 Task: Select the current location as Big Sur, California, United States . Now zoom - , and verify the location . Hide zoom slider
Action: Mouse moved to (473, 217)
Screenshot: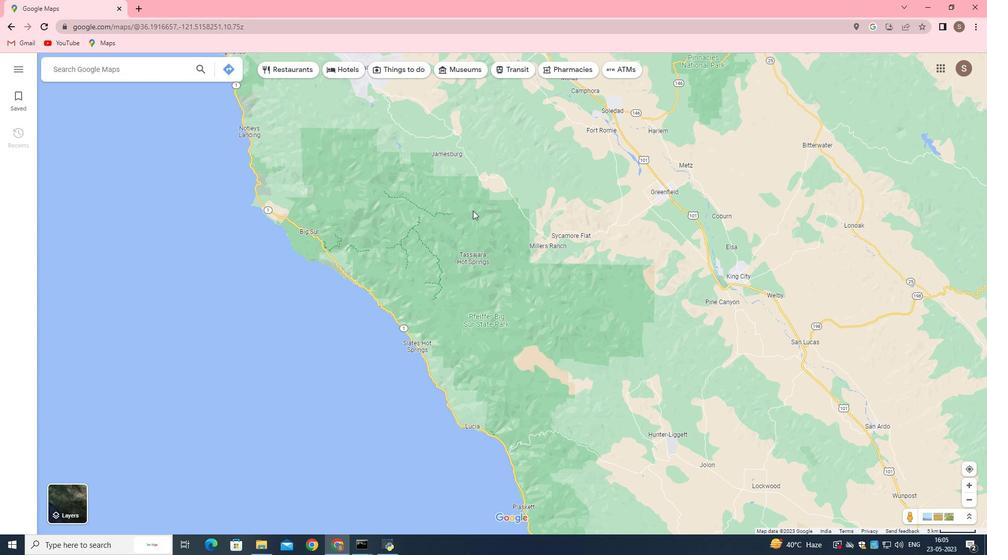 
Action: Mouse scrolled (473, 216) with delta (0, 0)
Screenshot: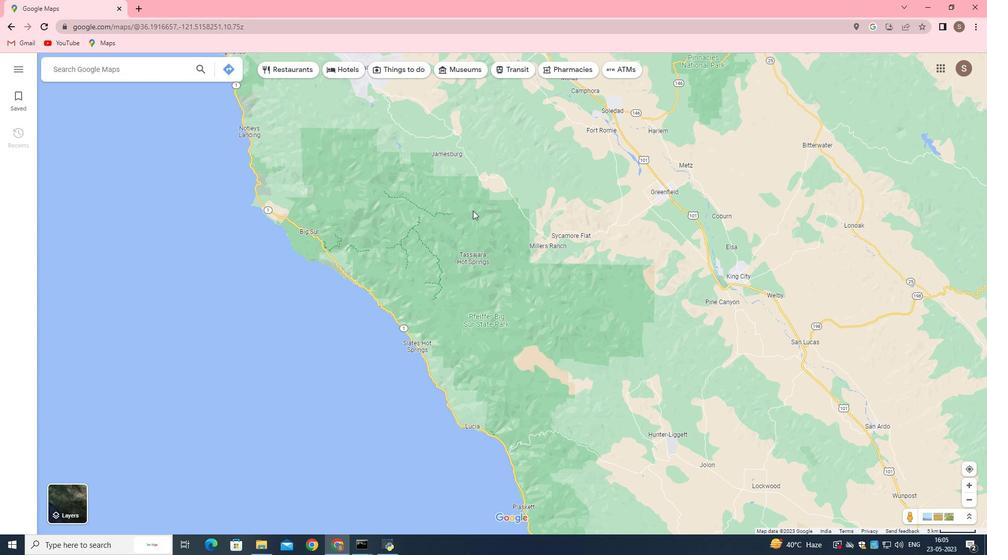
Action: Mouse moved to (475, 229)
Screenshot: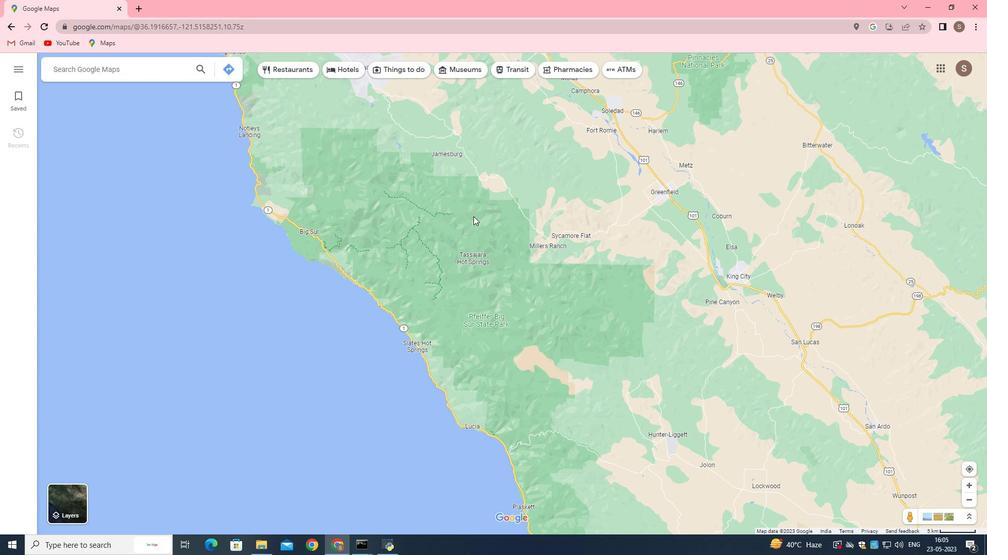 
Action: Mouse scrolled (475, 229) with delta (0, 0)
Screenshot: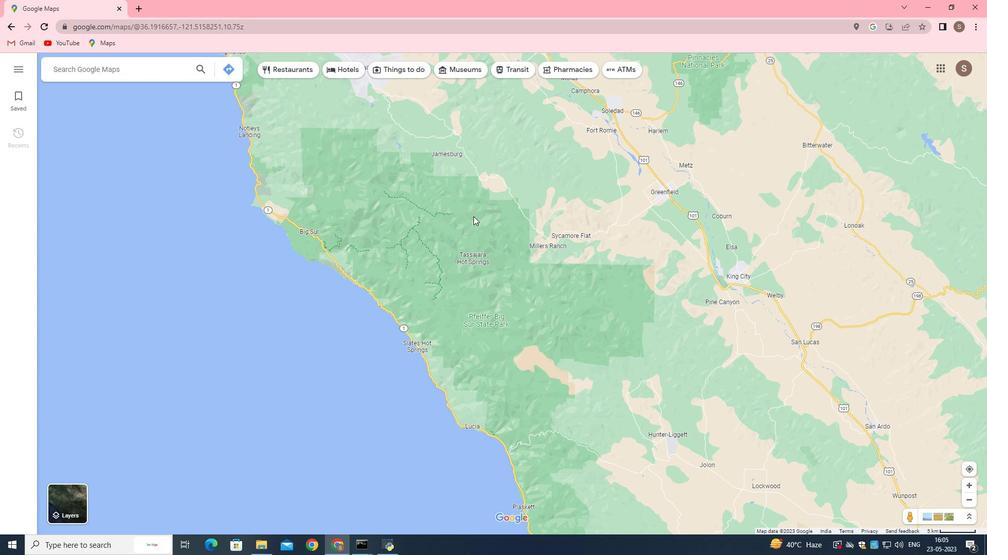 
Action: Mouse moved to (476, 233)
Screenshot: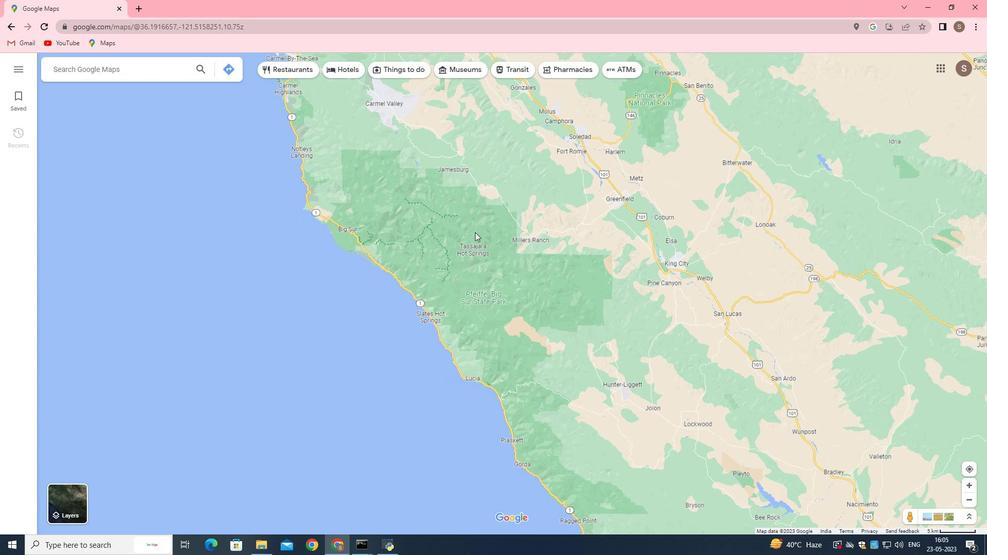 
Action: Mouse pressed left at (476, 233)
Screenshot: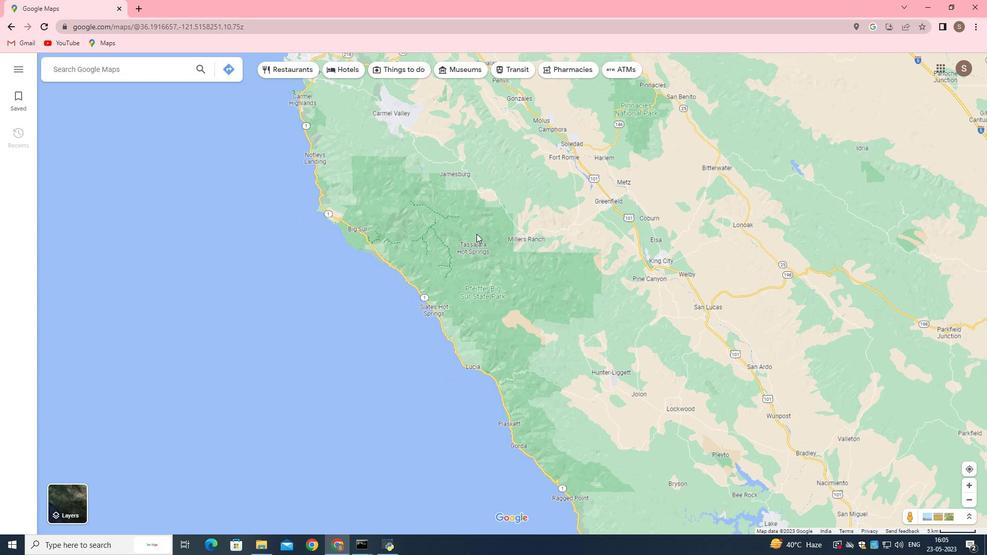 
Action: Mouse moved to (377, 261)
Screenshot: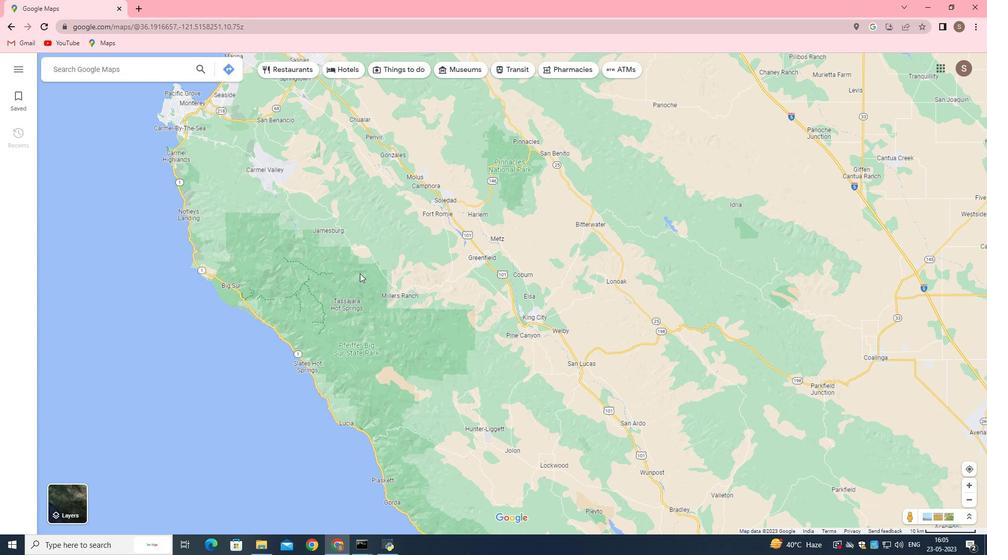 
Action: Mouse pressed left at (377, 261)
Screenshot: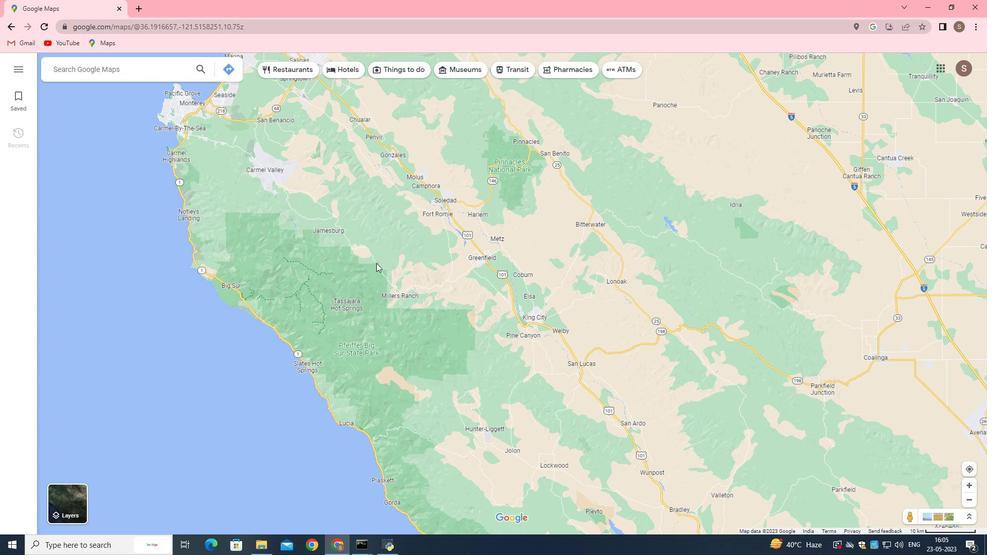 
Action: Mouse moved to (359, 259)
Screenshot: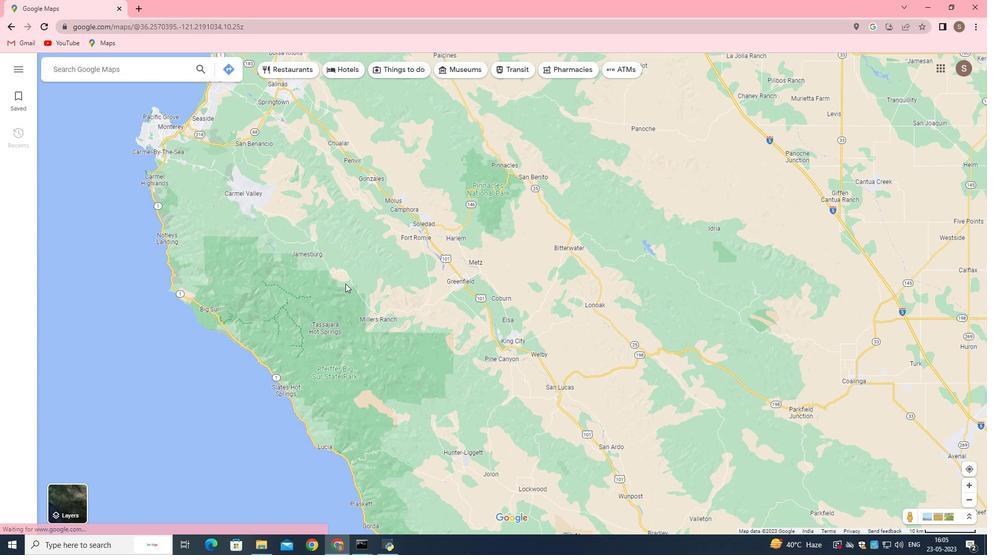 
Action: Mouse pressed left at (359, 259)
Screenshot: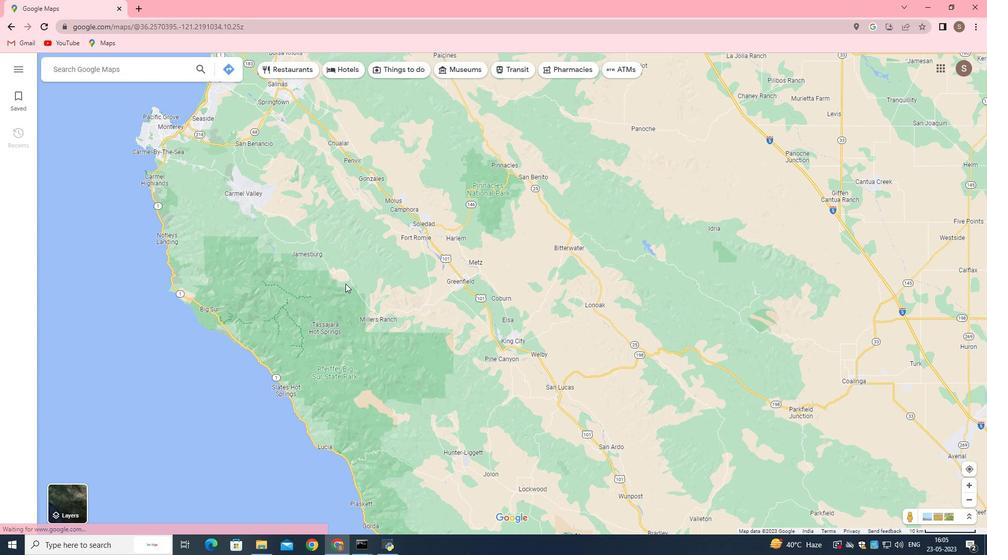 
Action: Mouse moved to (351, 276)
Screenshot: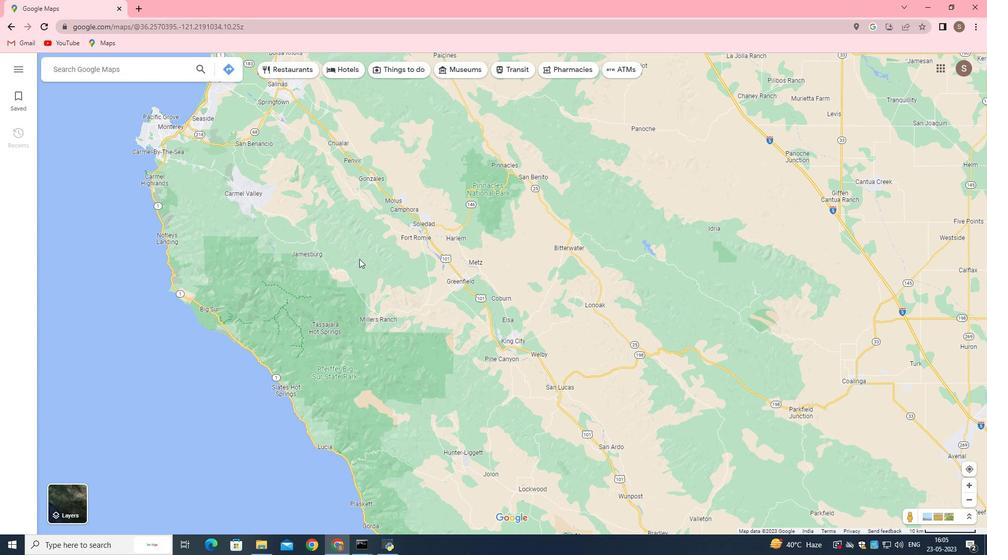 
Action: Mouse scrolled (351, 276) with delta (0, 0)
Screenshot: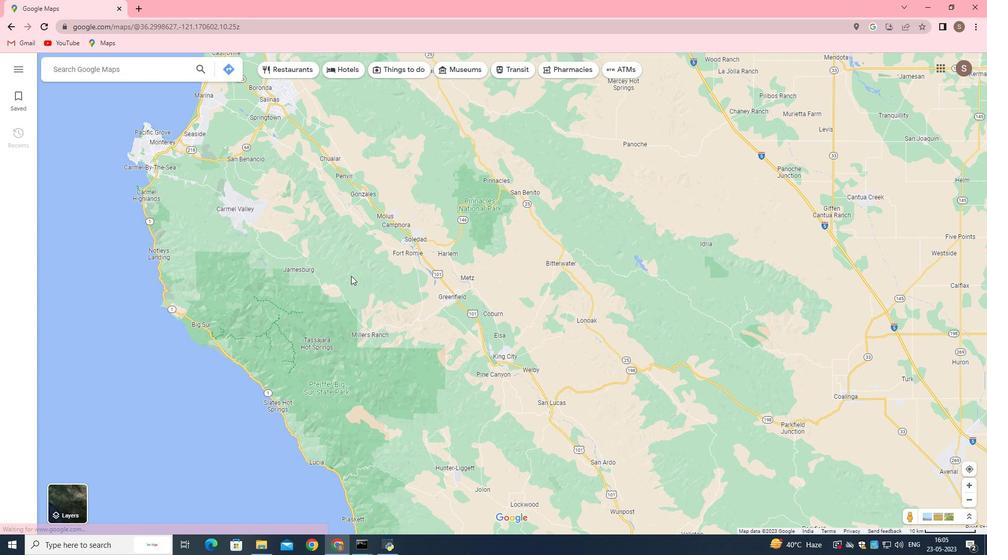 
Action: Mouse scrolled (351, 276) with delta (0, 0)
Screenshot: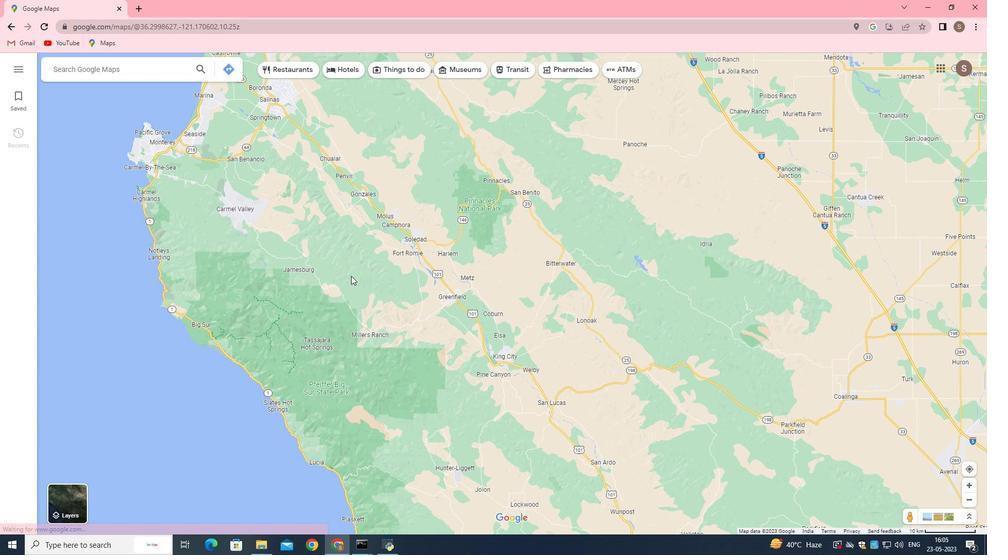 
Action: Mouse scrolled (351, 276) with delta (0, 0)
Screenshot: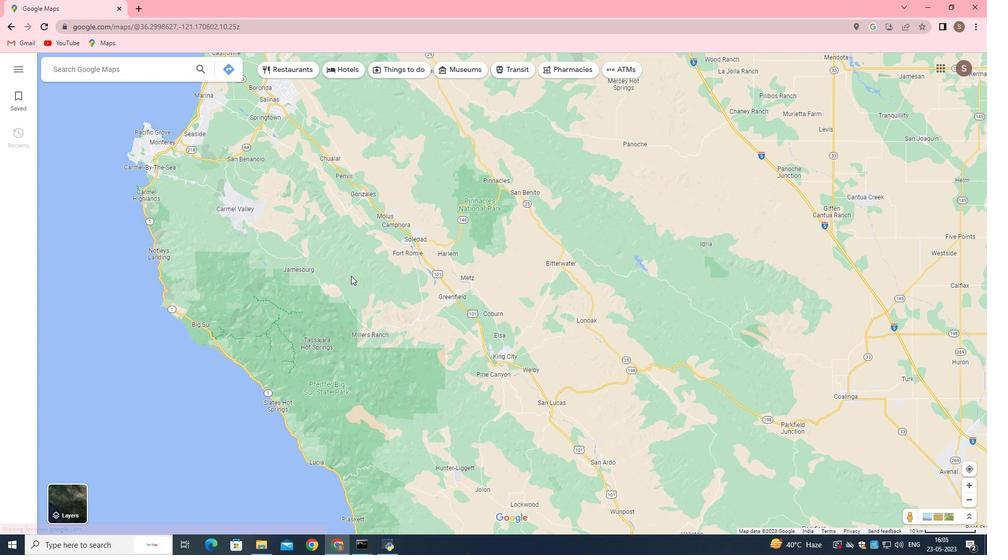
Action: Mouse moved to (350, 271)
Screenshot: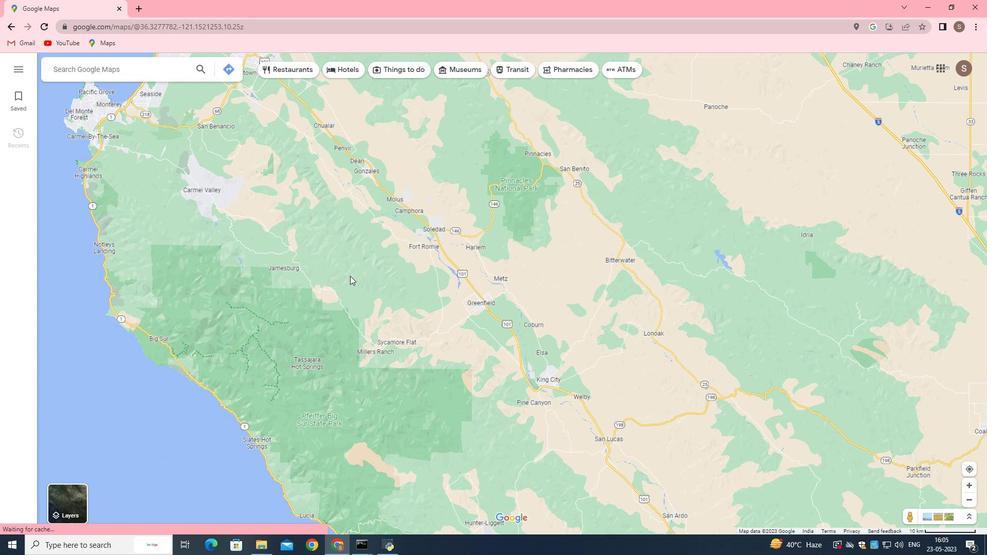 
Action: Mouse scrolled (350, 272) with delta (0, 0)
Screenshot: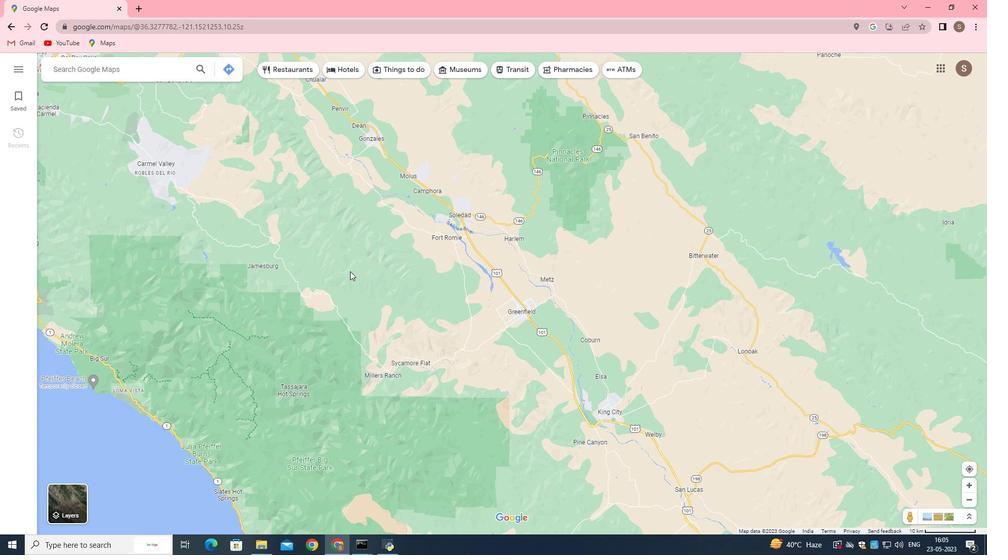 
Action: Mouse moved to (349, 270)
Screenshot: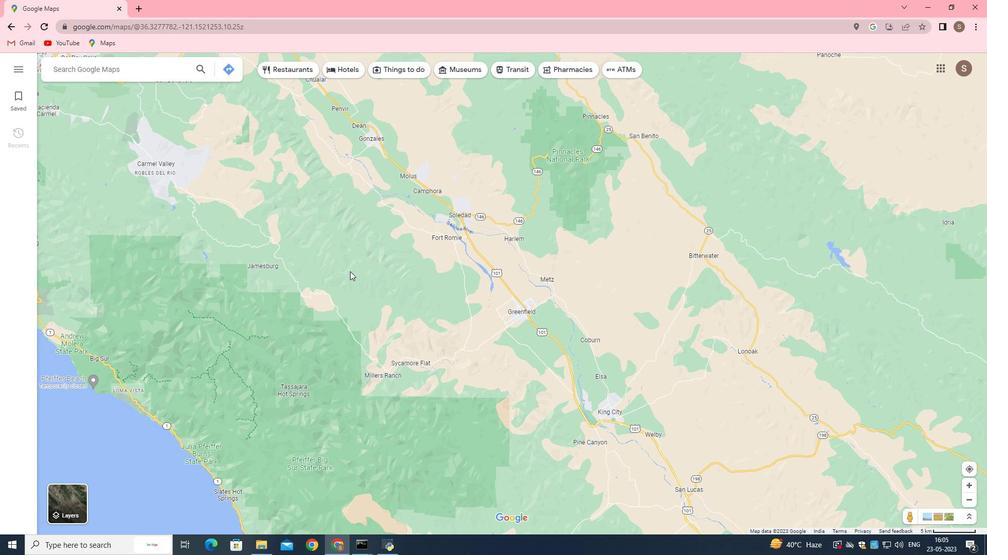
Action: Mouse scrolled (349, 270) with delta (0, 0)
Screenshot: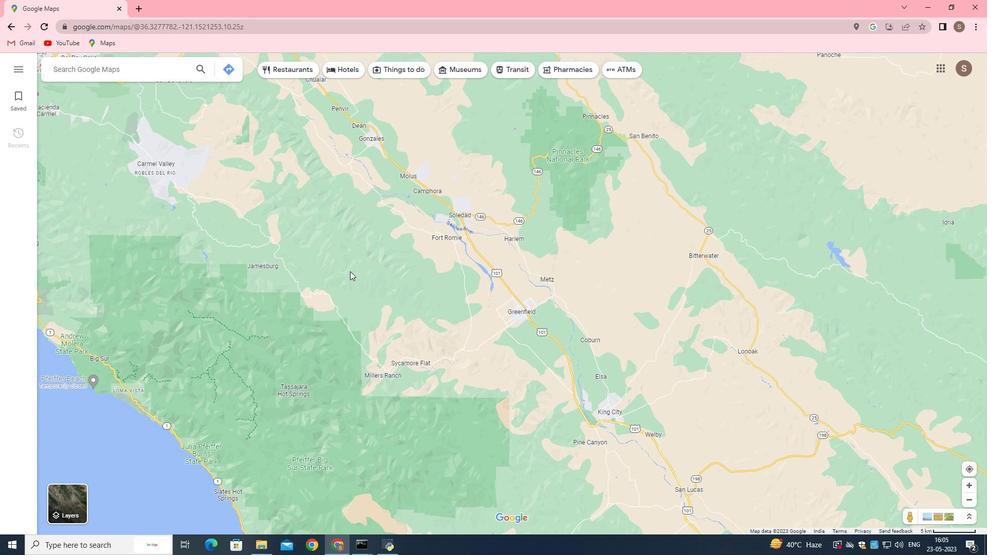 
Action: Mouse moved to (348, 271)
Screenshot: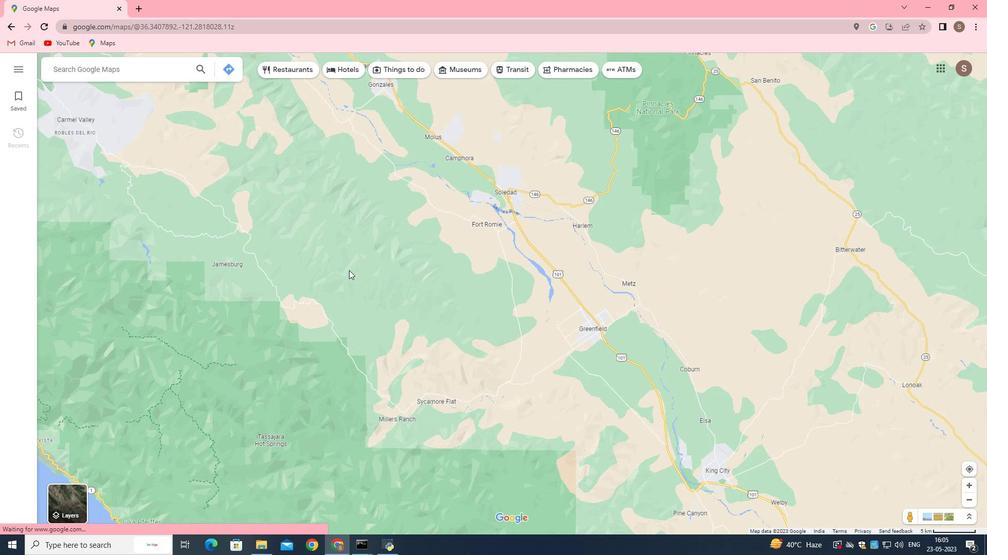 
Action: Mouse scrolled (348, 272) with delta (0, 0)
Screenshot: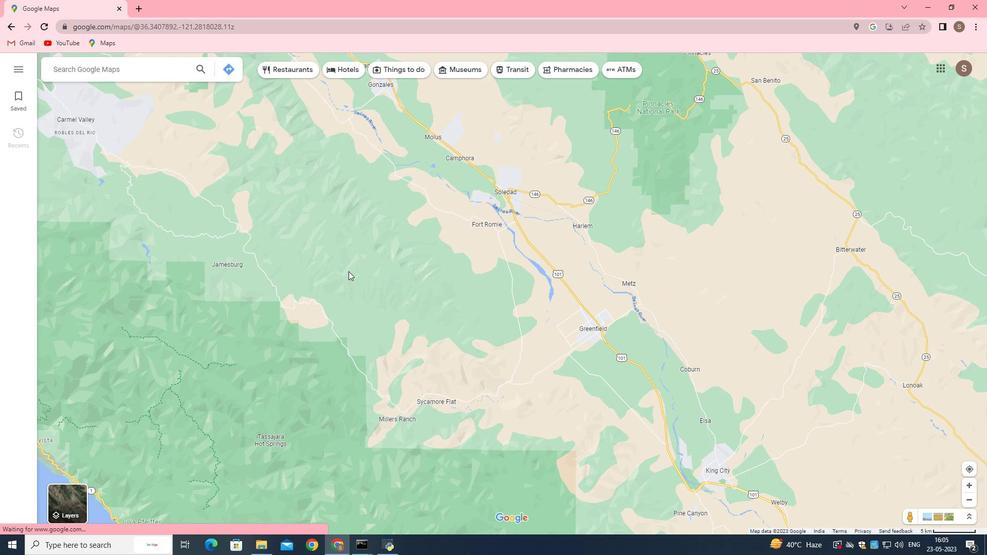 
Action: Mouse scrolled (348, 272) with delta (0, 0)
Screenshot: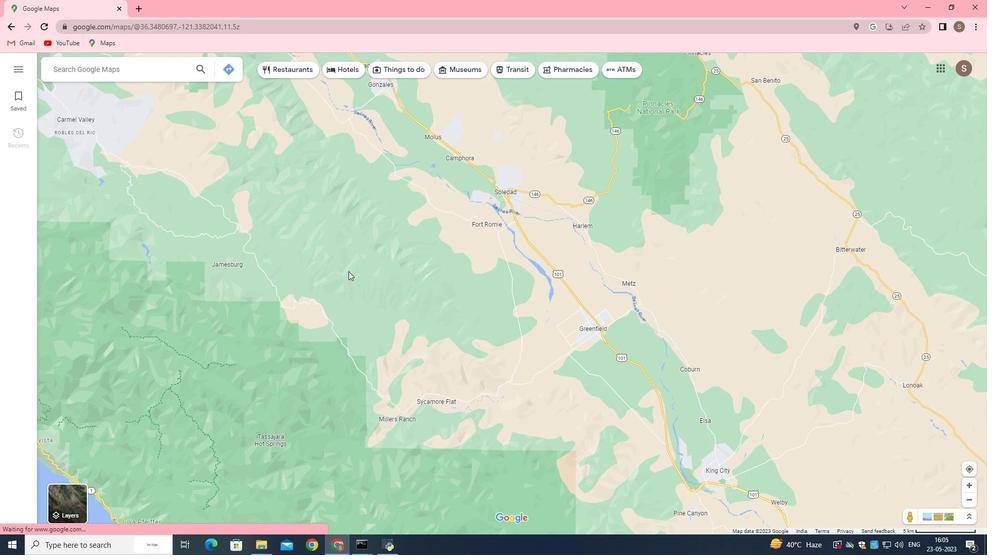 
Action: Mouse moved to (348, 277)
Screenshot: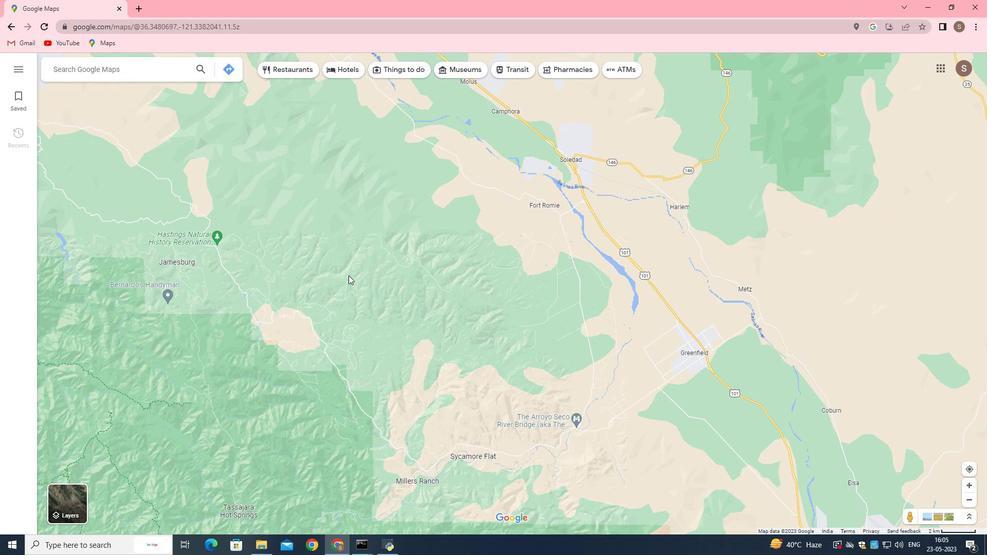 
Action: Mouse pressed left at (348, 277)
Screenshot: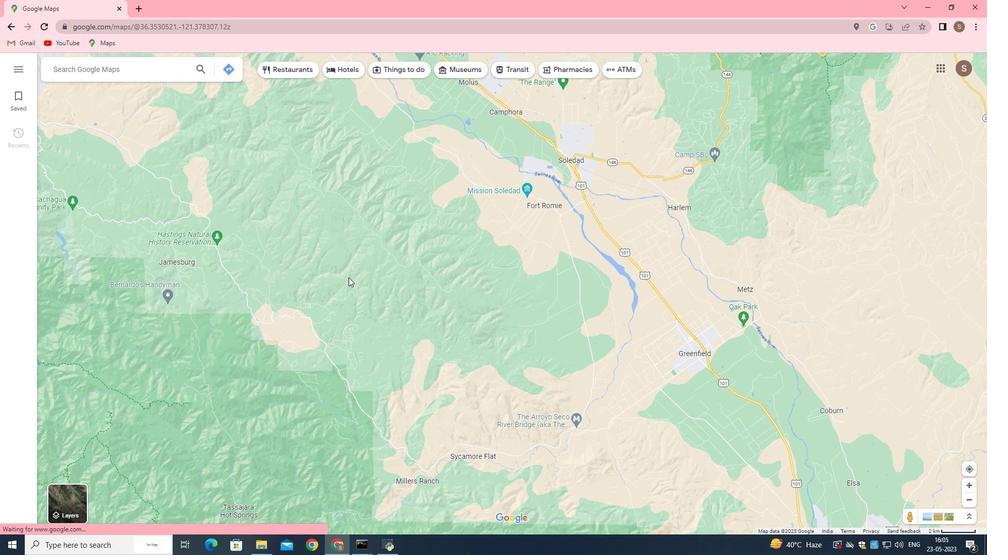 
Action: Mouse moved to (293, 369)
Screenshot: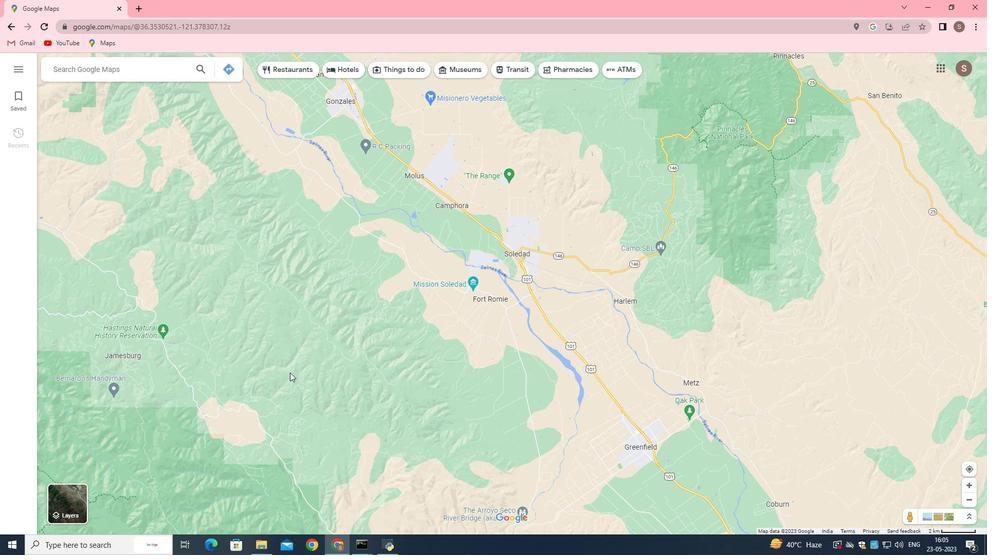 
Action: Mouse scrolled (293, 369) with delta (0, 0)
Screenshot: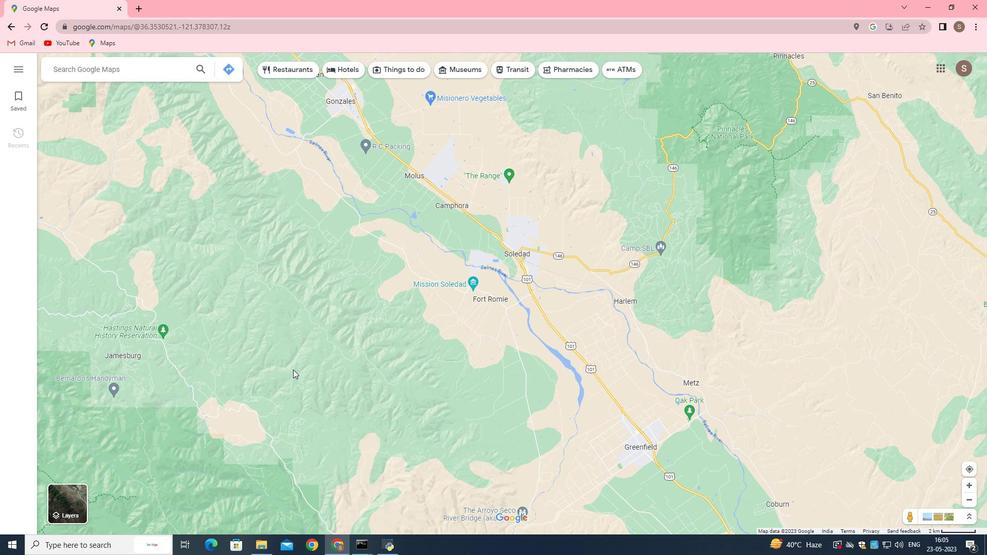 
Action: Mouse scrolled (293, 369) with delta (0, 0)
Screenshot: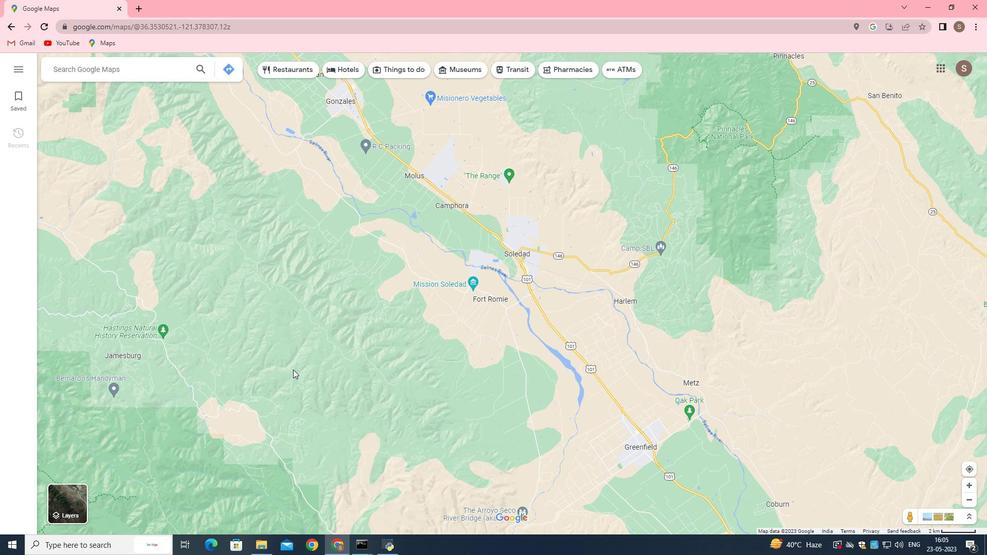 
Action: Mouse scrolled (293, 369) with delta (0, 0)
Screenshot: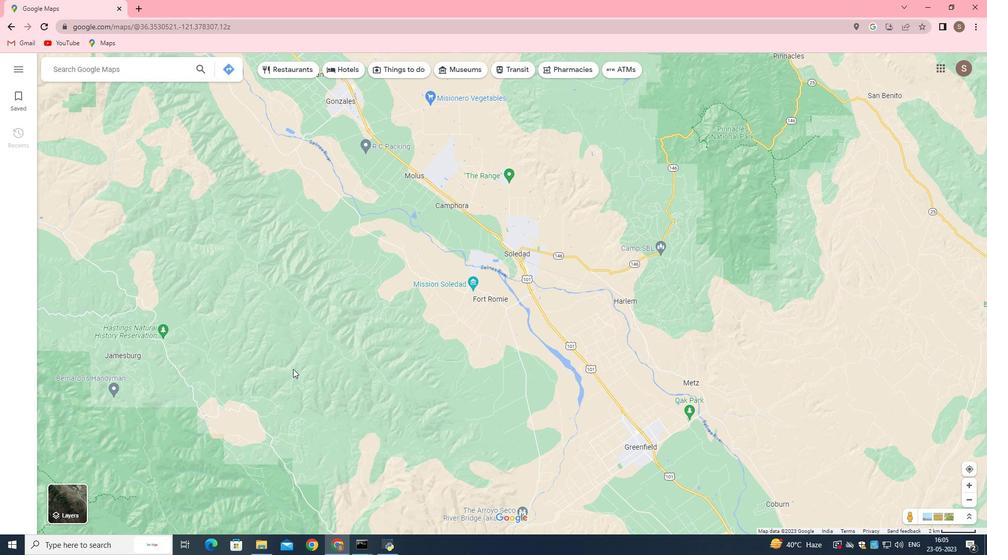 
Action: Mouse moved to (459, 311)
Screenshot: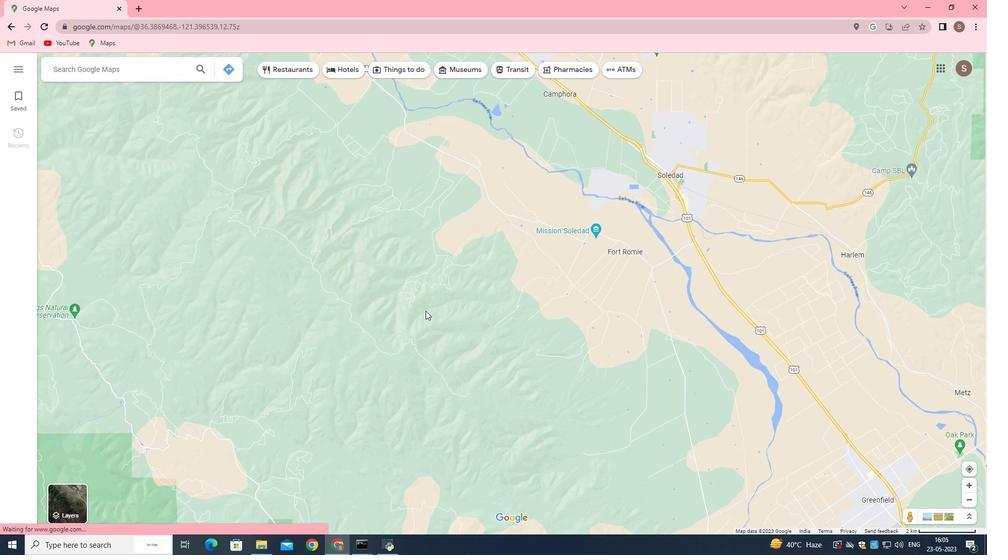 
Action: Mouse pressed left at (459, 311)
Screenshot: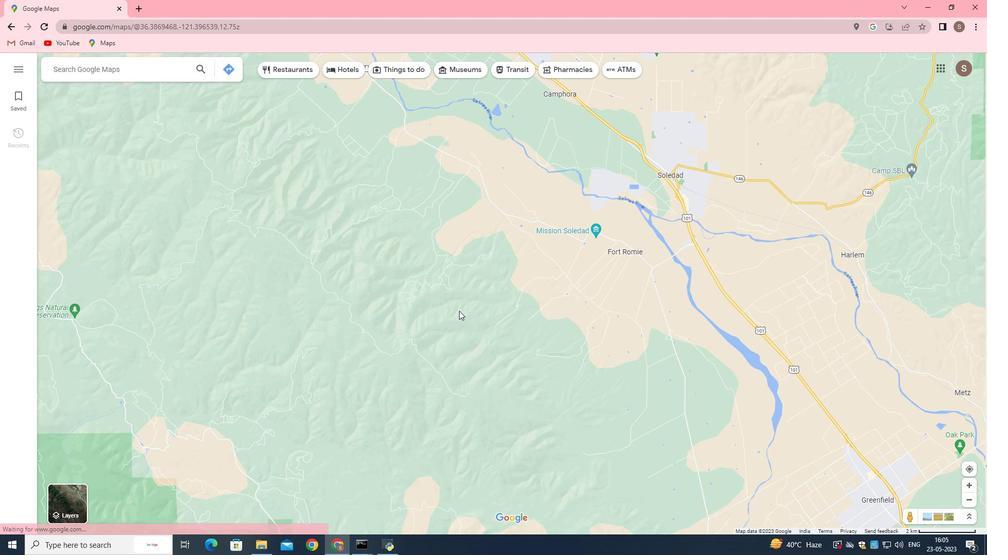 
Action: Mouse moved to (343, 353)
Screenshot: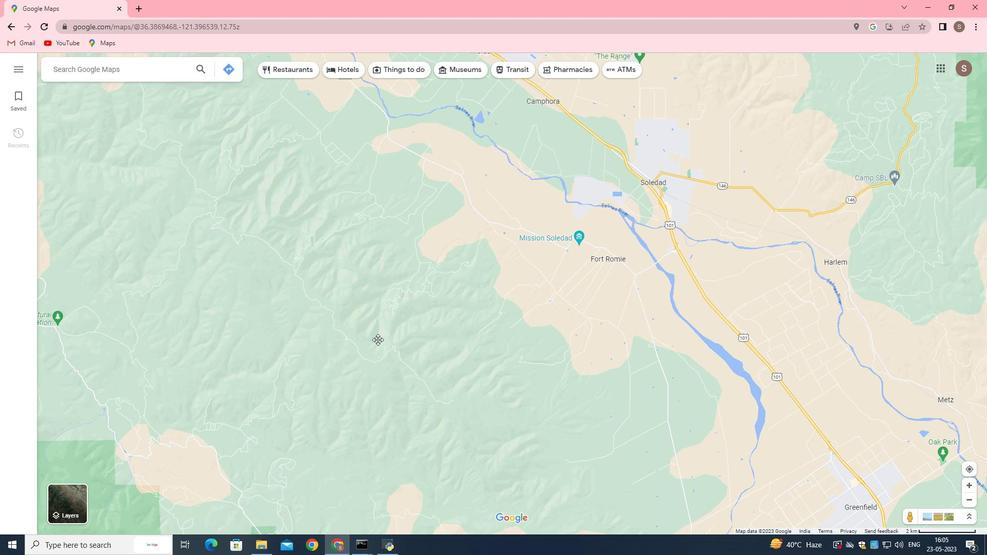 
Action: Mouse scrolled (343, 353) with delta (0, 0)
Screenshot: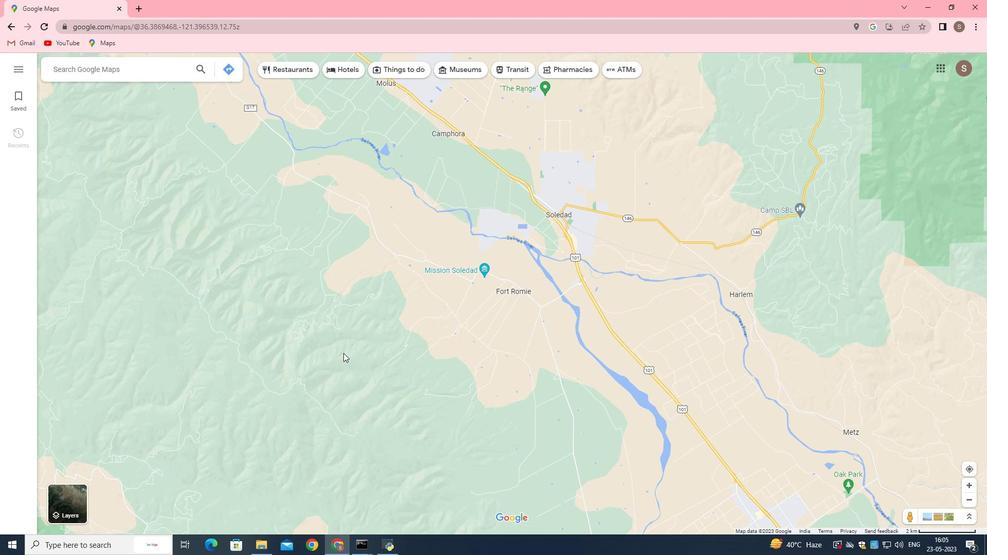 
Action: Mouse scrolled (343, 353) with delta (0, 0)
Screenshot: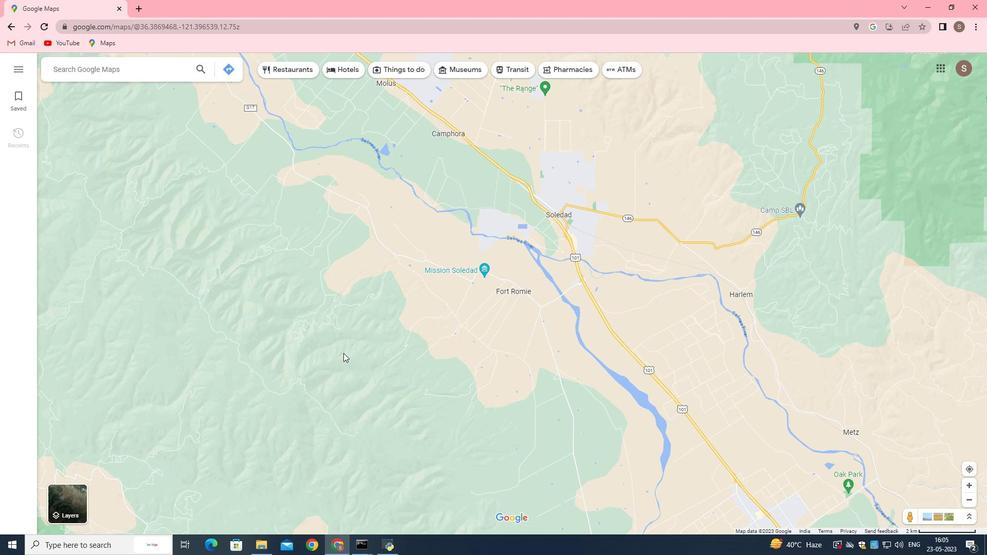 
Action: Mouse scrolled (343, 353) with delta (0, 0)
Screenshot: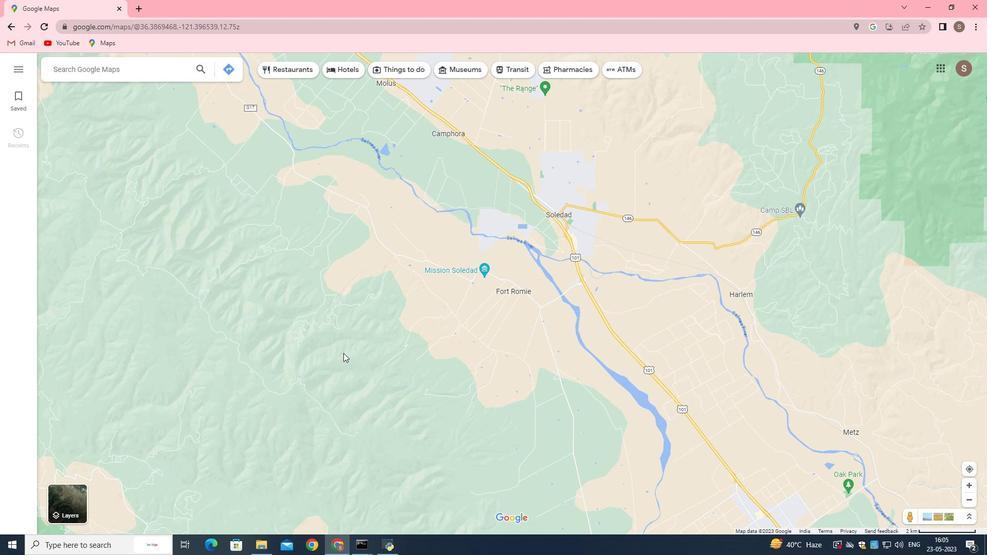 
Action: Mouse moved to (346, 355)
Screenshot: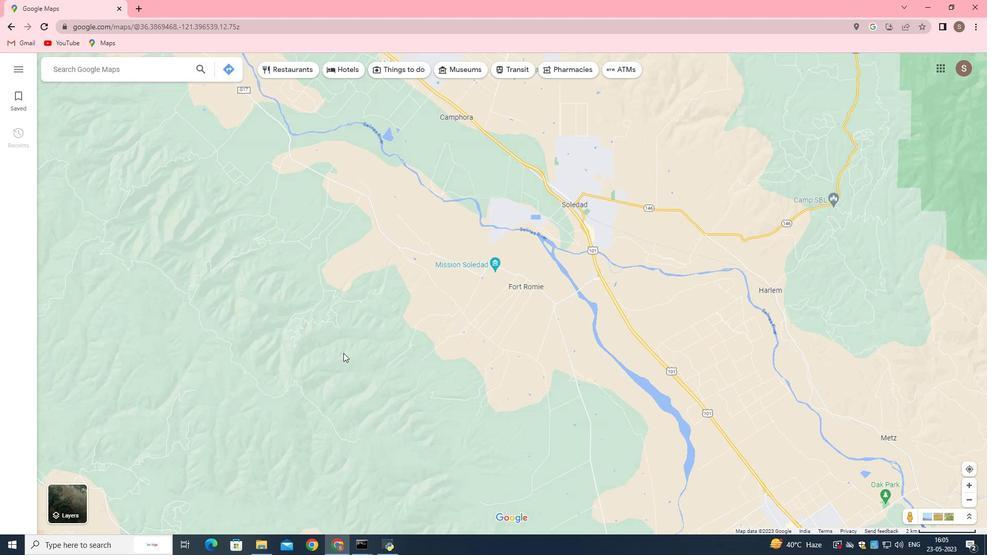
Action: Mouse scrolled (343, 354) with delta (0, 0)
Screenshot: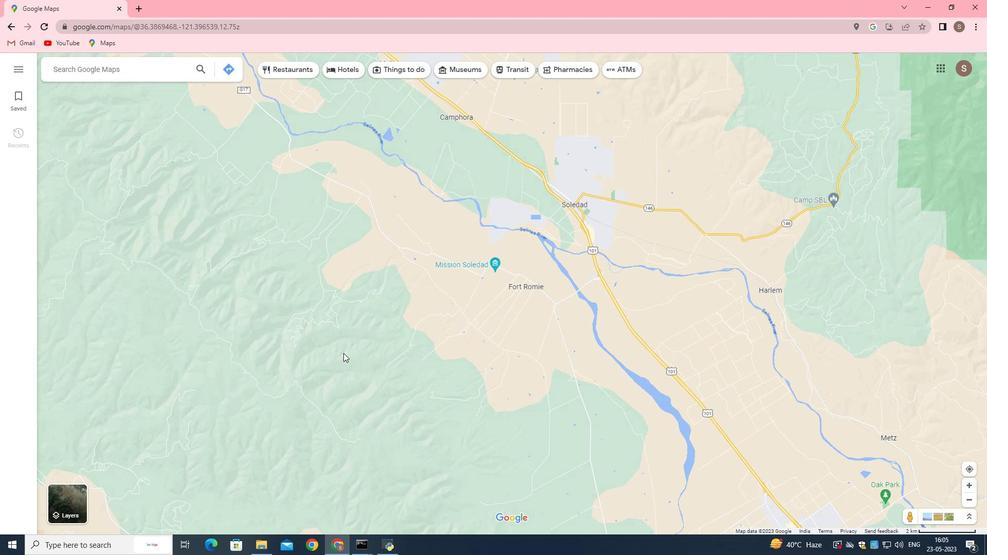 
Action: Mouse moved to (455, 337)
Screenshot: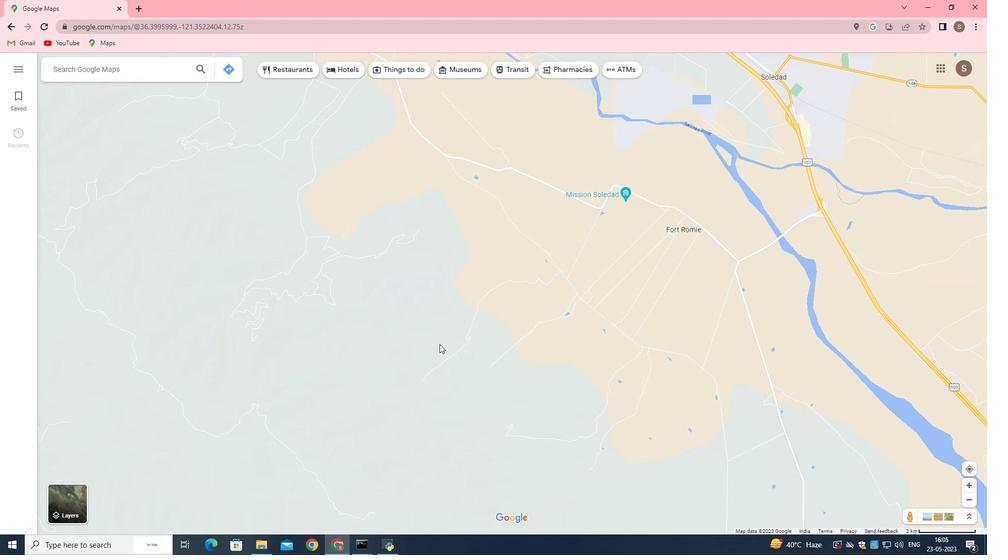 
Action: Mouse pressed left at (455, 337)
Screenshot: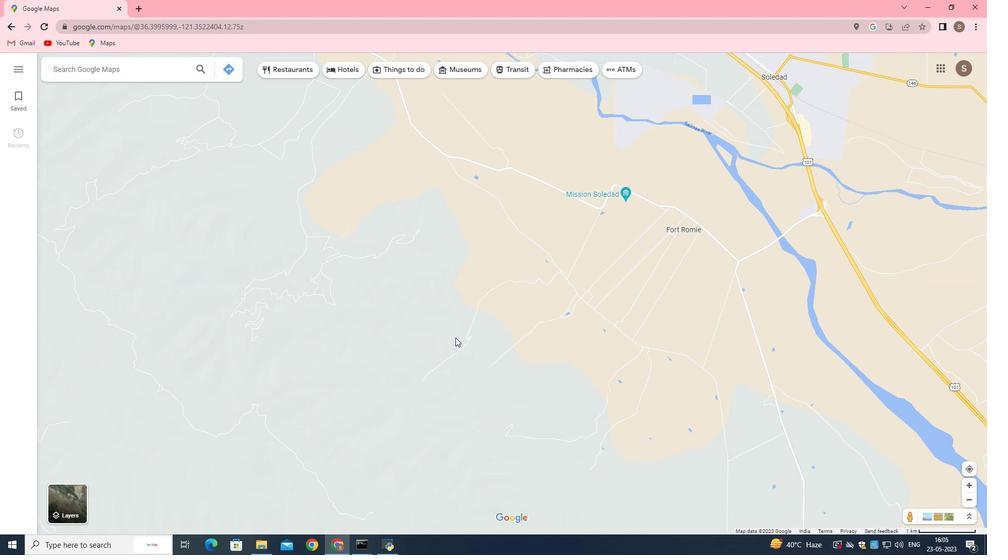 
Action: Mouse moved to (359, 373)
Screenshot: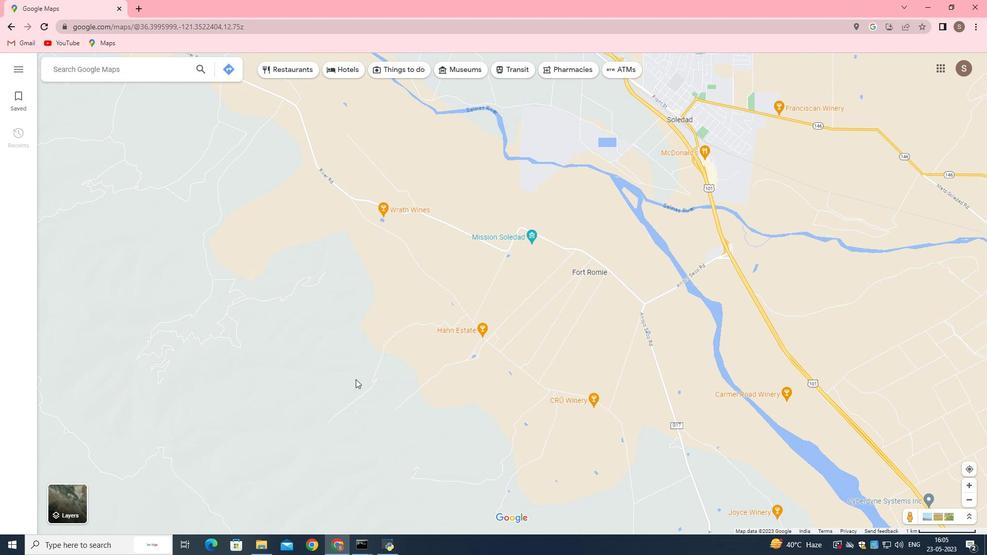 
Action: Mouse scrolled (359, 374) with delta (0, 0)
Screenshot: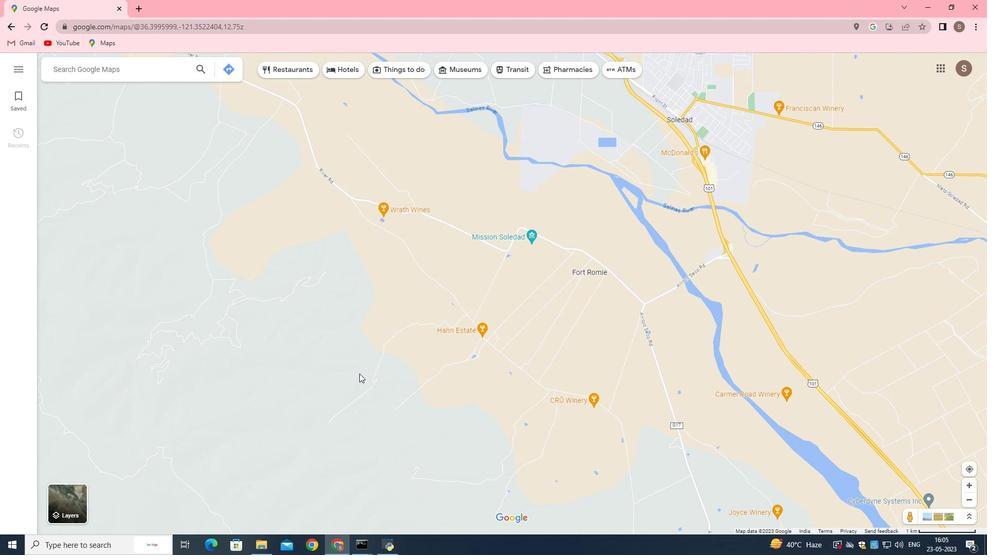 
Action: Mouse scrolled (359, 374) with delta (0, 0)
Screenshot: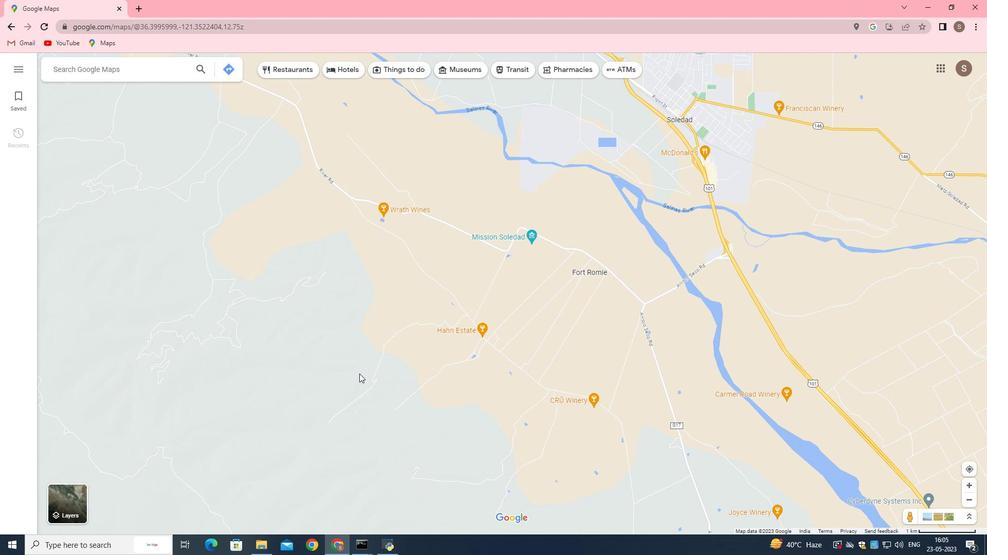 
Action: Mouse scrolled (359, 374) with delta (0, 0)
Screenshot: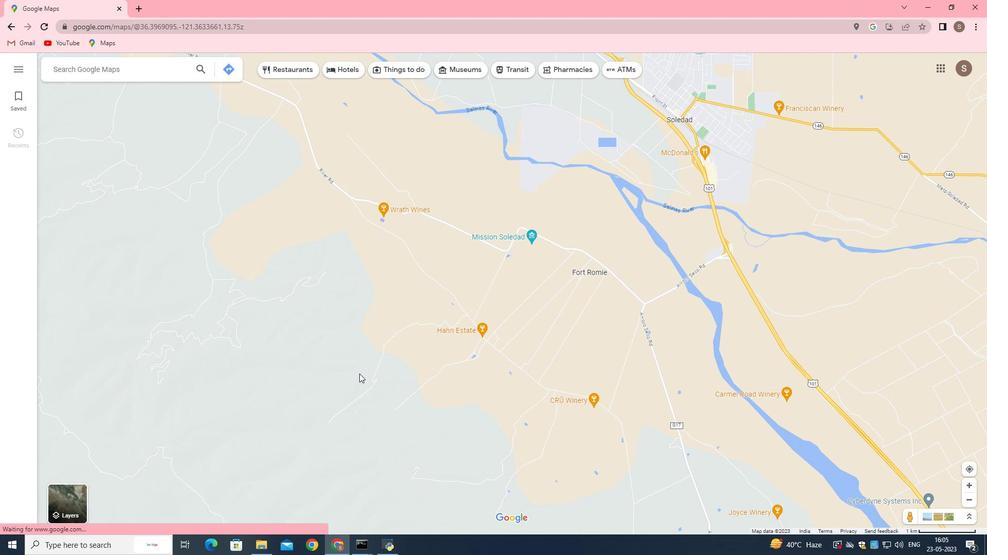 
Action: Mouse scrolled (359, 374) with delta (0, 0)
Screenshot: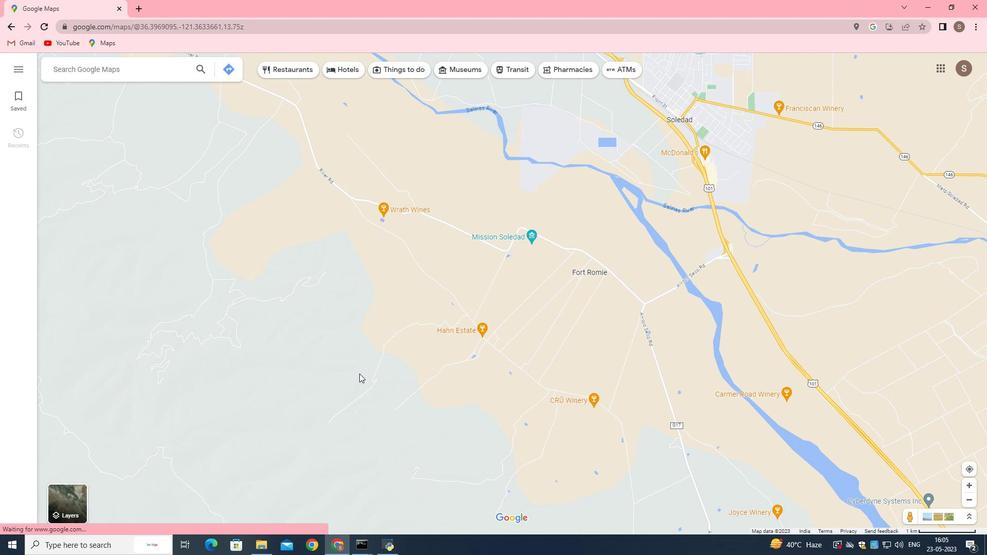 
Action: Mouse moved to (435, 352)
Screenshot: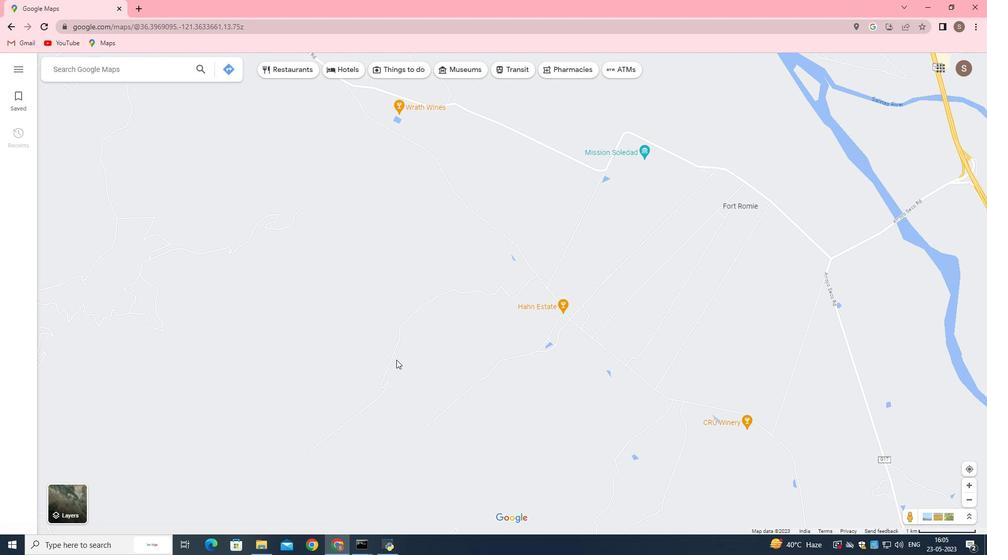 
Action: Mouse pressed left at (435, 352)
Screenshot: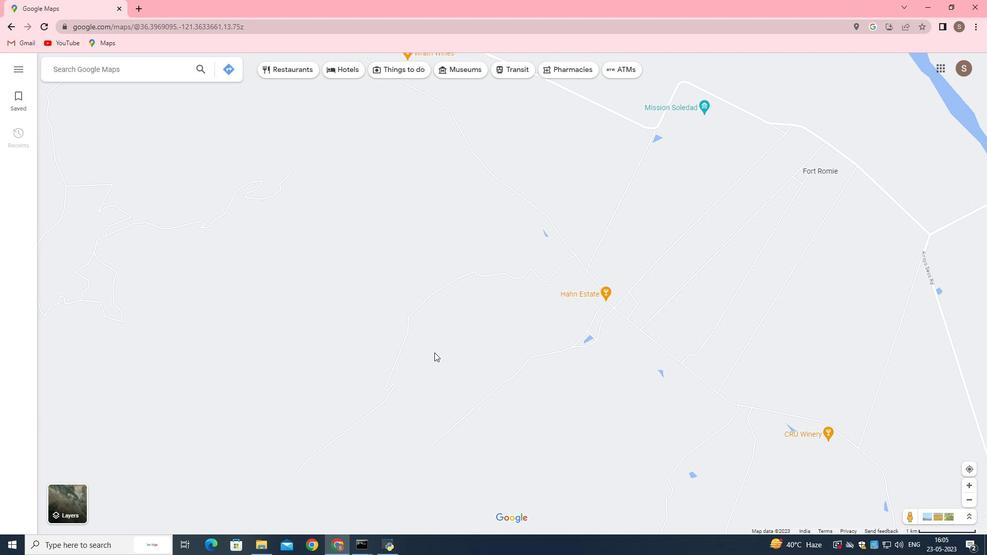 
Action: Mouse moved to (378, 332)
Screenshot: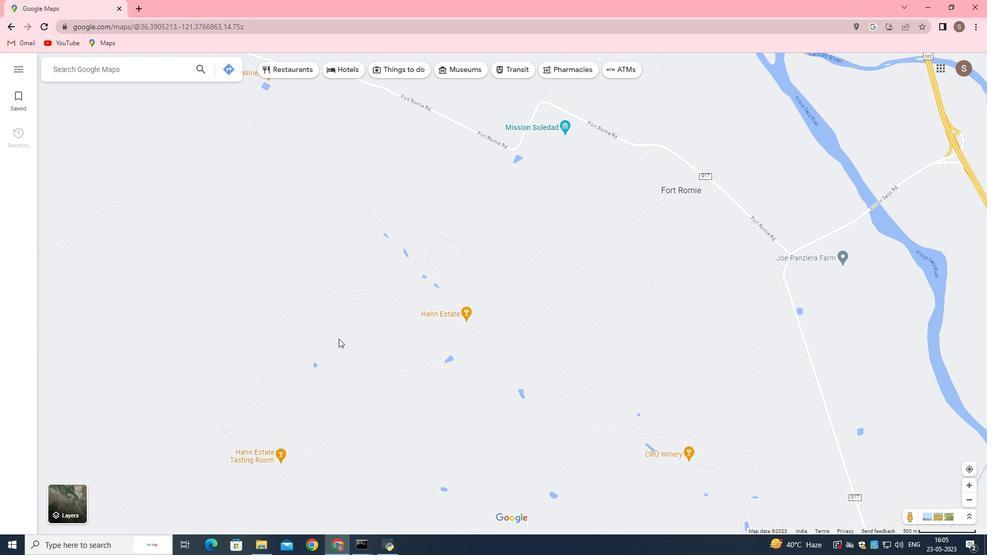 
Action: Mouse pressed left at (378, 332)
Screenshot: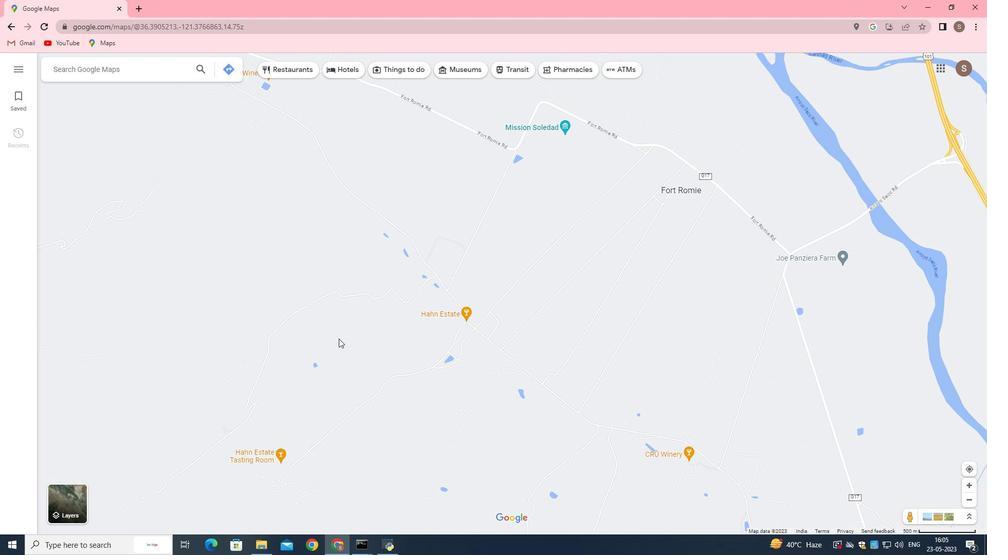 
Action: Mouse moved to (347, 365)
Screenshot: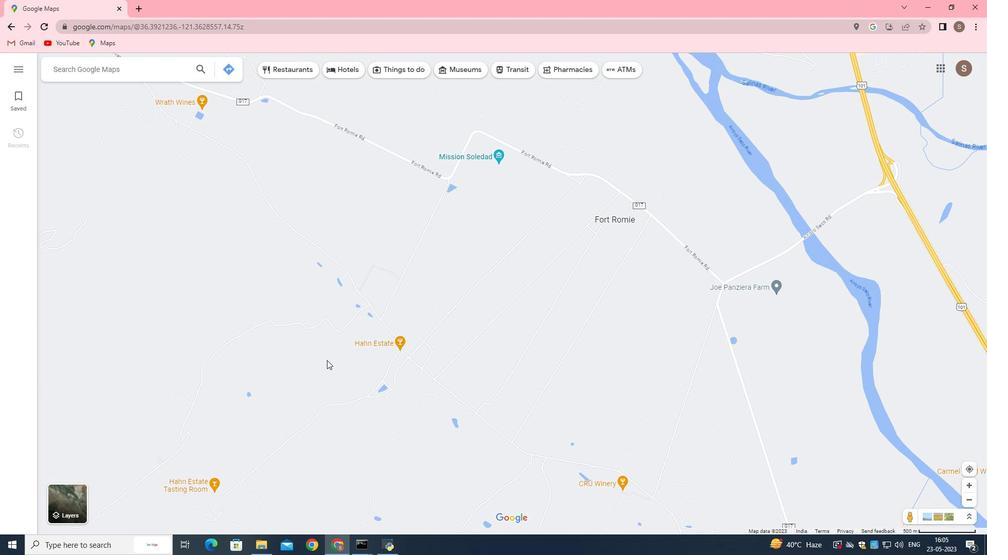 
Action: Mouse scrolled (347, 365) with delta (0, 0)
Screenshot: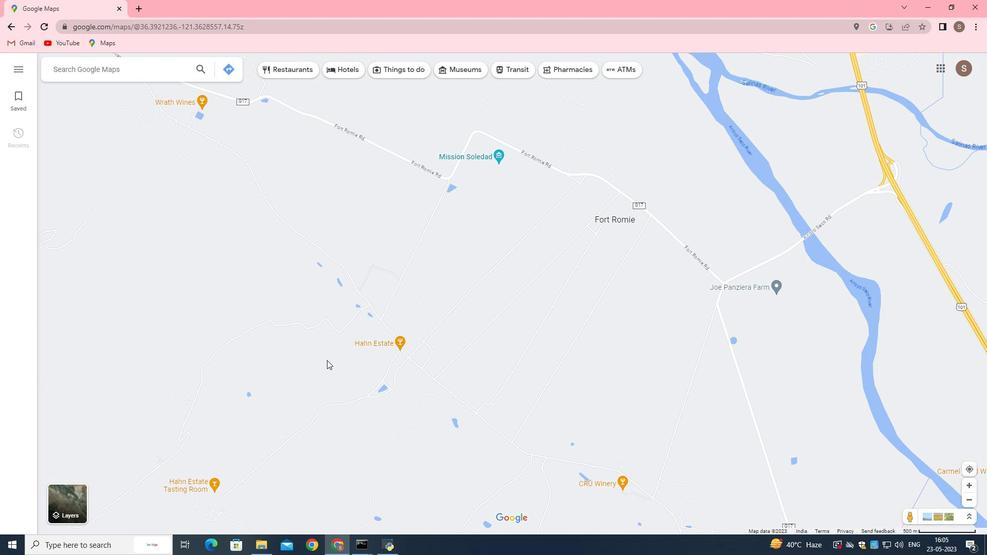 
Action: Mouse scrolled (347, 365) with delta (0, 0)
Screenshot: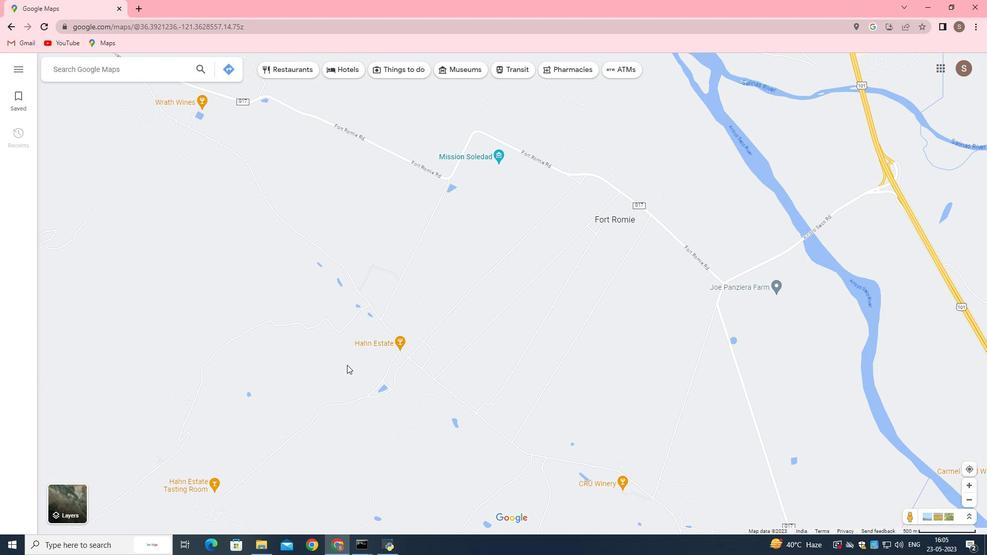 
Action: Mouse scrolled (347, 365) with delta (0, 0)
Screenshot: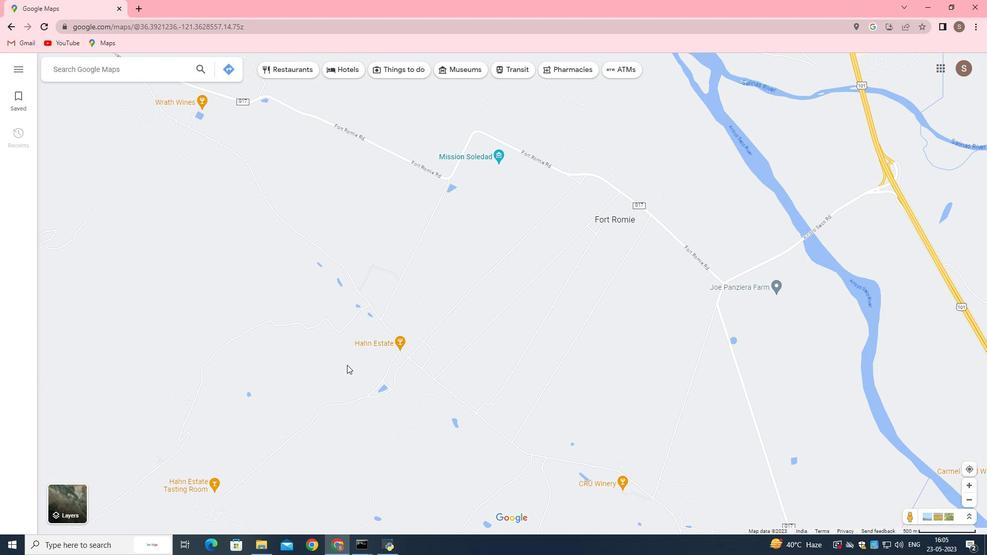 
Action: Mouse scrolled (347, 365) with delta (0, 0)
Screenshot: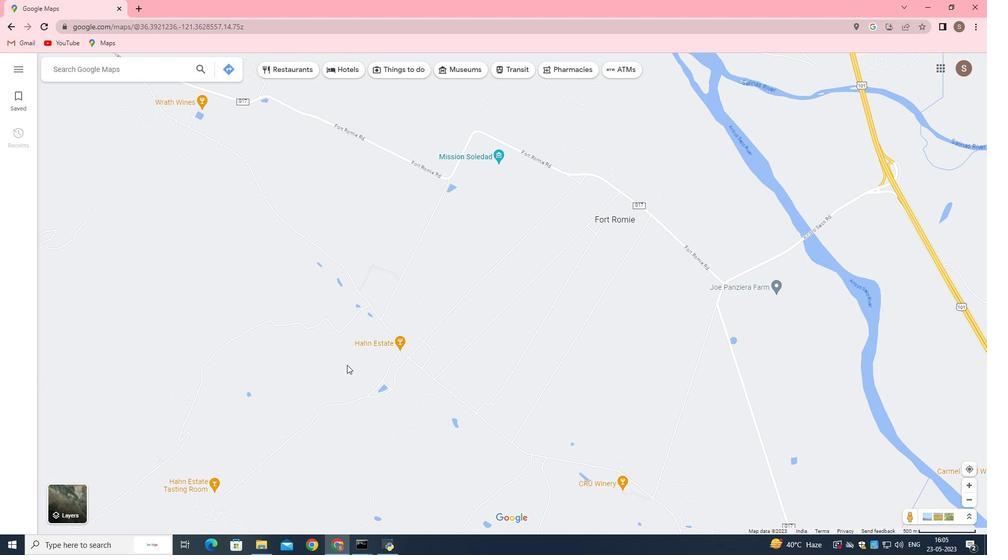 
Action: Mouse scrolled (347, 365) with delta (0, 0)
Screenshot: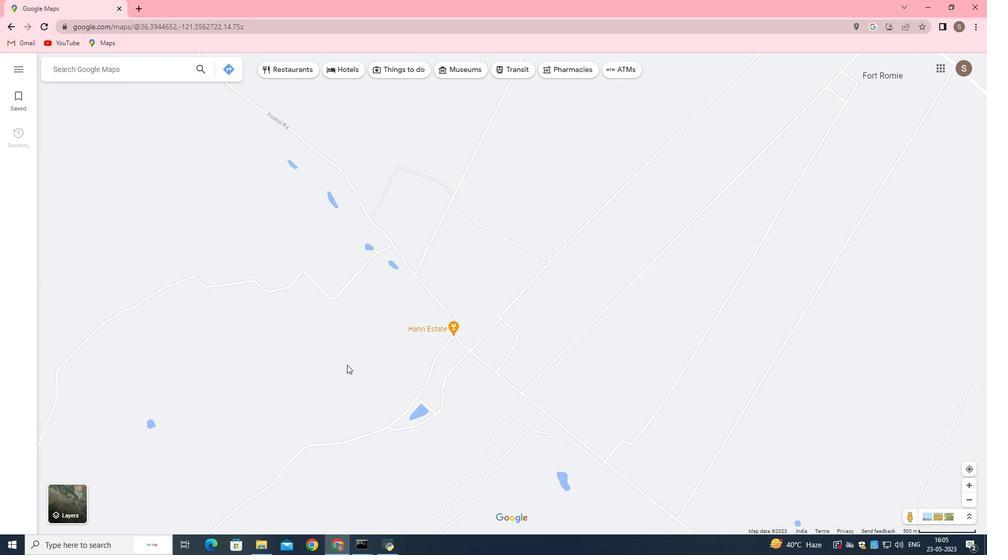 
Action: Mouse scrolled (347, 365) with delta (0, 0)
Screenshot: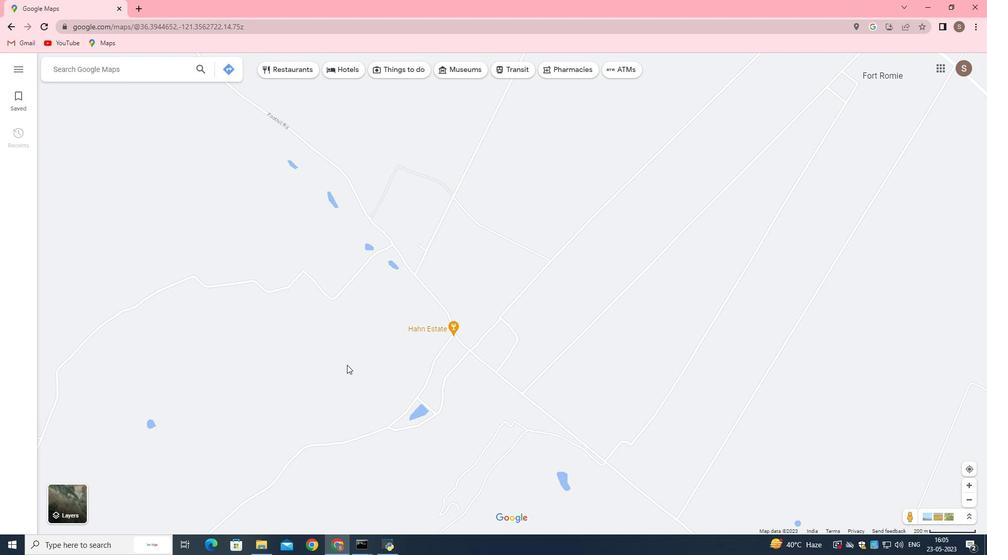 
Action: Mouse scrolled (347, 365) with delta (0, 0)
Screenshot: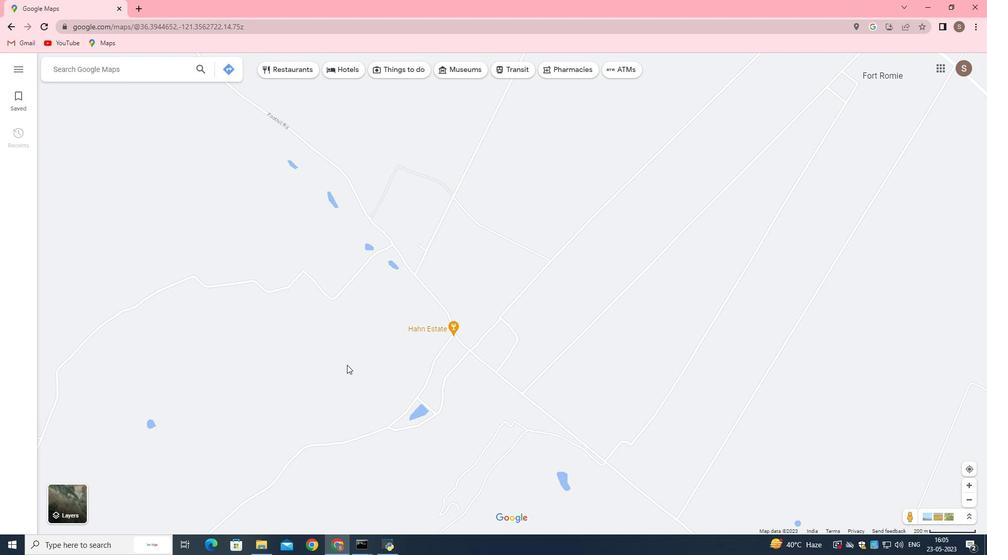 
Action: Mouse moved to (410, 354)
Screenshot: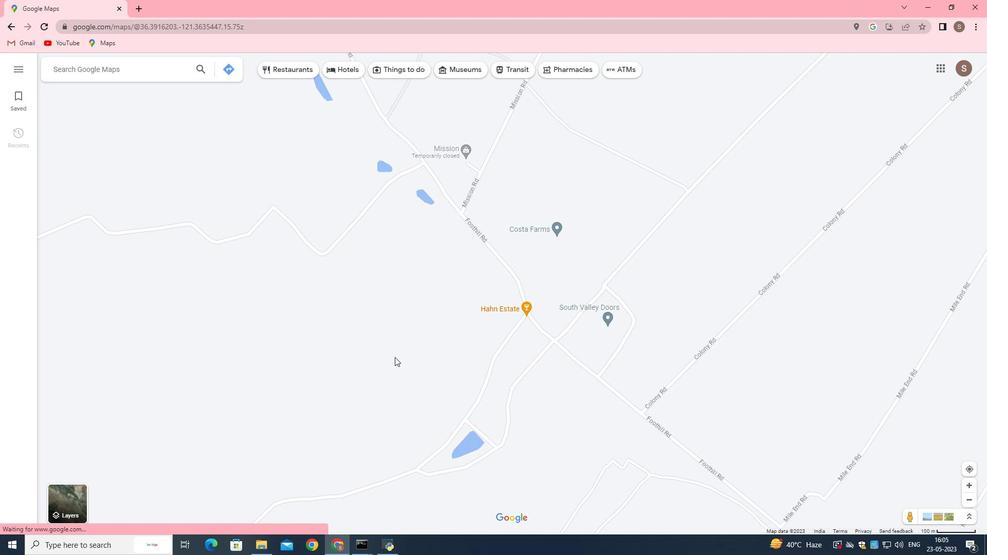 
Action: Mouse pressed left at (410, 354)
Screenshot: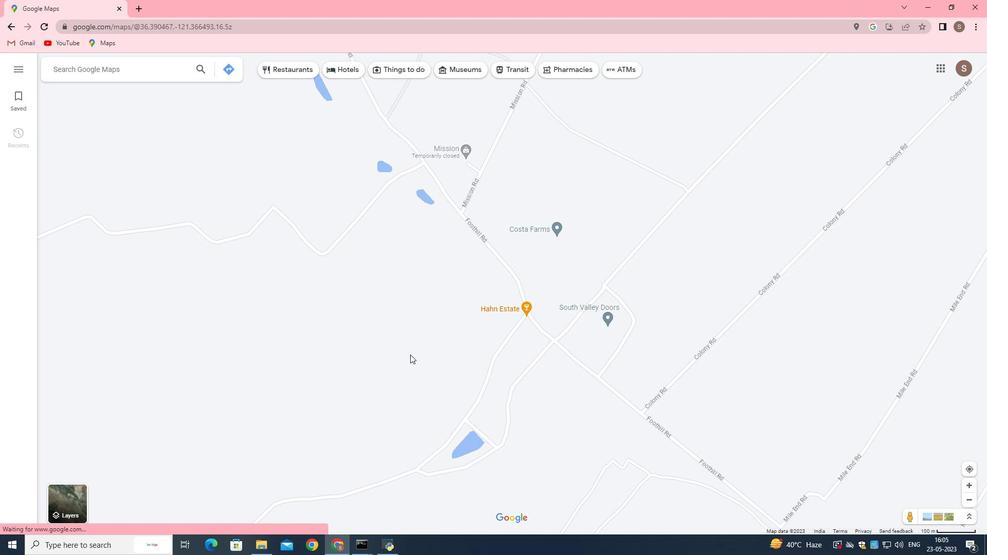 
Action: Mouse moved to (380, 357)
Screenshot: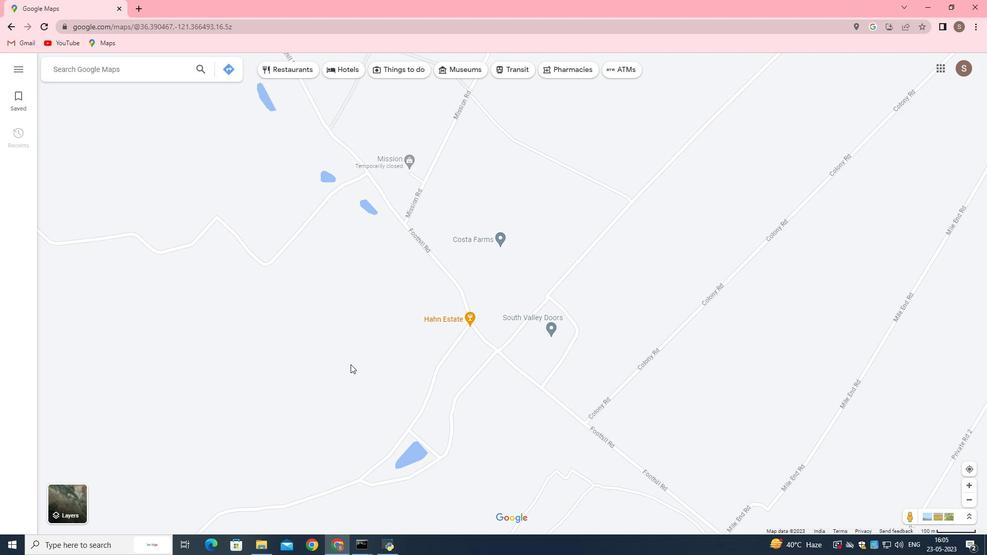 
Action: Mouse scrolled (380, 358) with delta (0, 0)
Screenshot: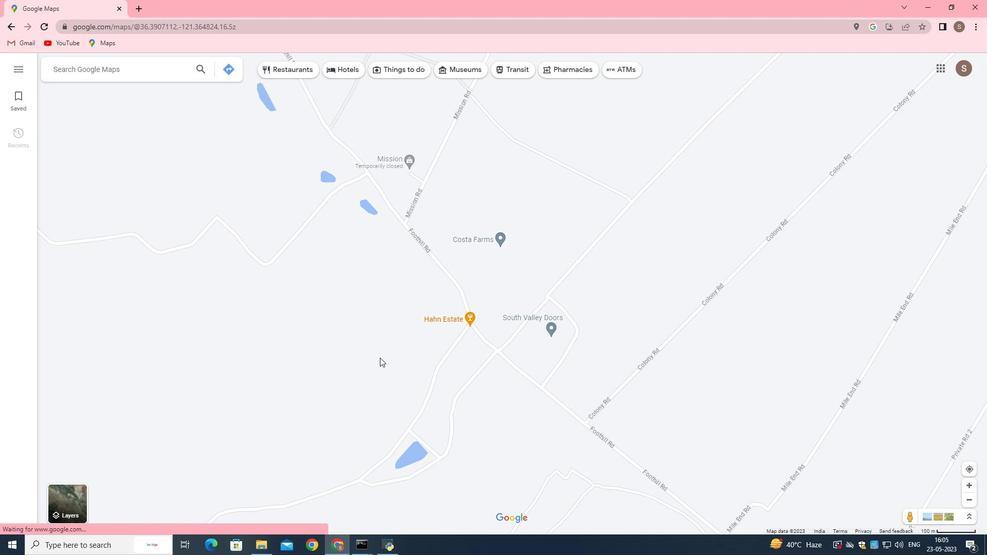 
Action: Mouse scrolled (380, 358) with delta (0, 0)
Screenshot: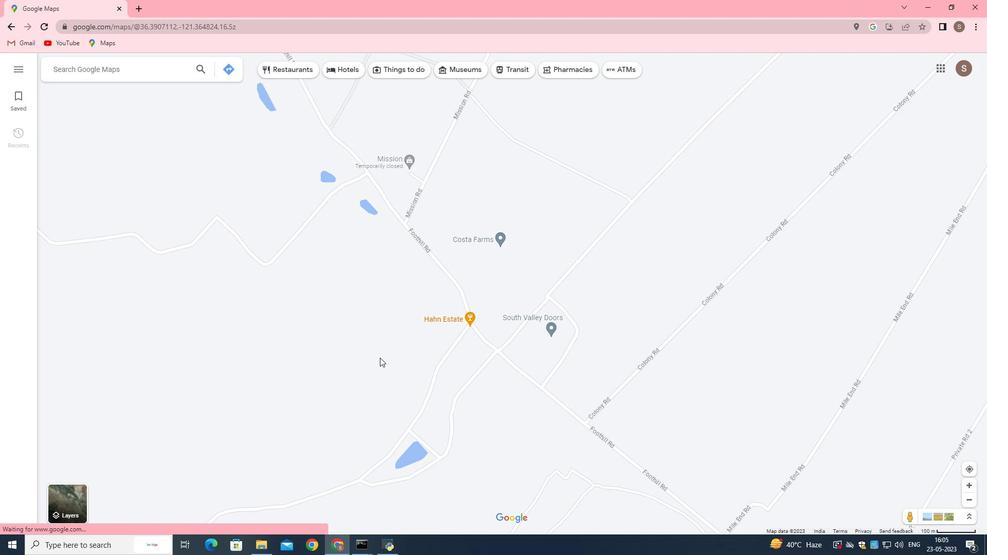 
Action: Mouse scrolled (380, 358) with delta (0, 0)
Screenshot: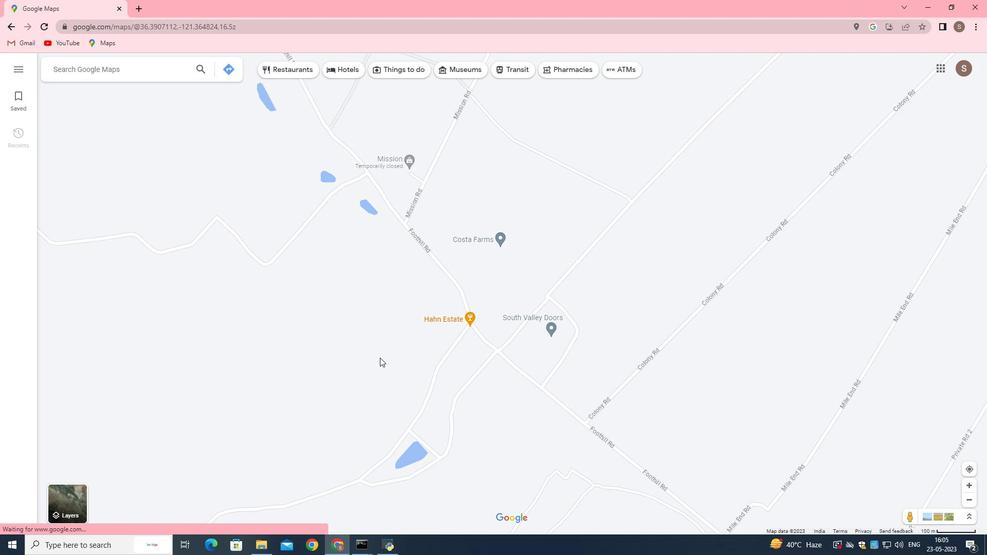 
Action: Mouse moved to (374, 346)
Screenshot: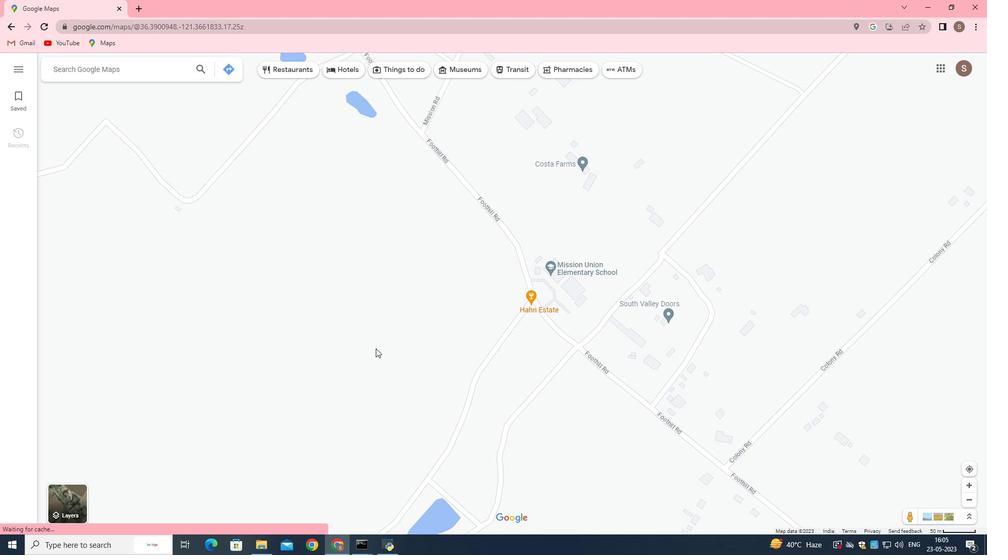 
Action: Mouse scrolled (374, 346) with delta (0, 0)
Screenshot: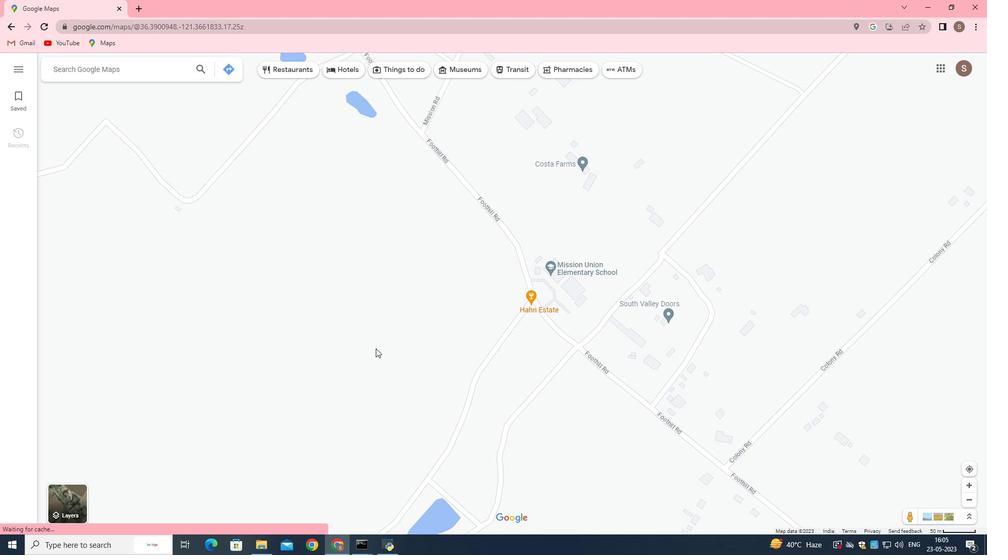 
Action: Mouse scrolled (374, 346) with delta (0, 0)
Screenshot: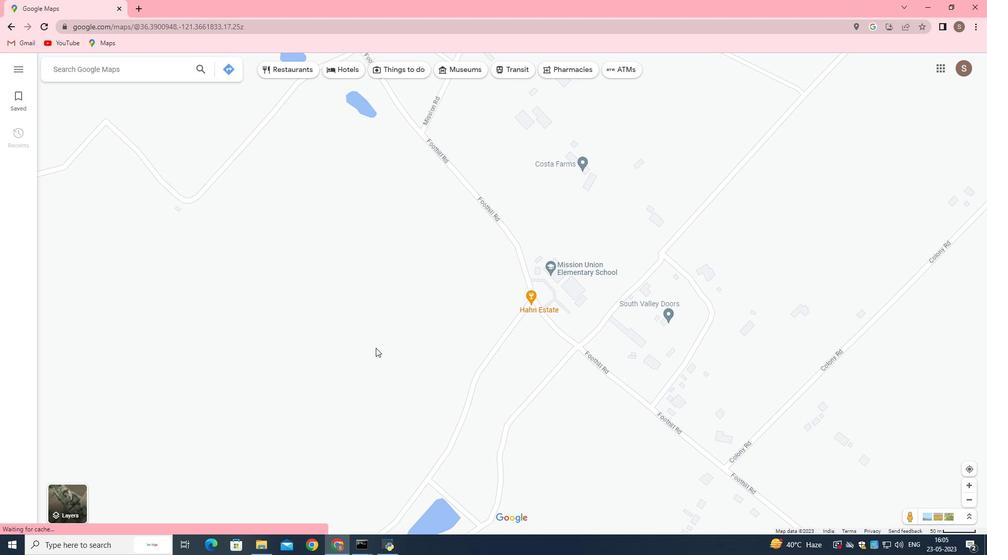 
Action: Mouse moved to (374, 345)
Screenshot: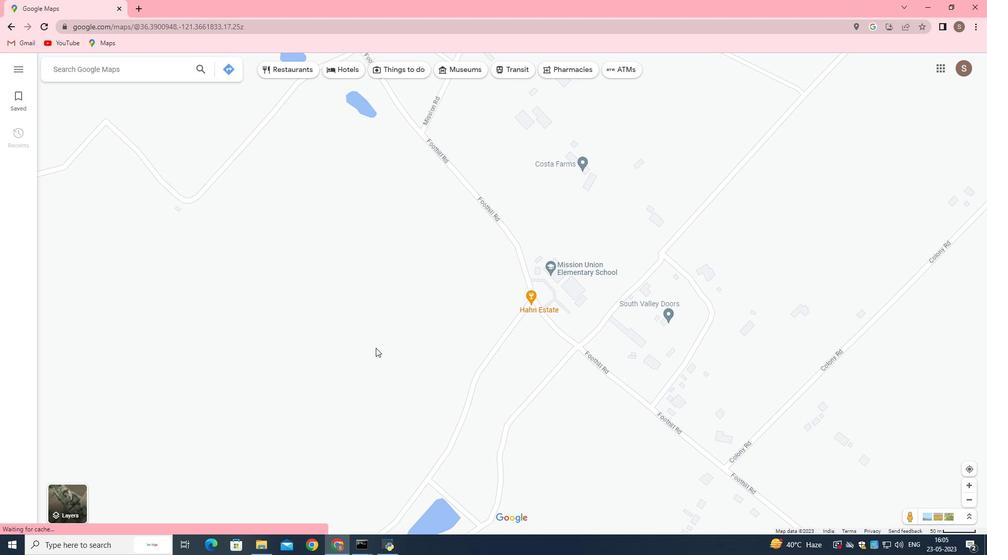 
Action: Mouse scrolled (374, 346) with delta (0, 0)
Screenshot: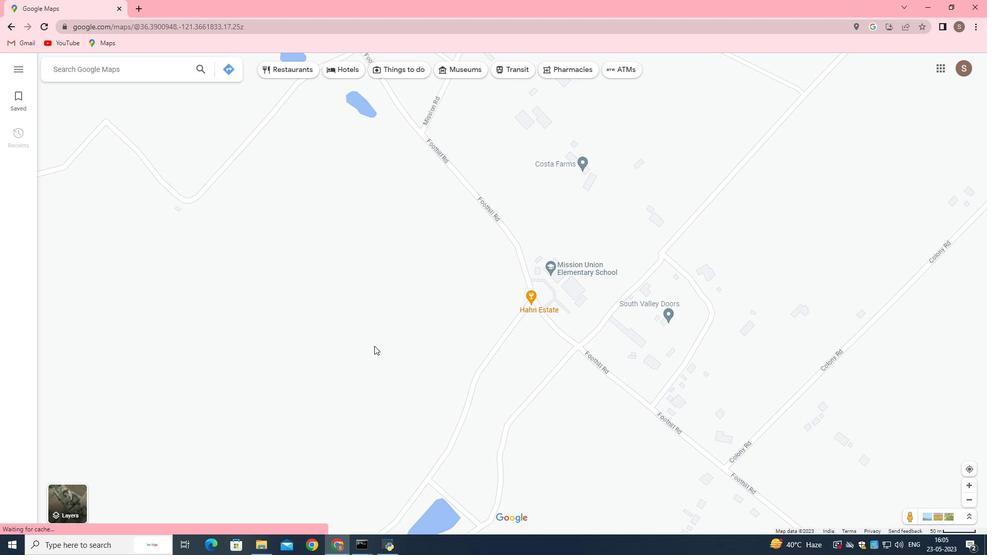
Action: Mouse moved to (374, 342)
Screenshot: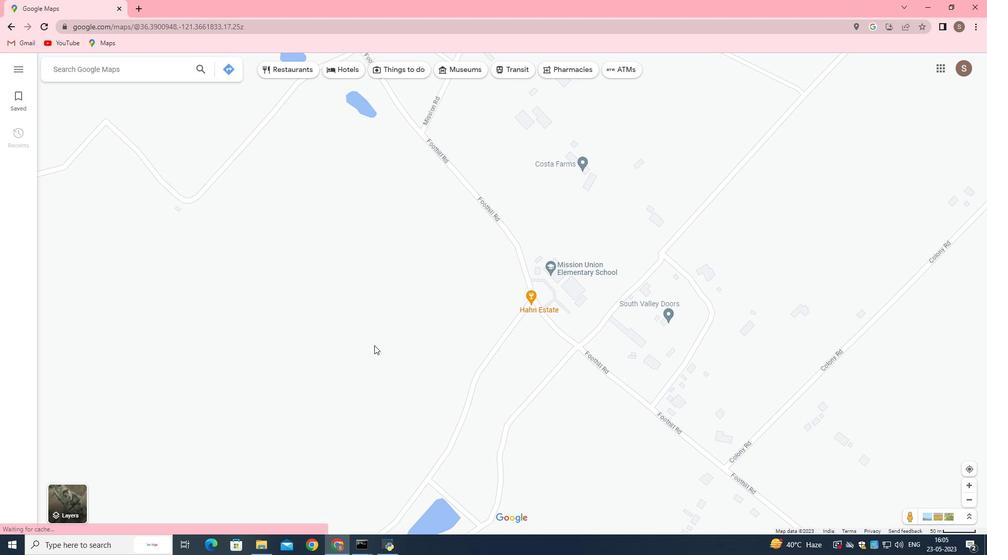 
Action: Mouse scrolled (374, 343) with delta (0, 0)
Screenshot: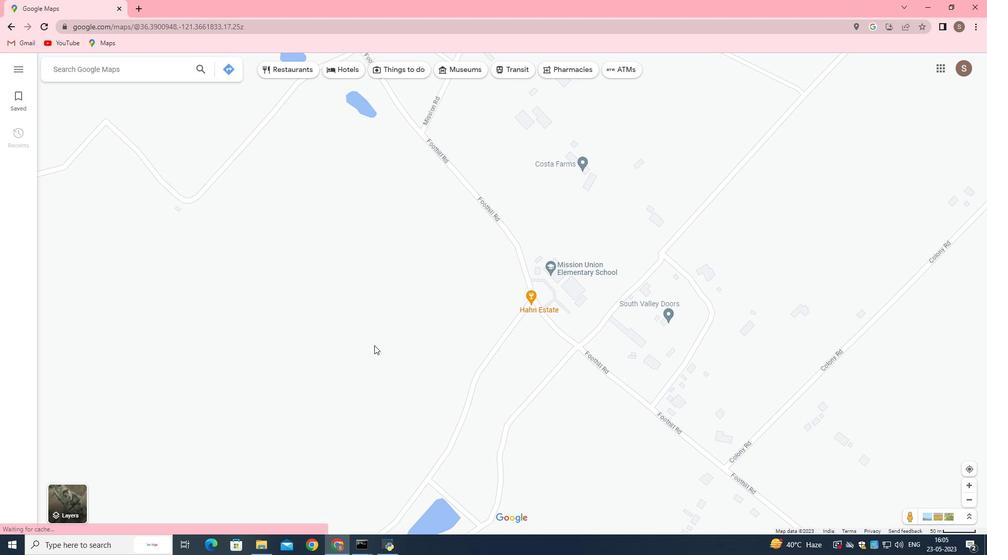 
Action: Mouse moved to (523, 323)
Screenshot: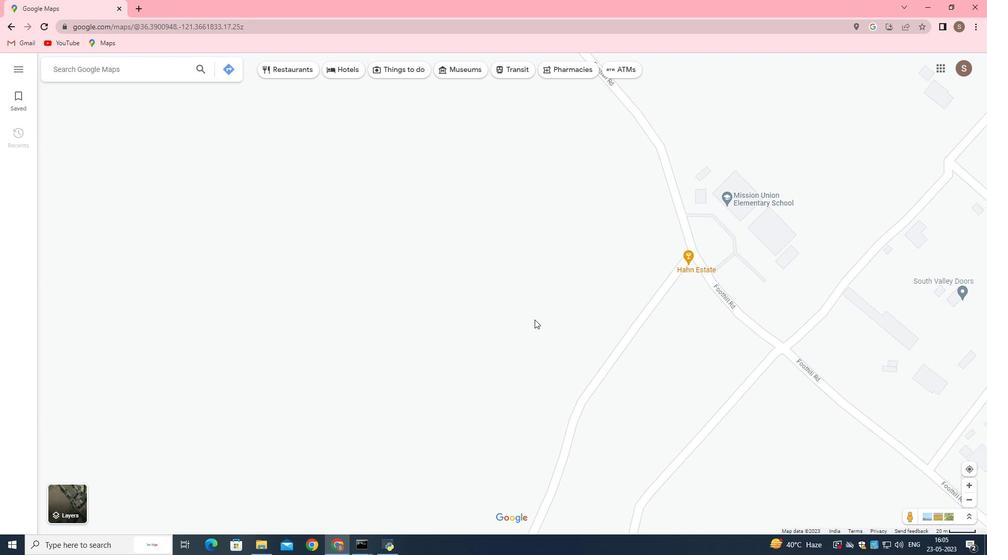 
Action: Mouse pressed left at (529, 320)
Screenshot: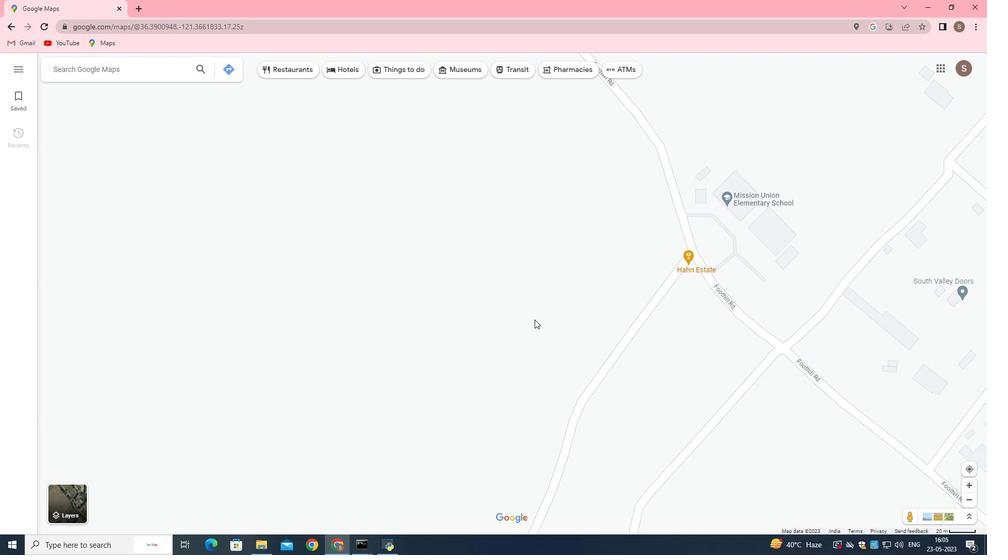 
Action: Mouse moved to (324, 353)
Screenshot: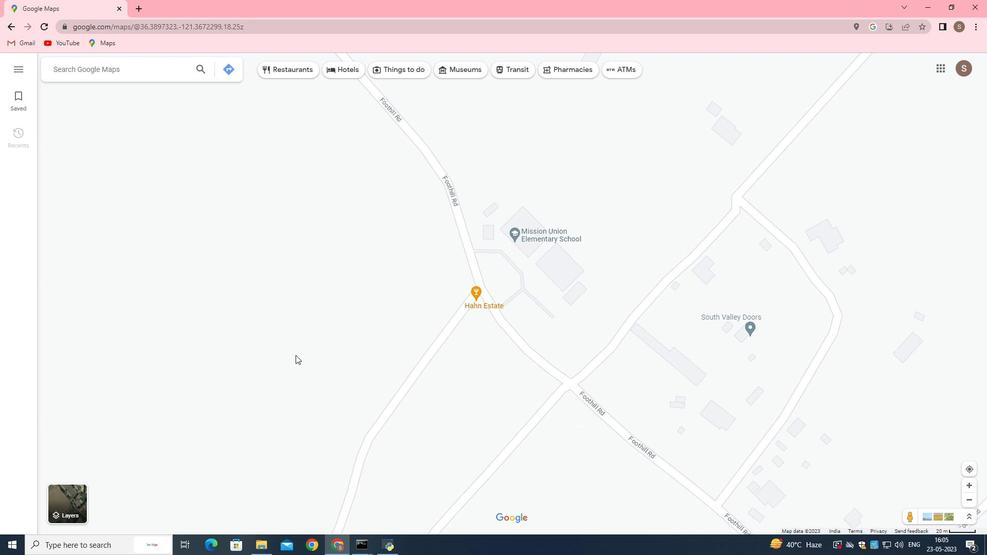 
Action: Mouse scrolled (324, 354) with delta (0, 0)
Screenshot: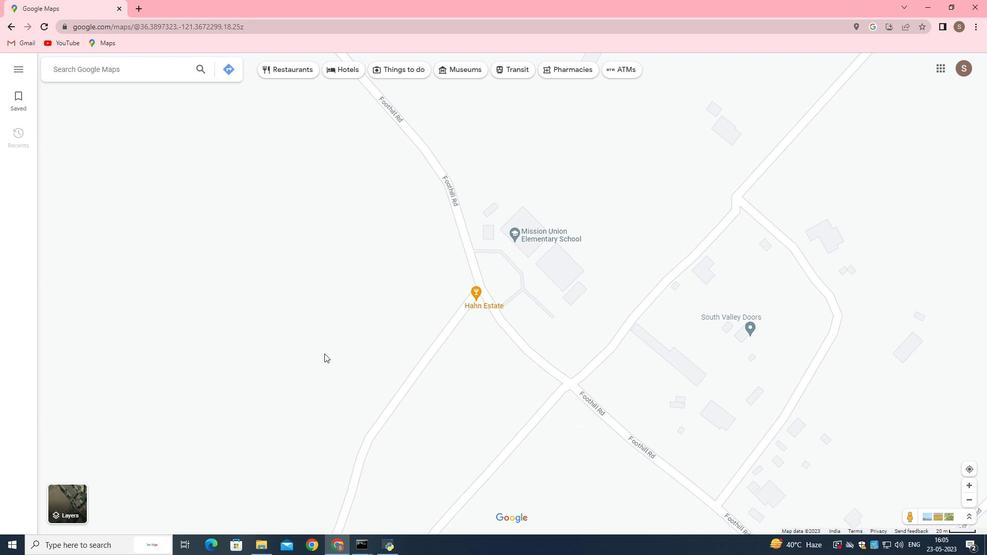 
Action: Mouse scrolled (324, 354) with delta (0, 0)
Screenshot: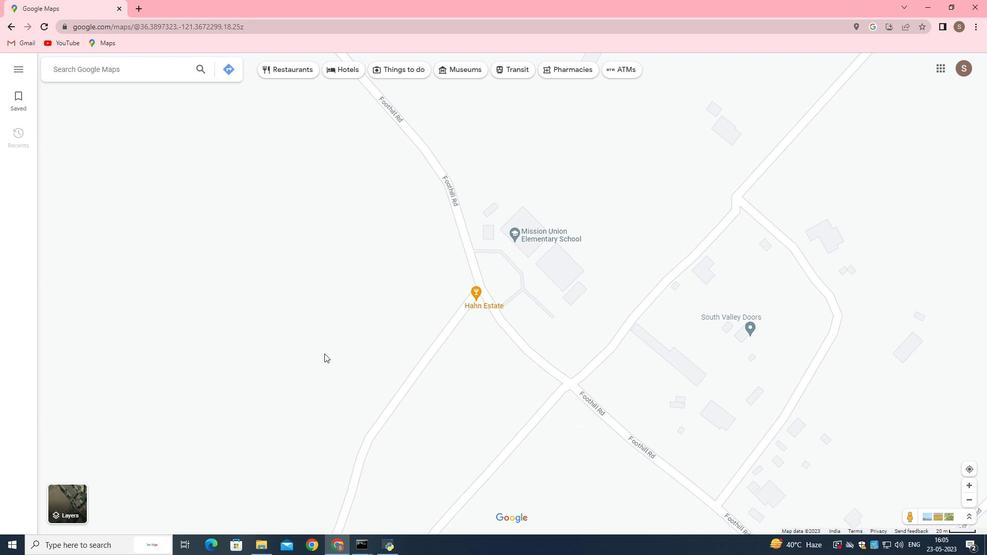 
Action: Mouse scrolled (324, 354) with delta (0, 0)
Screenshot: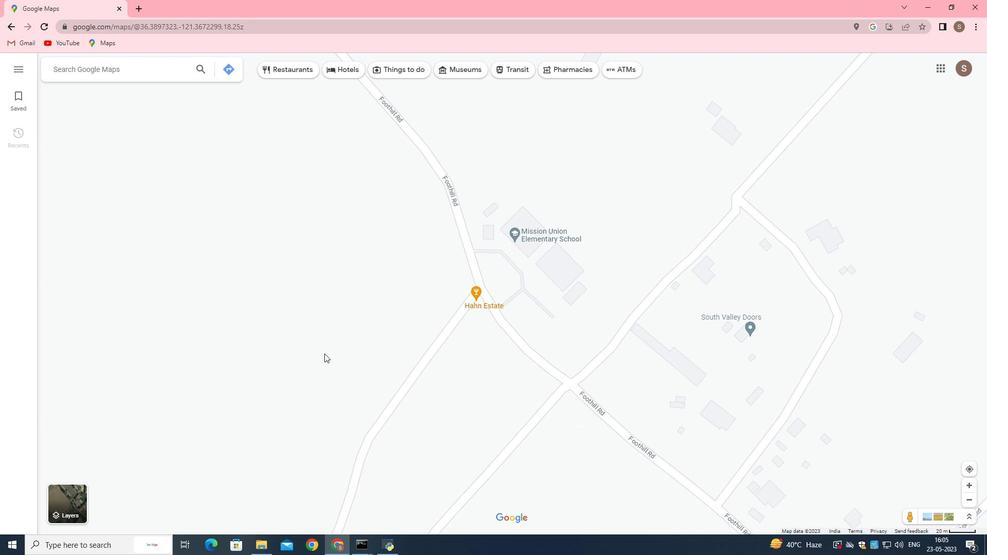 
Action: Mouse moved to (116, 72)
Screenshot: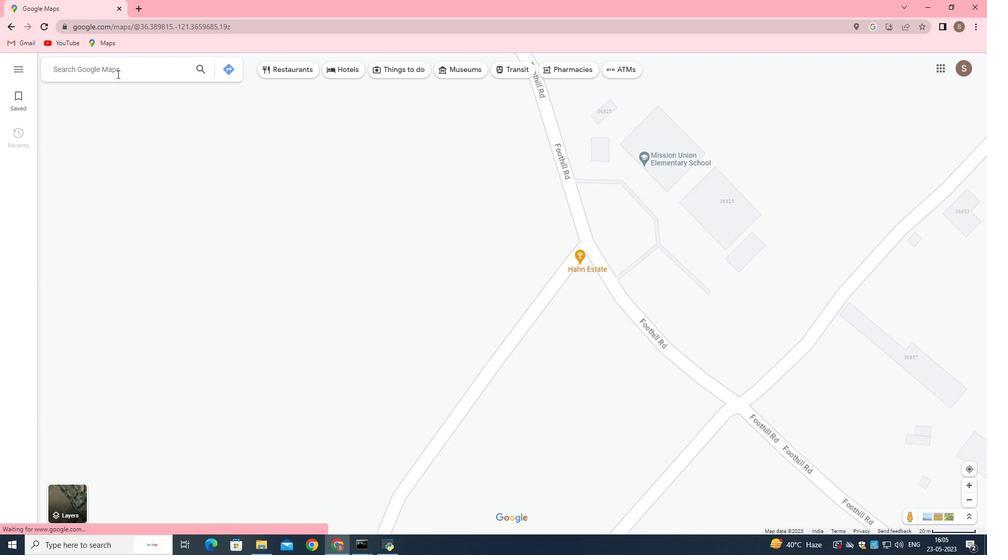 
Action: Mouse pressed left at (116, 72)
Screenshot: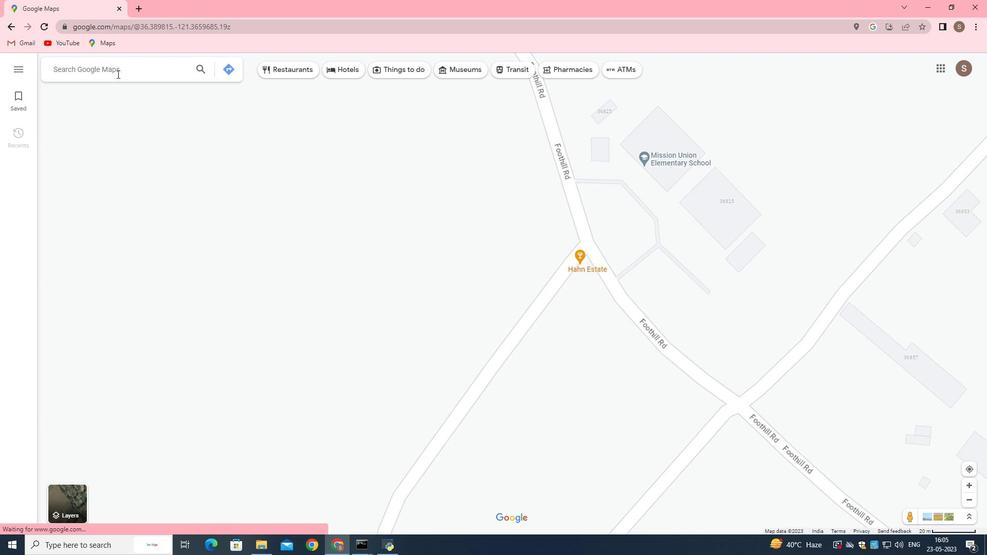 
Action: Mouse moved to (184, 132)
Screenshot: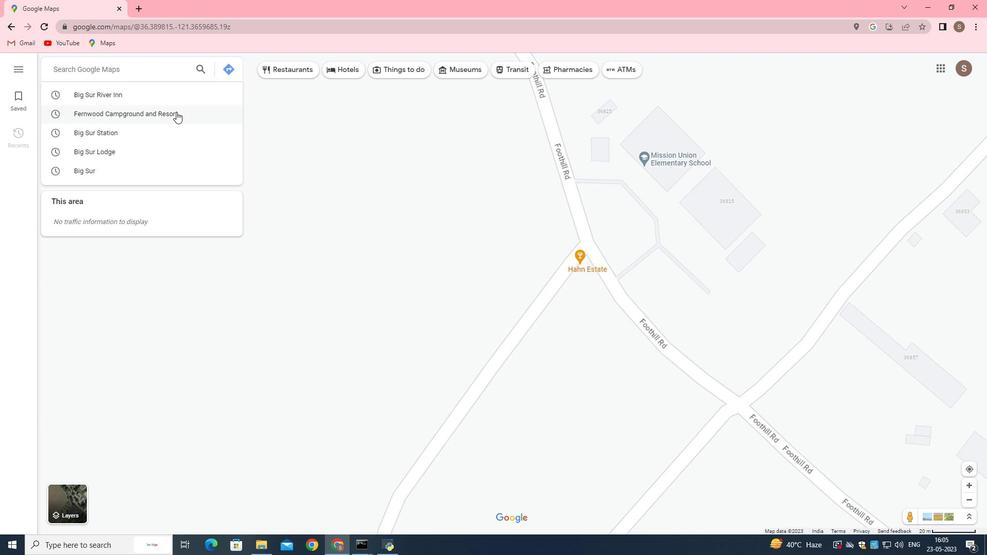 
Action: Key pressed big<Key.space>sur,<Key.space>califoria,<Key.space>united<Key.space>state<Key.enter>
Screenshot: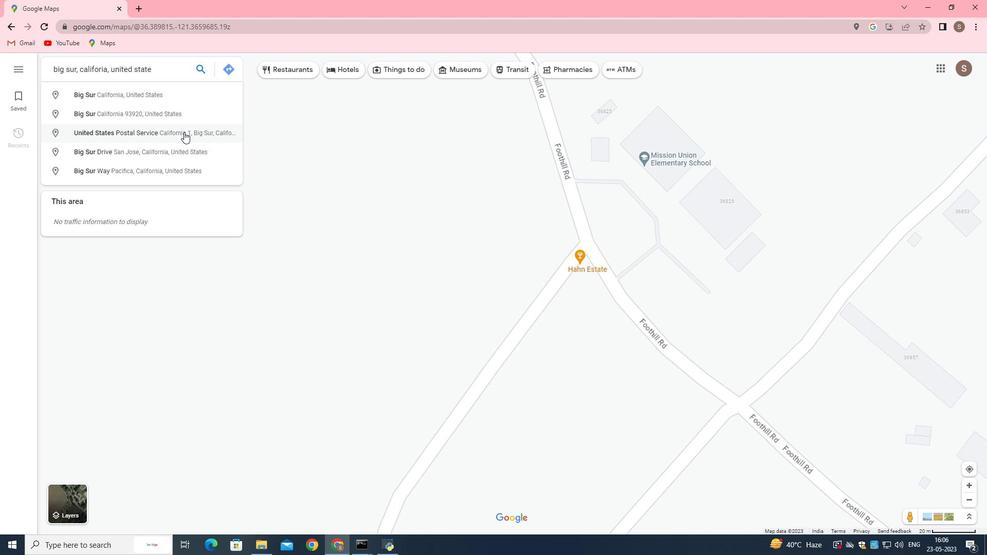 
Action: Mouse moved to (139, 248)
Screenshot: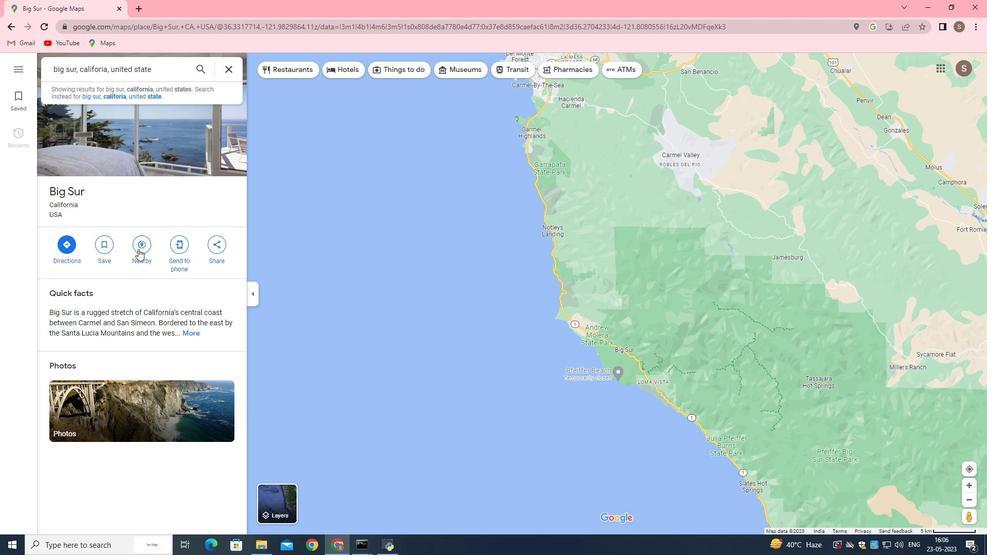 
Action: Mouse pressed left at (139, 248)
Screenshot: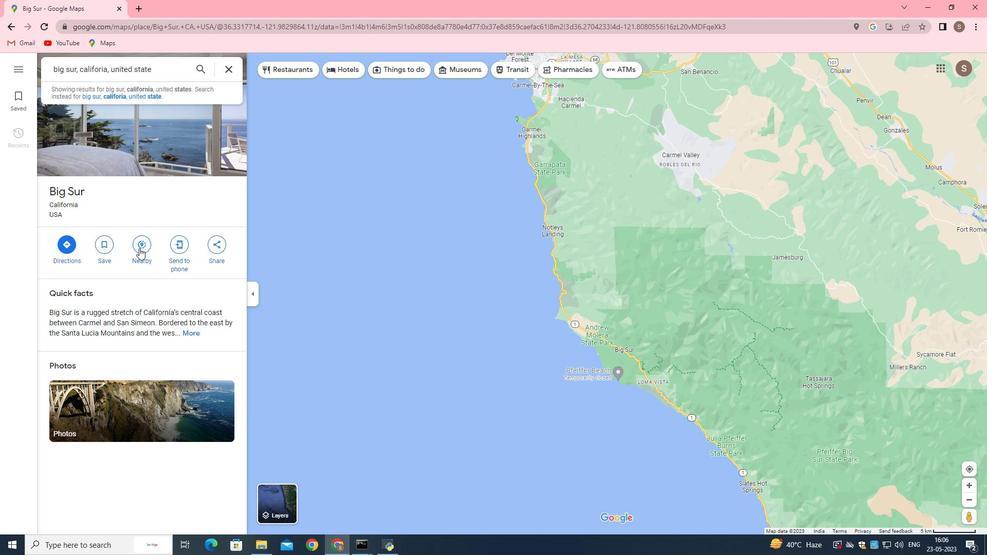 
Action: Mouse moved to (122, 103)
Screenshot: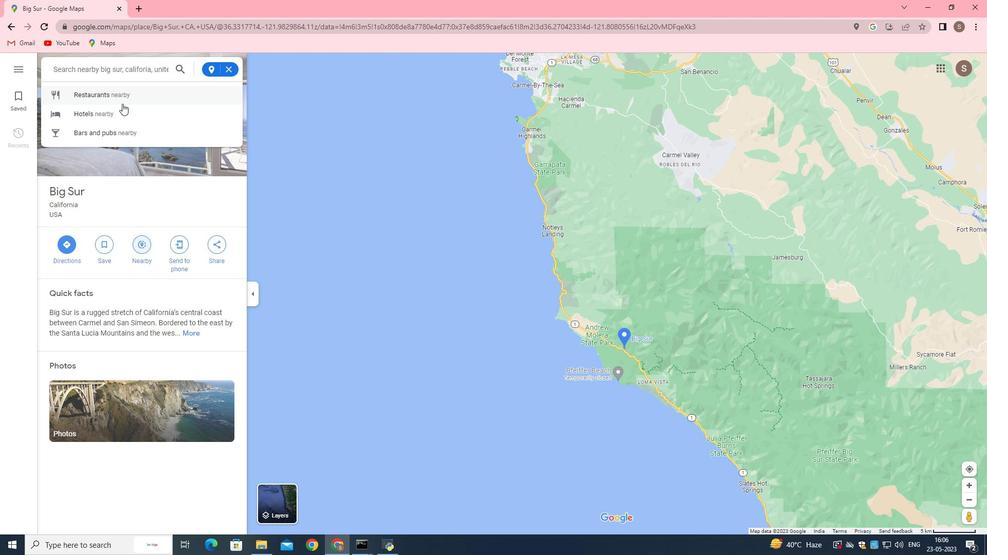 
Action: Key pressed location<Key.enter>
Screenshot: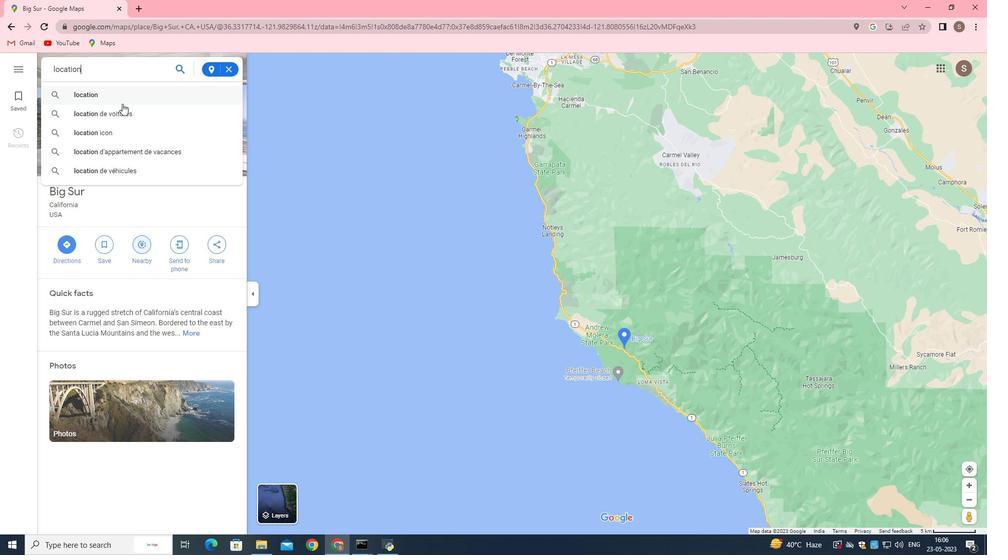 
Action: Mouse moved to (164, 139)
Screenshot: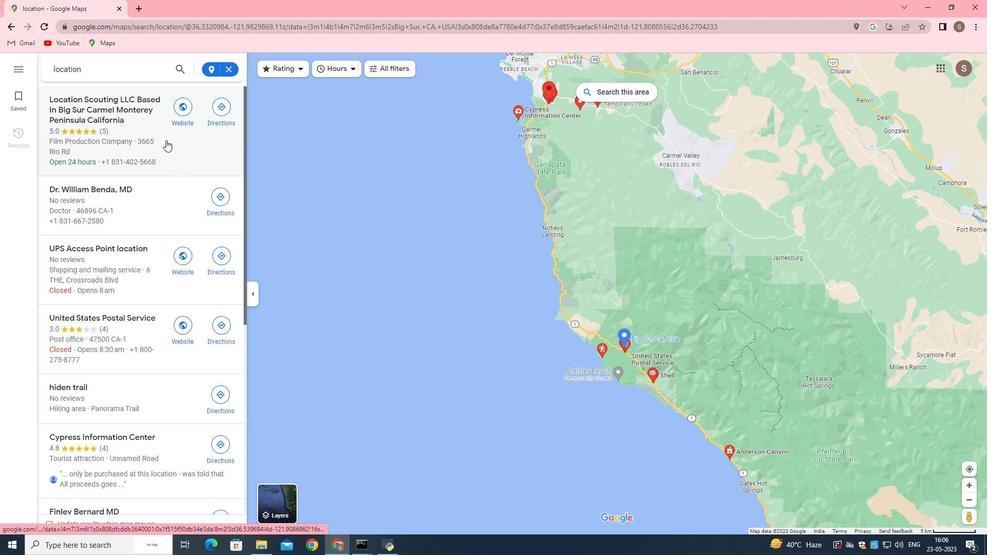 
Action: Mouse pressed left at (164, 139)
Screenshot: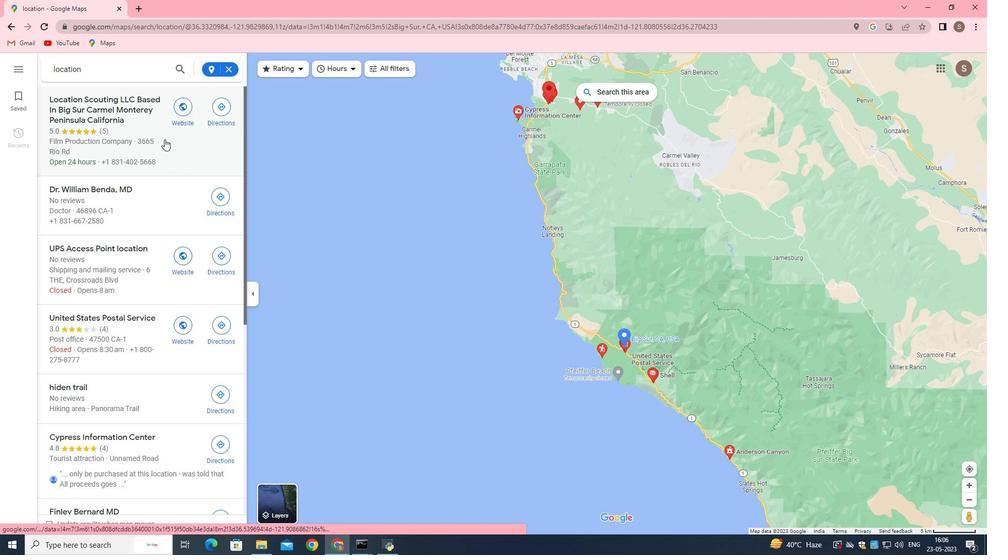
Action: Mouse moved to (393, 165)
Screenshot: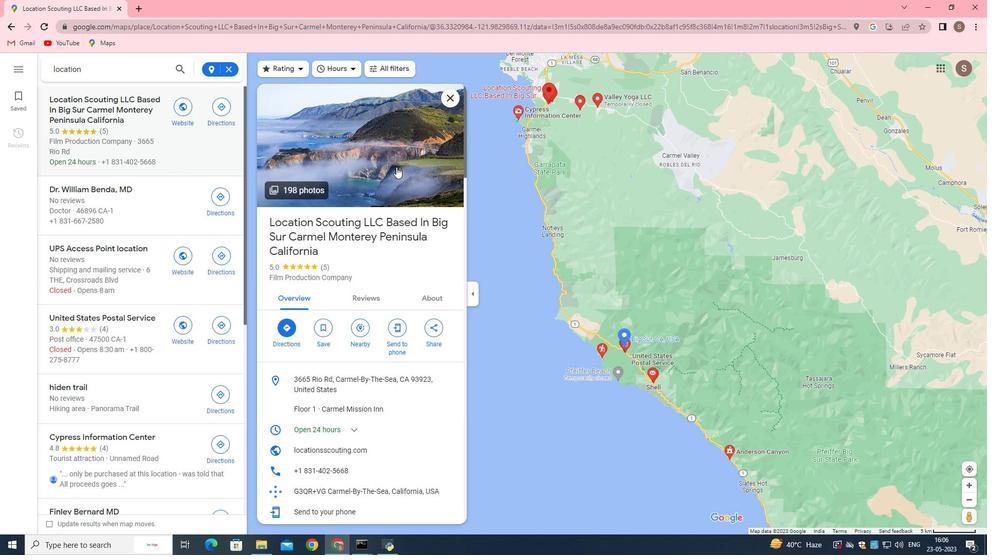 
Action: Mouse pressed left at (393, 165)
Screenshot: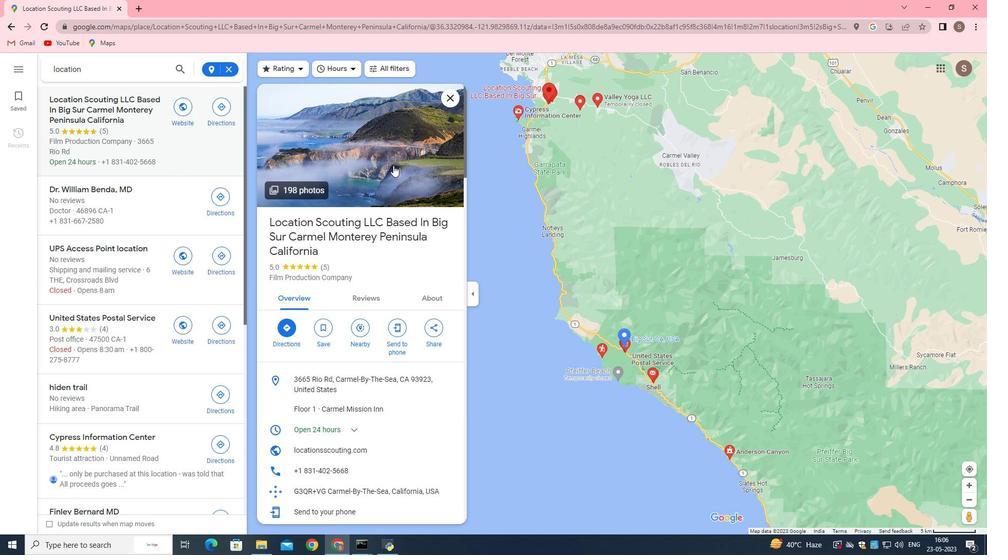 
Action: Mouse moved to (630, 458)
Screenshot: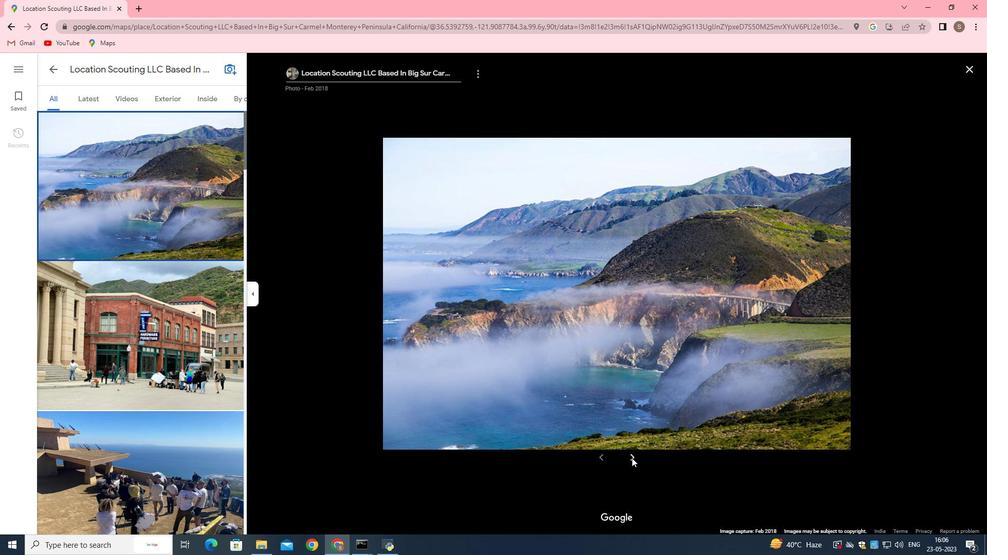 
Action: Mouse pressed left at (630, 458)
Screenshot: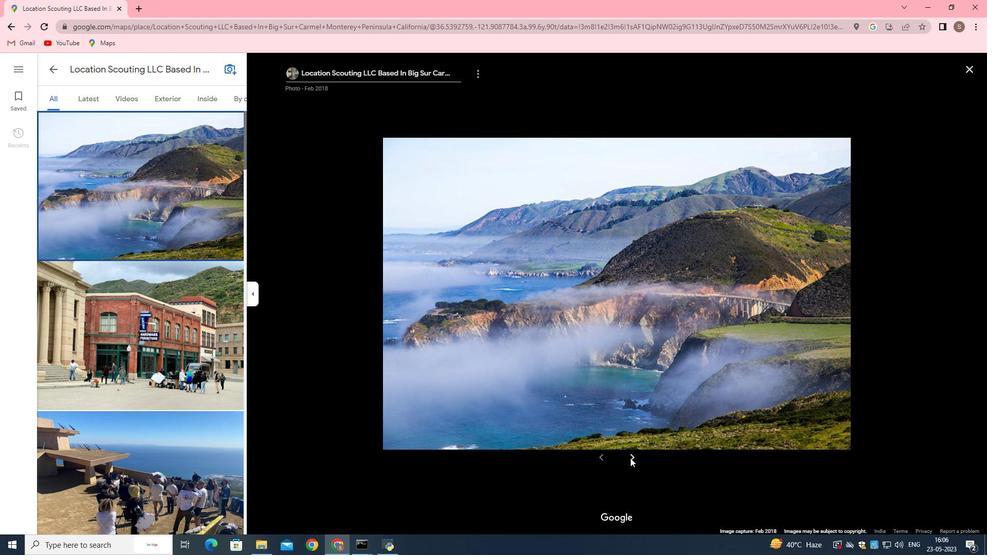 
Action: Mouse pressed left at (630, 458)
Screenshot: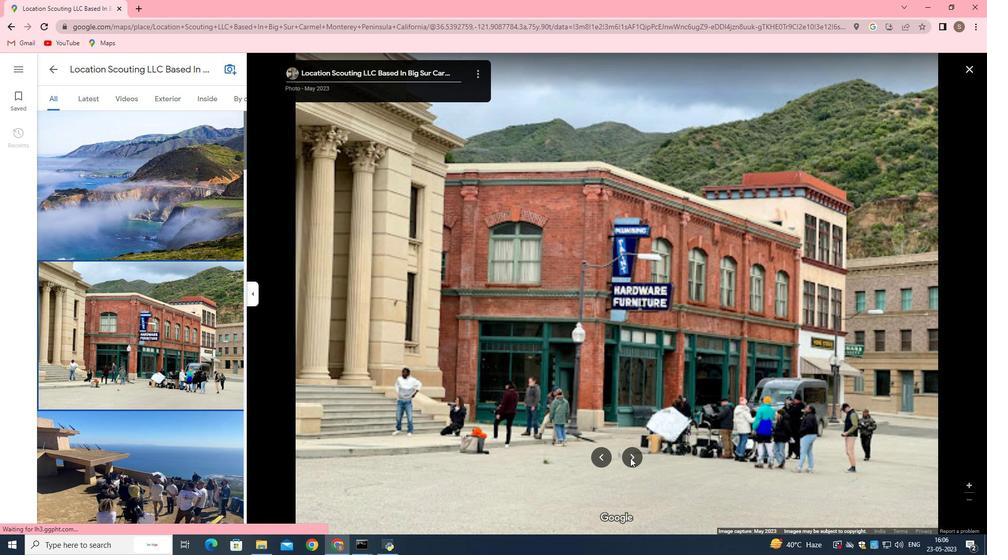 
Action: Mouse pressed left at (630, 458)
Screenshot: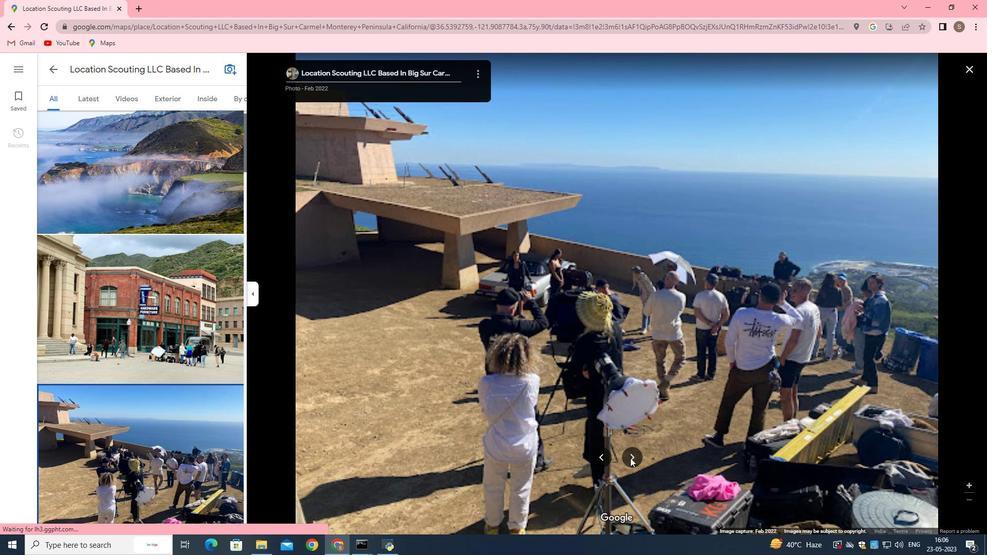 
Action: Mouse pressed left at (630, 458)
Screenshot: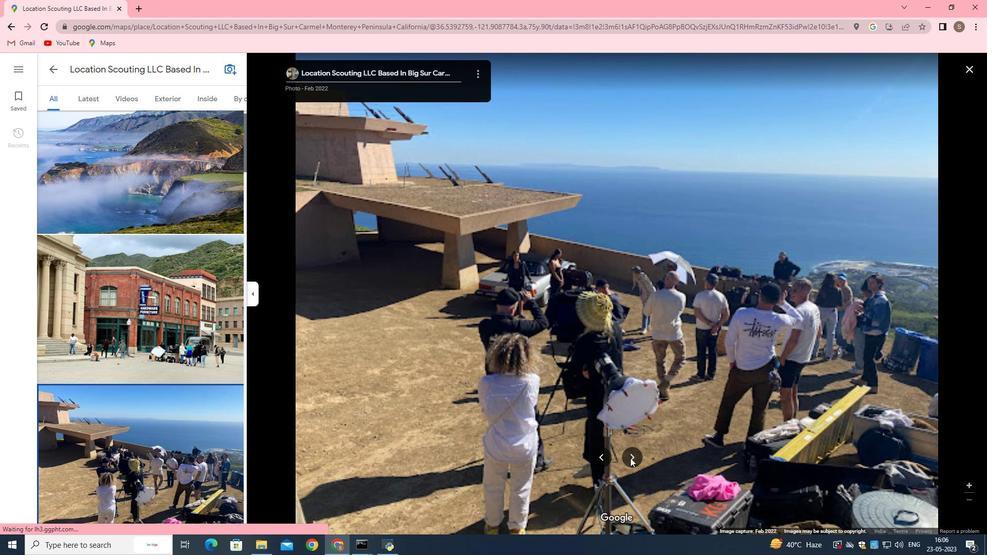 
Action: Mouse moved to (626, 456)
Screenshot: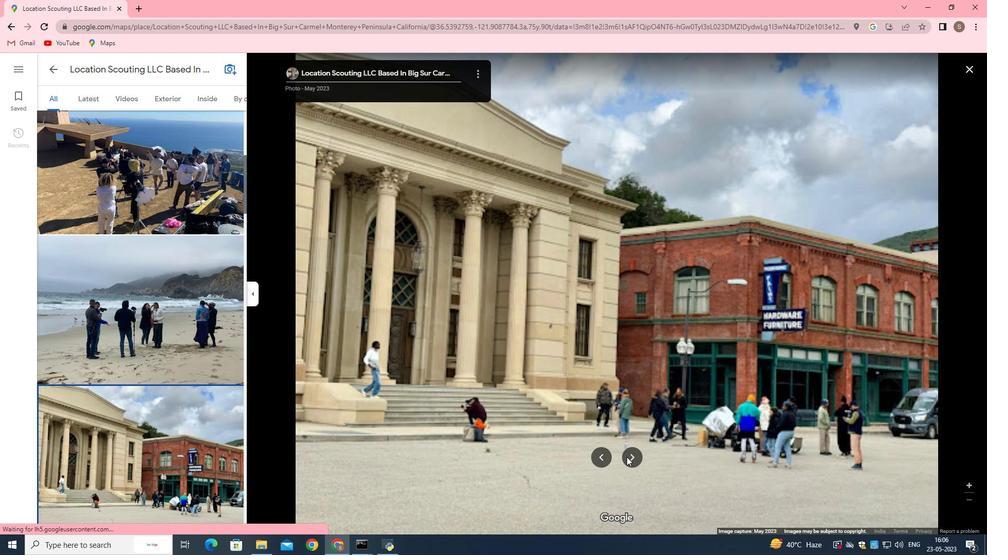 
Action: Mouse pressed left at (626, 456)
Screenshot: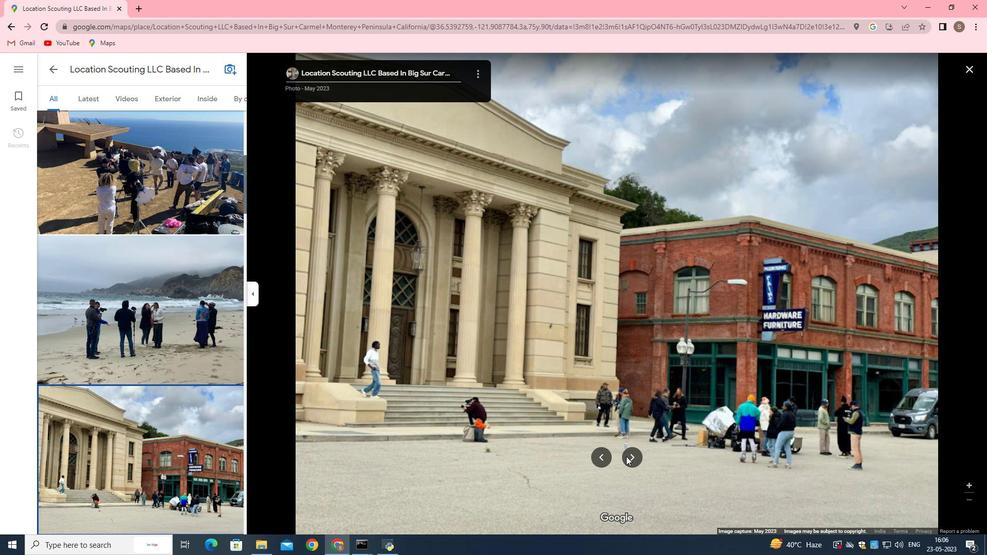 
Action: Mouse moved to (629, 458)
Screenshot: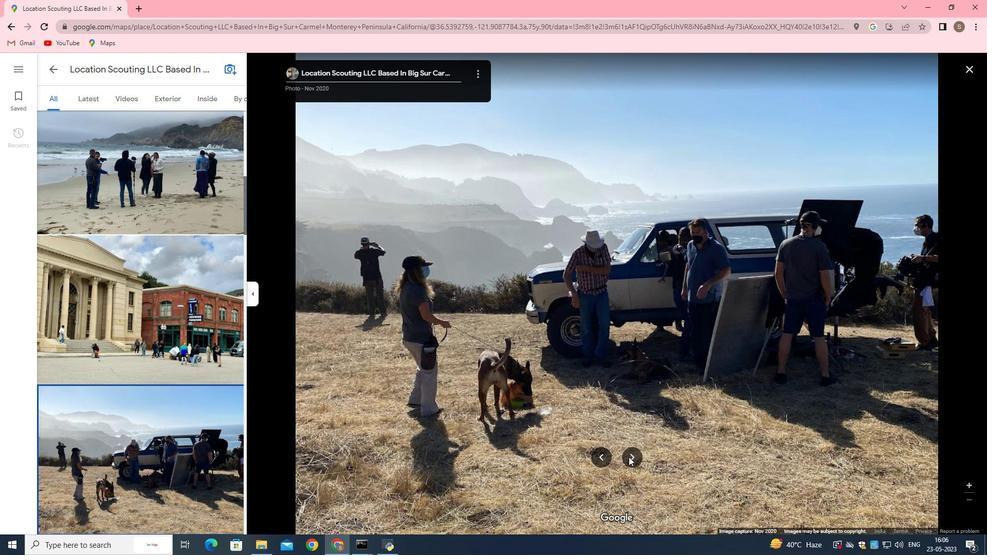 
Action: Mouse pressed left at (629, 458)
Screenshot: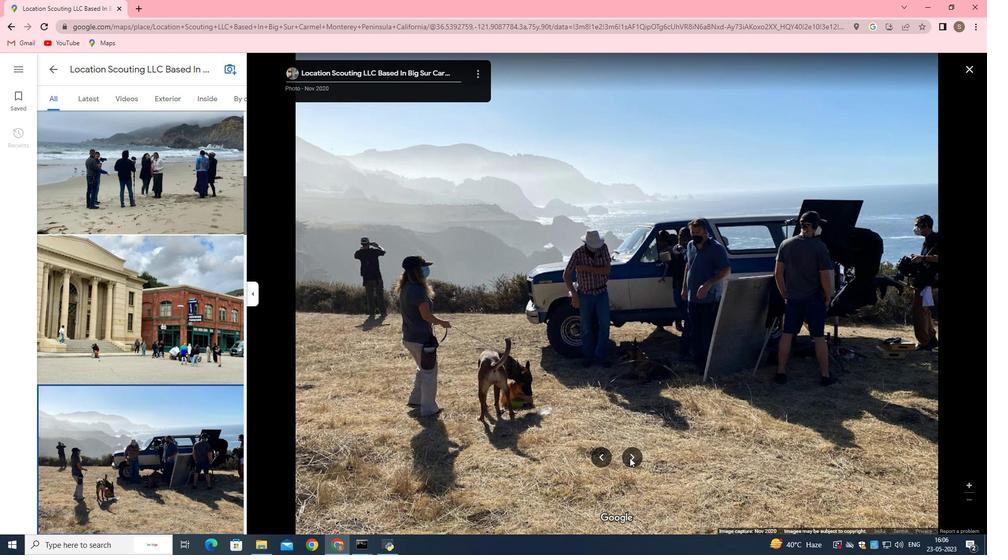 
Action: Mouse pressed left at (629, 458)
Screenshot: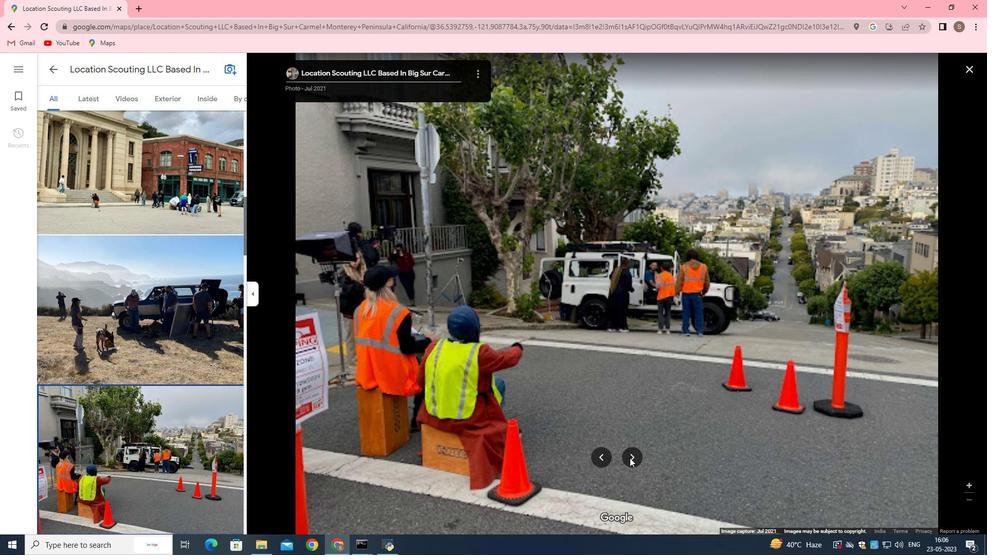 
Action: Mouse pressed left at (629, 458)
Screenshot: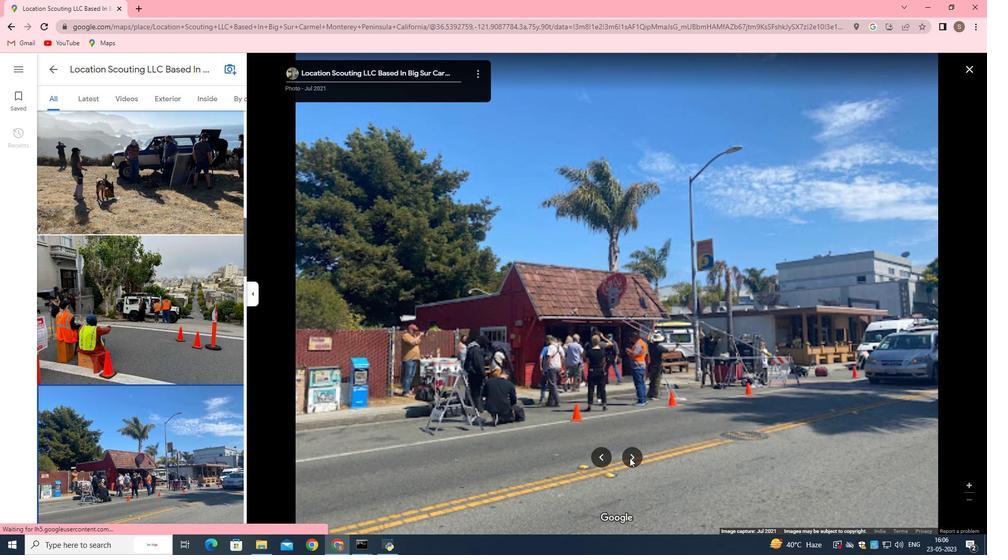 
Action: Mouse moved to (629, 458)
Screenshot: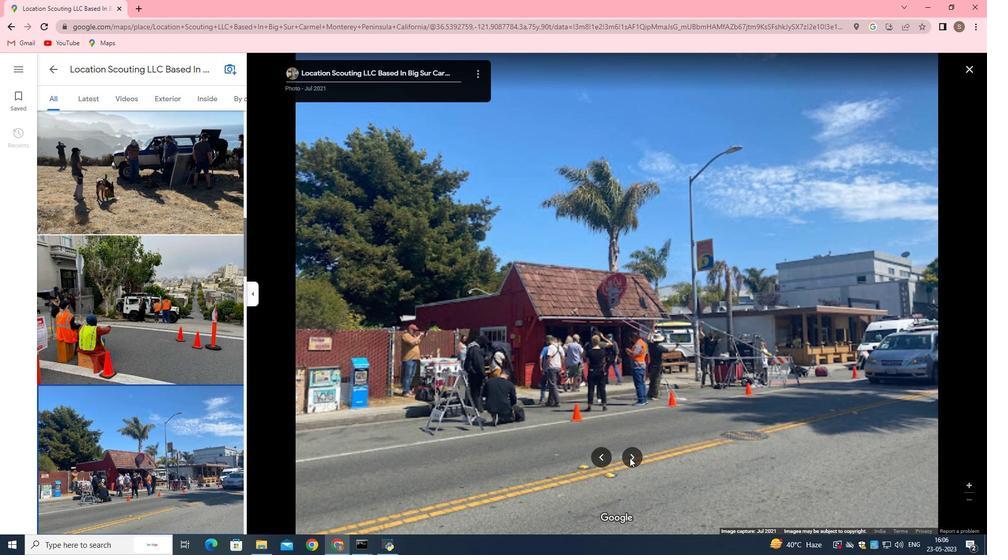 
Action: Mouse pressed left at (629, 458)
Screenshot: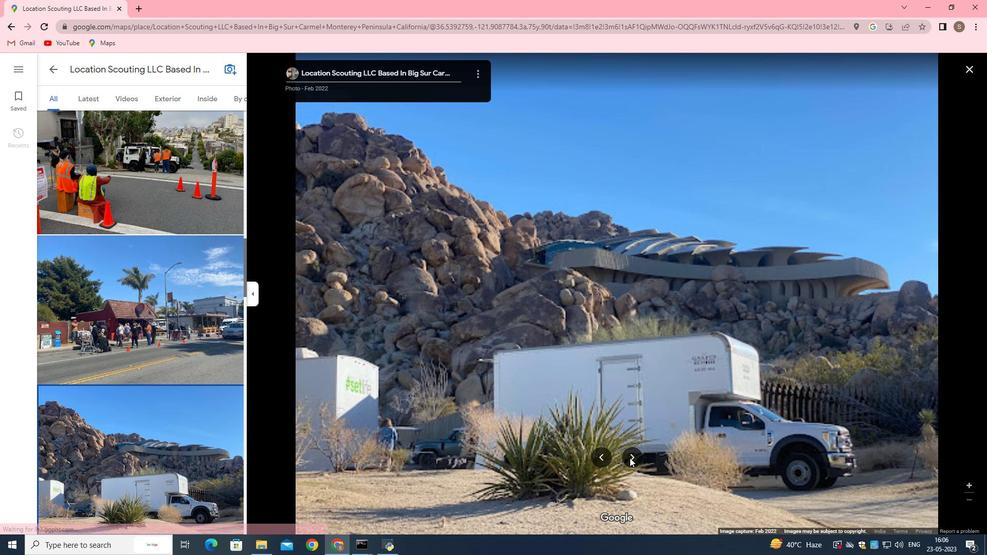 
Action: Mouse pressed left at (629, 458)
Screenshot: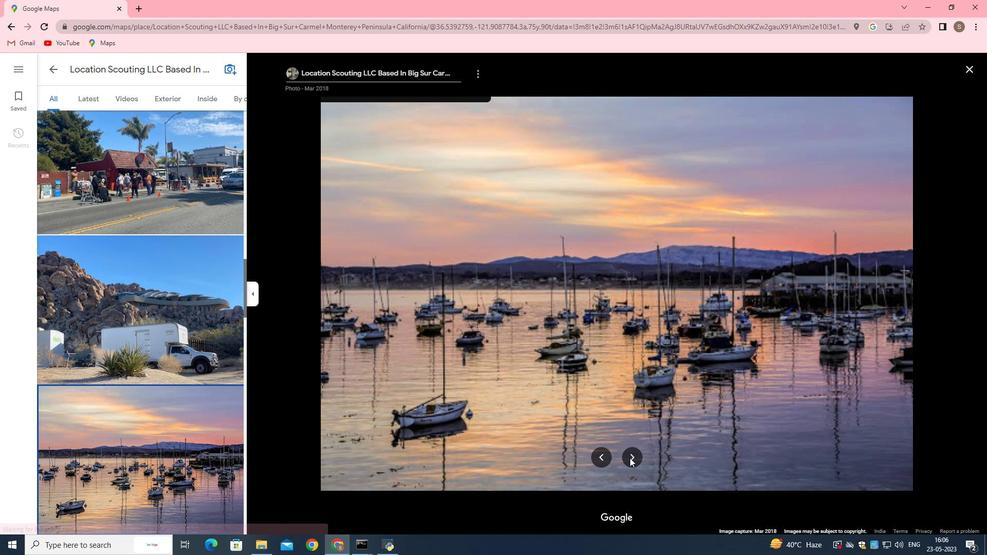 
Action: Mouse moved to (629, 458)
Screenshot: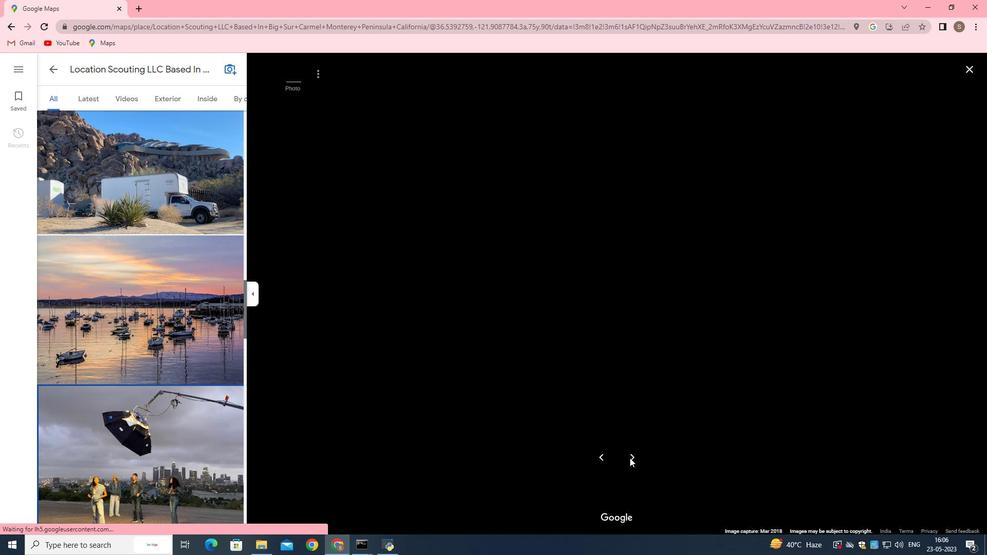 
Action: Mouse pressed left at (629, 458)
Screenshot: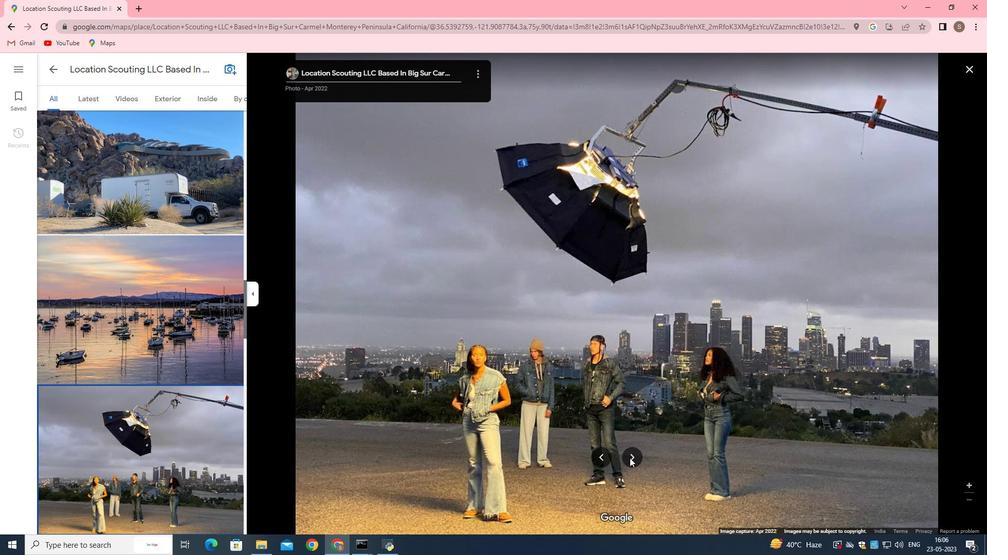 
Action: Mouse pressed left at (629, 458)
Screenshot: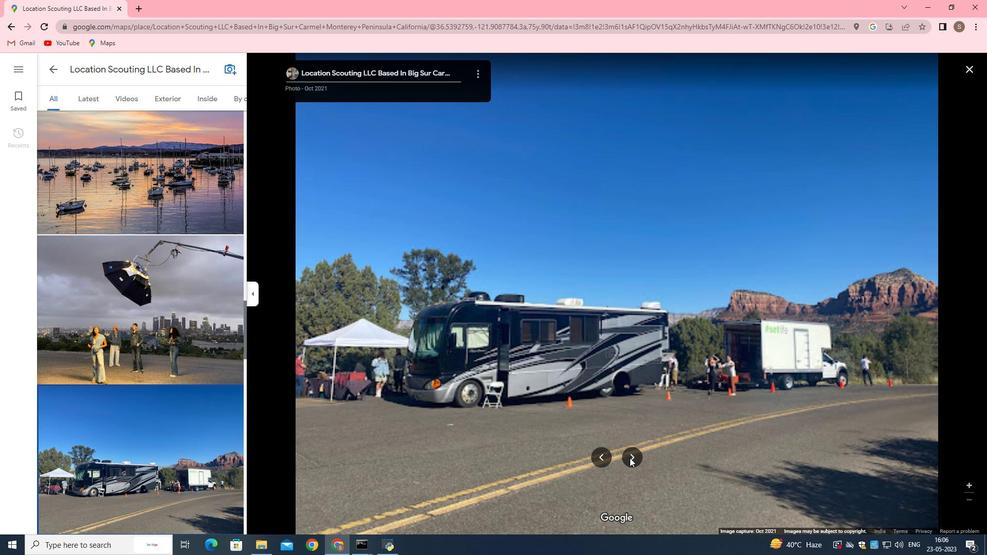 
Action: Mouse moved to (121, 103)
Screenshot: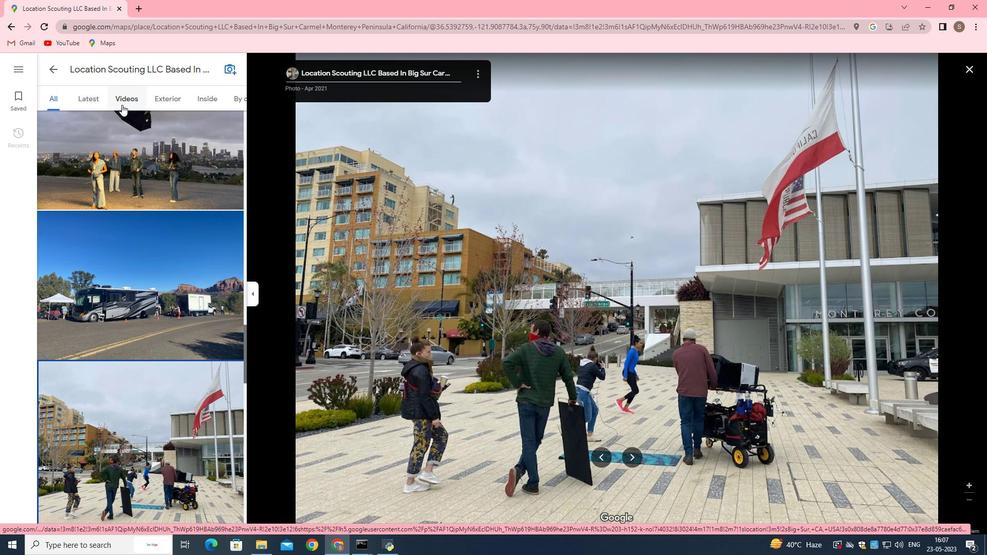 
Action: Mouse pressed left at (121, 103)
Screenshot: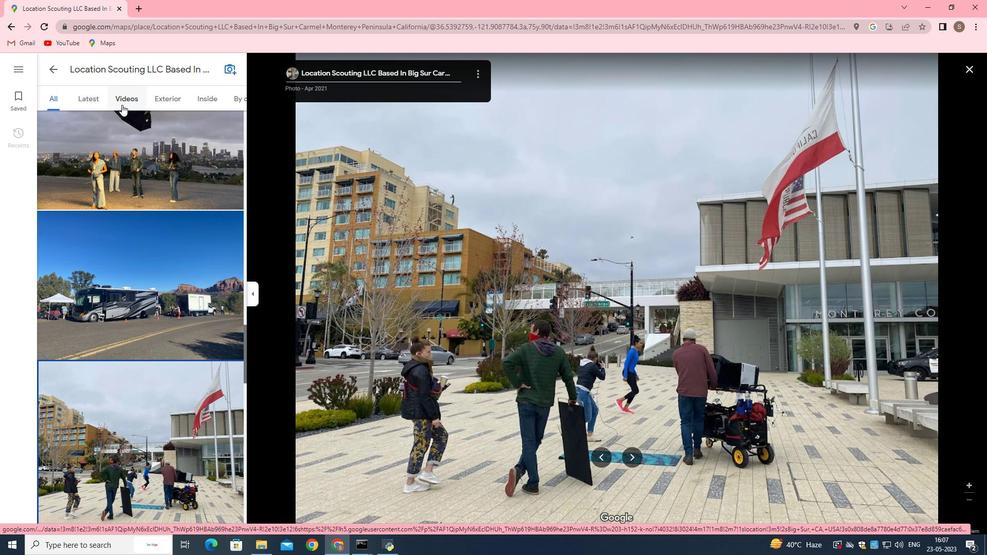
Action: Mouse moved to (90, 364)
Screenshot: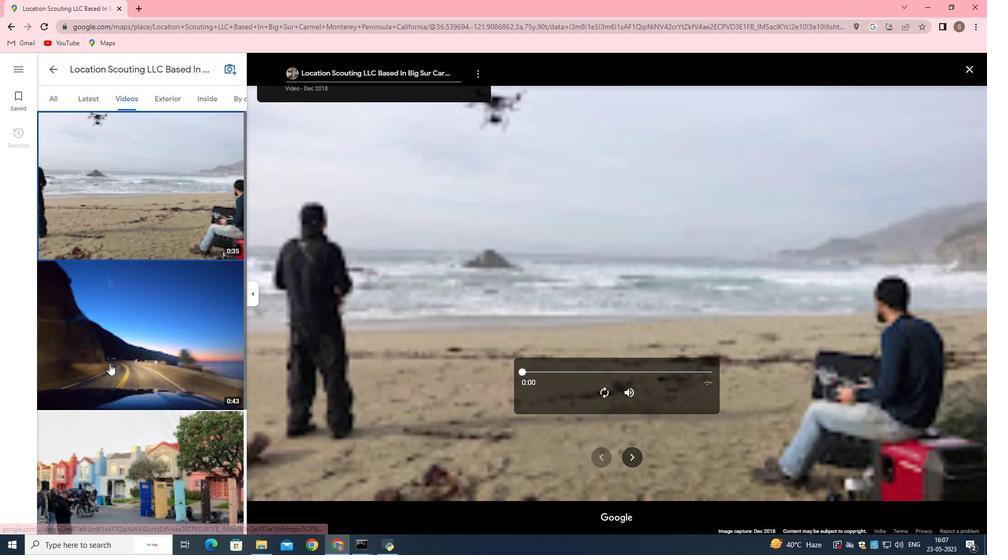 
Action: Mouse pressed left at (90, 364)
Screenshot: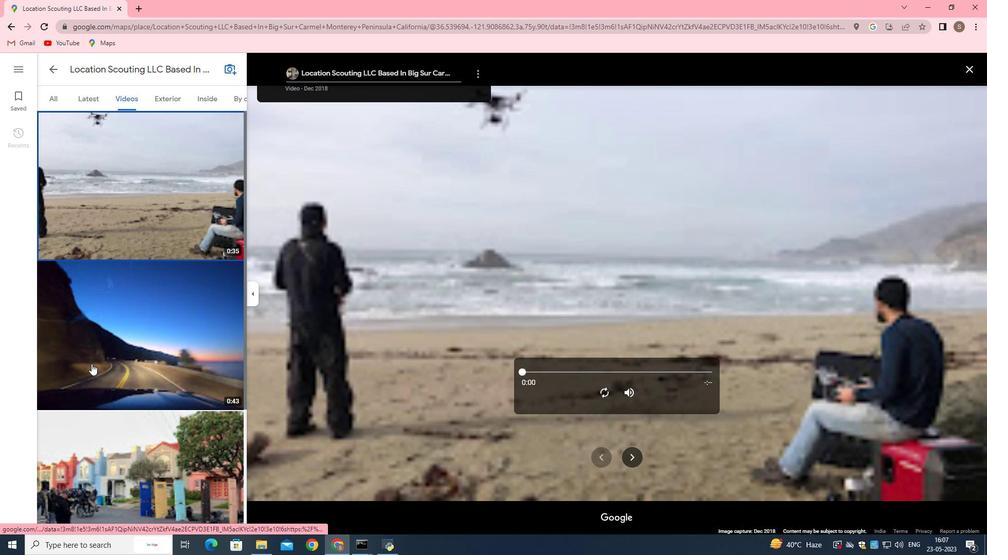 
Action: Mouse moved to (599, 388)
Screenshot: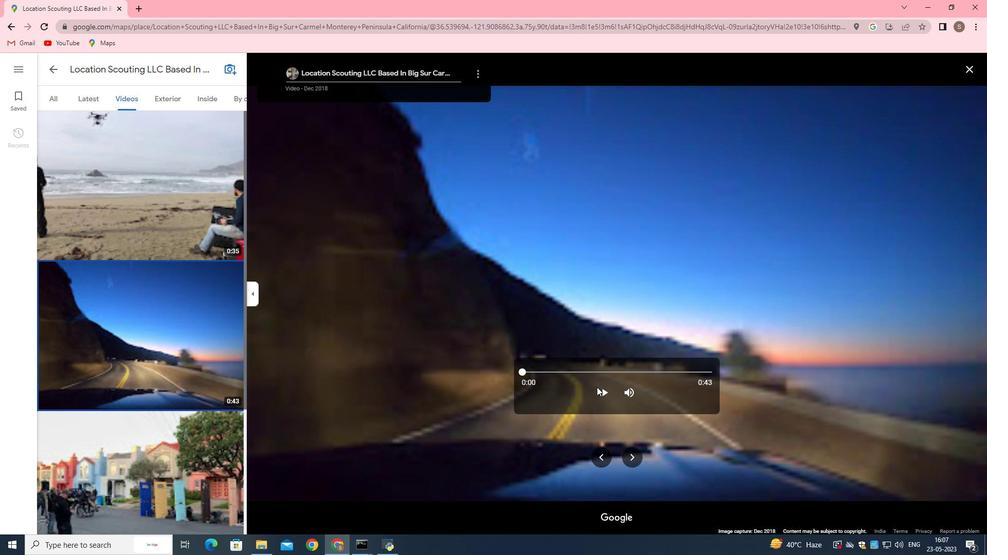
Action: Mouse pressed left at (599, 388)
Screenshot: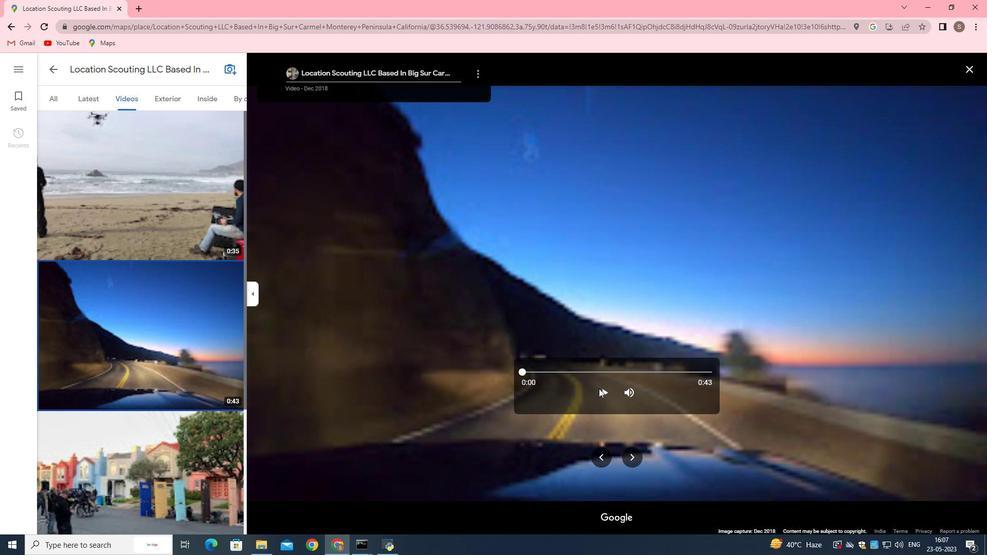 
Action: Mouse moved to (184, 373)
Screenshot: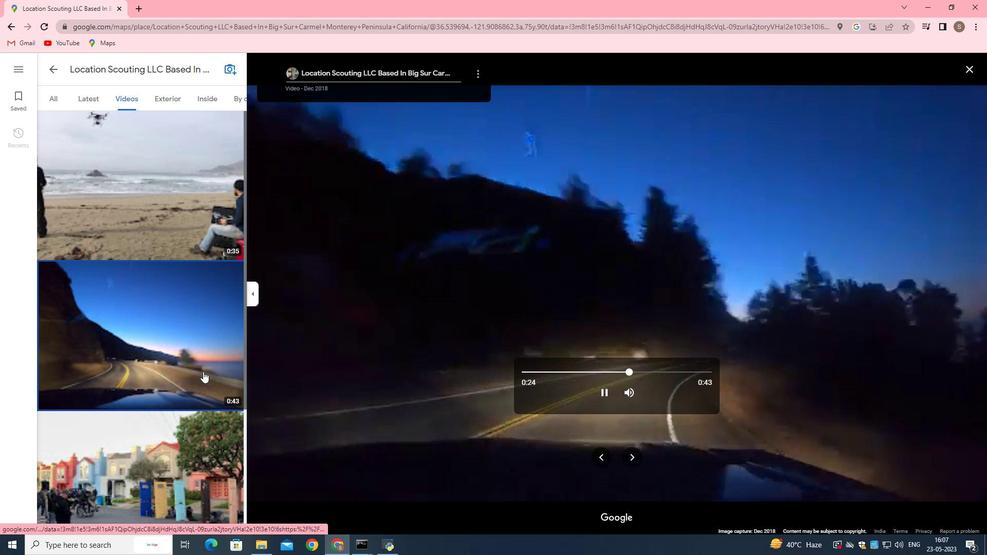 
Action: Mouse scrolled (184, 372) with delta (0, 0)
Screenshot: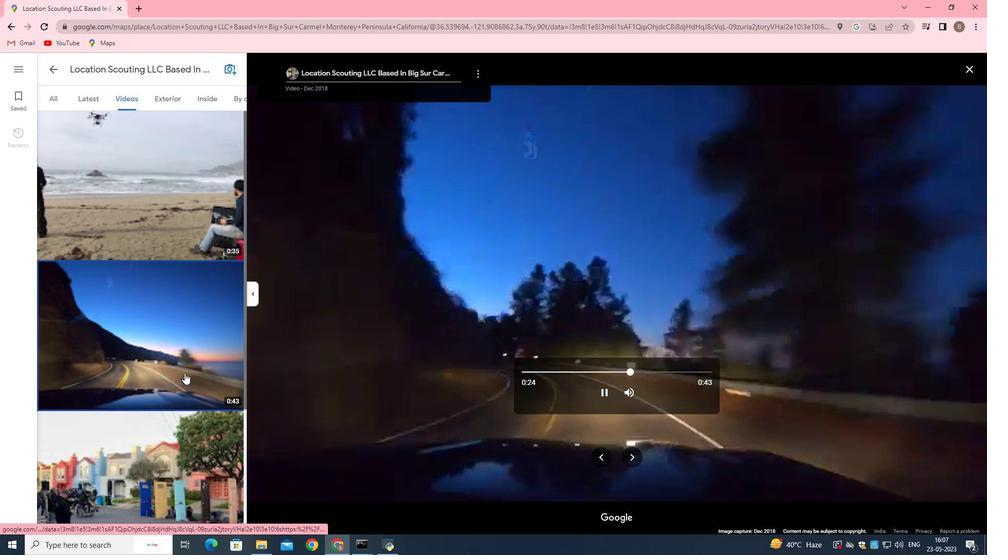 
Action: Mouse scrolled (184, 372) with delta (0, 0)
Screenshot: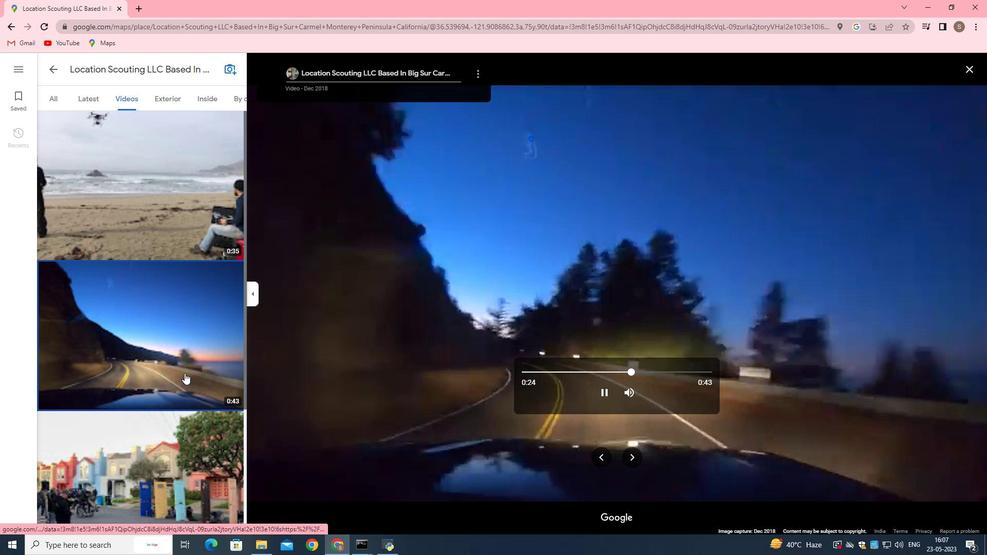 
Action: Mouse scrolled (184, 372) with delta (0, 0)
Screenshot: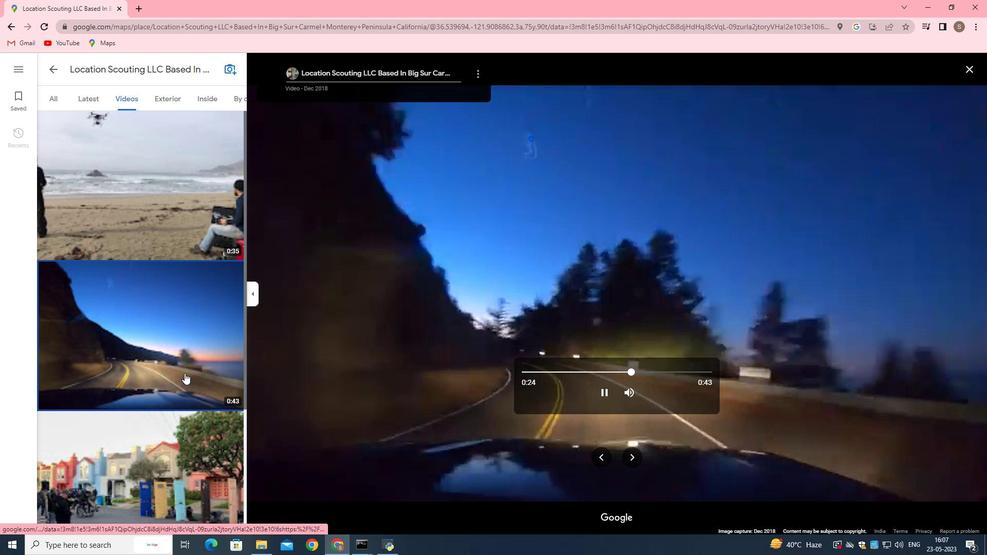 
Action: Mouse moved to (184, 373)
Screenshot: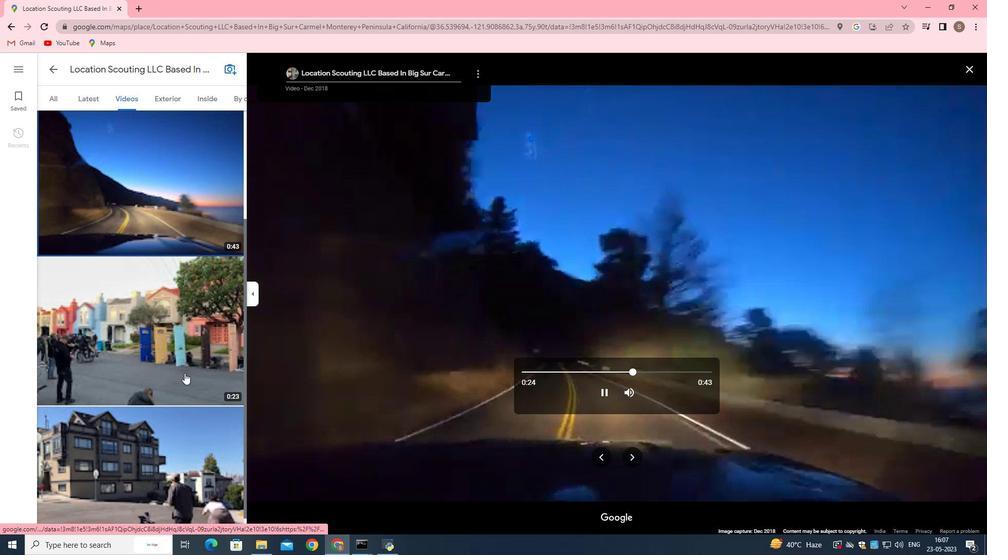 
Action: Mouse scrolled (184, 372) with delta (0, 0)
Screenshot: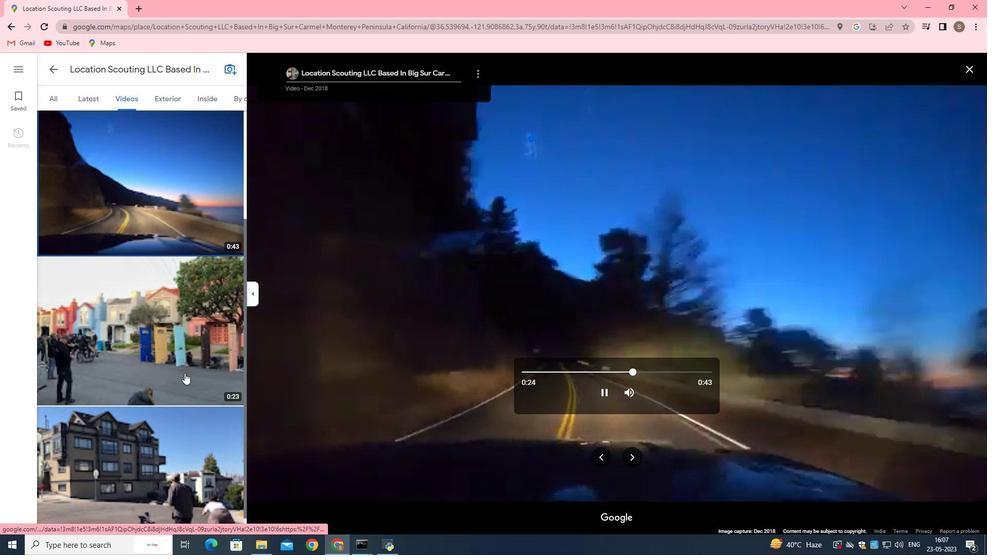 
Action: Mouse scrolled (184, 372) with delta (0, 0)
Screenshot: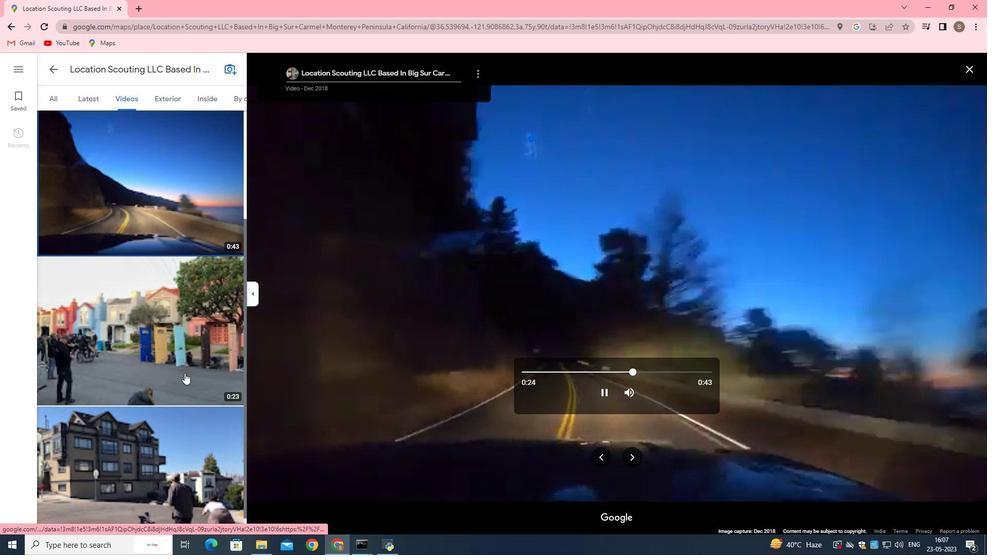 
Action: Mouse scrolled (184, 372) with delta (0, 0)
Screenshot: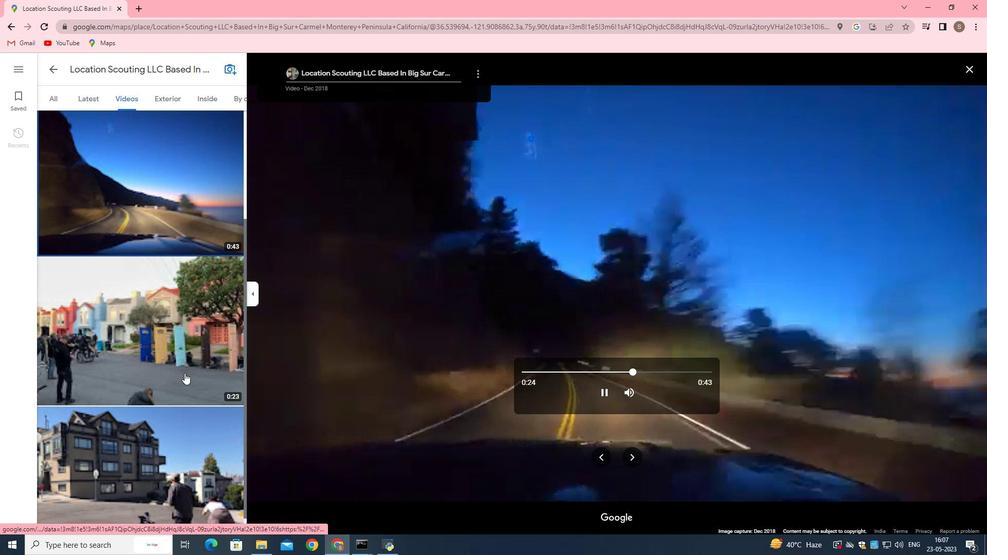 
Action: Mouse scrolled (184, 372) with delta (0, 0)
Screenshot: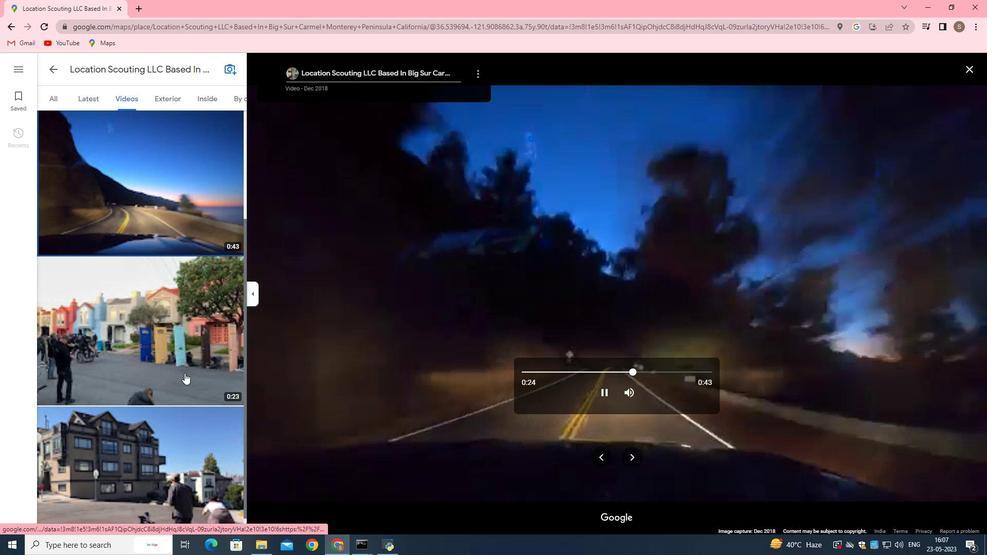 
Action: Mouse moved to (184, 369)
Screenshot: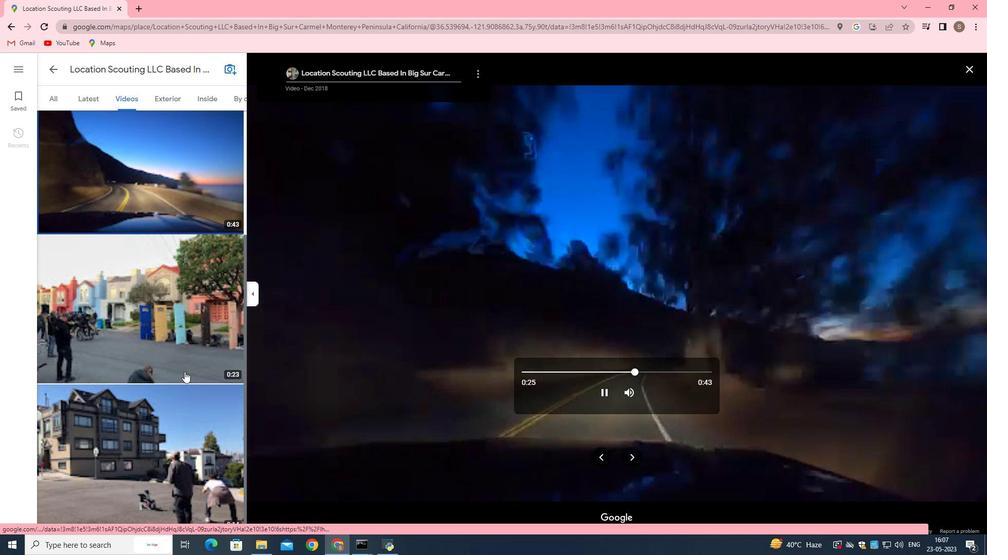 
Action: Mouse scrolled (184, 369) with delta (0, 0)
Screenshot: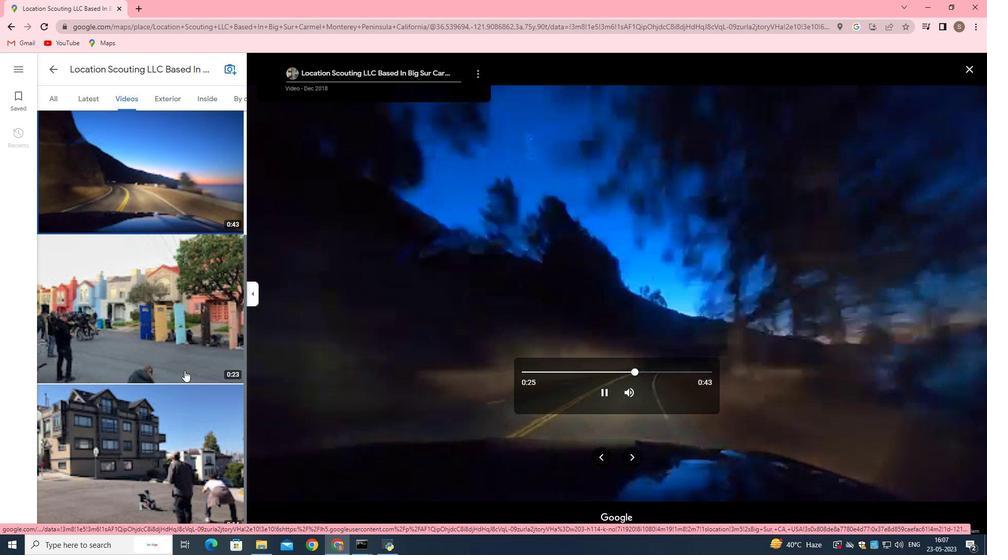 
Action: Mouse scrolled (184, 369) with delta (0, 0)
Screenshot: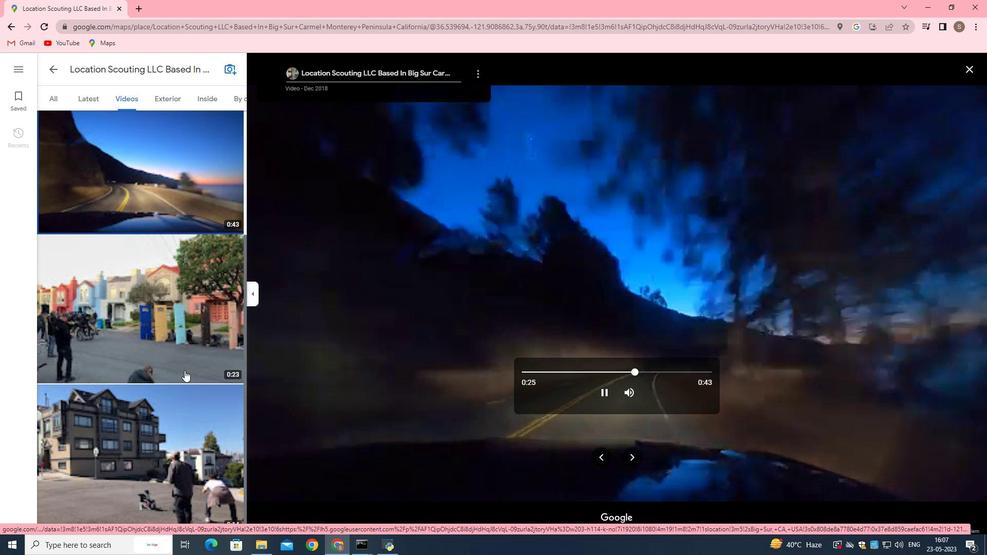 
Action: Mouse scrolled (184, 369) with delta (0, 0)
Screenshot: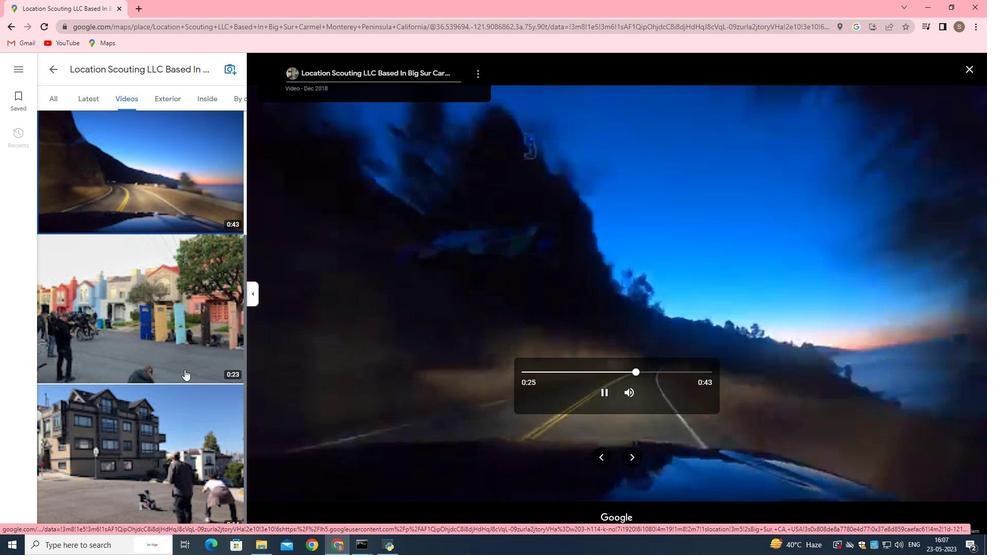 
Action: Mouse scrolled (184, 369) with delta (0, 0)
Screenshot: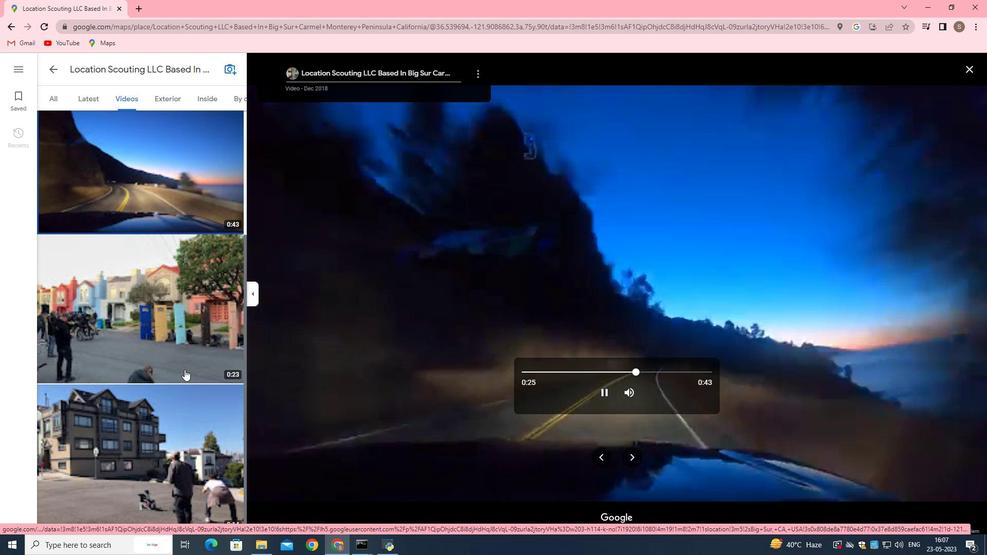 
Action: Mouse moved to (185, 368)
Screenshot: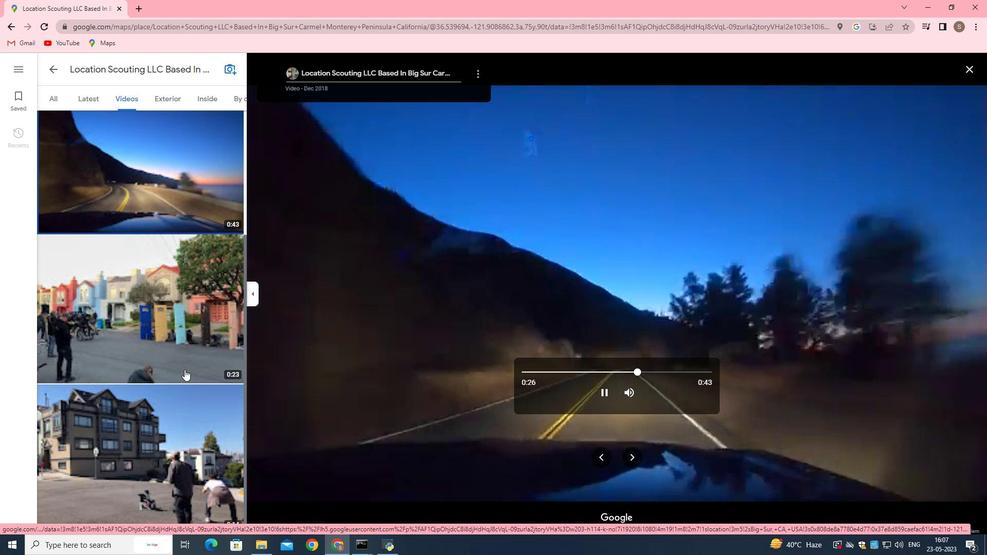 
Action: Mouse scrolled (185, 367) with delta (0, 0)
Screenshot: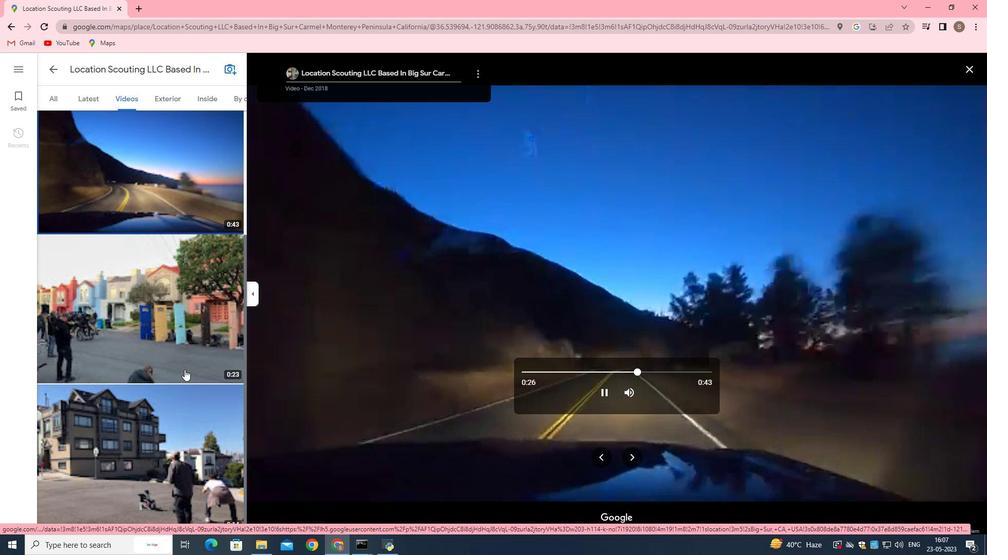 
Action: Mouse scrolled (185, 367) with delta (0, 0)
Screenshot: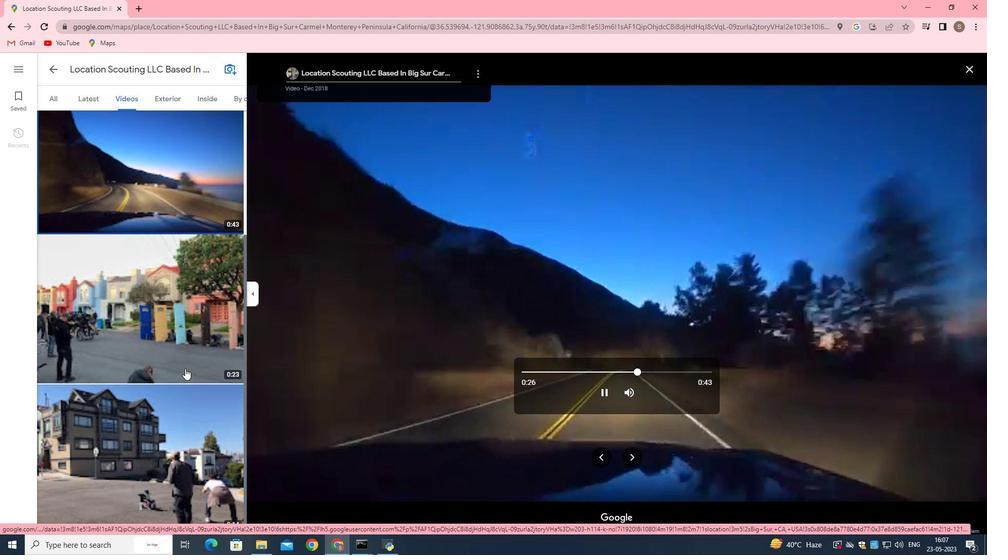 
Action: Mouse moved to (173, 209)
Screenshot: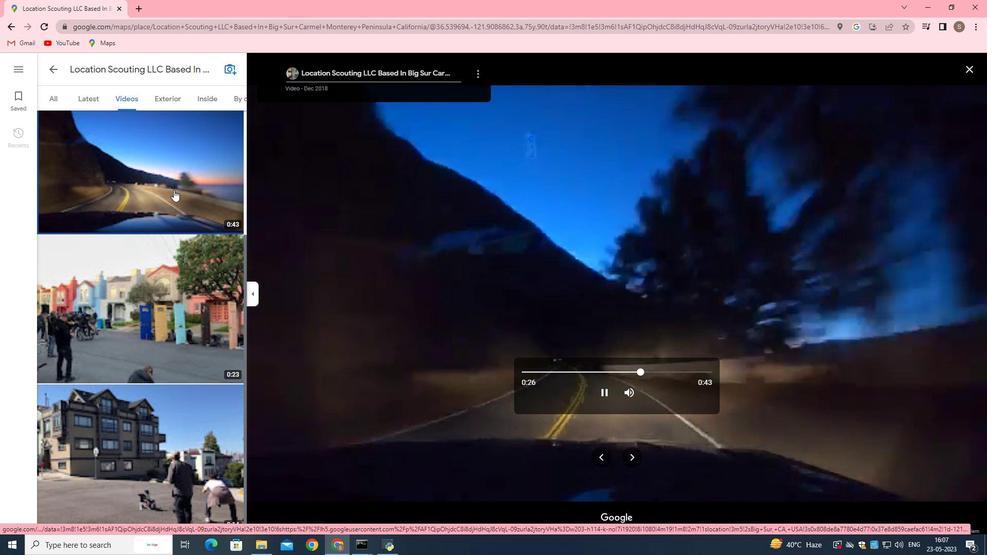 
Action: Mouse scrolled (173, 209) with delta (0, 0)
Screenshot: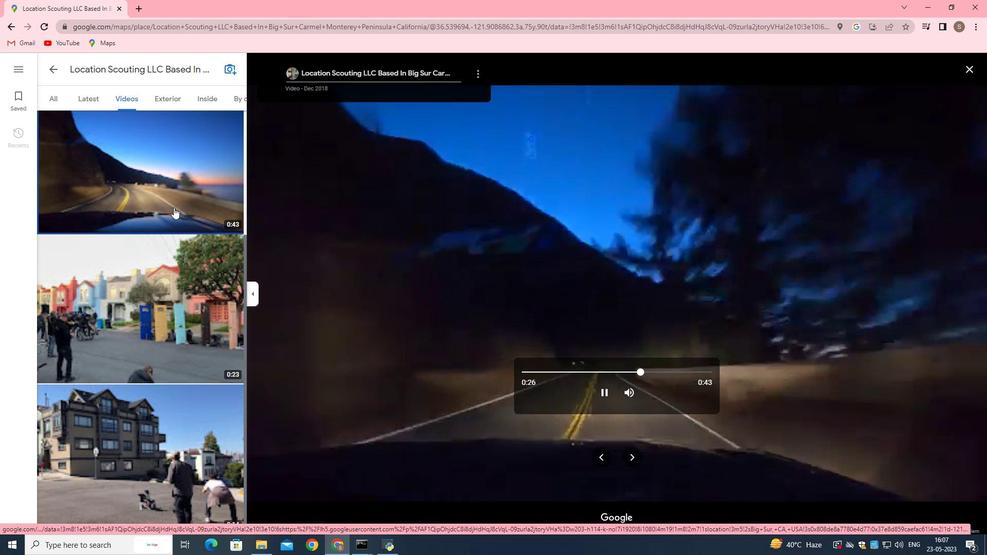 
Action: Mouse scrolled (173, 209) with delta (0, 0)
Screenshot: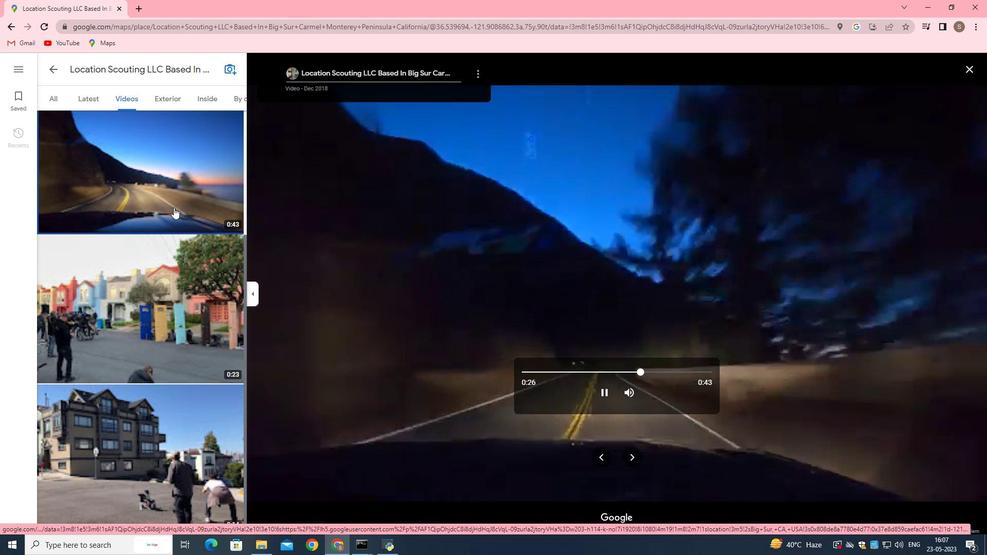 
Action: Mouse scrolled (173, 209) with delta (0, 0)
Screenshot: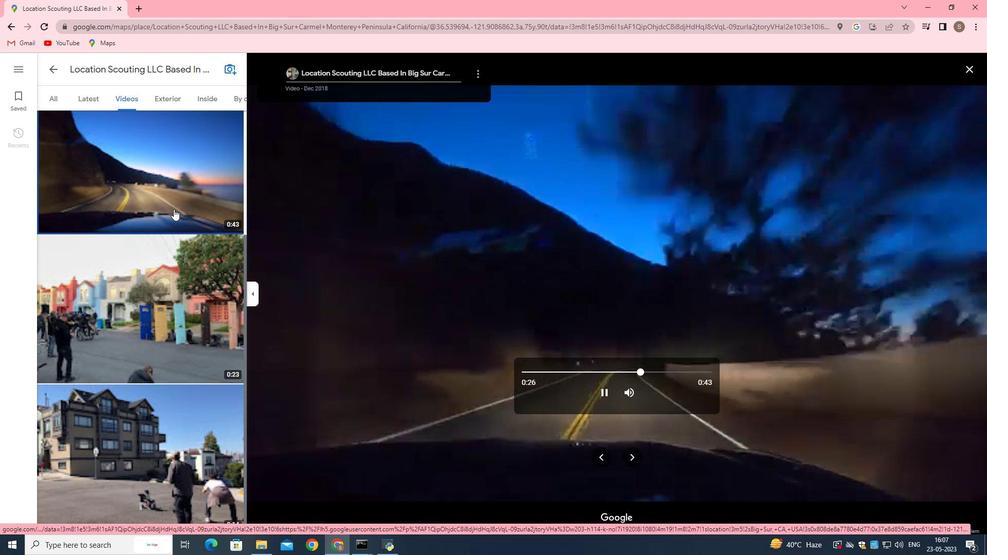 
Action: Mouse scrolled (173, 209) with delta (0, 0)
Screenshot: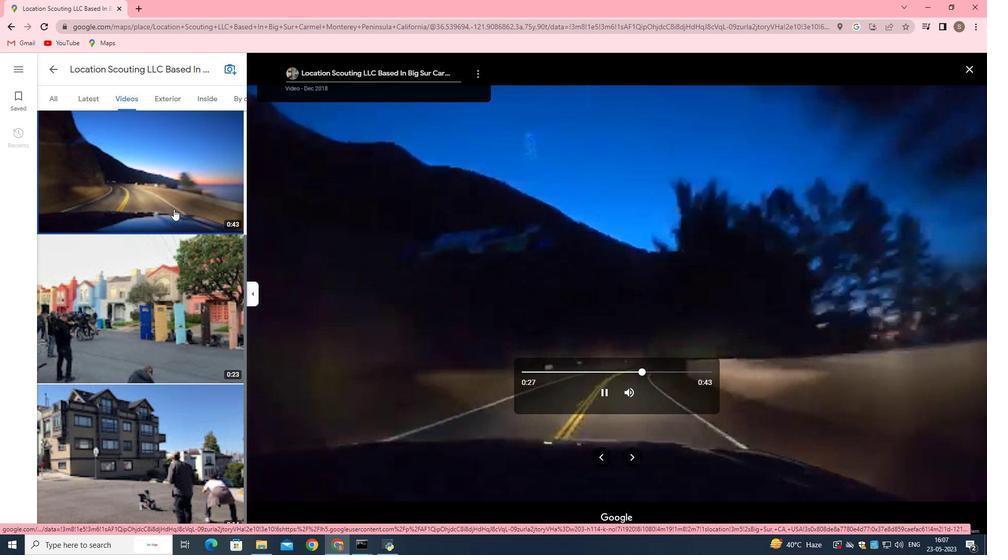 
Action: Mouse moved to (173, 209)
Screenshot: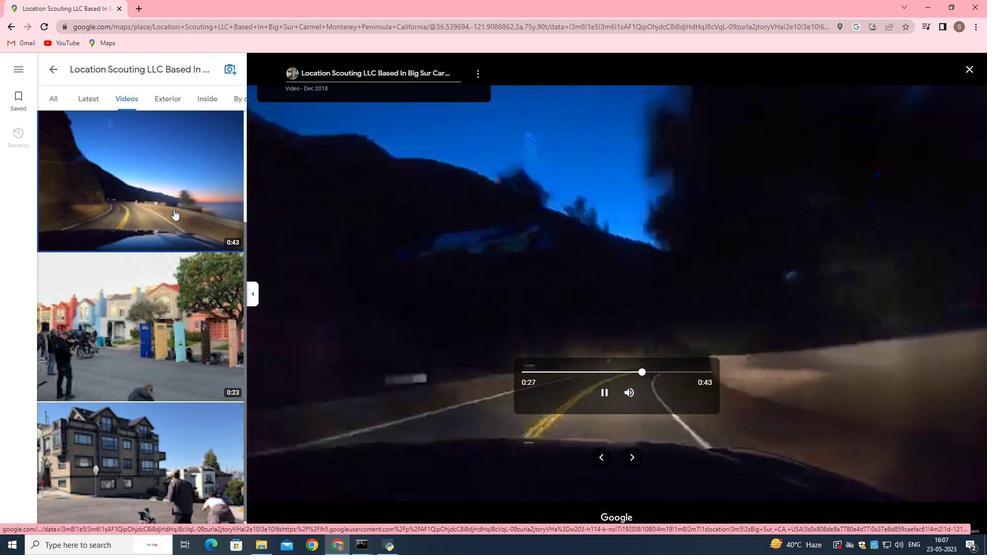 
Action: Mouse scrolled (173, 210) with delta (0, 0)
Screenshot: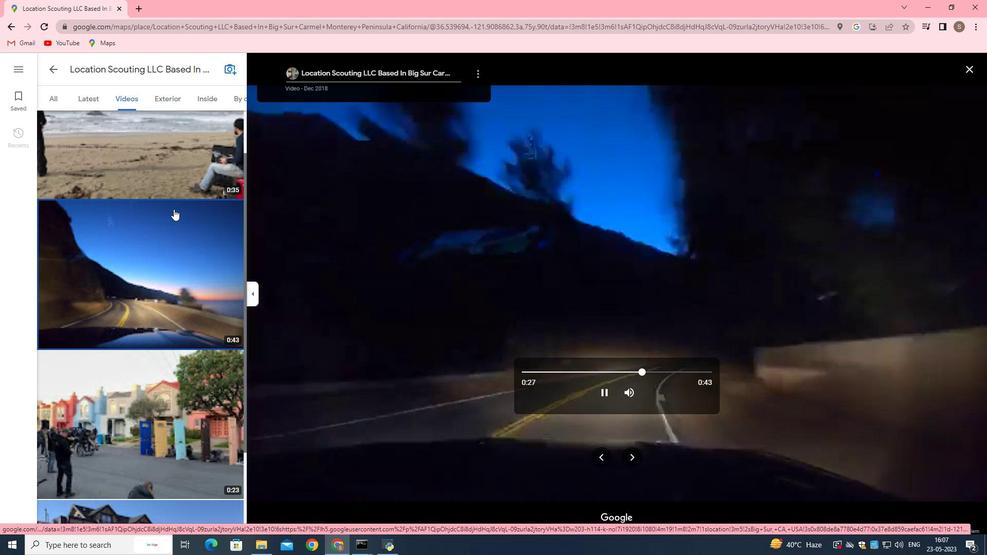 
Action: Mouse scrolled (173, 210) with delta (0, 0)
Screenshot: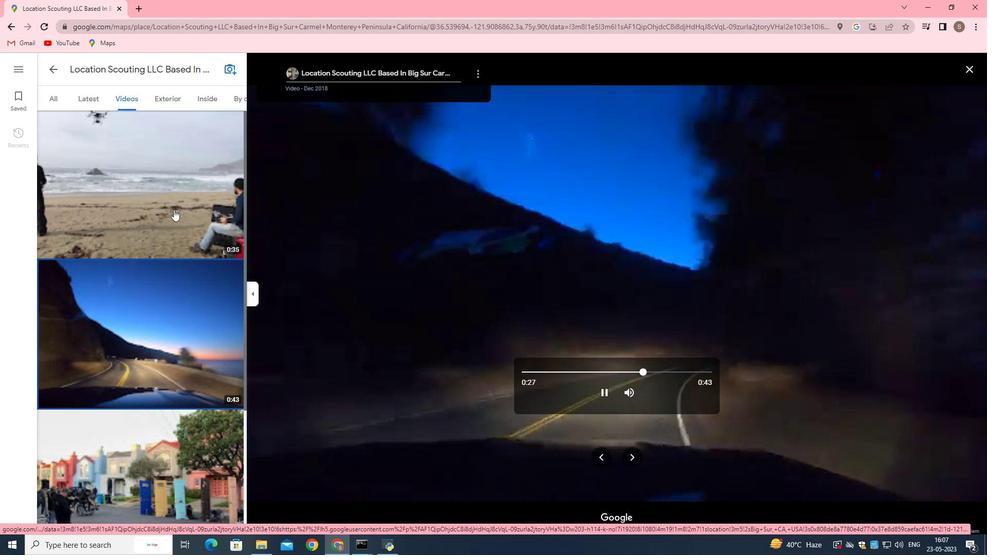 
Action: Mouse scrolled (173, 210) with delta (0, 0)
Screenshot: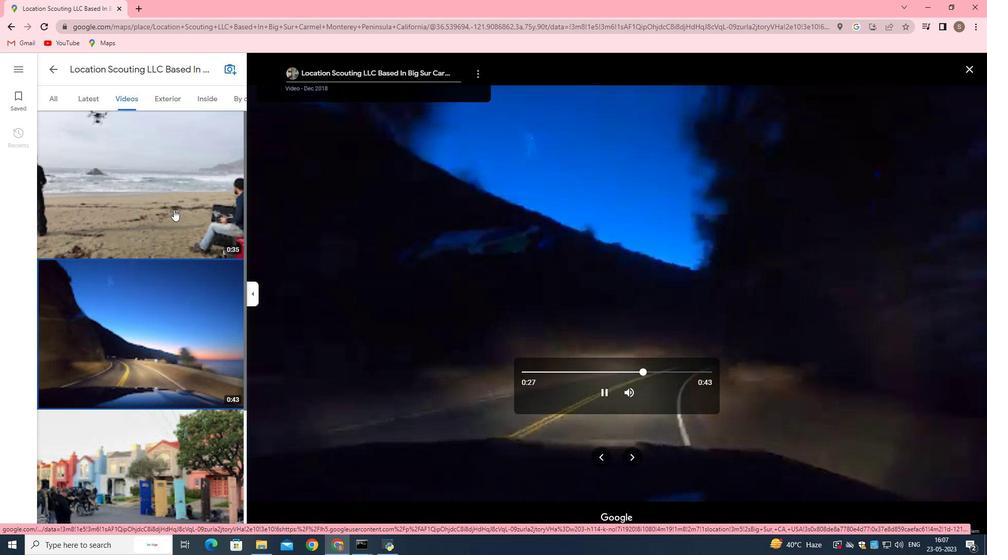 
Action: Mouse moved to (172, 208)
Screenshot: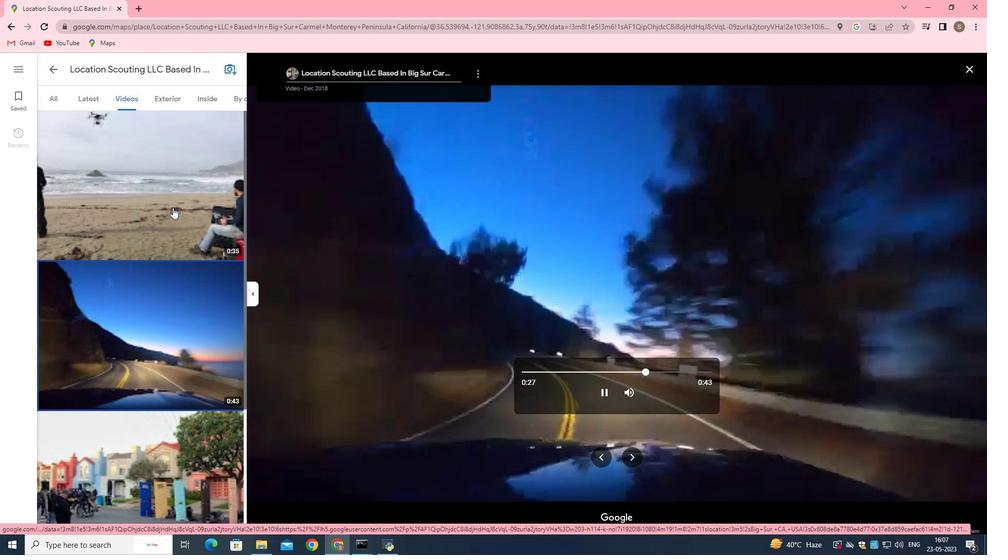 
Action: Mouse pressed left at (172, 207)
Screenshot: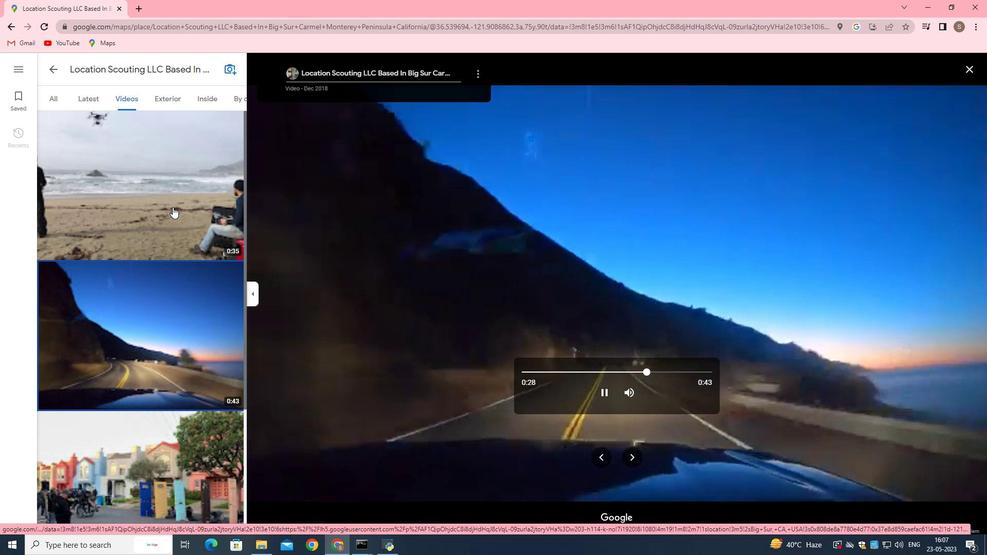 
Action: Mouse moved to (606, 392)
Screenshot: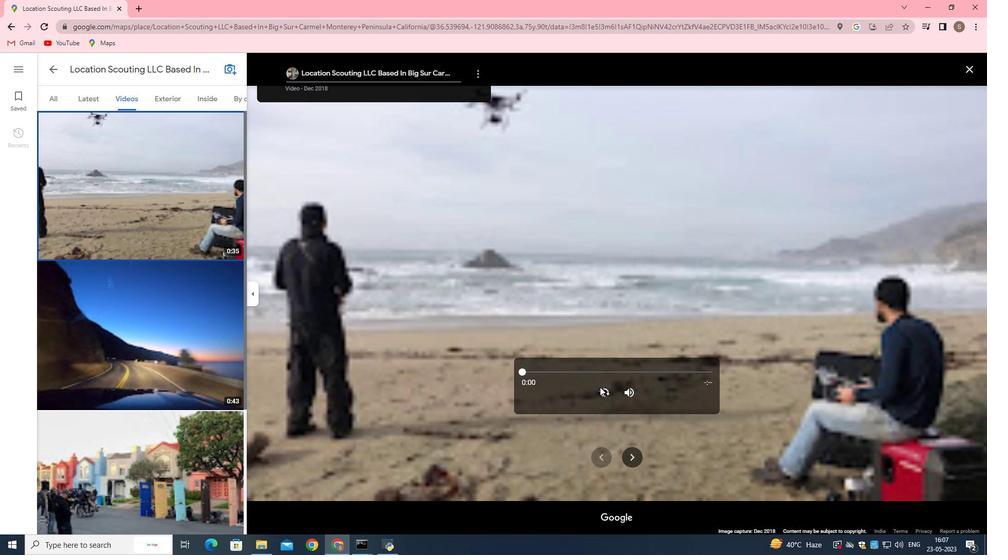
Action: Mouse pressed left at (606, 392)
Screenshot: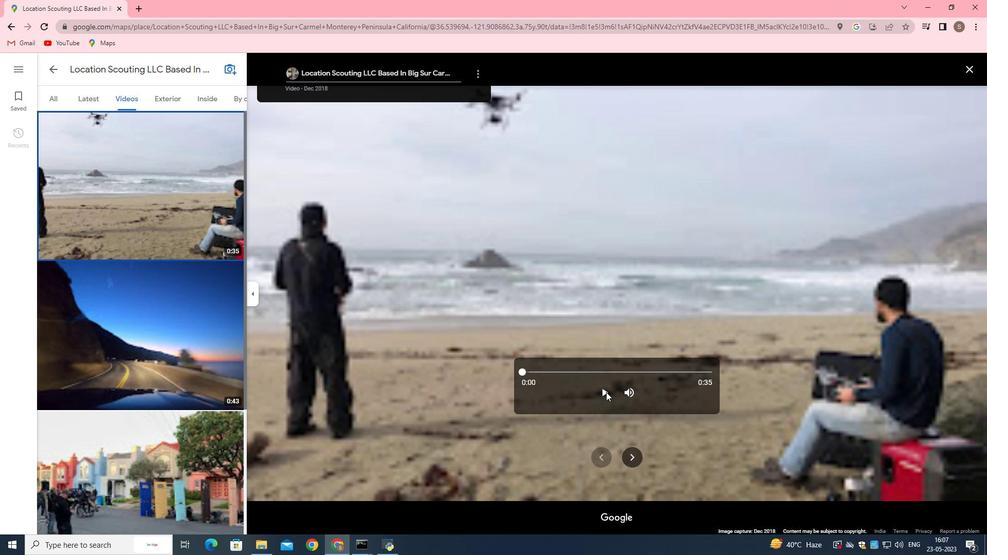 
Action: Mouse moved to (167, 104)
Screenshot: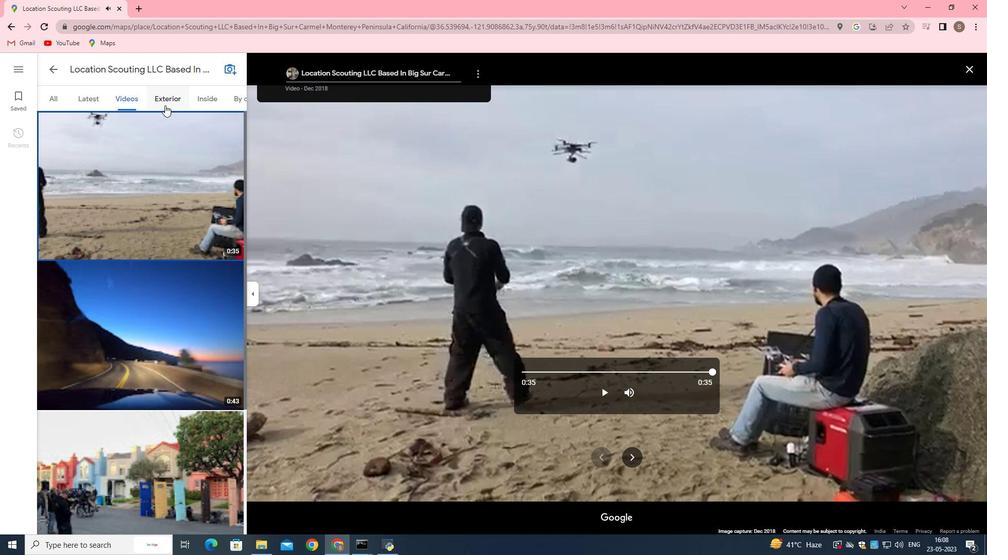 
Action: Mouse pressed left at (167, 104)
Screenshot: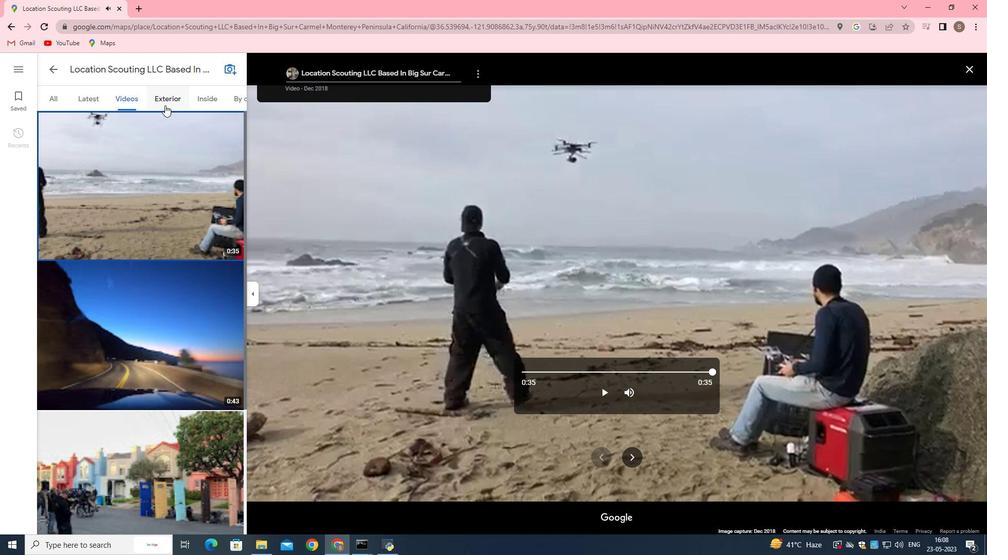 
Action: Mouse moved to (175, 201)
Screenshot: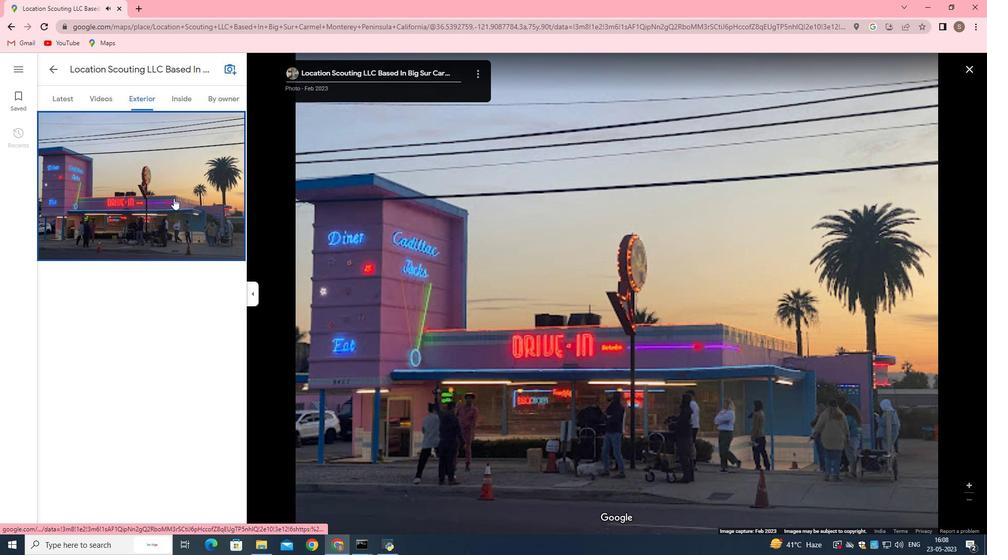 
Action: Mouse scrolled (175, 201) with delta (0, 0)
Screenshot: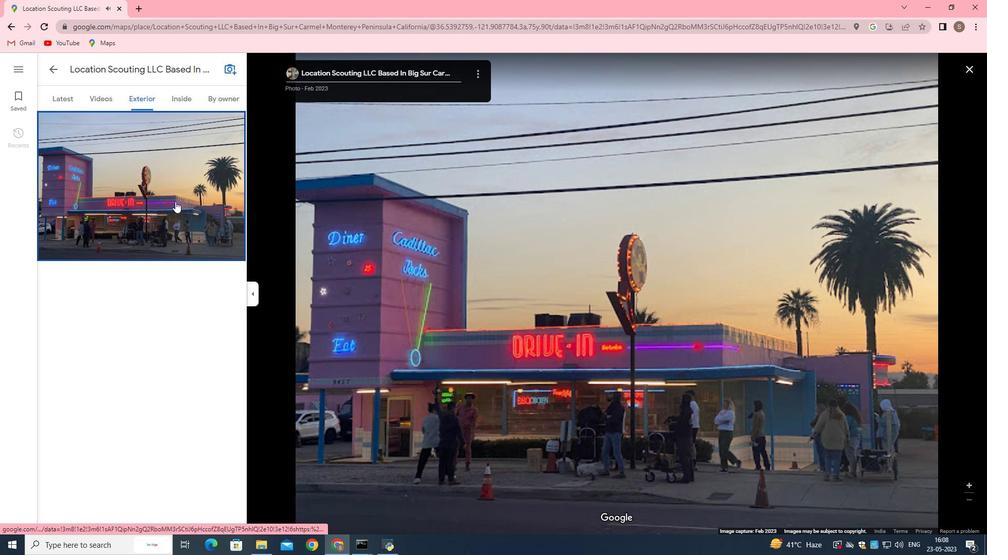 
Action: Mouse moved to (468, 261)
Screenshot: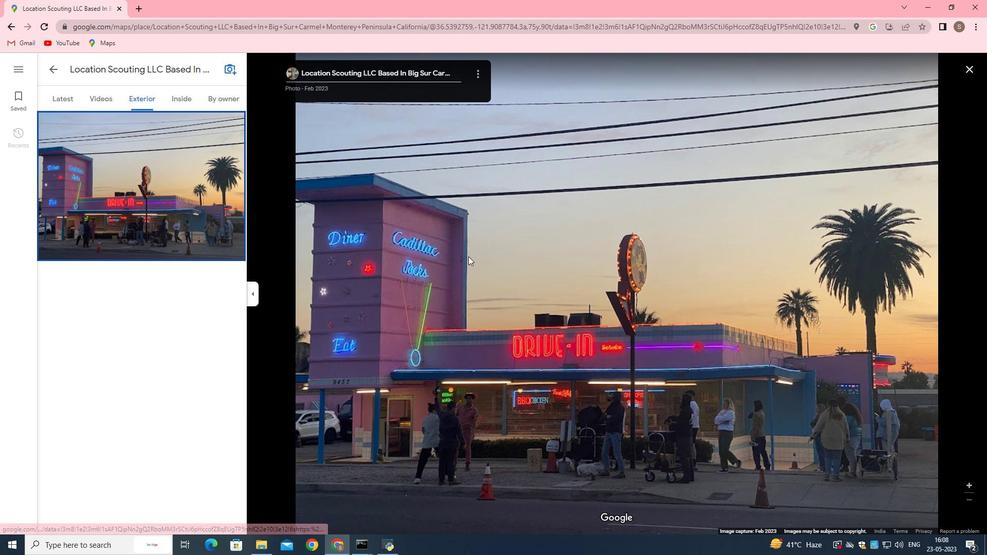 
Action: Mouse pressed left at (468, 261)
Screenshot: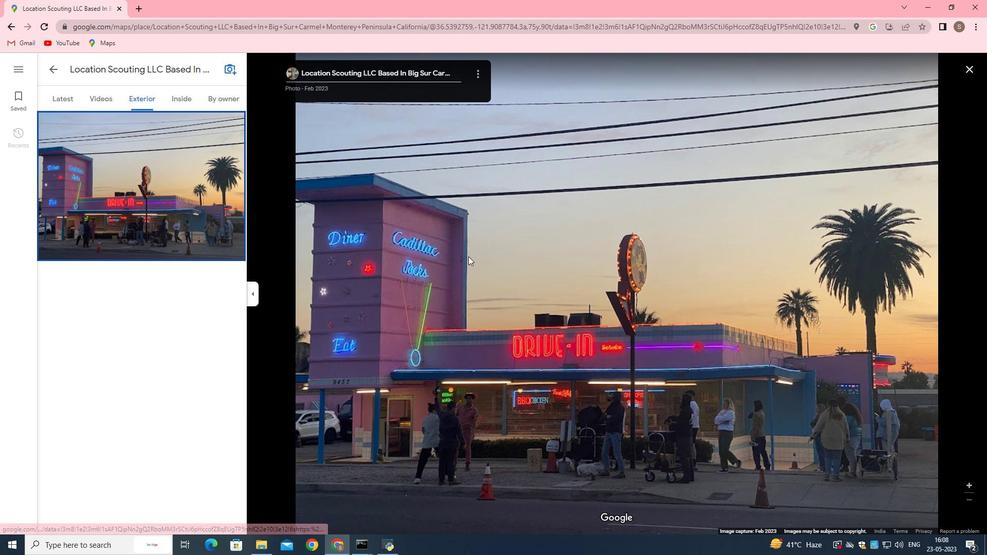 
Action: Mouse moved to (170, 97)
Screenshot: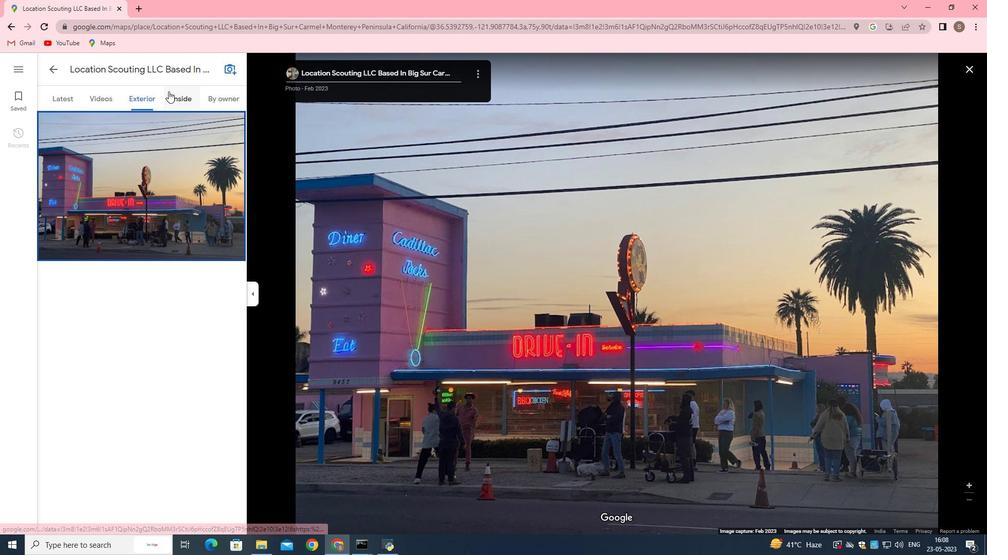 
Action: Mouse pressed left at (170, 97)
Screenshot: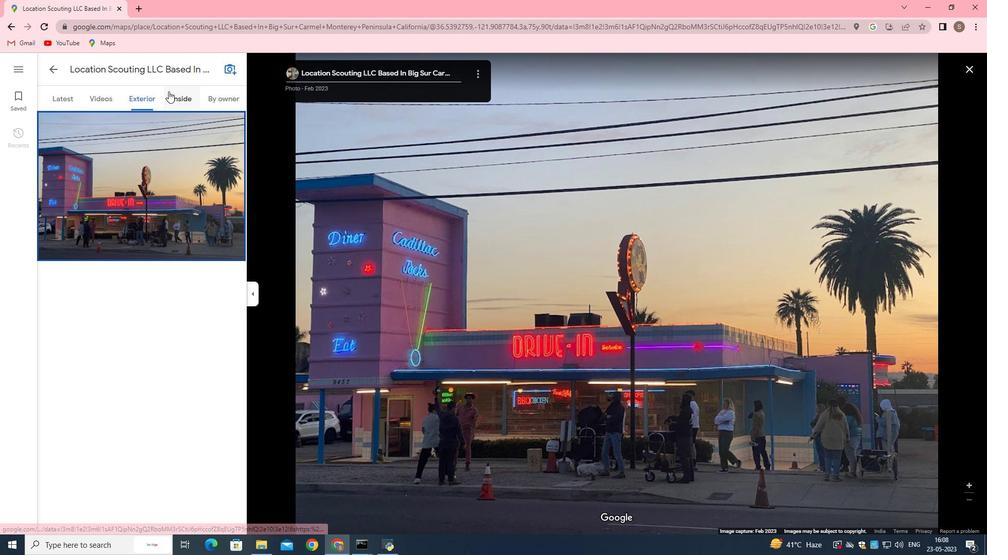 
Action: Mouse moved to (141, 219)
Screenshot: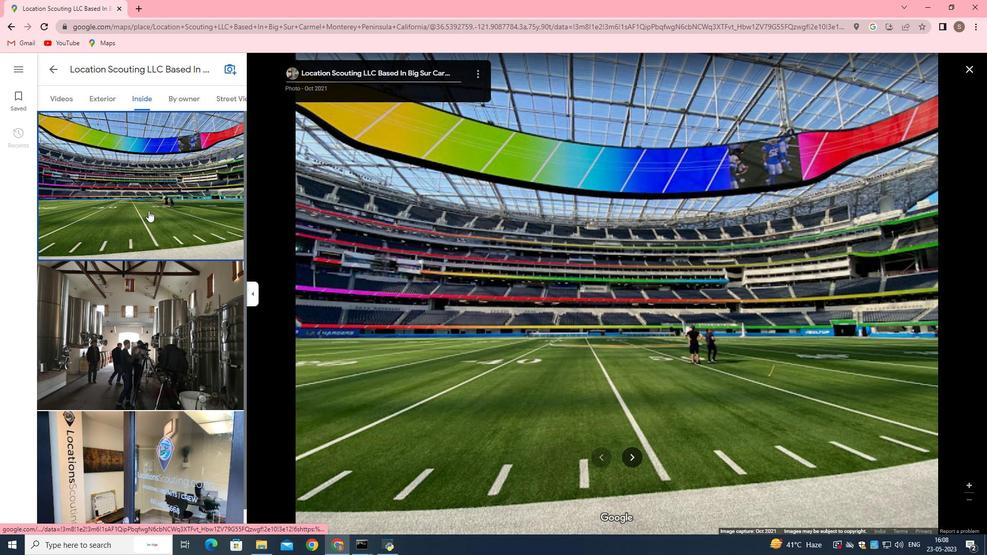 
Action: Mouse scrolled (141, 219) with delta (0, 0)
Screenshot: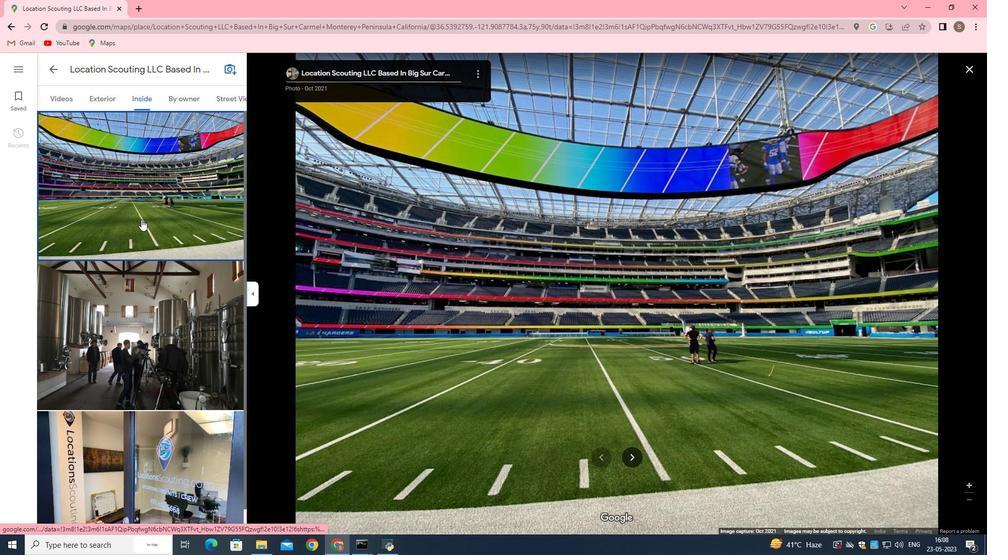 
Action: Mouse scrolled (141, 219) with delta (0, 0)
Screenshot: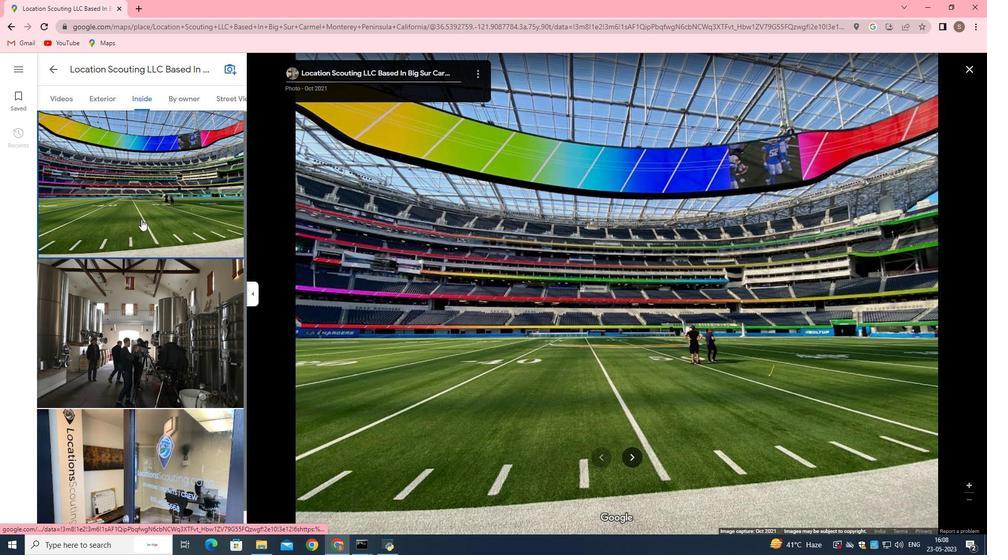 
Action: Mouse moved to (139, 245)
Screenshot: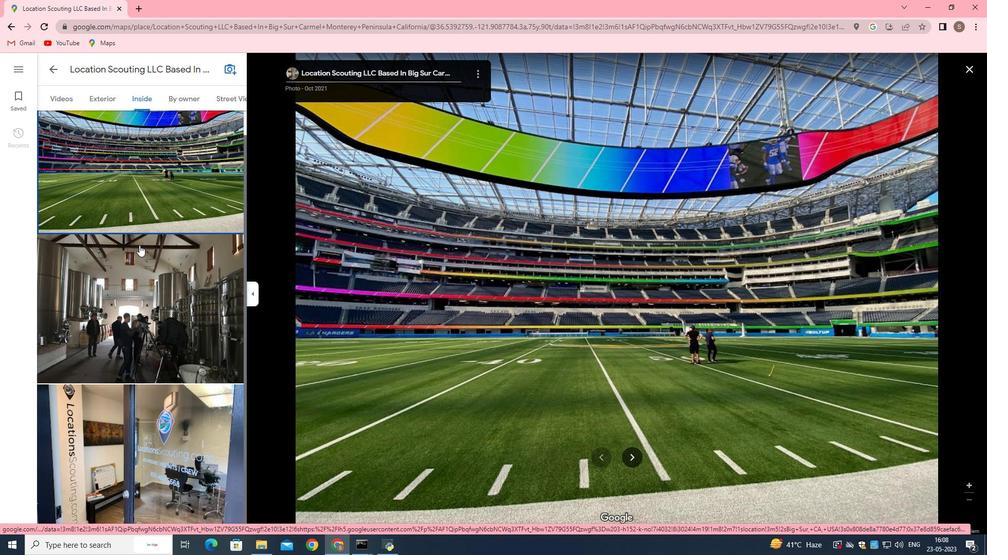
Action: Mouse pressed left at (139, 245)
Screenshot: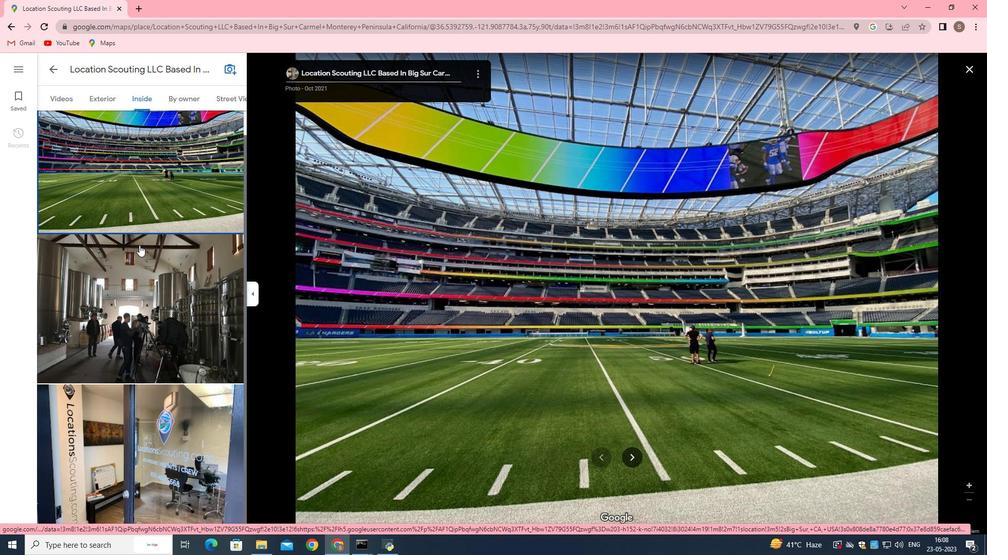 
Action: Mouse moved to (138, 241)
Screenshot: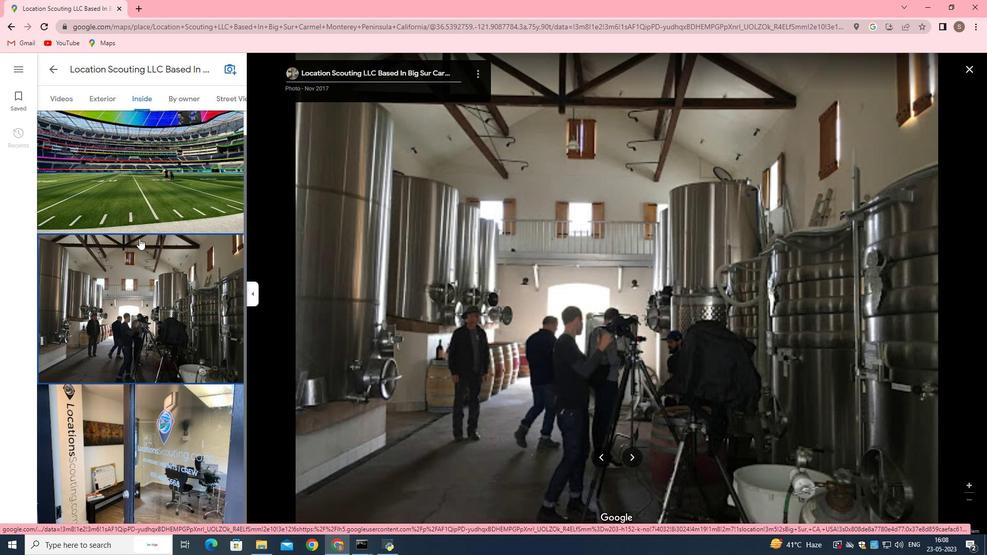 
Action: Mouse scrolled (138, 241) with delta (0, 0)
Screenshot: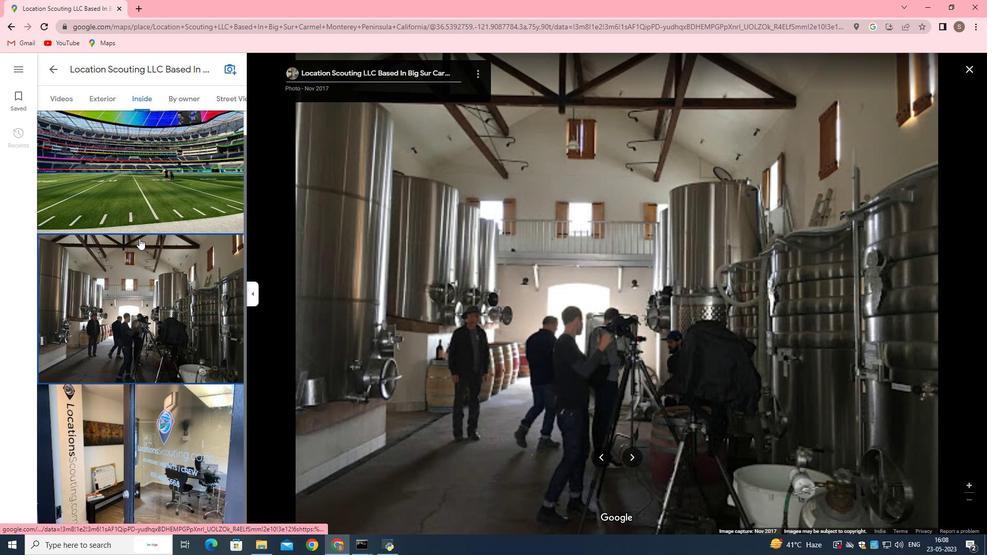
Action: Mouse moved to (138, 244)
Screenshot: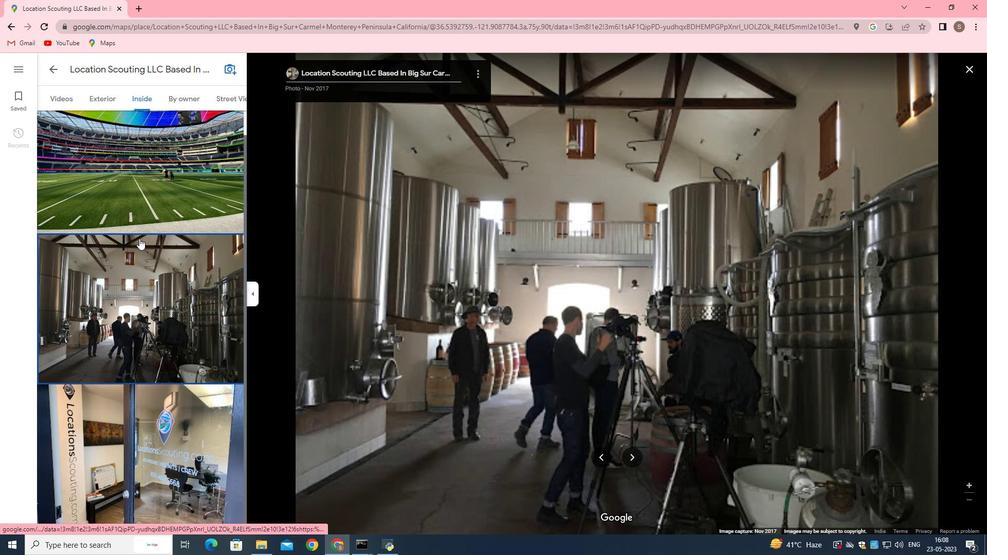 
Action: Mouse scrolled (138, 244) with delta (0, 0)
Screenshot: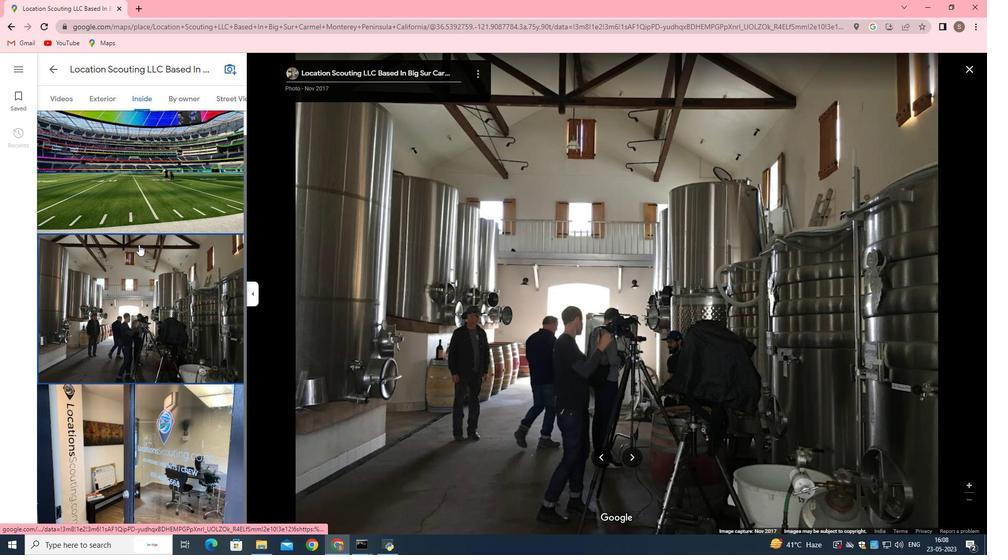 
Action: Mouse scrolled (138, 244) with delta (0, 0)
Screenshot: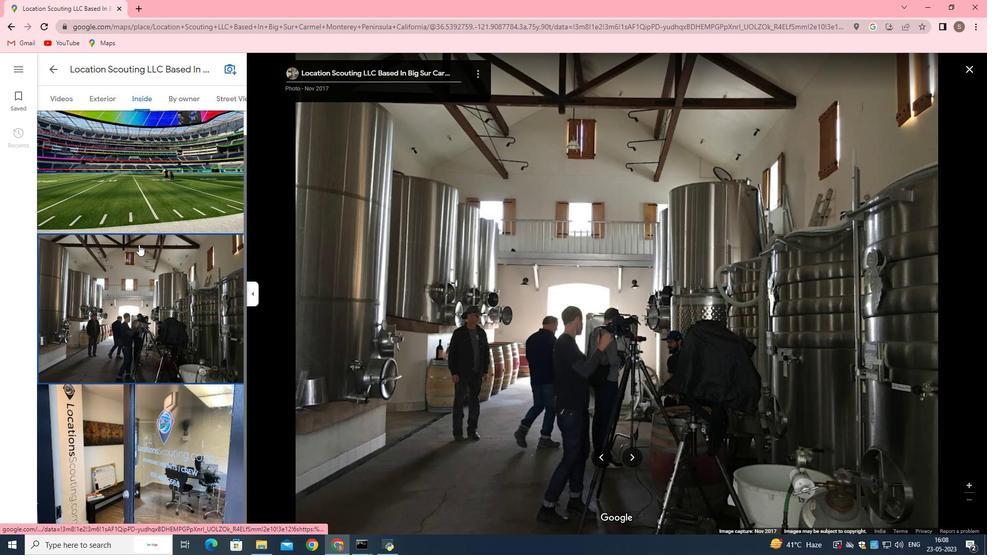 
Action: Mouse scrolled (138, 244) with delta (0, 0)
Screenshot: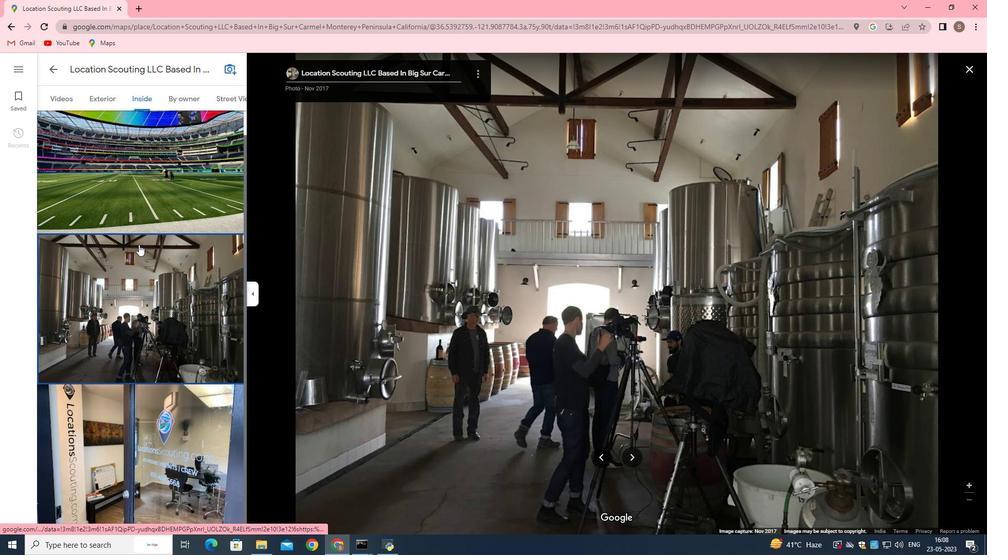 
Action: Mouse moved to (137, 241)
Screenshot: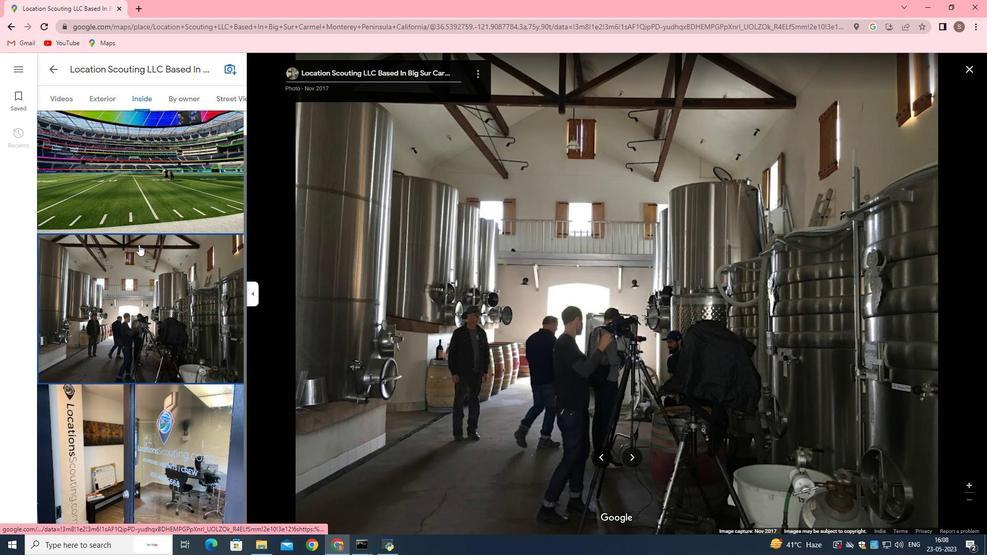 
Action: Mouse scrolled (137, 241) with delta (0, 0)
Screenshot: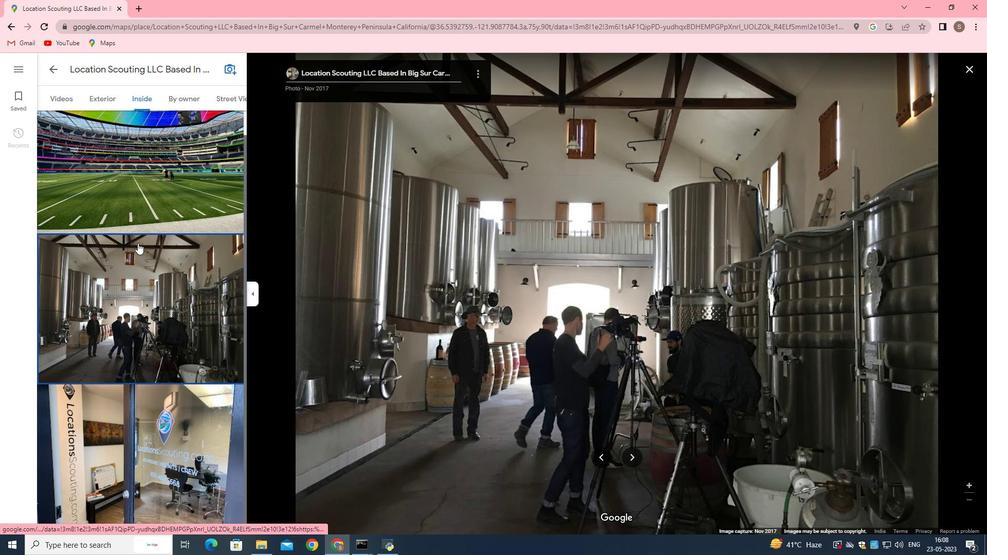
Action: Mouse scrolled (137, 241) with delta (0, 0)
Screenshot: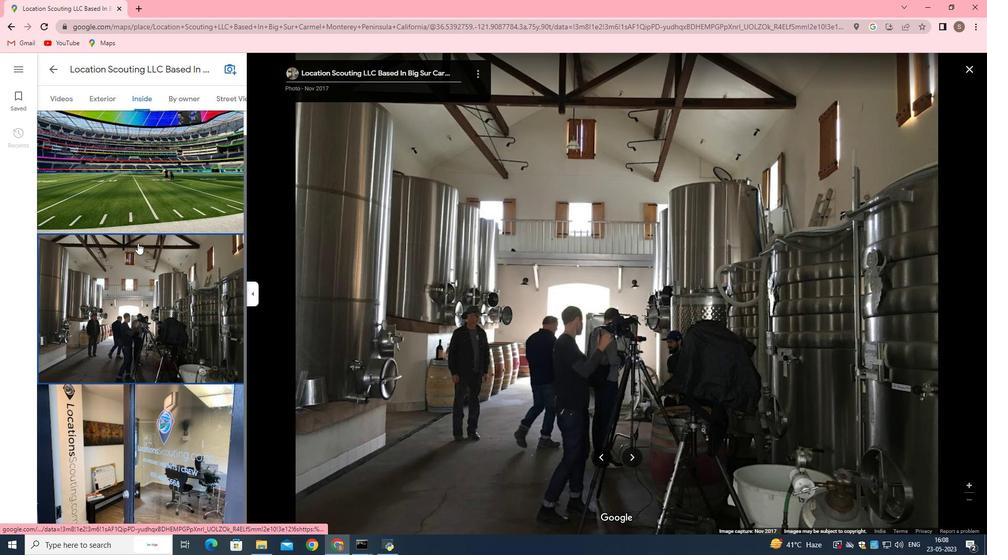 
Action: Mouse scrolled (137, 241) with delta (0, 0)
Screenshot: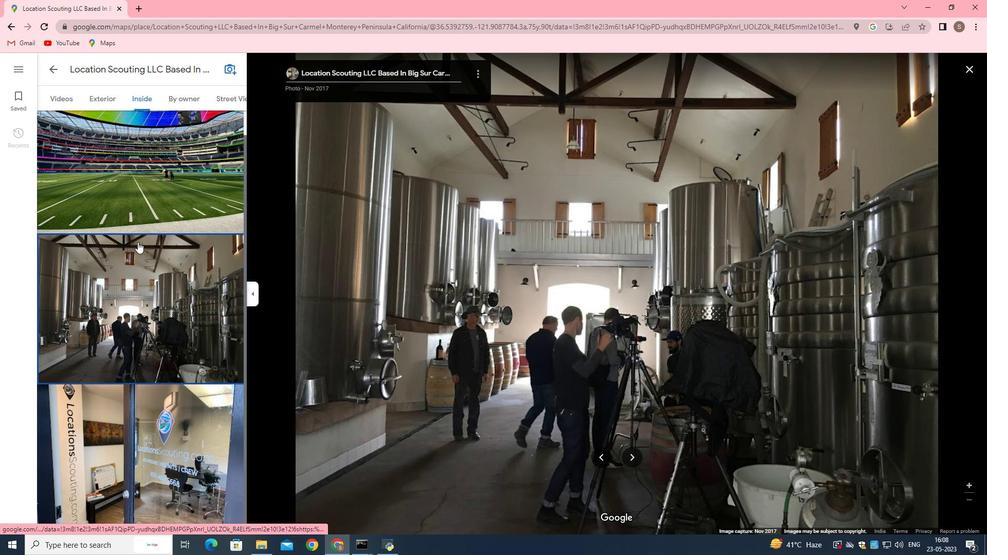 
Action: Mouse moved to (185, 88)
Screenshot: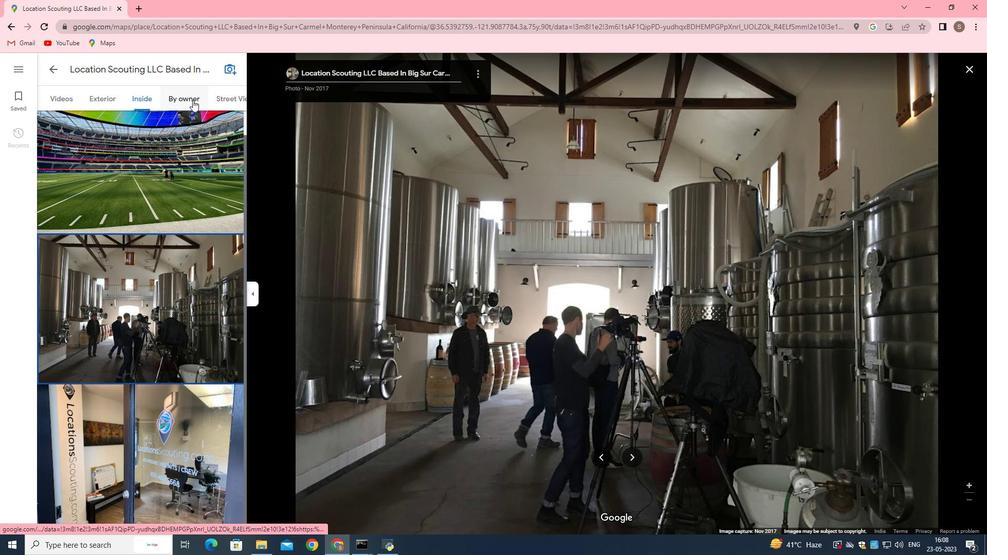 
Action: Mouse pressed left at (185, 88)
Screenshot: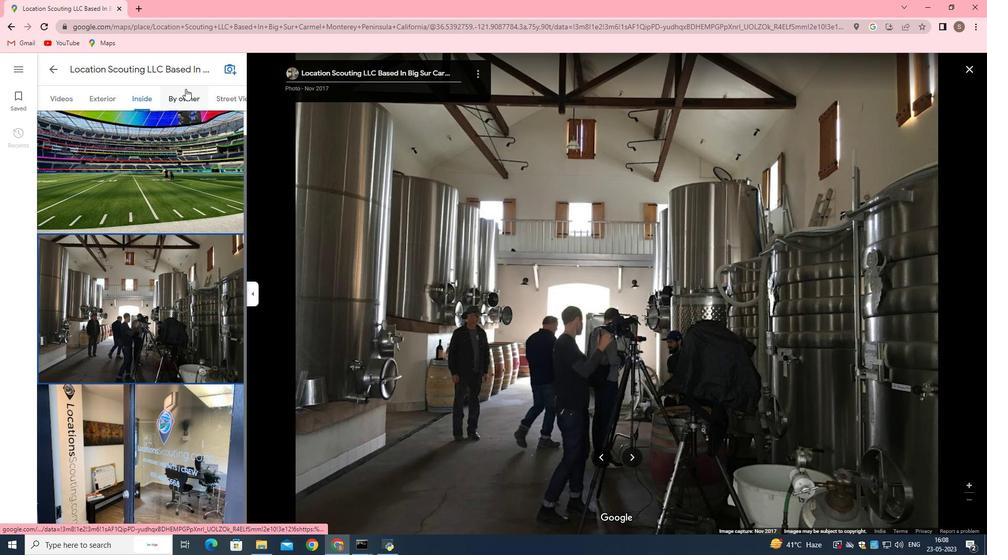 
Action: Mouse moved to (175, 161)
Screenshot: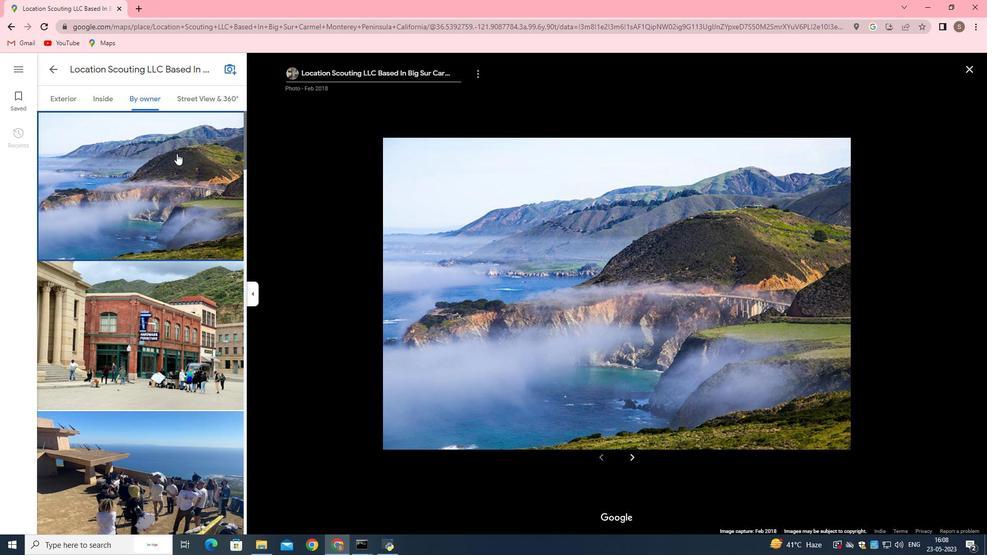 
Action: Mouse pressed left at (175, 161)
Screenshot: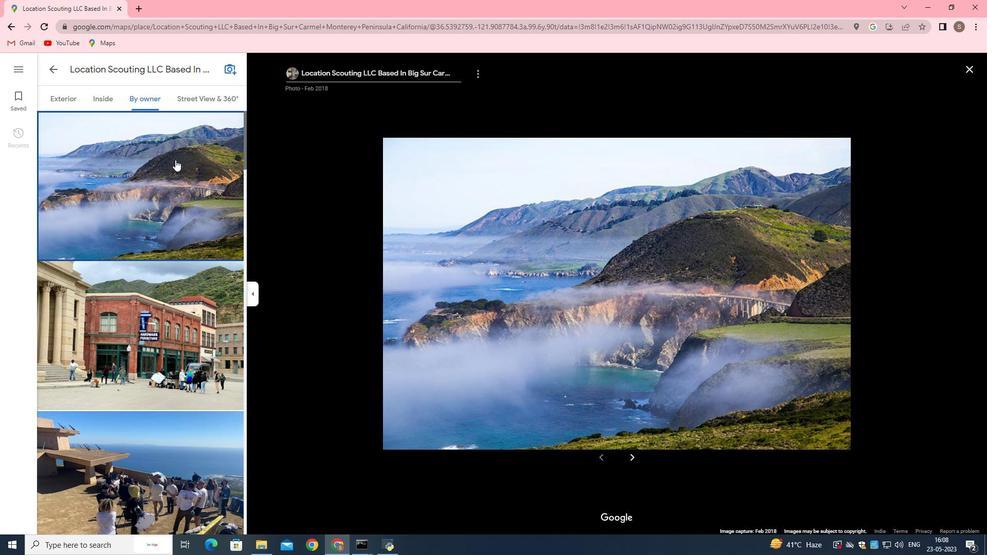 
Action: Mouse moved to (146, 312)
Screenshot: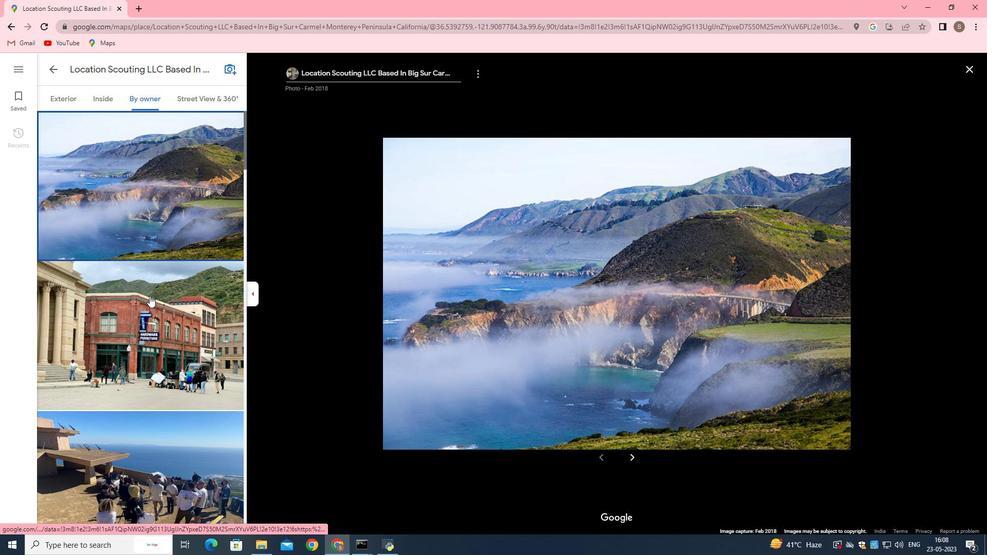 
Action: Mouse pressed left at (146, 312)
Screenshot: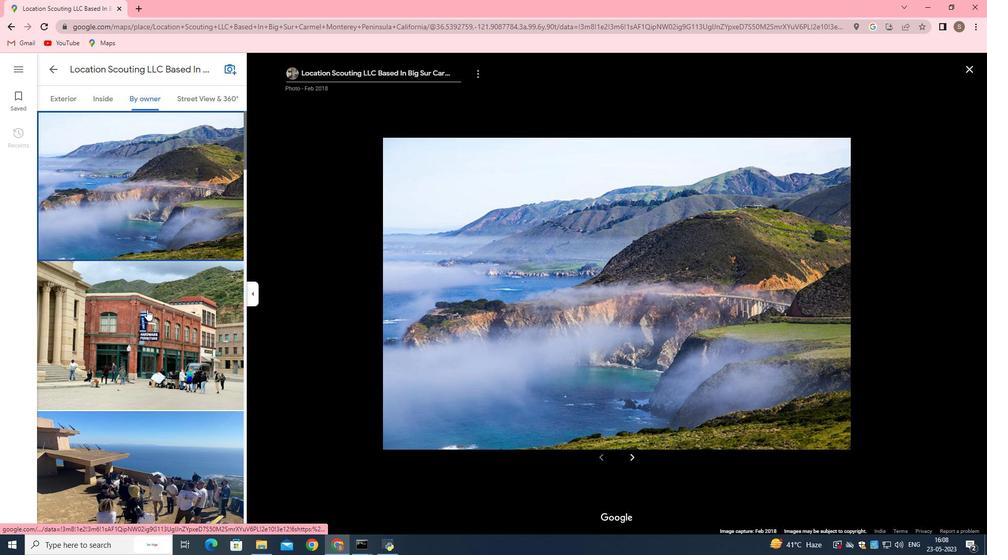 
Action: Mouse moved to (146, 291)
Screenshot: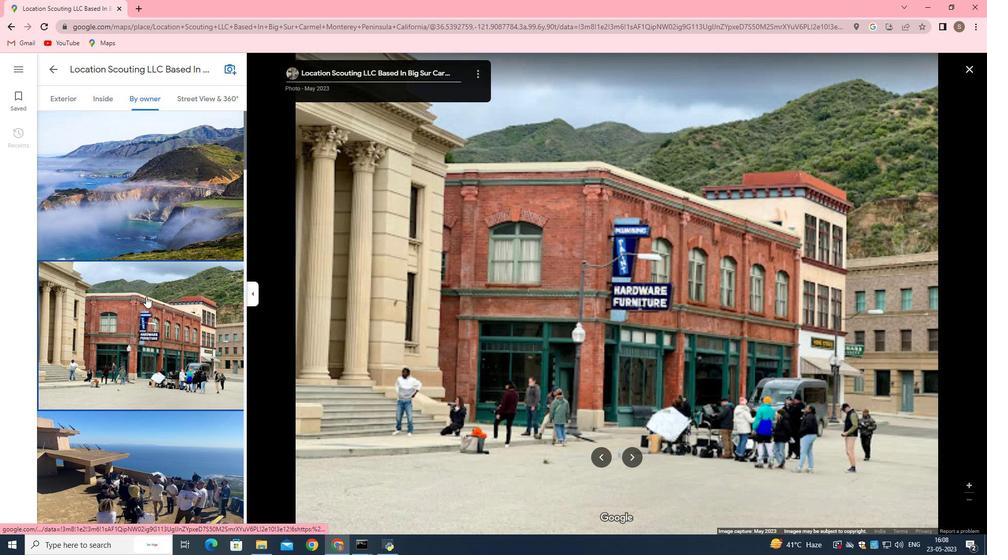 
Action: Mouse scrolled (146, 291) with delta (0, 0)
Screenshot: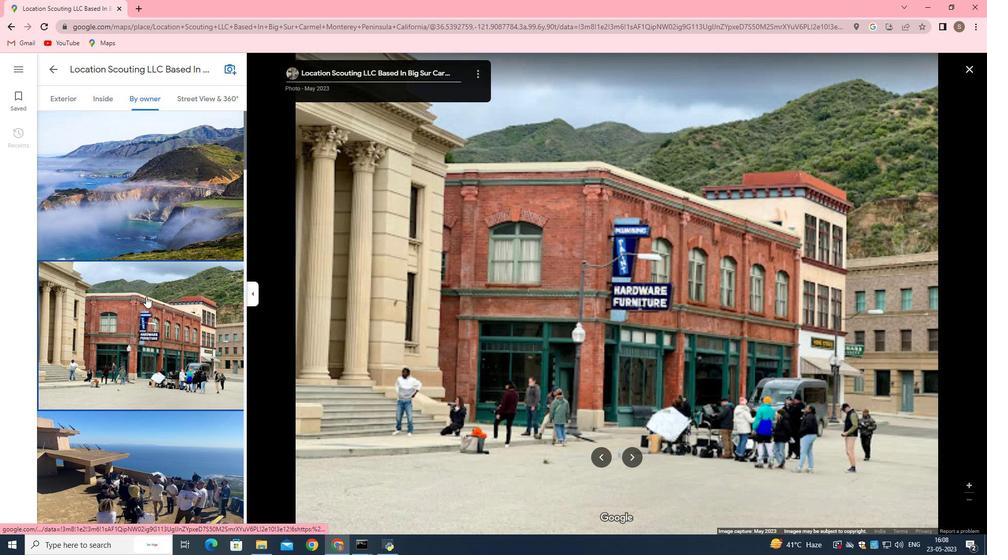 
Action: Mouse scrolled (146, 291) with delta (0, 0)
Screenshot: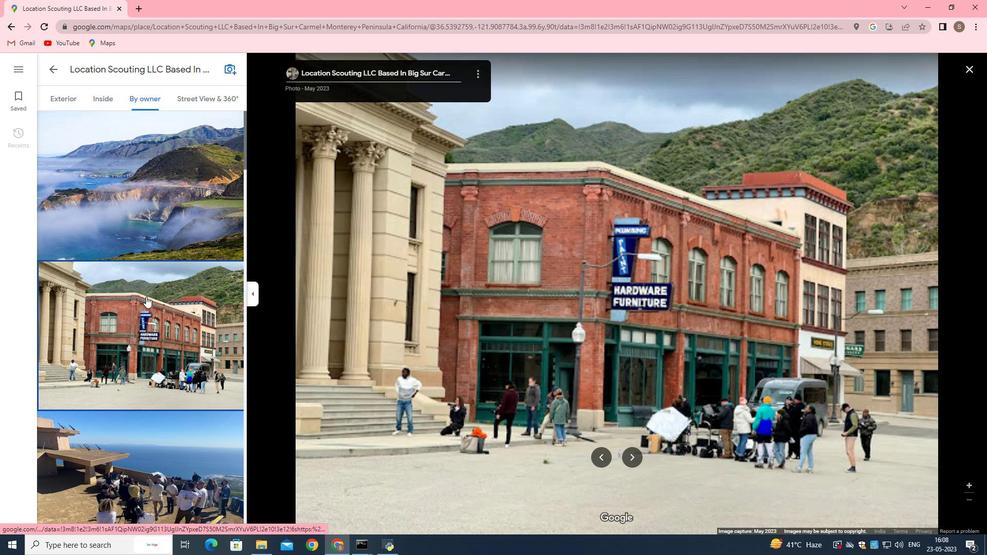 
Action: Mouse scrolled (146, 291) with delta (0, 0)
Screenshot: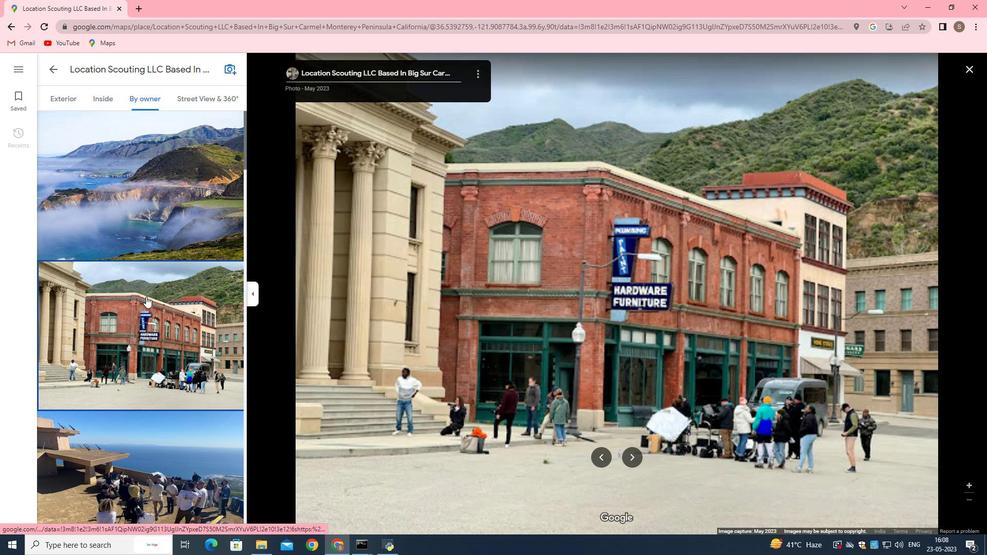 
Action: Mouse scrolled (146, 291) with delta (0, 0)
Screenshot: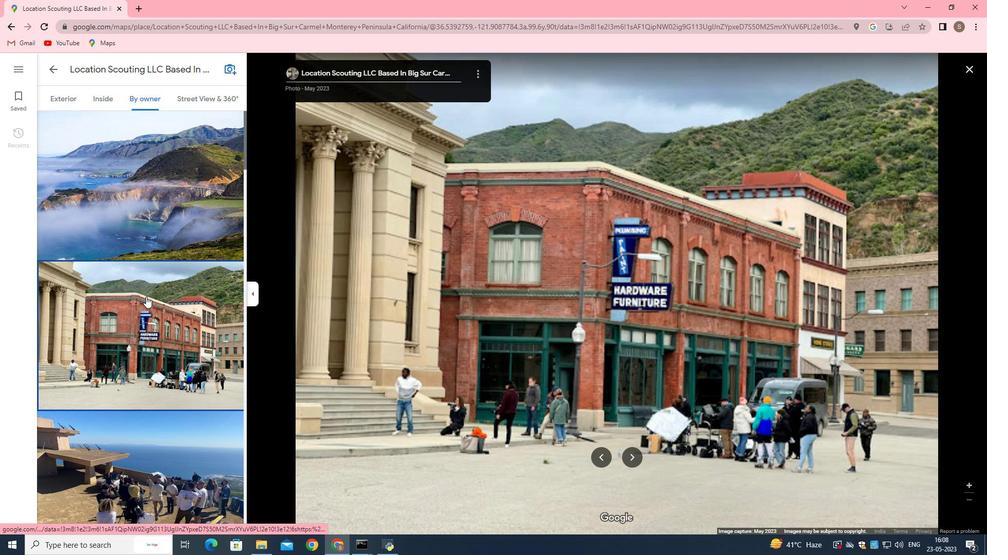
Action: Mouse scrolled (146, 291) with delta (0, 0)
Screenshot: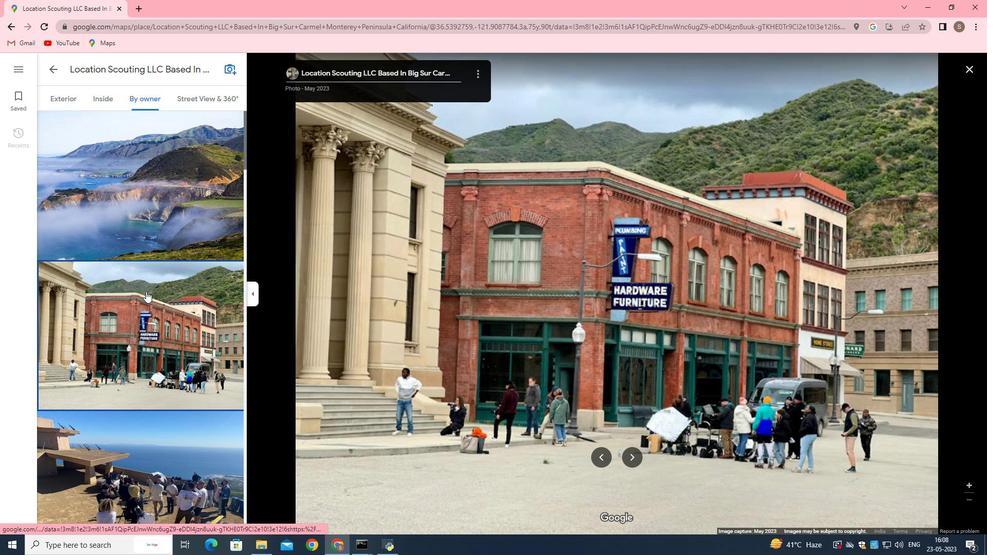 
Action: Mouse moved to (147, 264)
Screenshot: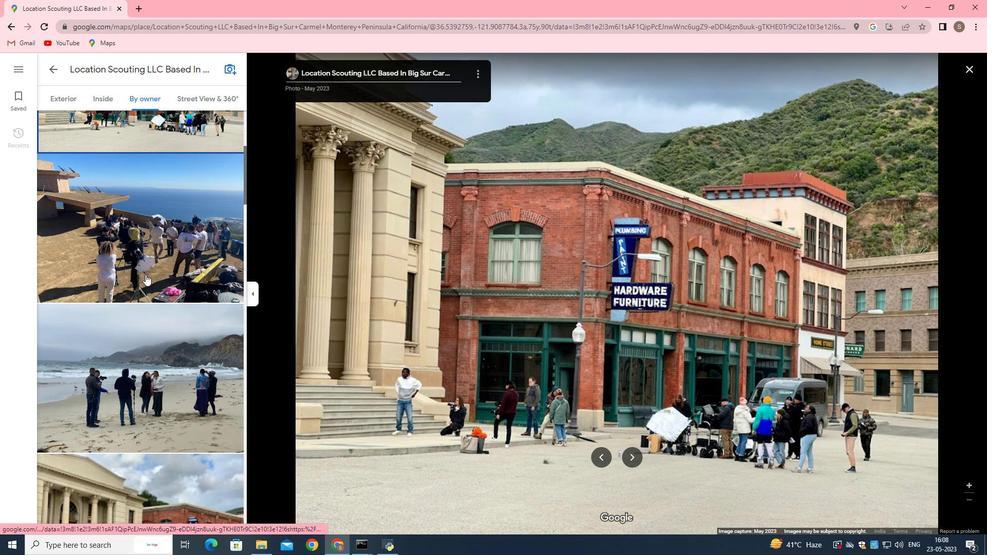 
Action: Mouse pressed left at (147, 264)
Screenshot: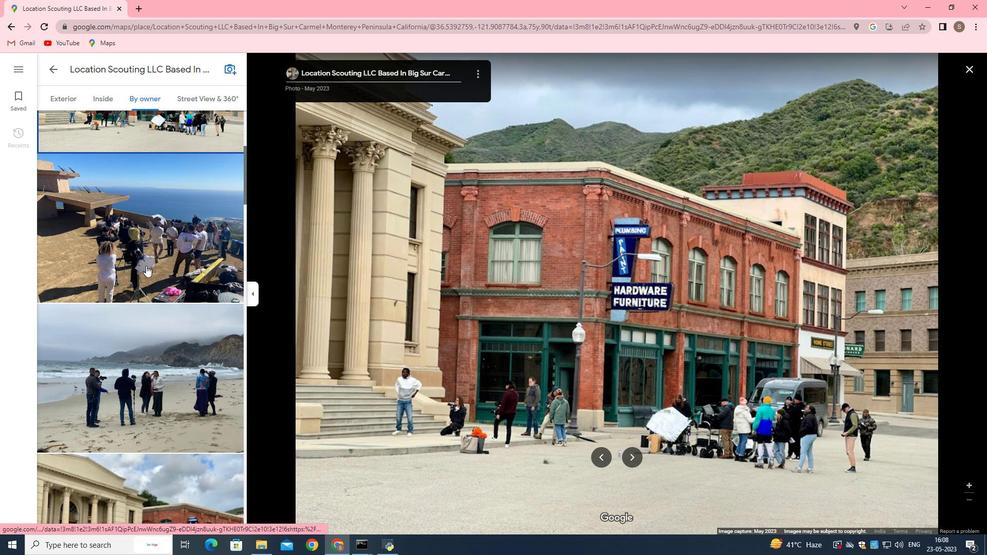 
Action: Mouse moved to (147, 262)
Screenshot: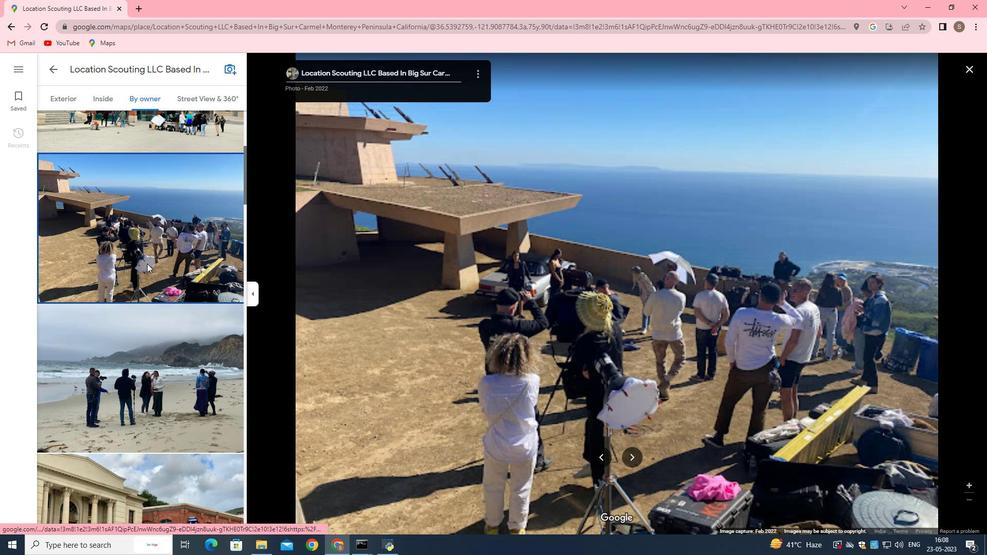 
Action: Mouse scrolled (147, 261) with delta (0, 0)
Screenshot: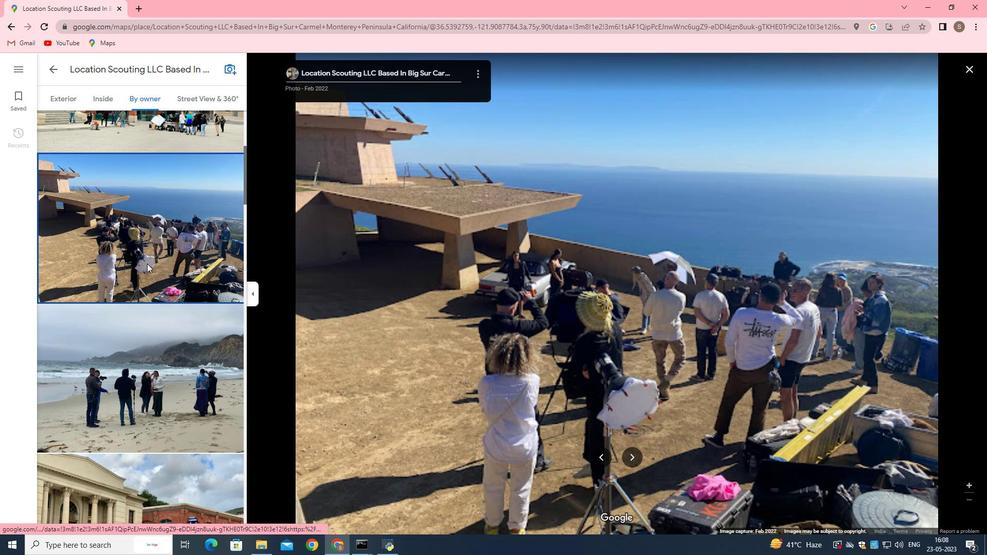 
Action: Mouse scrolled (147, 261) with delta (0, 0)
Screenshot: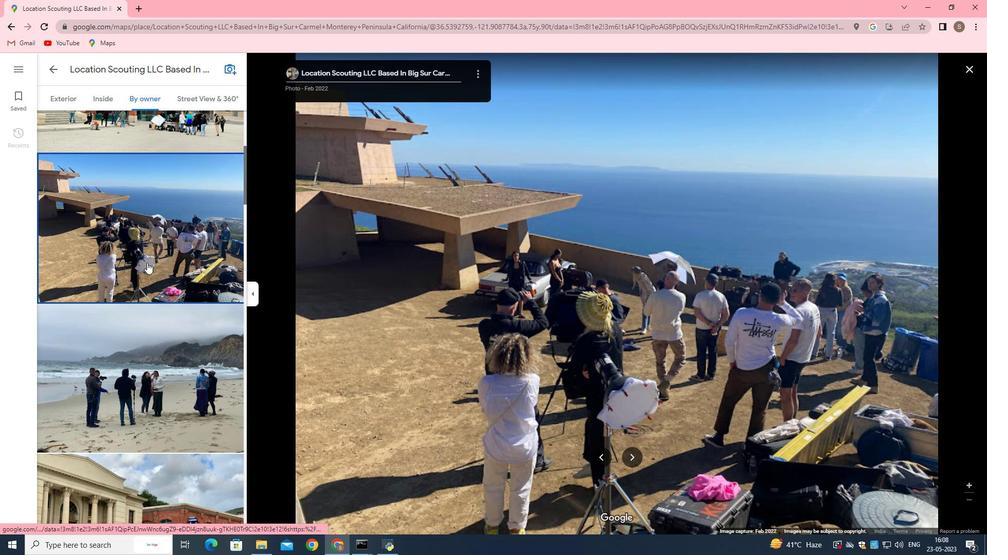 
Action: Mouse scrolled (147, 261) with delta (0, 0)
Screenshot: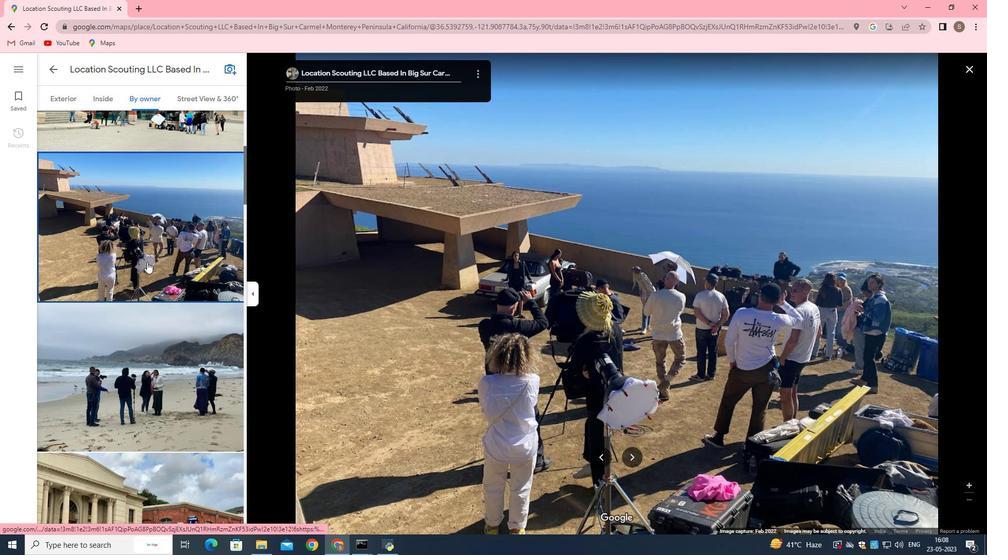 
Action: Mouse pressed left at (147, 262)
Screenshot: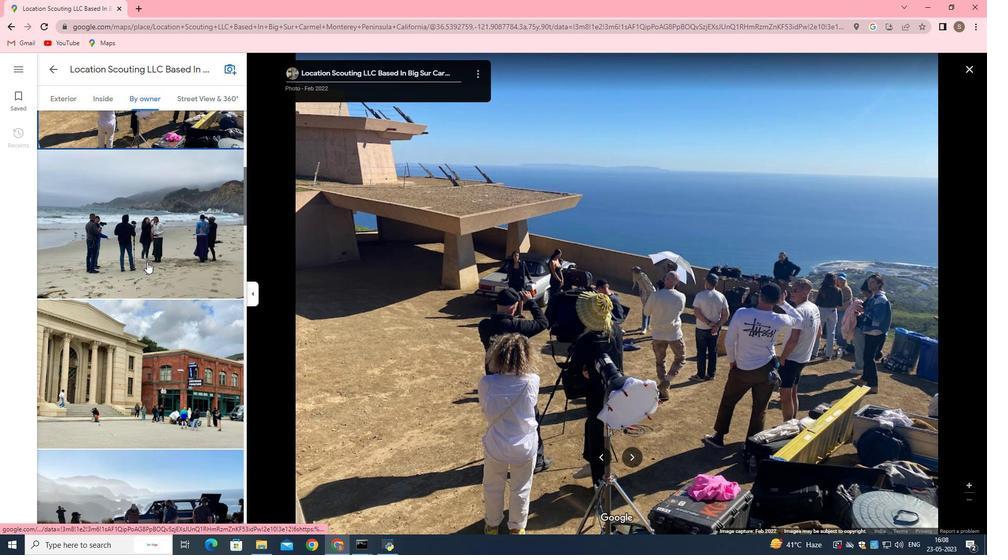 
Action: Mouse moved to (145, 262)
Screenshot: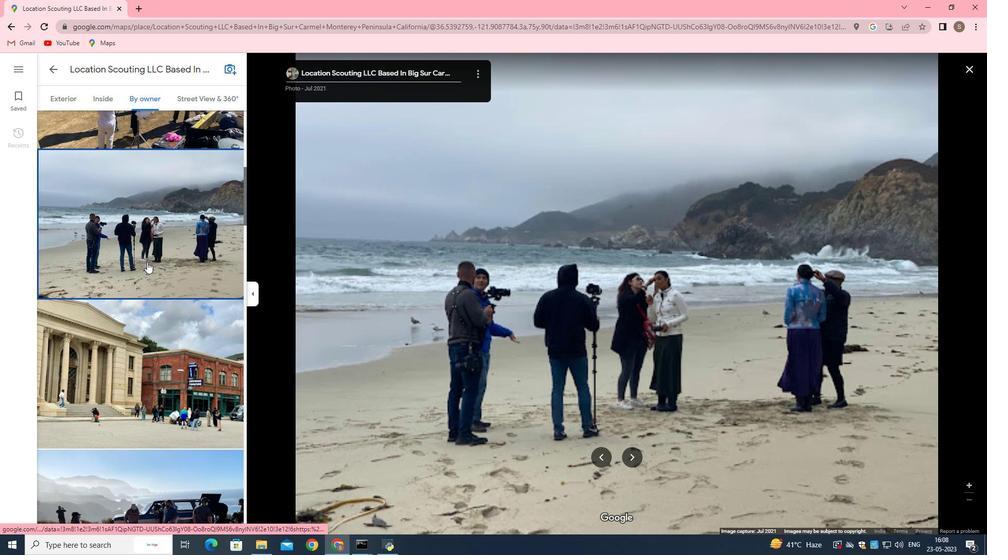 
Action: Mouse scrolled (146, 261) with delta (0, 0)
Screenshot: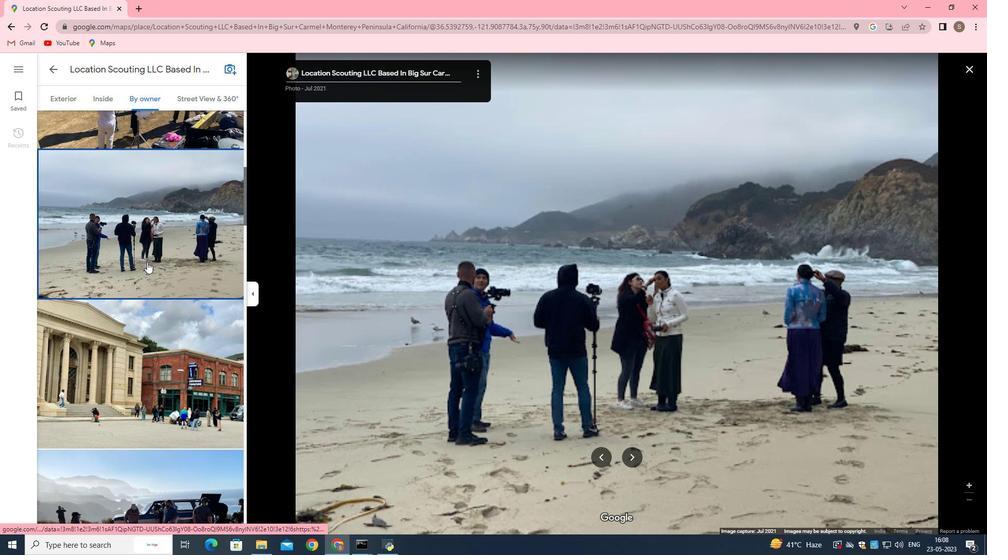 
Action: Mouse moved to (145, 263)
Screenshot: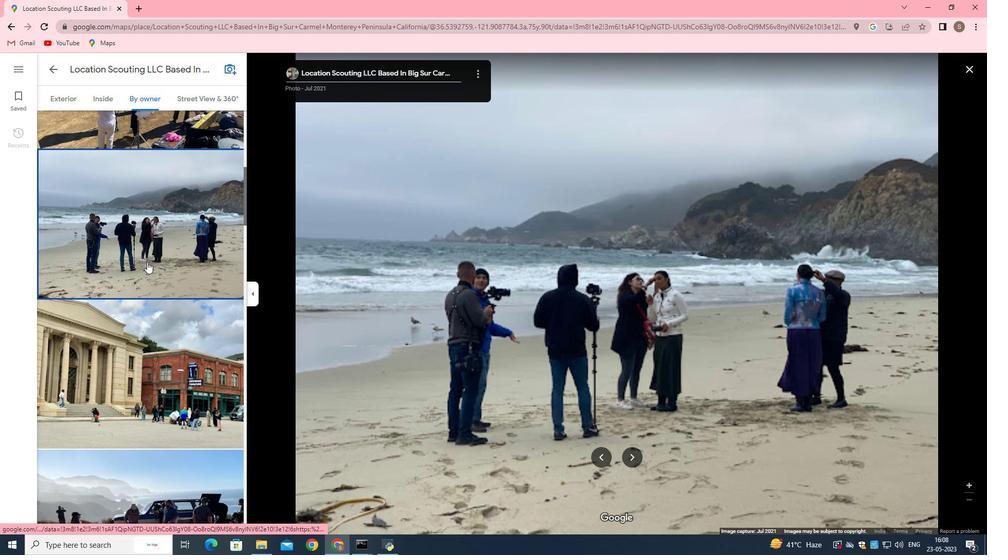 
Action: Mouse scrolled (145, 262) with delta (0, 0)
Screenshot: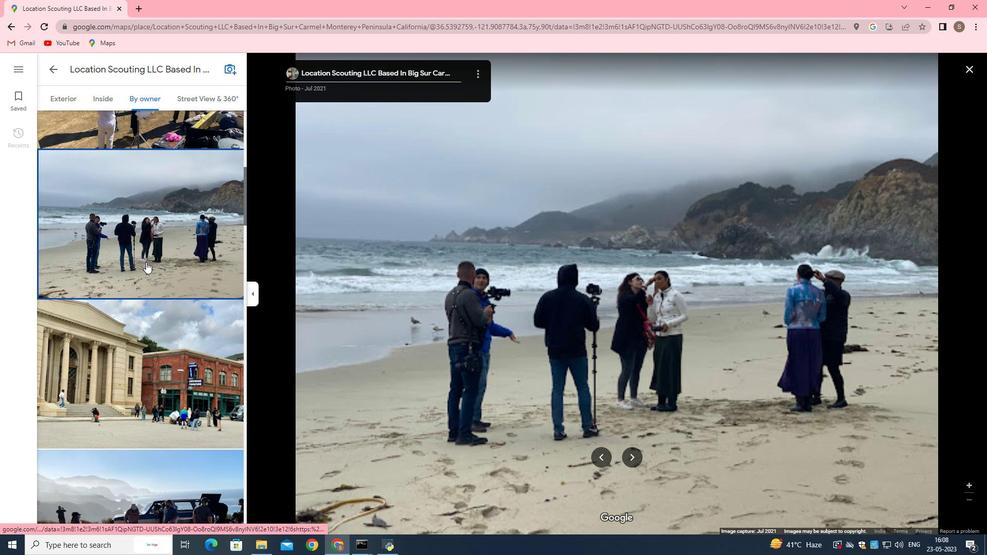 
Action: Mouse moved to (144, 264)
Screenshot: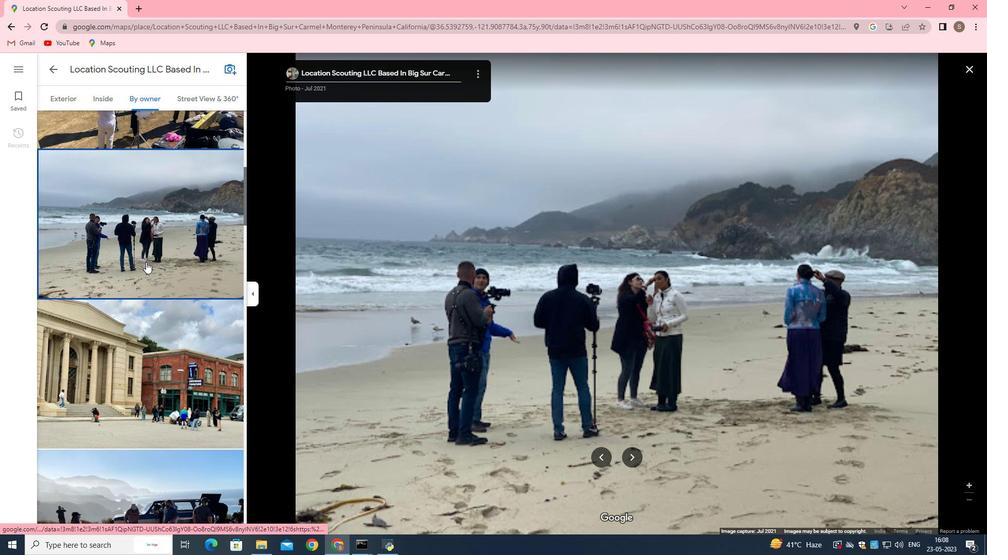 
Action: Mouse pressed left at (144, 264)
Screenshot: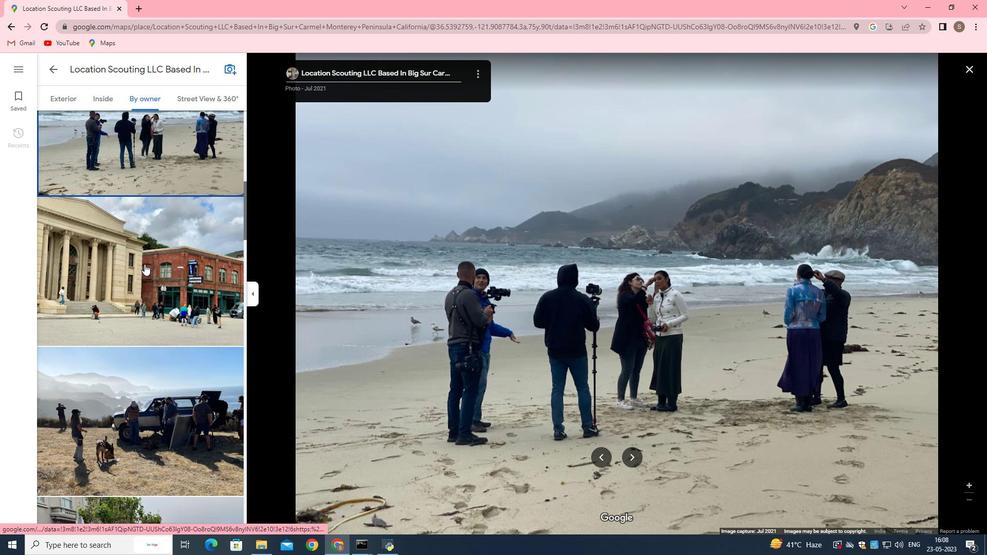 
Action: Mouse scrolled (144, 263) with delta (0, 0)
Screenshot: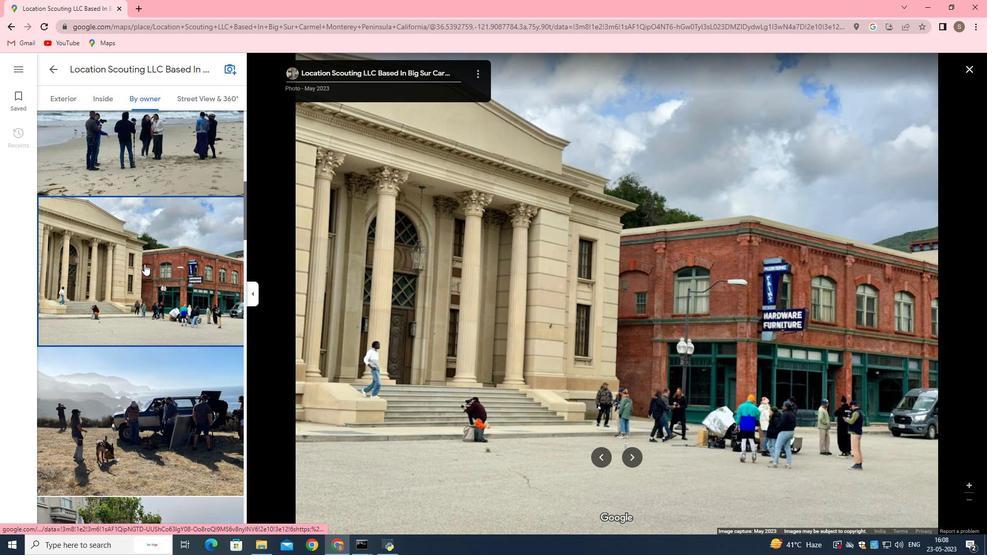 
Action: Mouse scrolled (144, 263) with delta (0, 0)
Screenshot: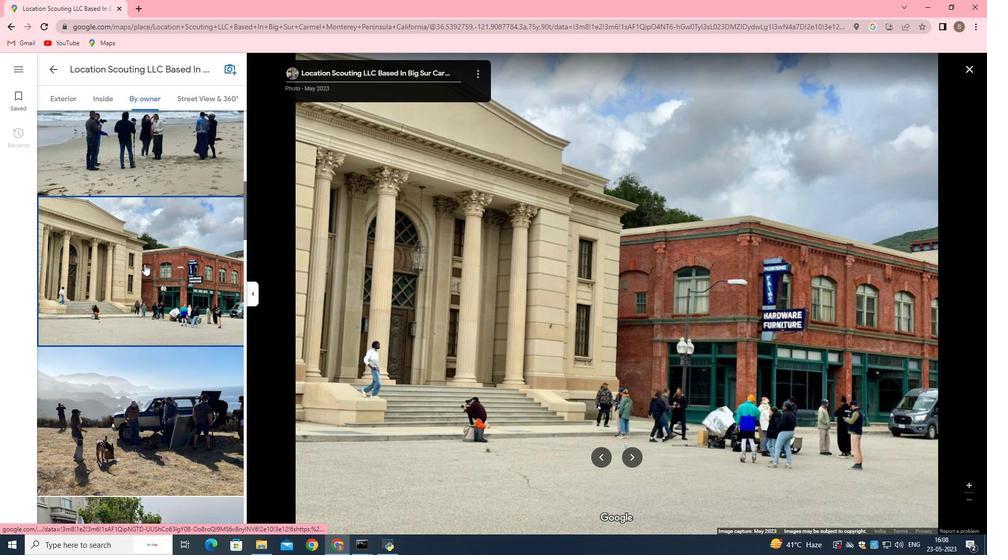 
Action: Mouse scrolled (144, 263) with delta (0, 0)
Screenshot: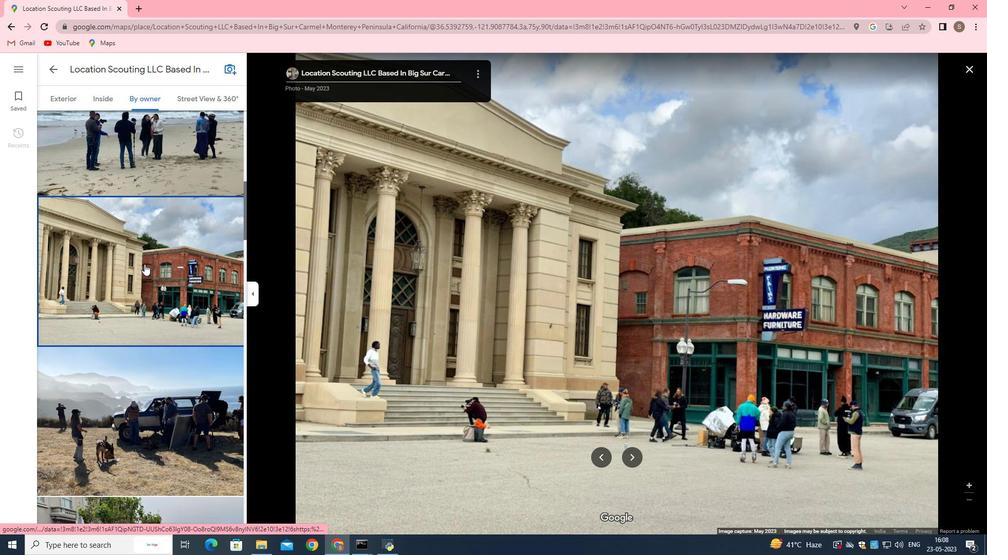 
Action: Mouse pressed left at (144, 264)
Screenshot: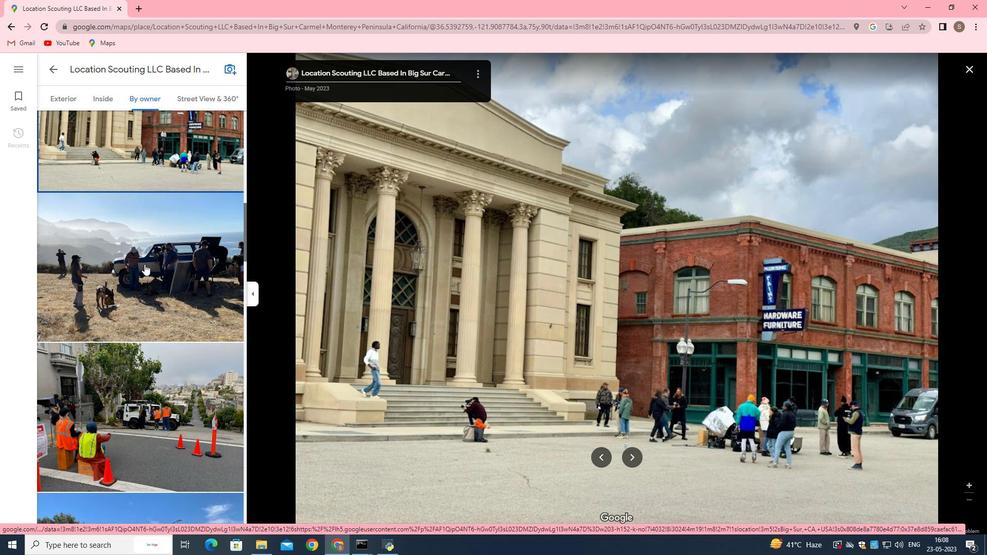 
Action: Mouse moved to (144, 264)
Screenshot: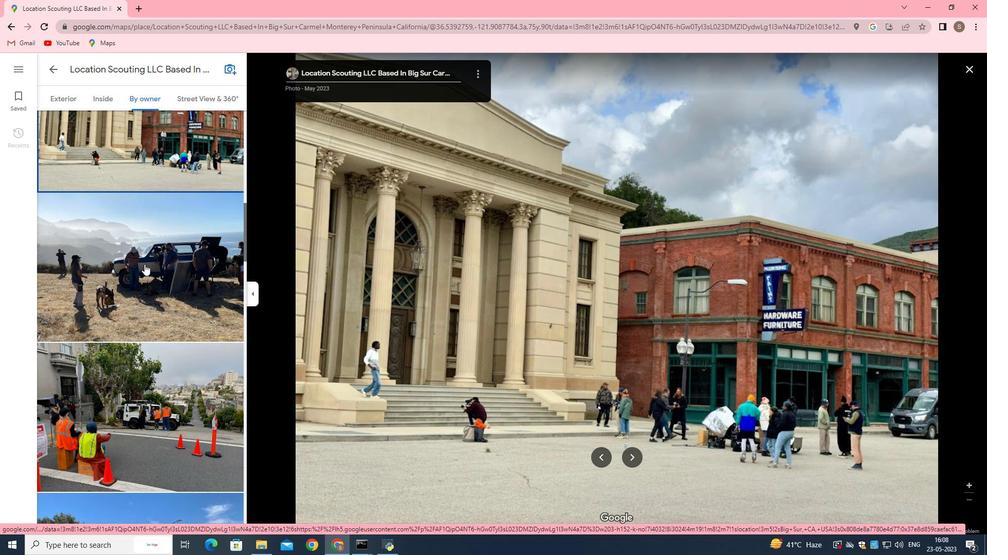 
Action: Mouse scrolled (144, 263) with delta (0, 0)
Screenshot: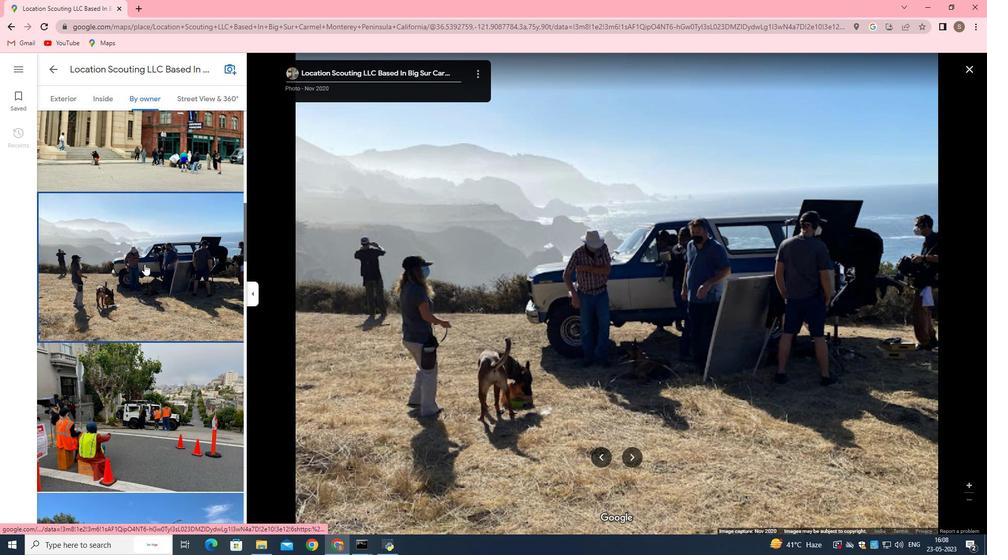 
Action: Mouse scrolled (144, 263) with delta (0, 0)
Screenshot: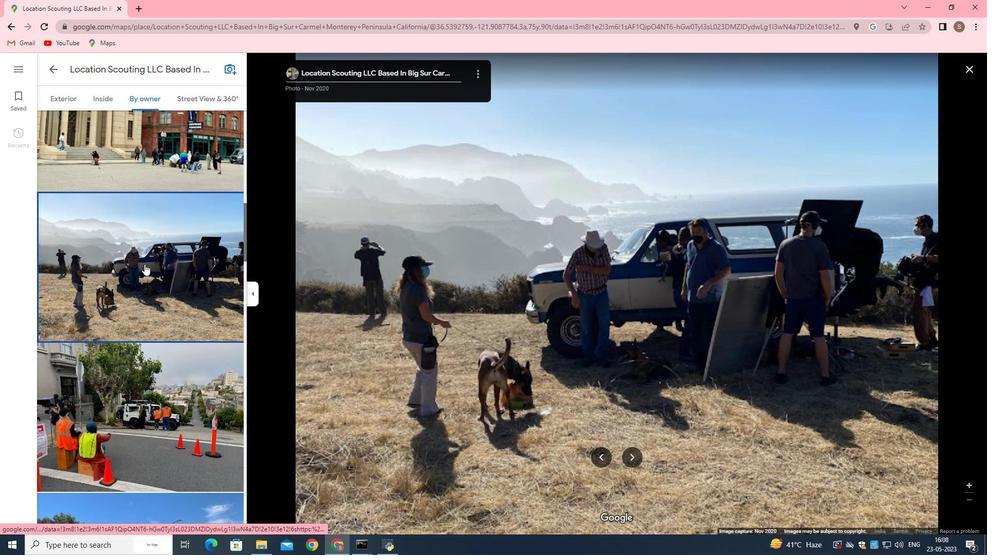 
Action: Mouse scrolled (144, 263) with delta (0, 0)
Screenshot: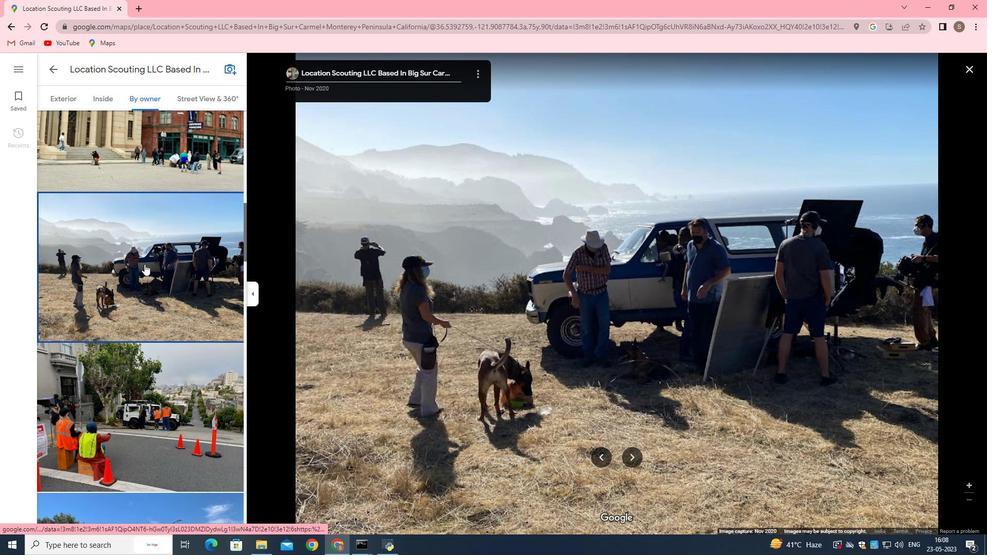 
Action: Mouse scrolled (144, 263) with delta (0, 0)
Screenshot: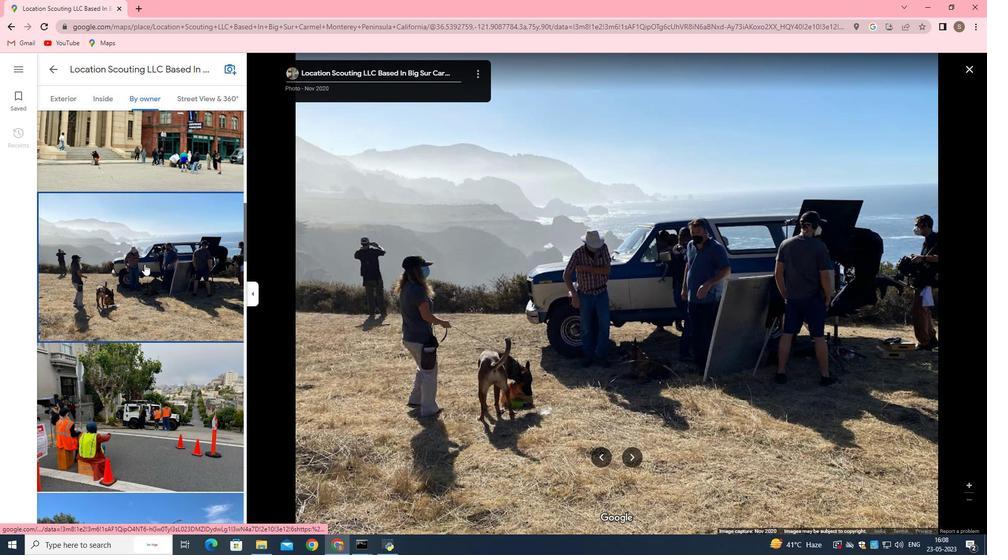 
Action: Mouse pressed left at (144, 264)
Screenshot: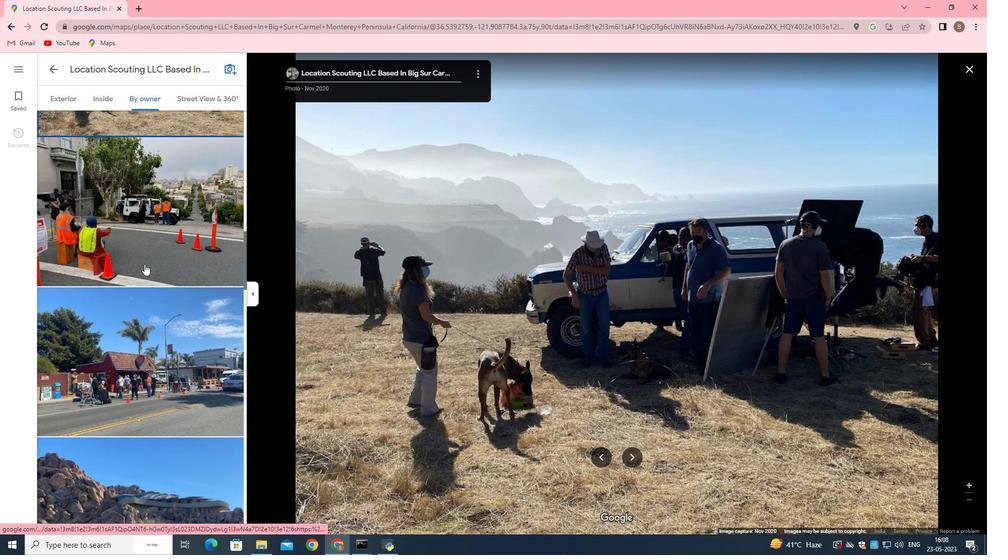 
Action: Mouse moved to (199, 93)
Screenshot: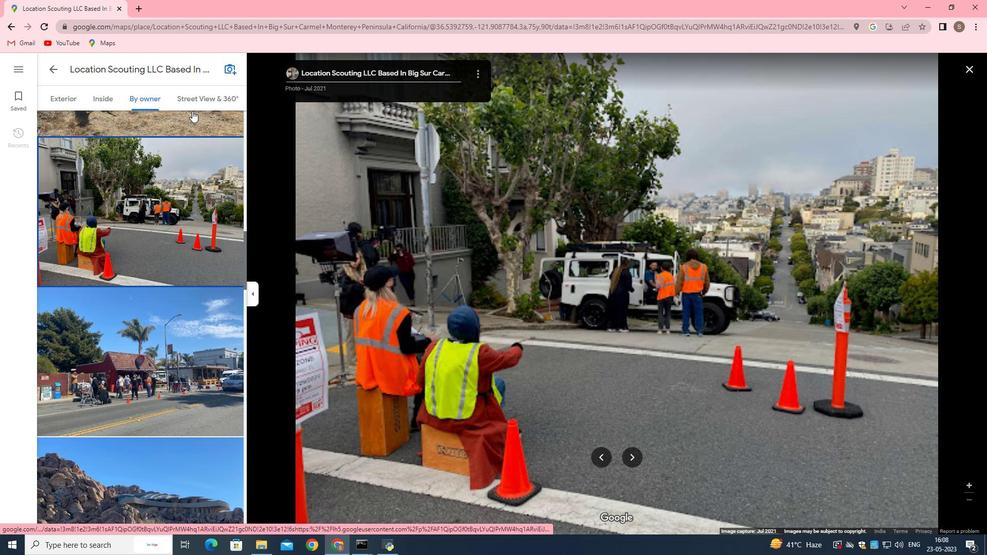 
Action: Mouse pressed left at (199, 93)
Screenshot: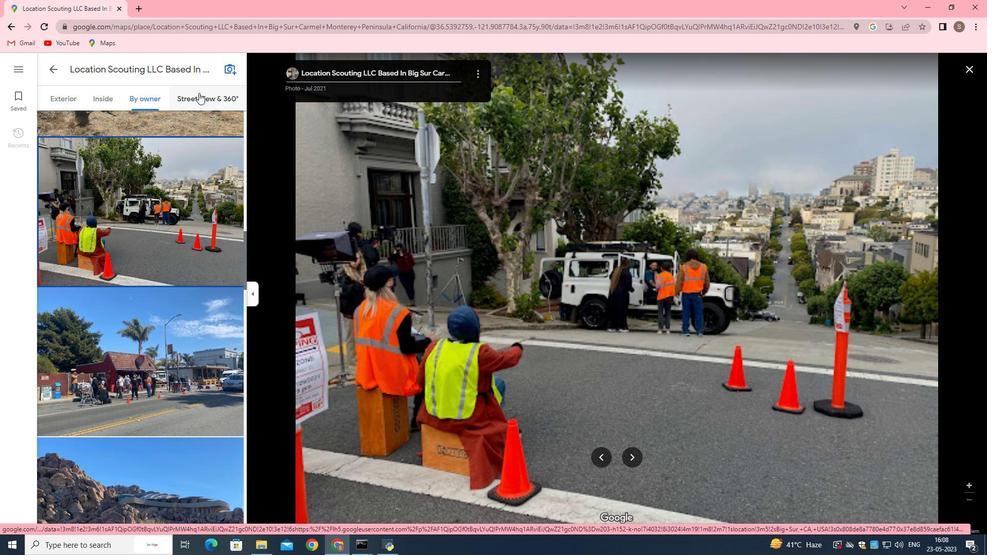 
Action: Mouse moved to (338, 262)
Screenshot: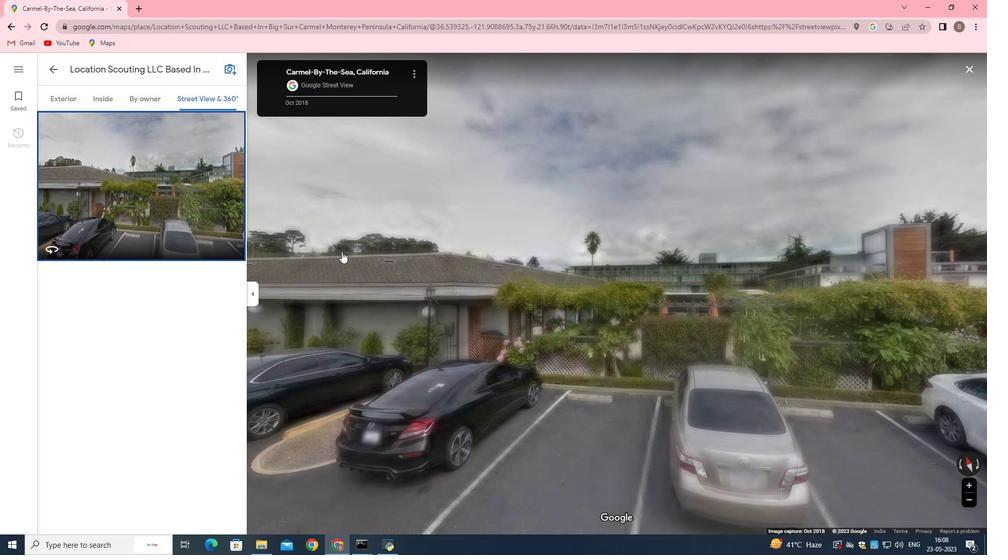 
Action: Mouse pressed left at (338, 262)
Screenshot: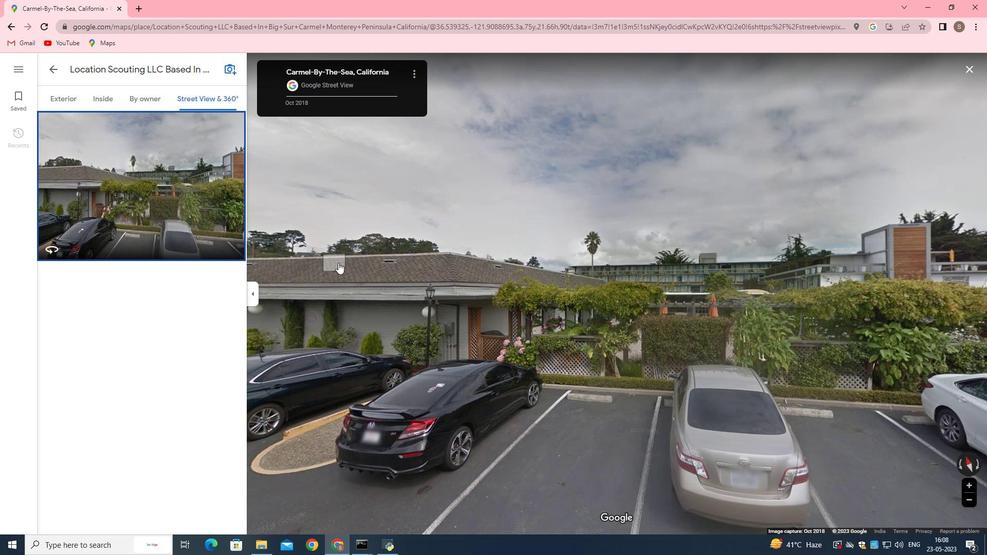 
Action: Mouse moved to (363, 222)
Screenshot: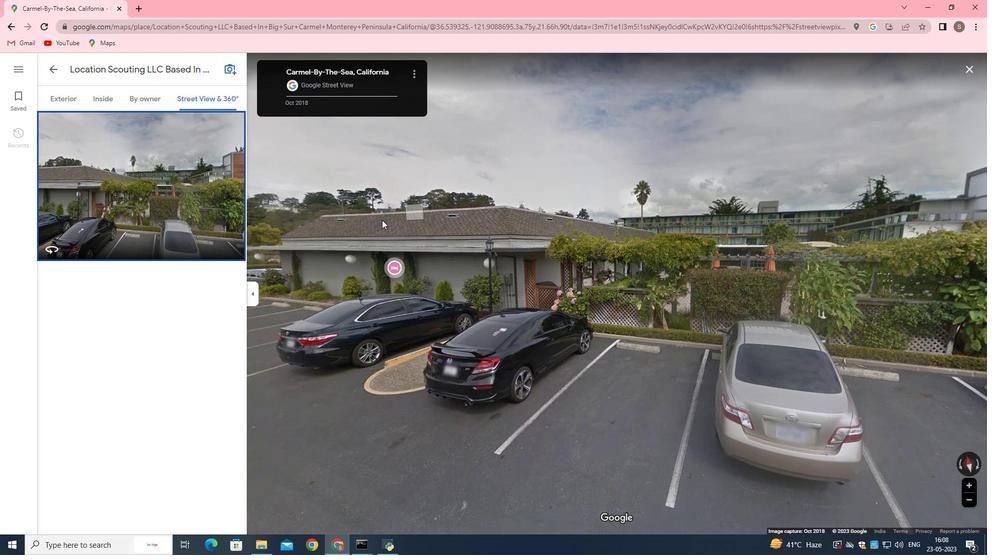 
Action: Mouse pressed left at (363, 222)
Screenshot: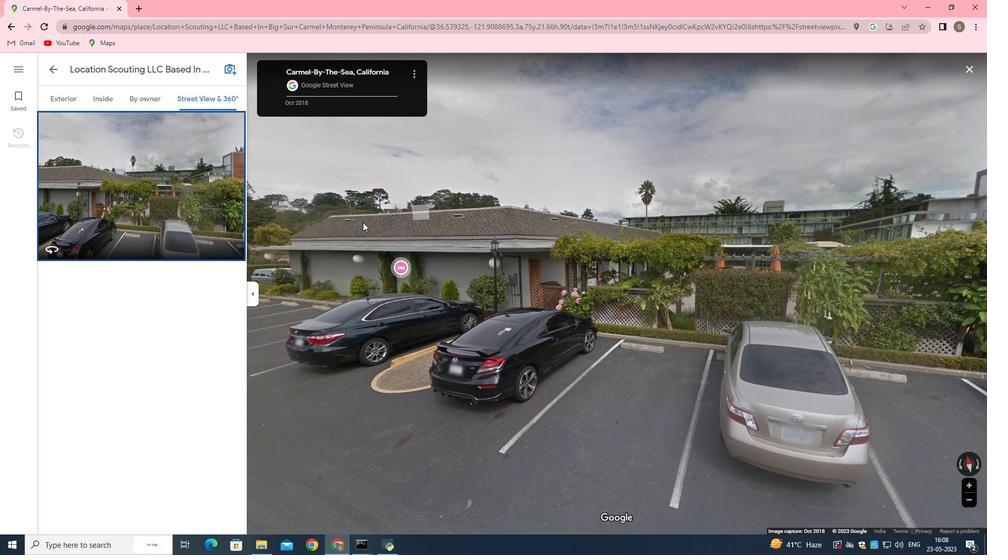 
Action: Mouse moved to (475, 279)
Screenshot: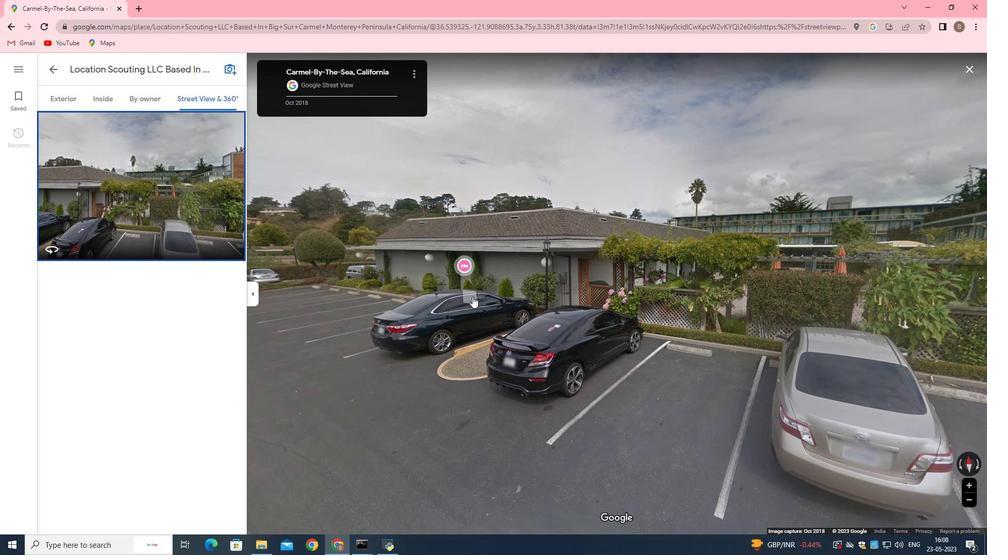 
Action: Mouse scrolled (475, 280) with delta (0, 0)
Screenshot: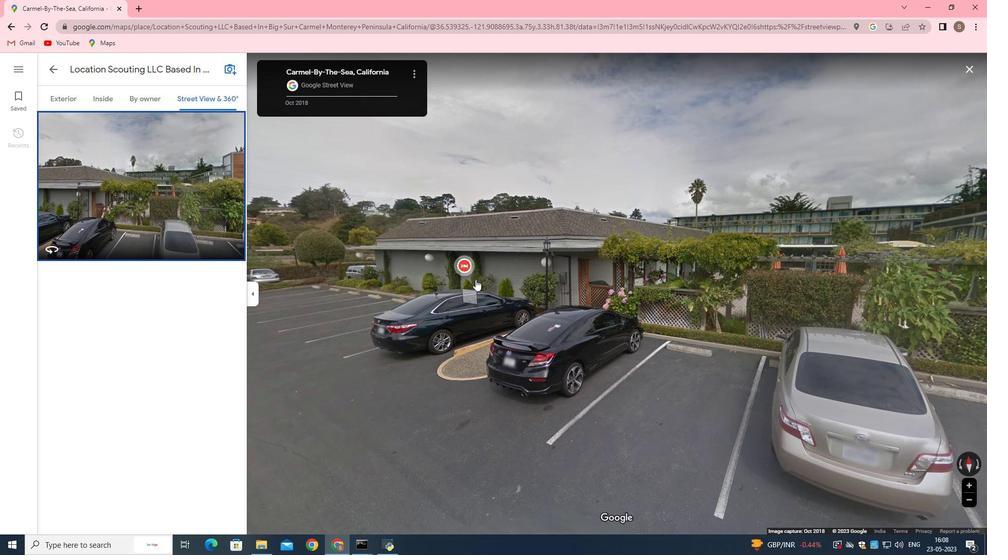 
Action: Mouse scrolled (475, 280) with delta (0, 0)
Screenshot: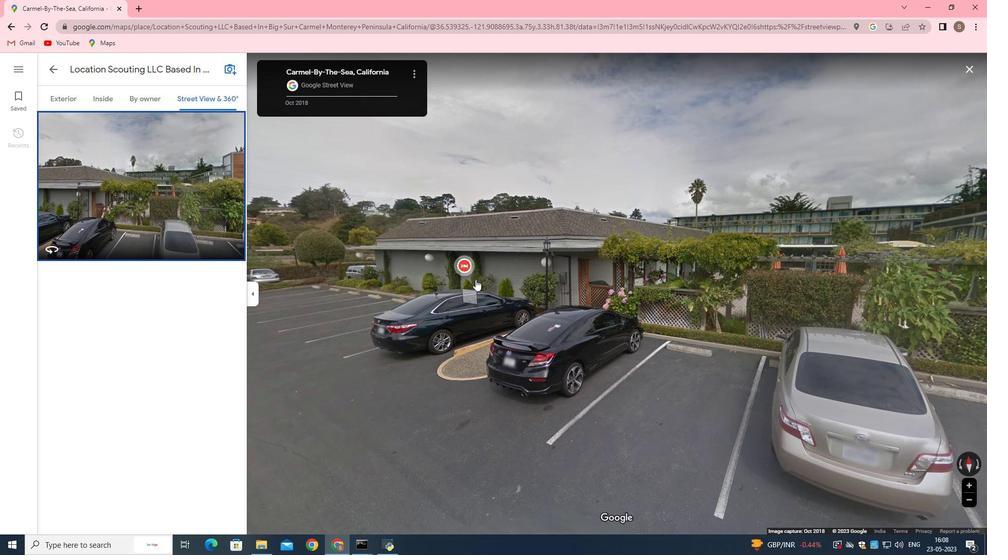 
Action: Mouse scrolled (475, 280) with delta (0, 0)
Screenshot: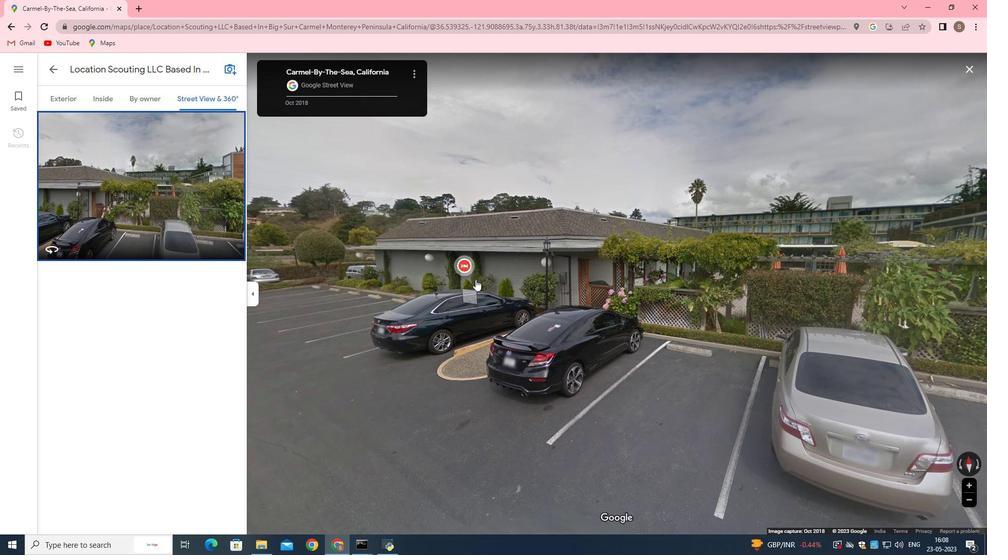 
Action: Mouse moved to (475, 279)
Screenshot: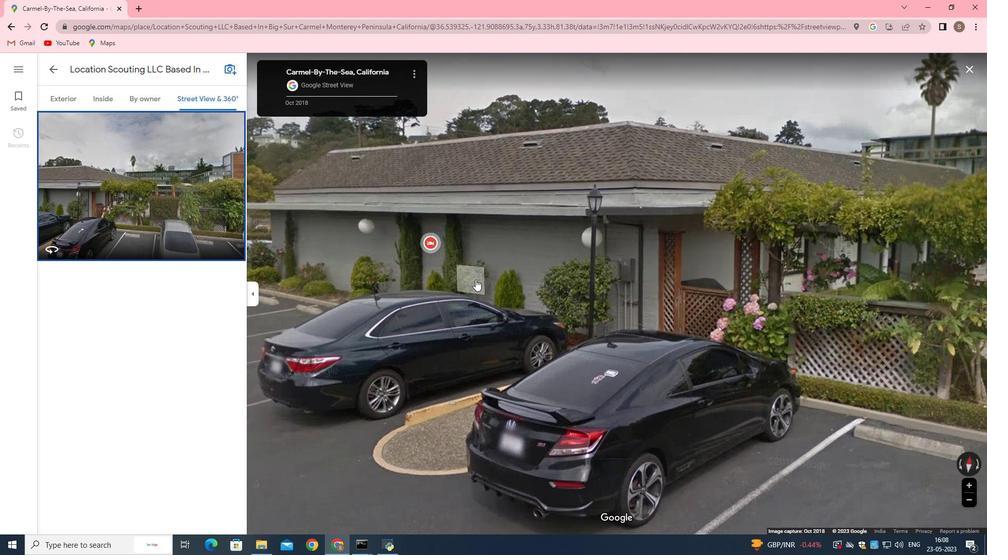 
Action: Mouse scrolled (475, 279) with delta (0, 0)
Screenshot: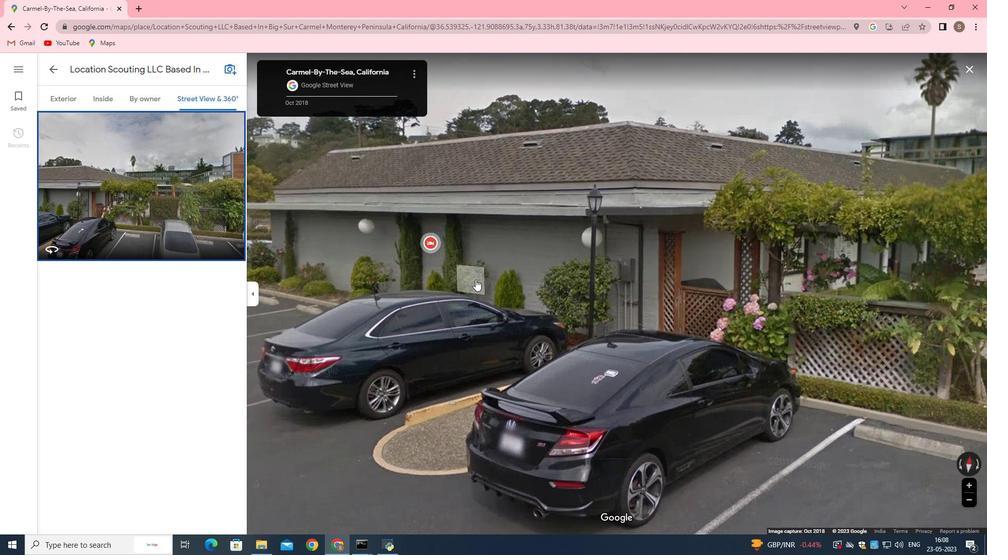 
Action: Mouse moved to (475, 279)
Screenshot: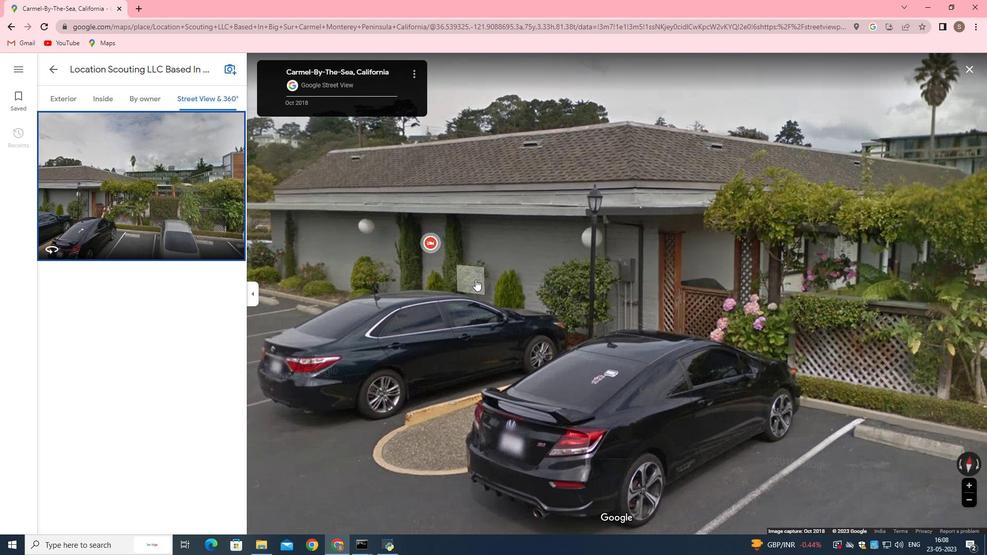 
Action: Mouse scrolled (475, 279) with delta (0, 0)
Screenshot: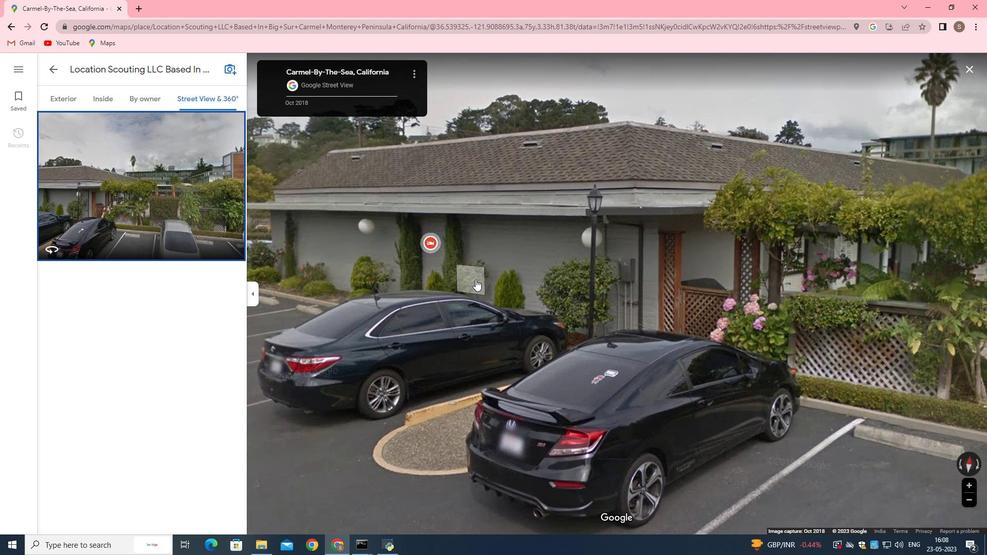 
Action: Mouse moved to (376, 246)
Screenshot: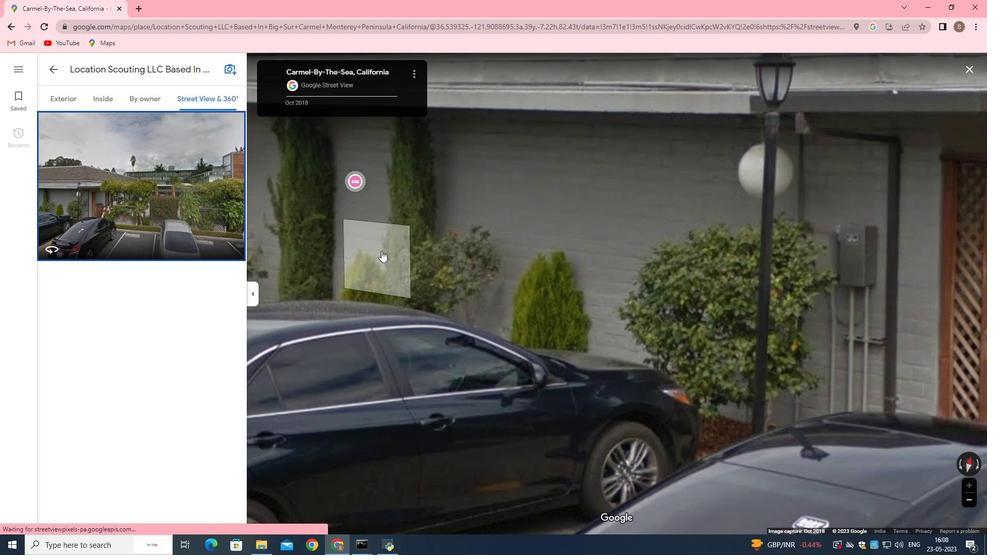 
Action: Mouse scrolled (376, 246) with delta (0, 0)
Screenshot: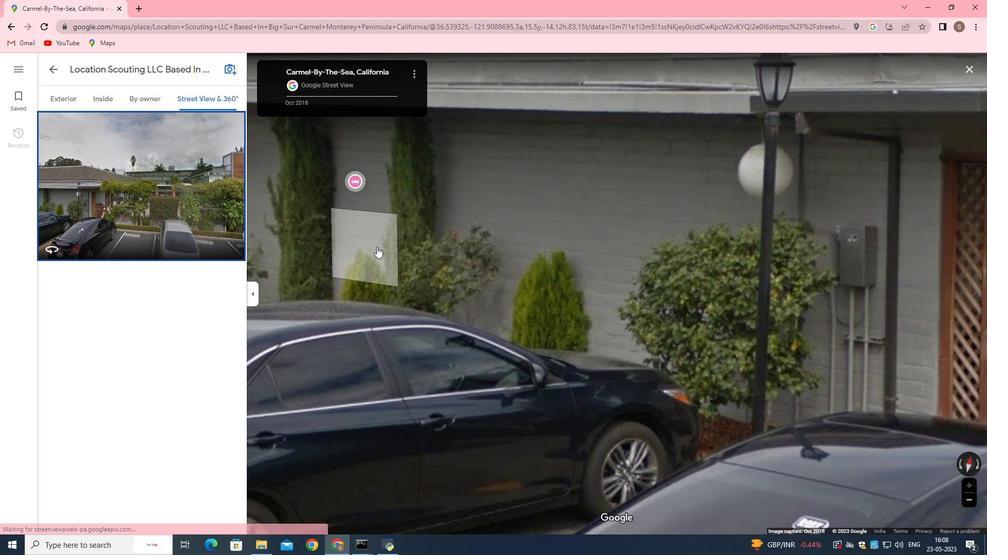 
Action: Mouse scrolled (376, 246) with delta (0, 0)
Screenshot: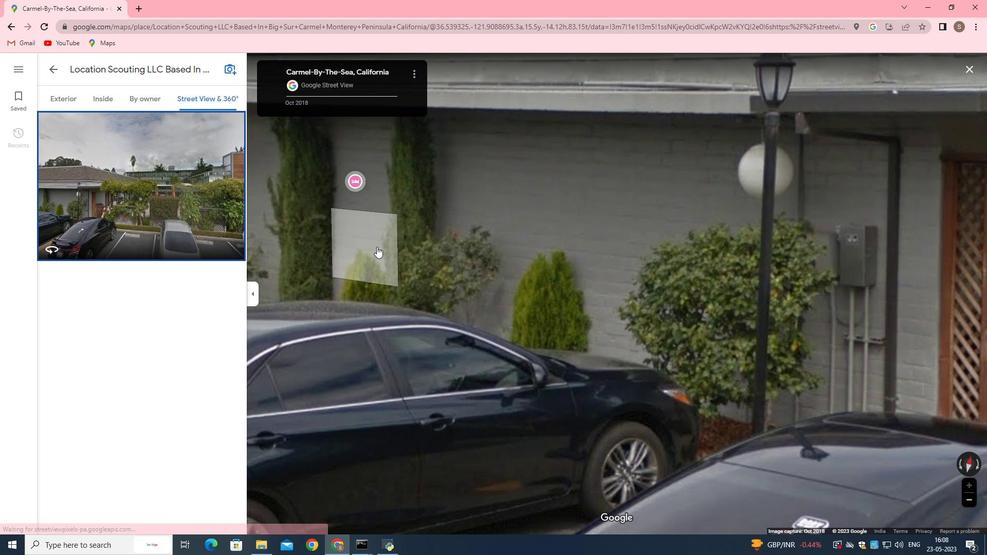 
Action: Mouse scrolled (376, 246) with delta (0, 0)
Screenshot: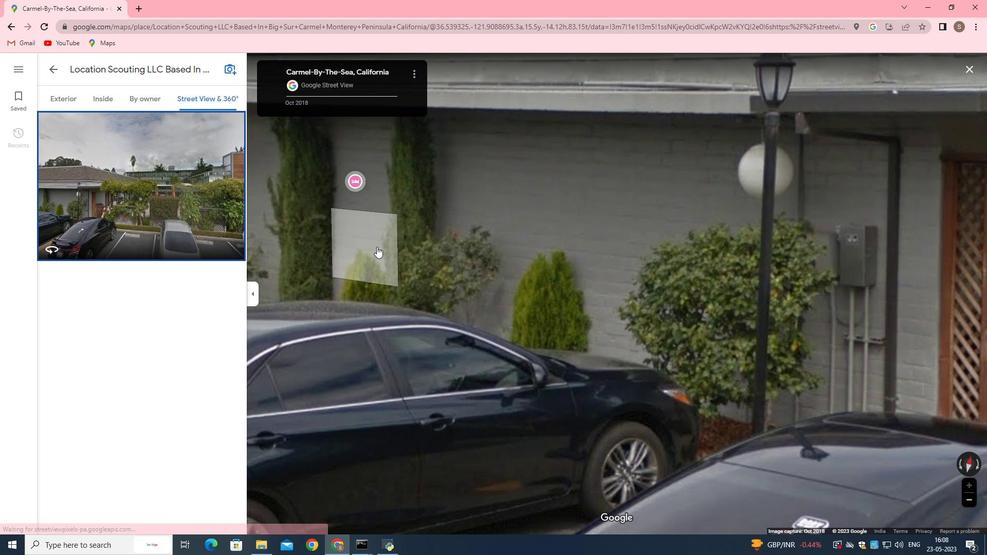 
Action: Mouse scrolled (376, 246) with delta (0, 0)
Screenshot: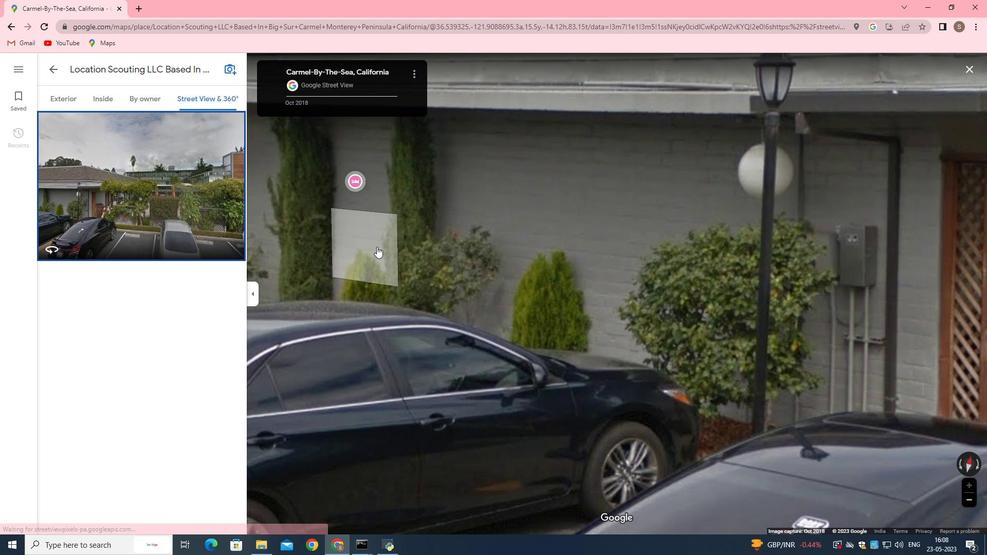
Action: Mouse moved to (376, 246)
Screenshot: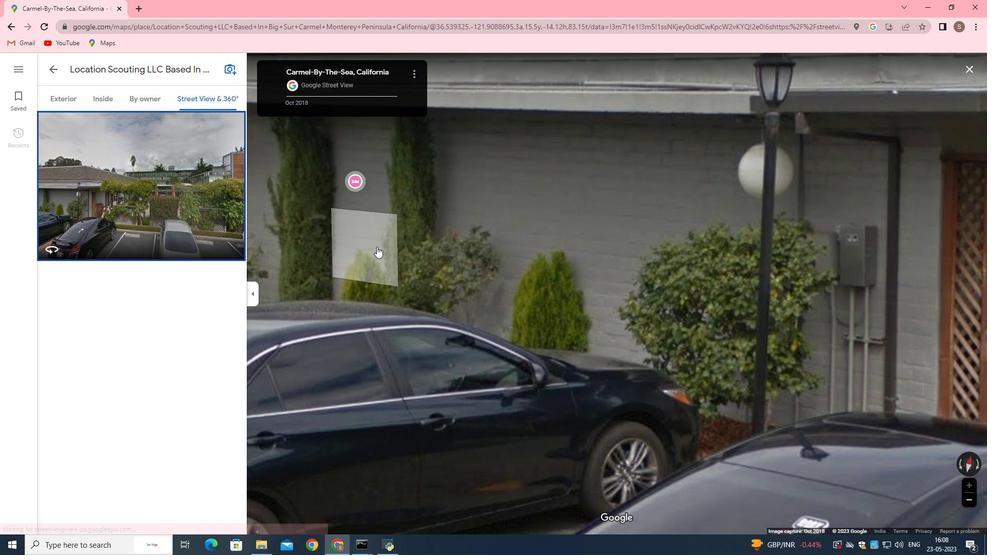 
Action: Mouse scrolled (376, 246) with delta (0, 0)
Screenshot: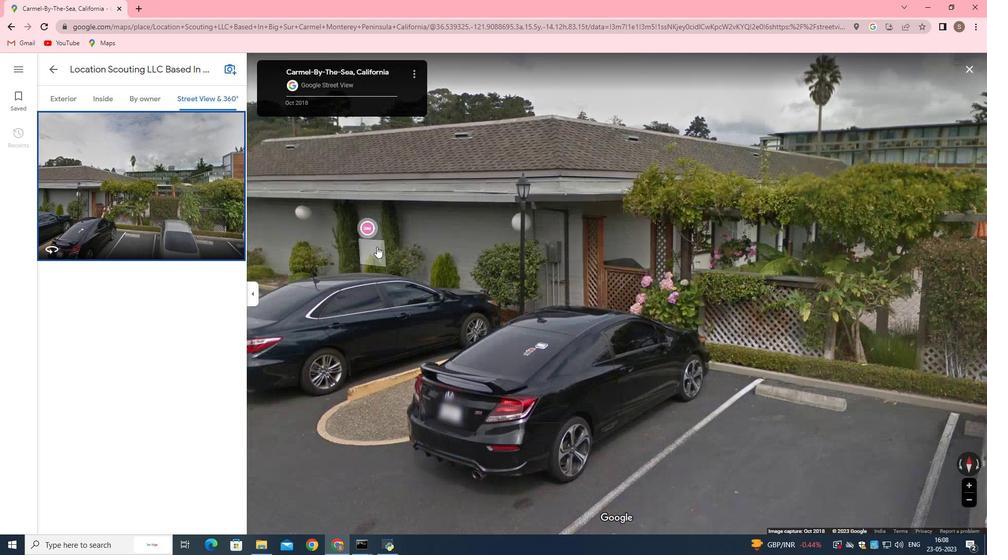 
Action: Mouse scrolled (376, 246) with delta (0, 0)
Screenshot: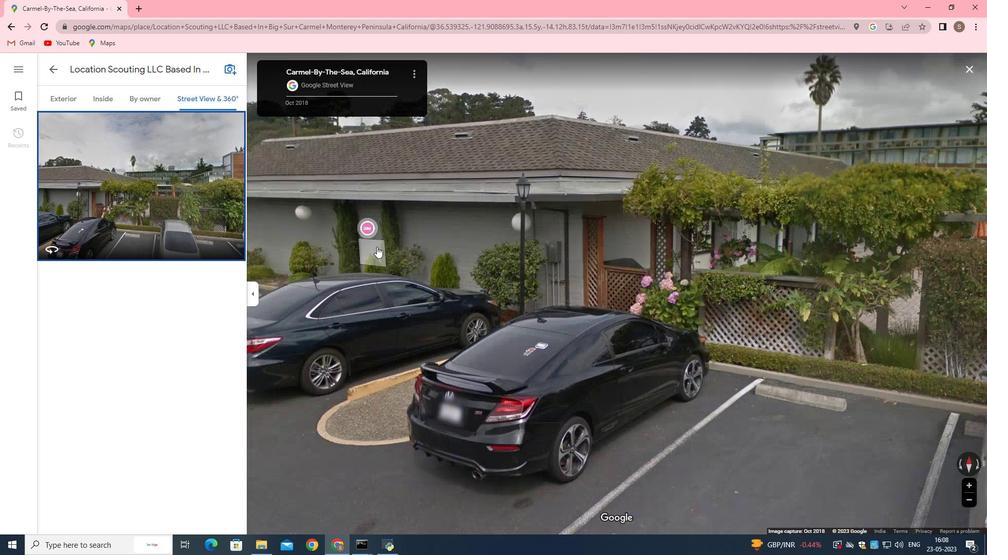 
Action: Mouse scrolled (376, 246) with delta (0, 0)
Screenshot: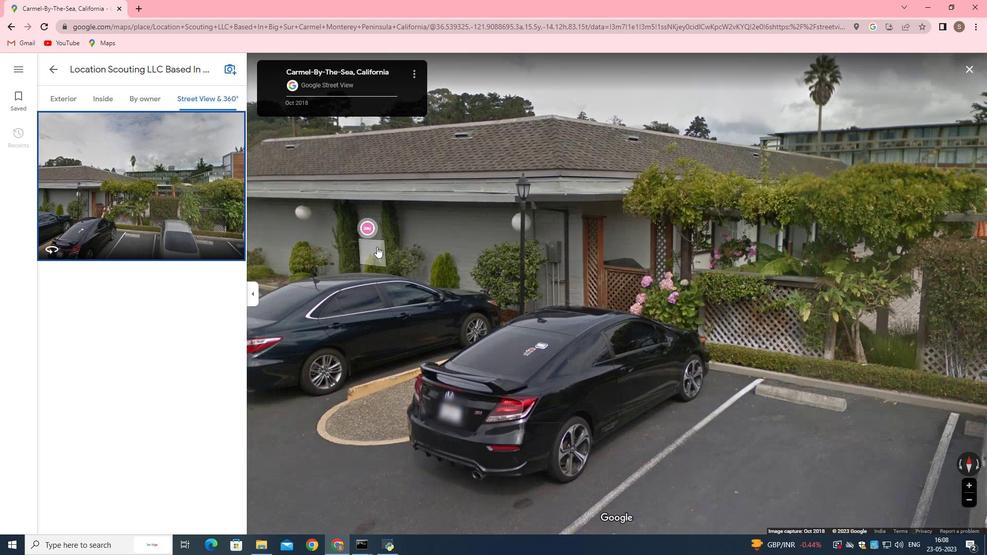 
Action: Mouse scrolled (376, 246) with delta (0, 0)
Screenshot: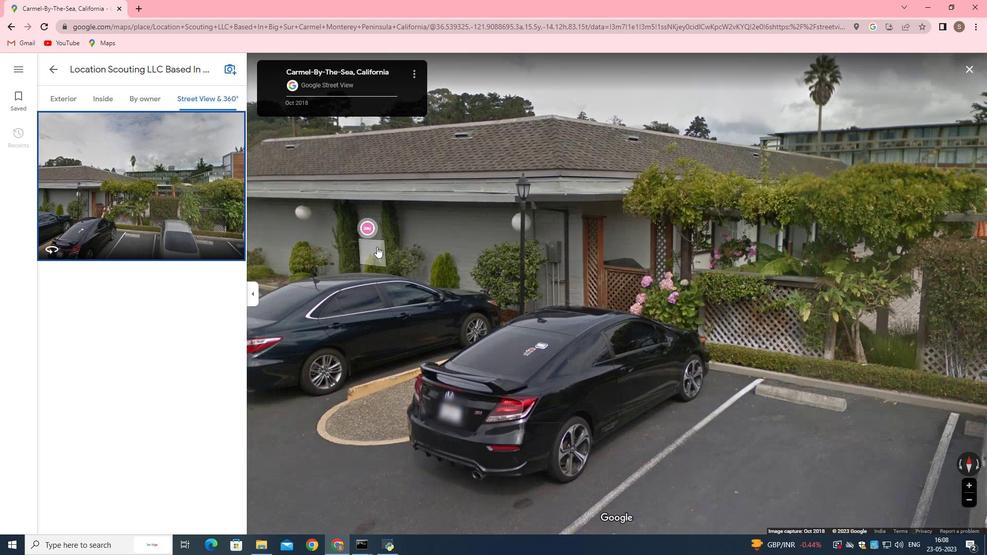 
Action: Mouse moved to (480, 266)
Screenshot: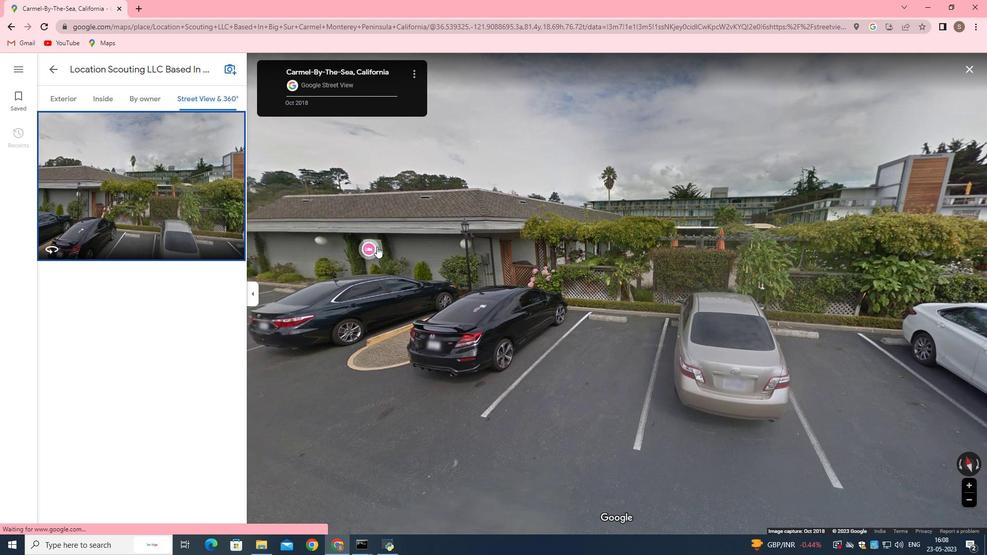 
Action: Mouse pressed left at (480, 266)
Screenshot: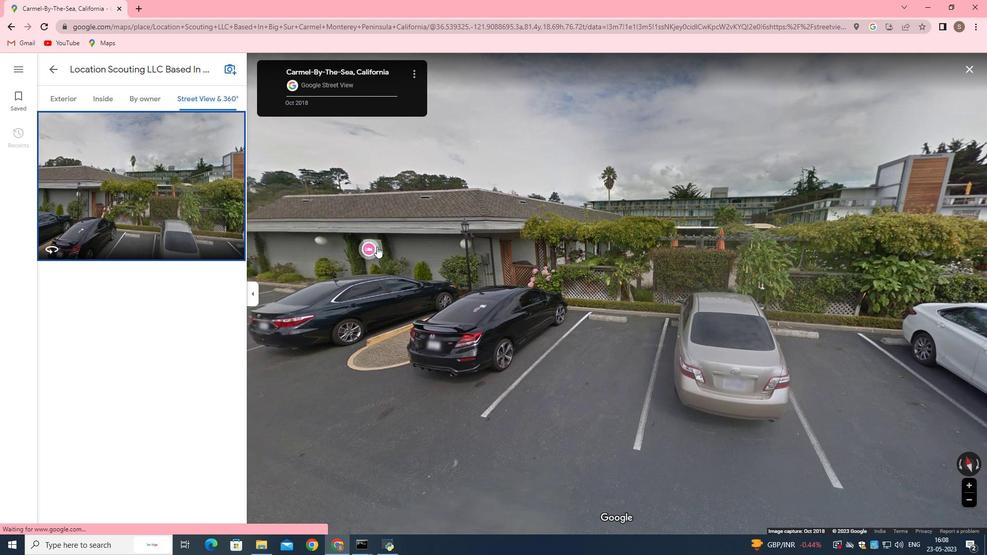
Action: Mouse moved to (500, 294)
Screenshot: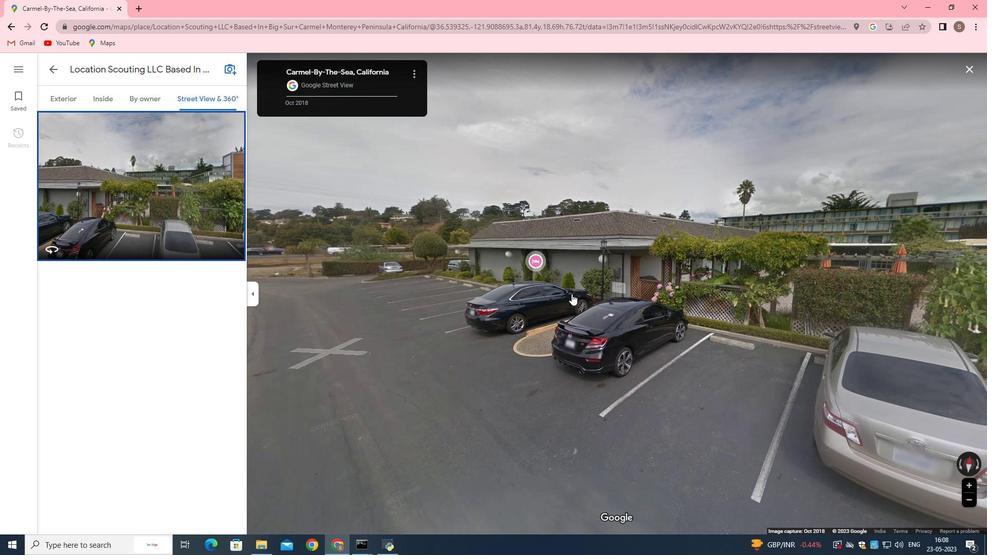 
Action: Mouse pressed left at (500, 294)
Screenshot: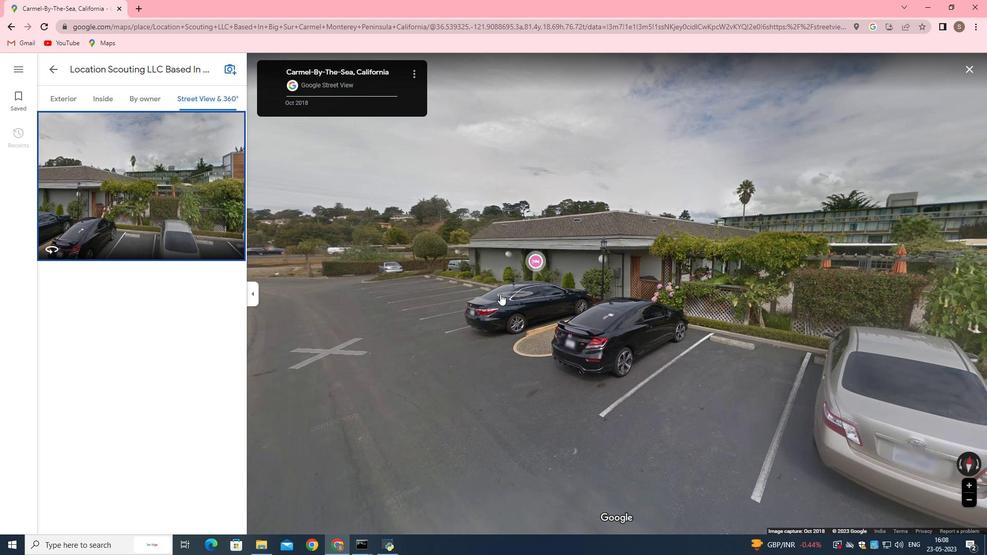 
Action: Mouse moved to (595, 308)
Screenshot: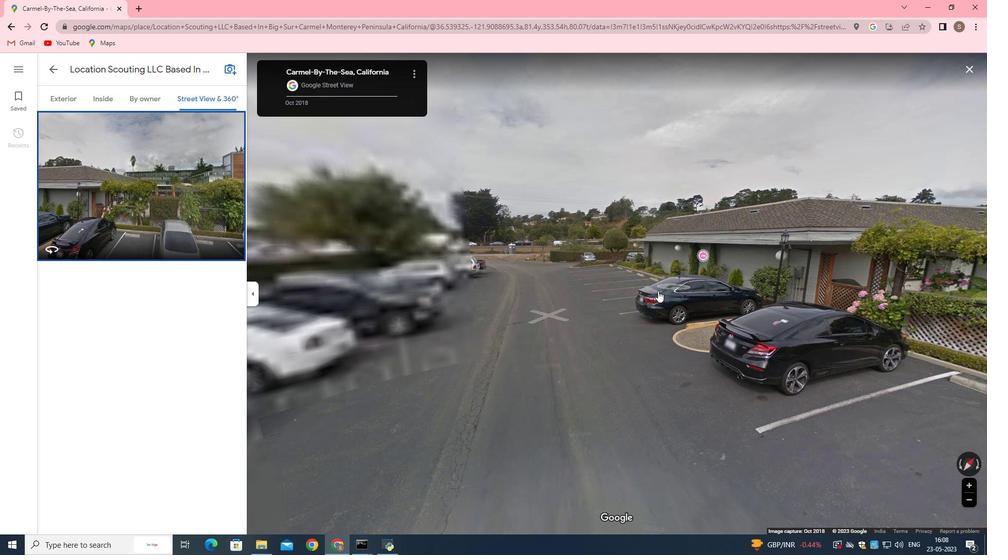 
Action: Mouse pressed left at (595, 308)
Screenshot: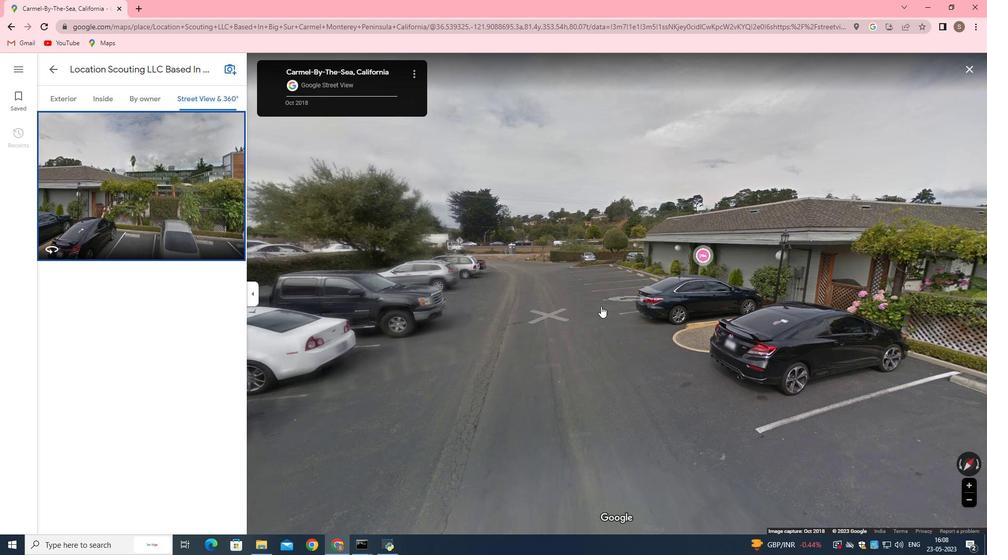 
Action: Mouse moved to (520, 311)
Screenshot: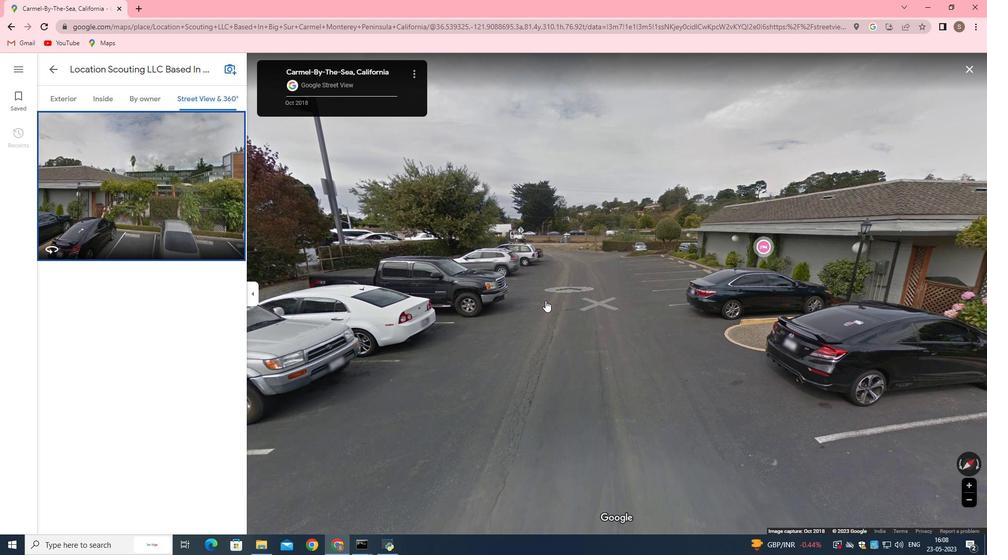 
Action: Mouse pressed left at (520, 311)
Screenshot: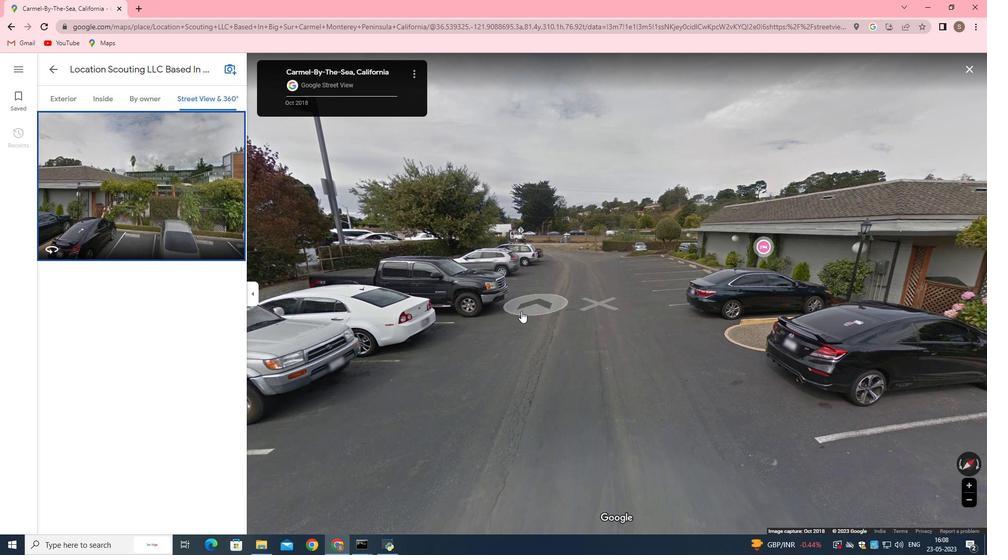 
Action: Mouse moved to (593, 330)
Screenshot: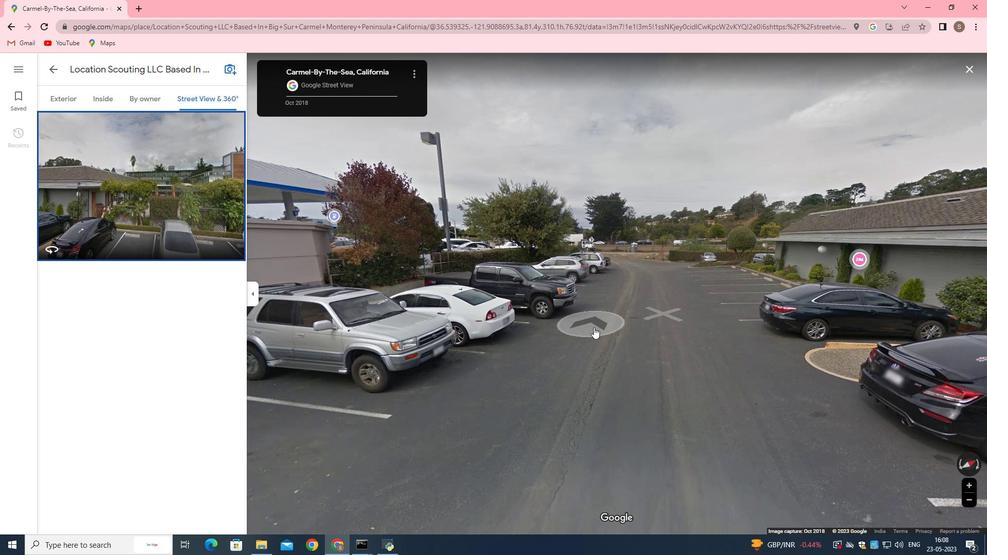 
Action: Mouse pressed left at (593, 330)
Screenshot: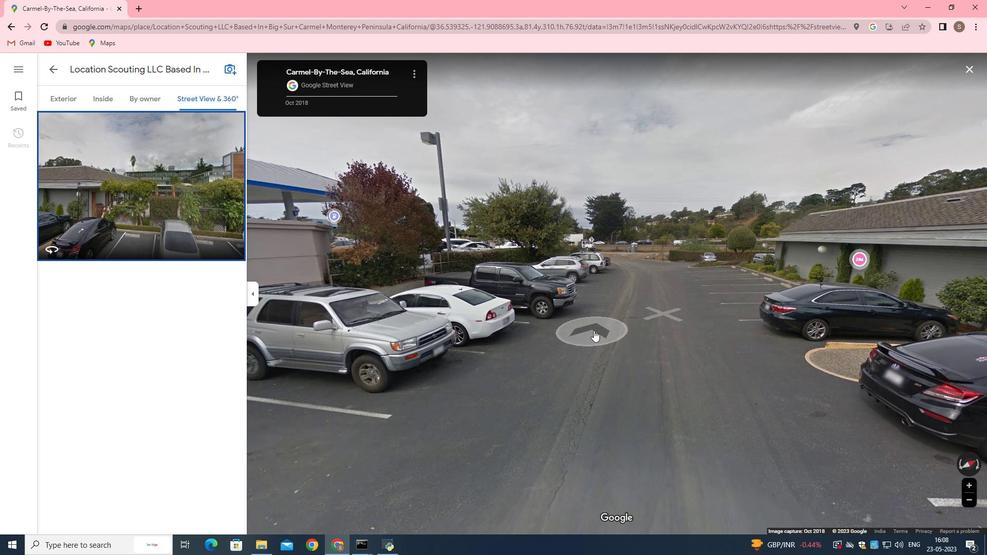 
Action: Mouse moved to (965, 68)
Screenshot: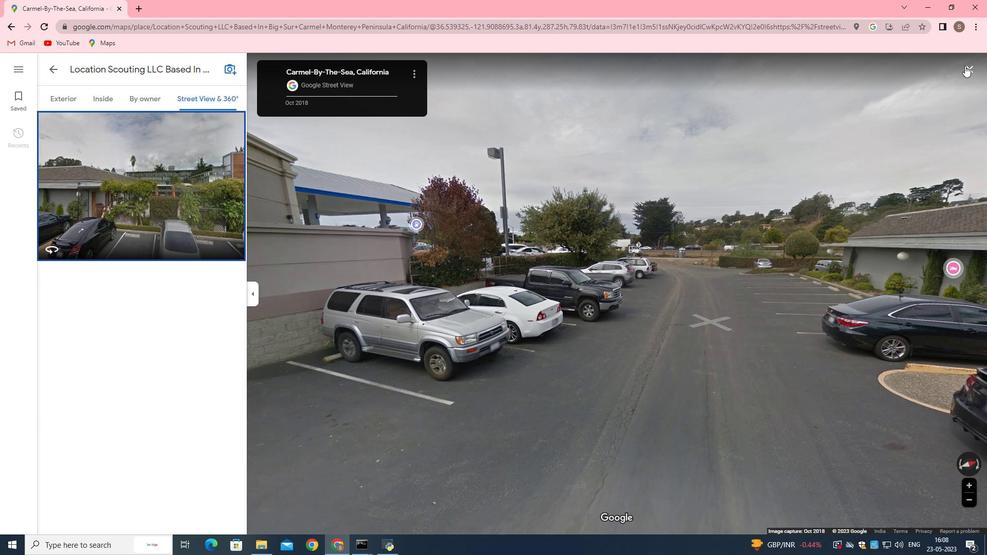 
Action: Mouse pressed left at (965, 68)
Screenshot: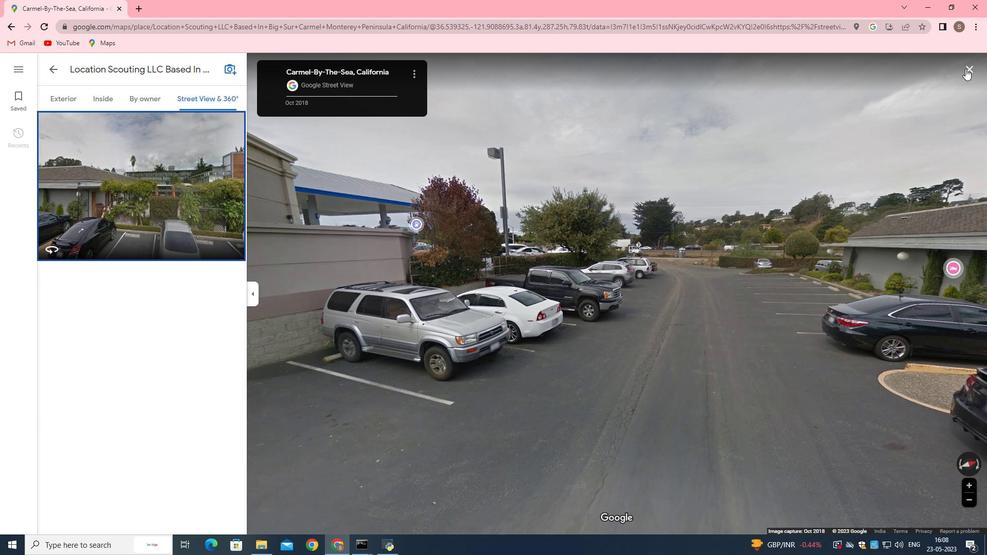 
Action: Mouse moved to (79, 255)
Screenshot: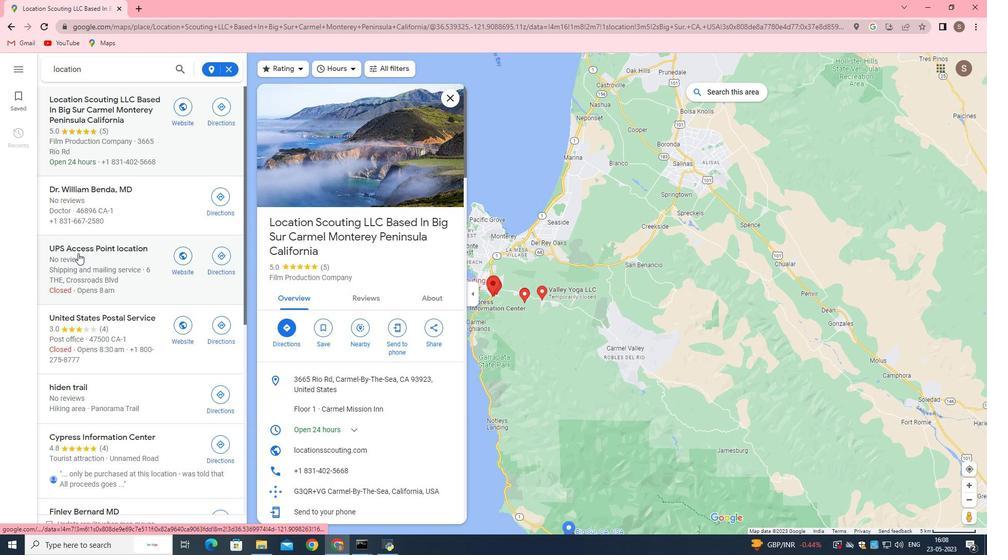 
Action: Mouse pressed left at (79, 255)
Screenshot: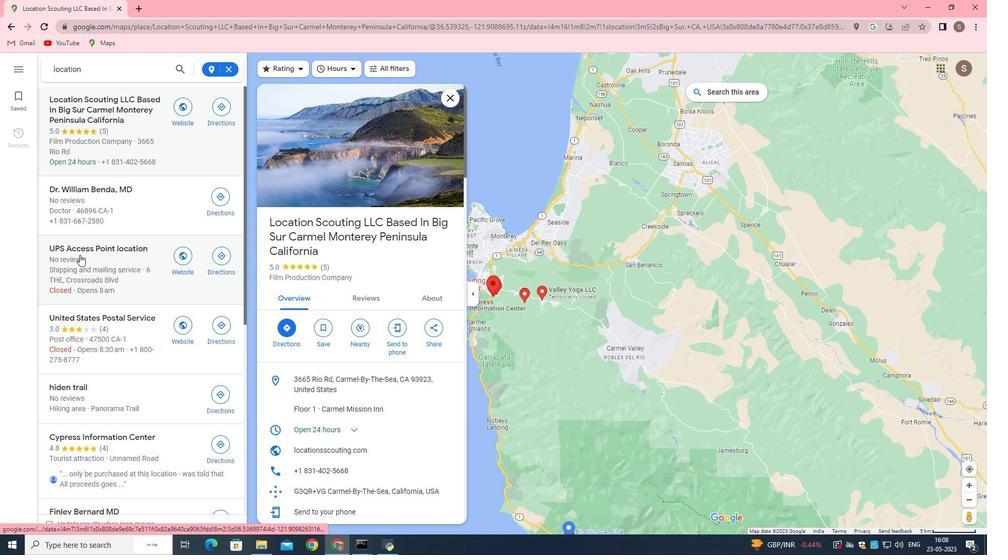 
Action: Mouse moved to (86, 202)
Screenshot: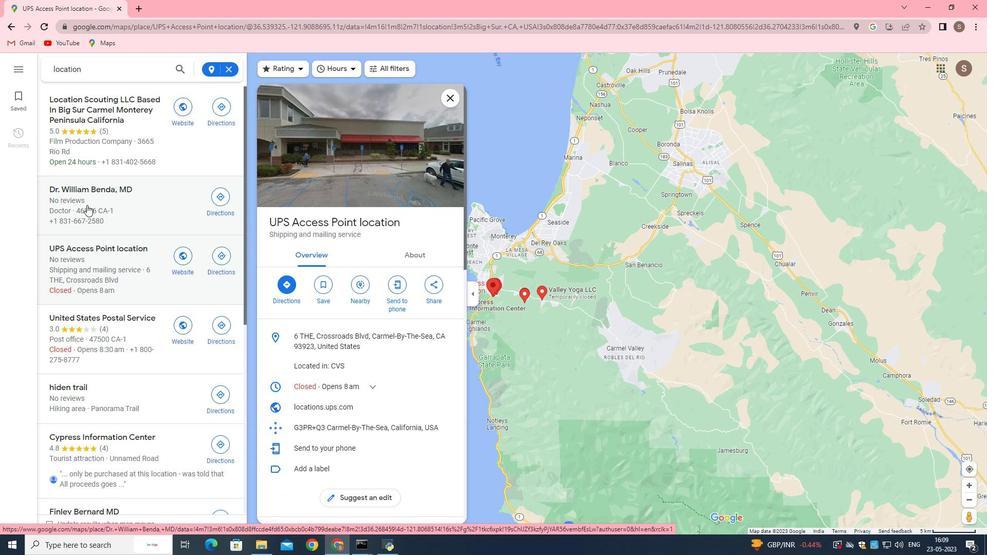 
Action: Mouse pressed left at (86, 202)
Screenshot: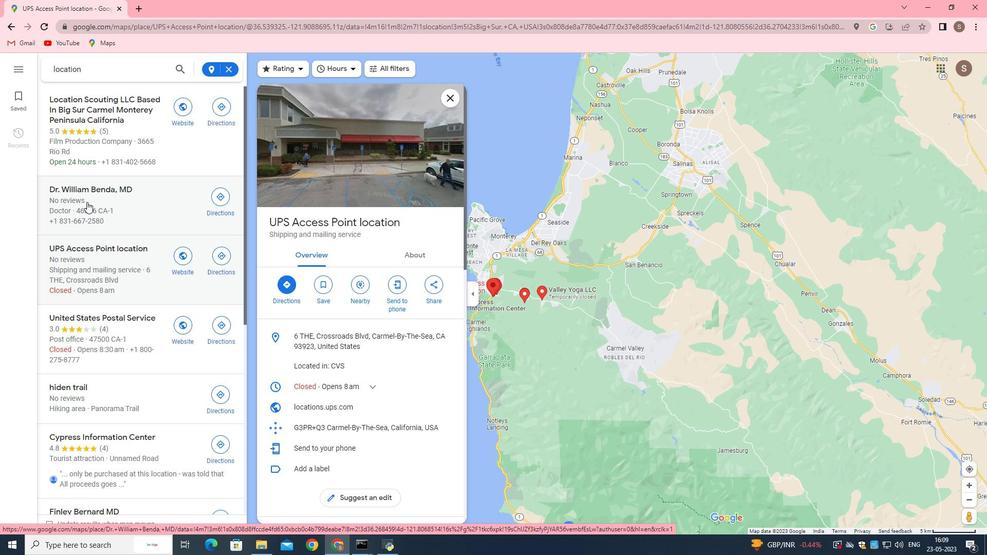 
Action: Mouse moved to (96, 232)
Screenshot: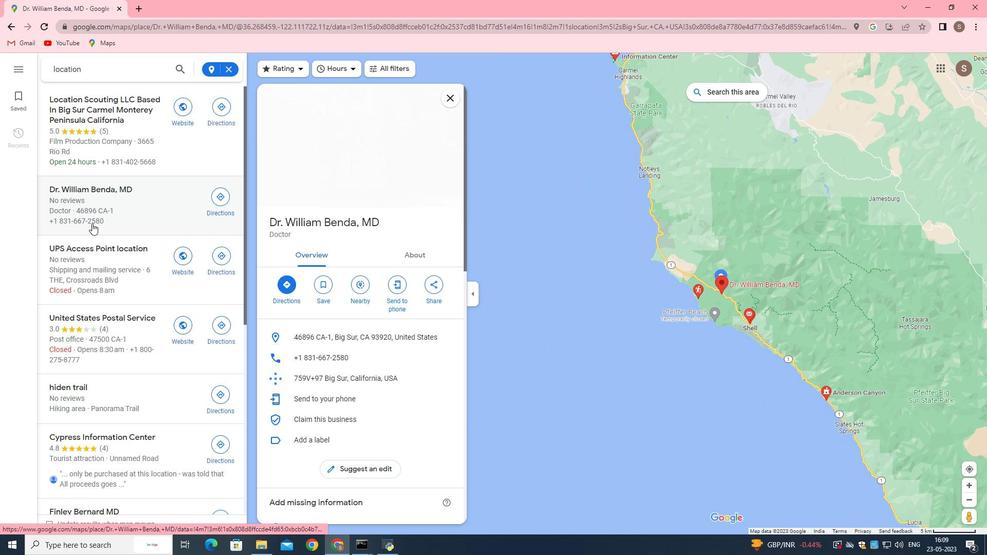 
Action: Mouse scrolled (96, 232) with delta (0, 0)
Screenshot: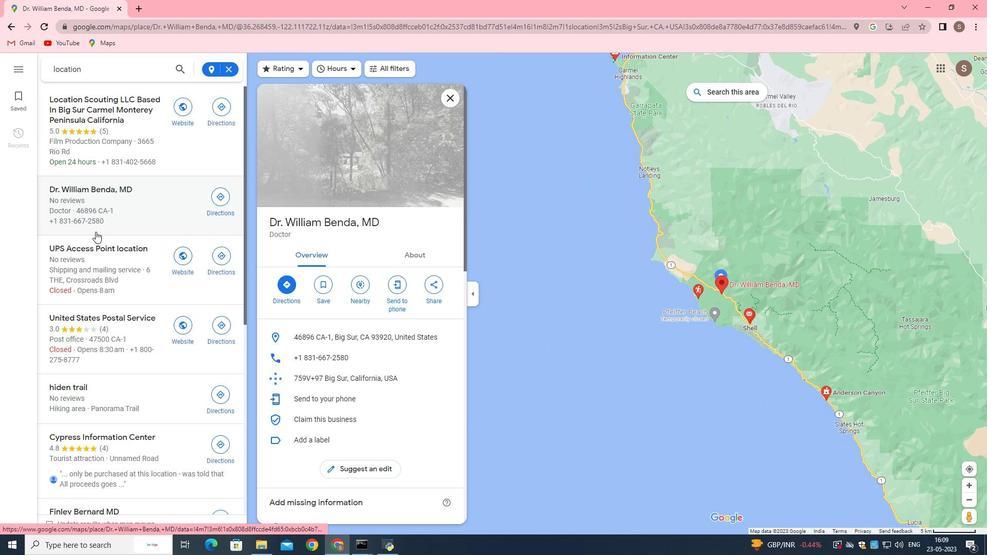 
Action: Mouse moved to (96, 233)
Screenshot: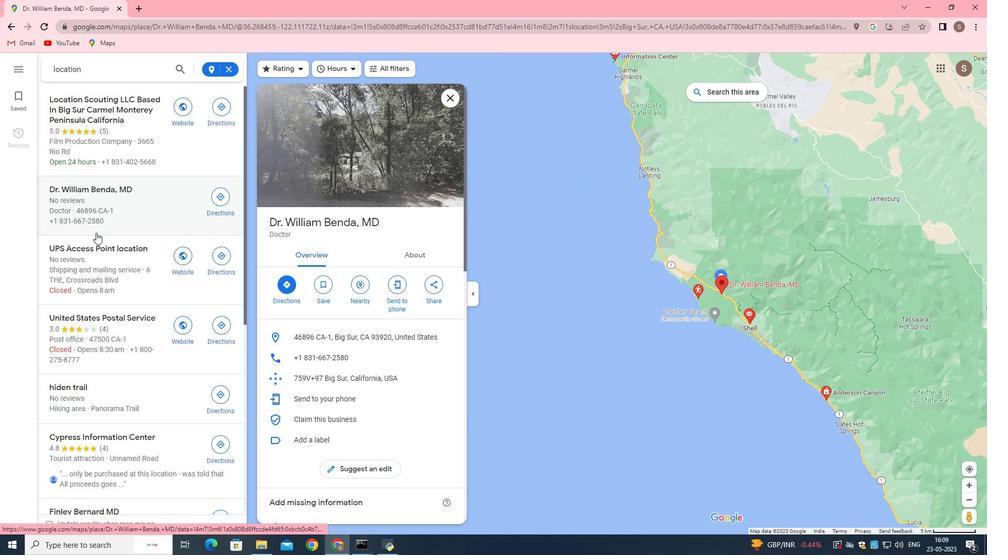 
Action: Mouse scrolled (96, 232) with delta (0, 0)
Screenshot: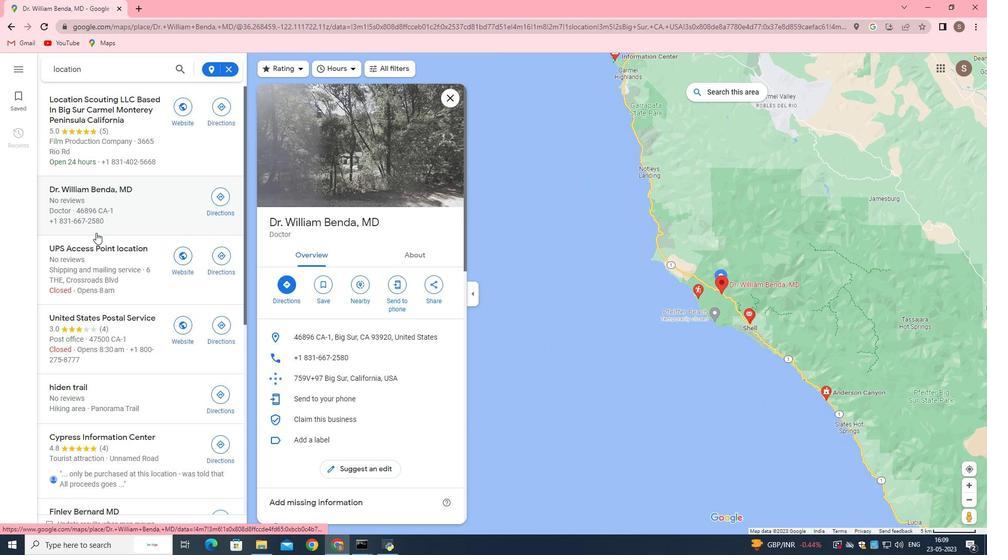 
Action: Mouse scrolled (96, 232) with delta (0, 0)
Screenshot: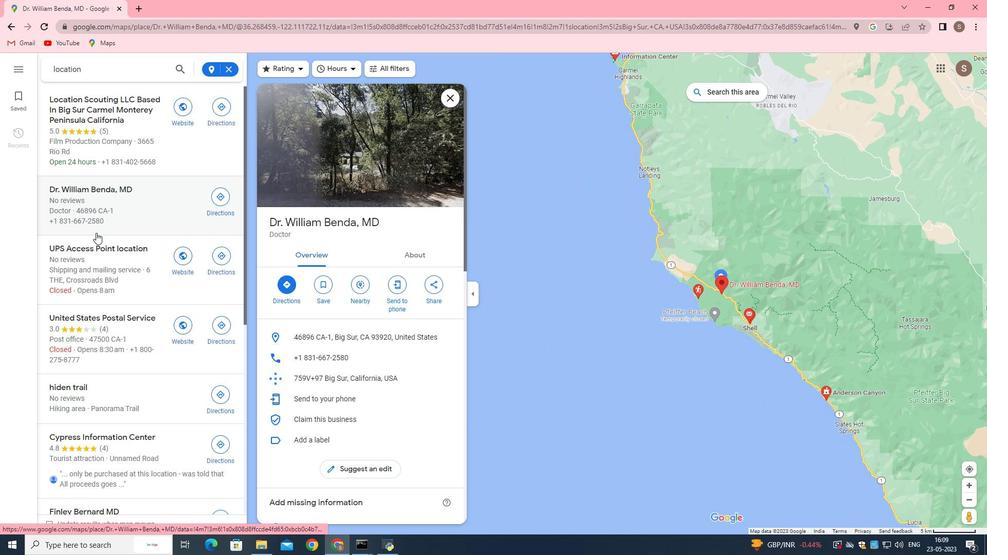 
Action: Mouse scrolled (96, 232) with delta (0, 0)
Screenshot: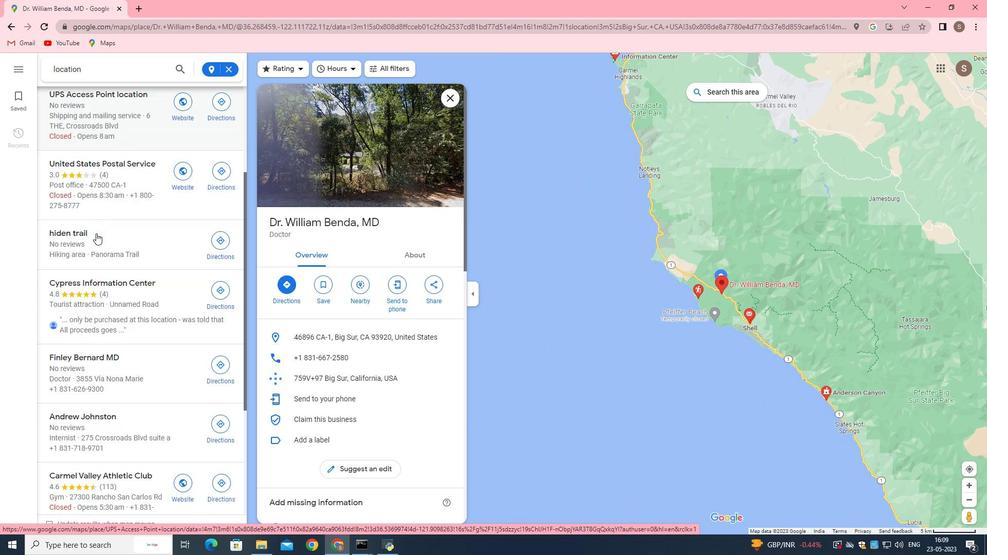
Action: Mouse scrolled (96, 232) with delta (0, 0)
Screenshot: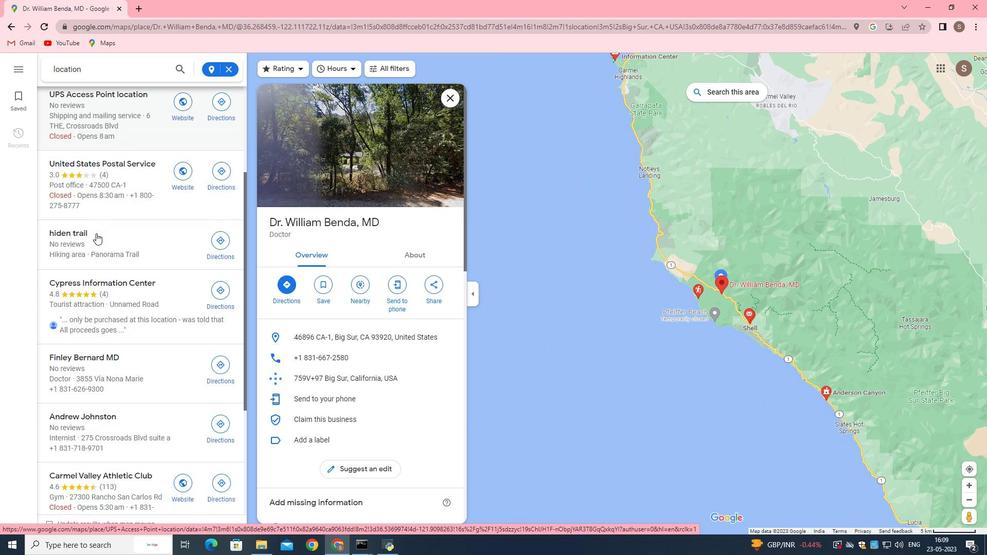 
Action: Mouse pressed left at (96, 233)
Screenshot: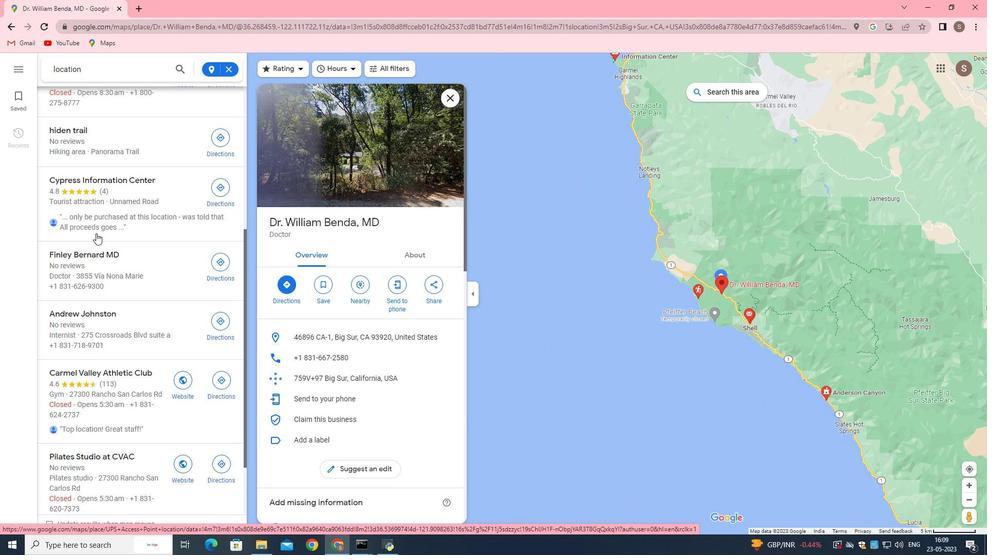 
Action: Mouse moved to (106, 276)
Screenshot: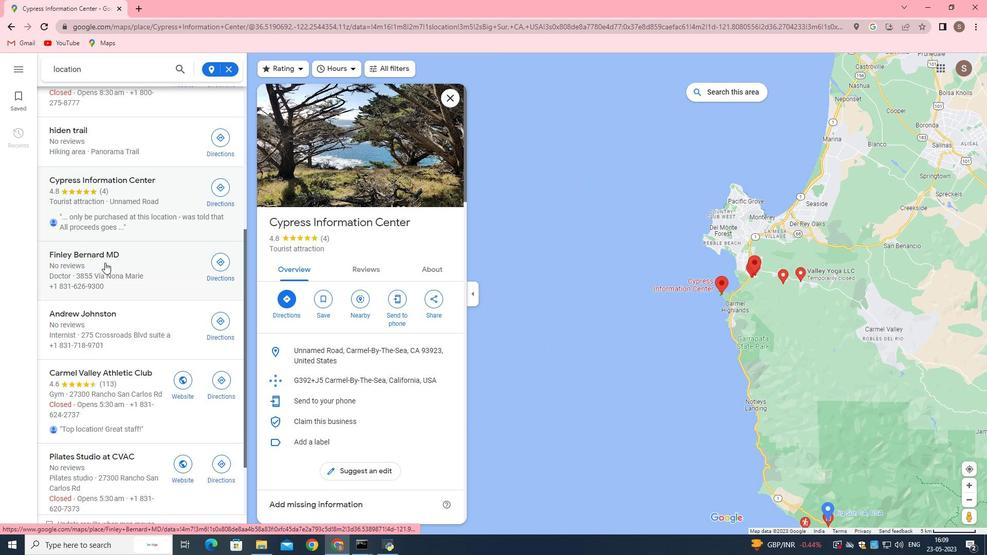 
Action: Mouse pressed left at (106, 276)
Screenshot: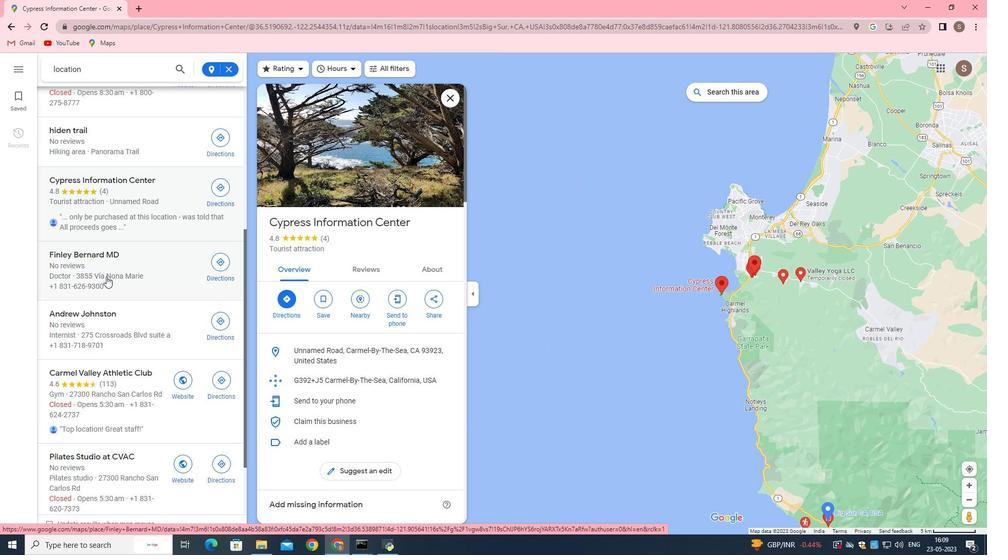
Action: Mouse moved to (105, 269)
Screenshot: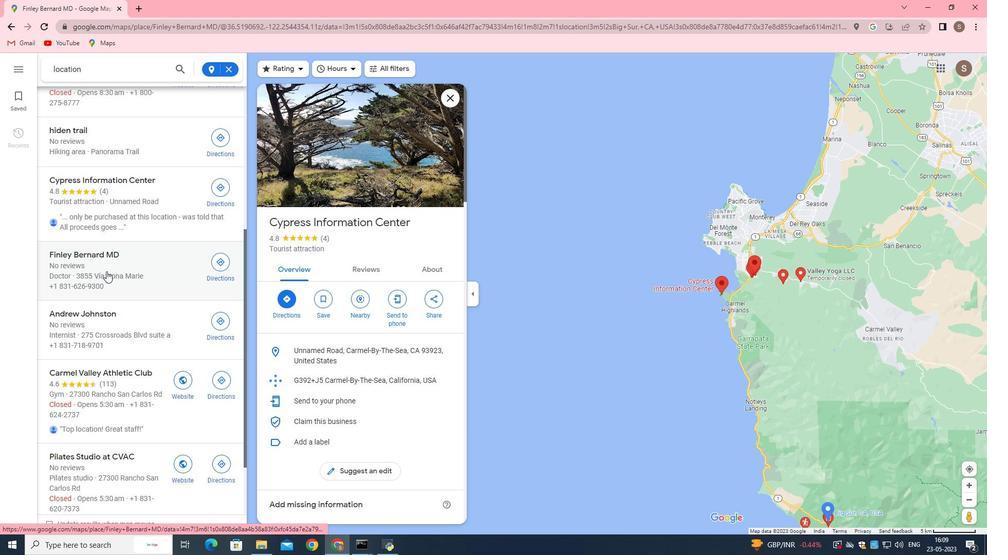 
Action: Mouse scrolled (105, 269) with delta (0, 0)
Screenshot: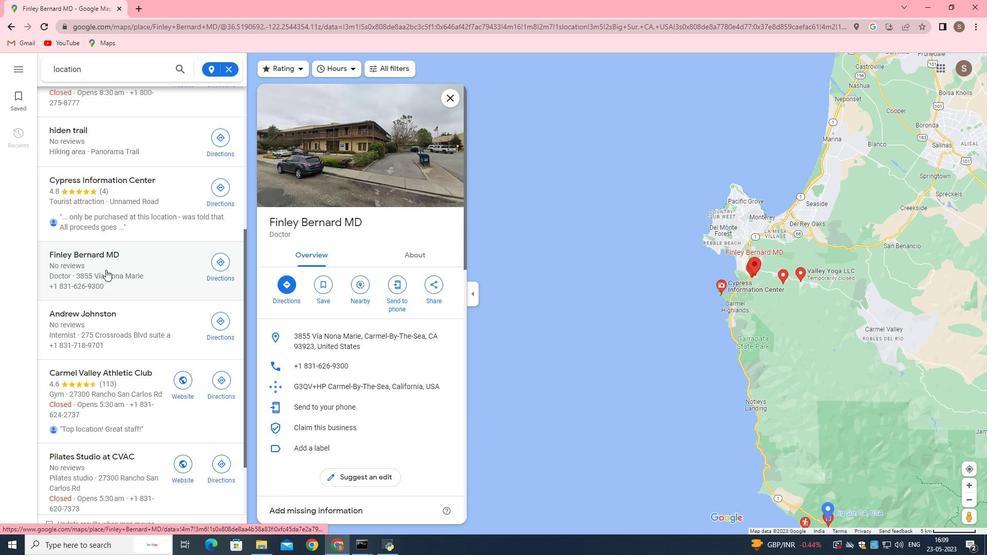 
Action: Mouse scrolled (105, 269) with delta (0, 0)
Screenshot: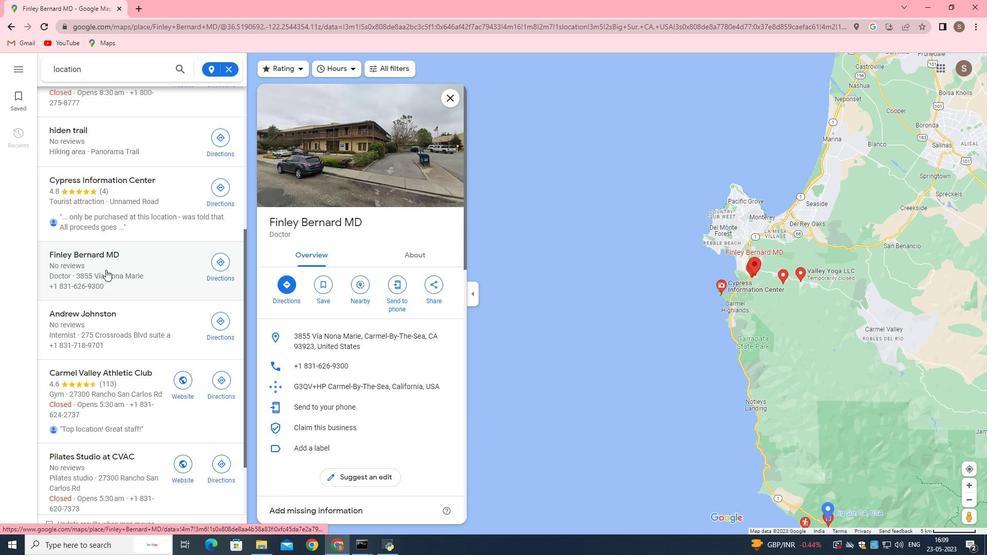 
Action: Mouse pressed left at (105, 269)
